 Task: Identify Coastal Condos in Newport with Harbor Views.
Action: Mouse moved to (350, 167)
Screenshot: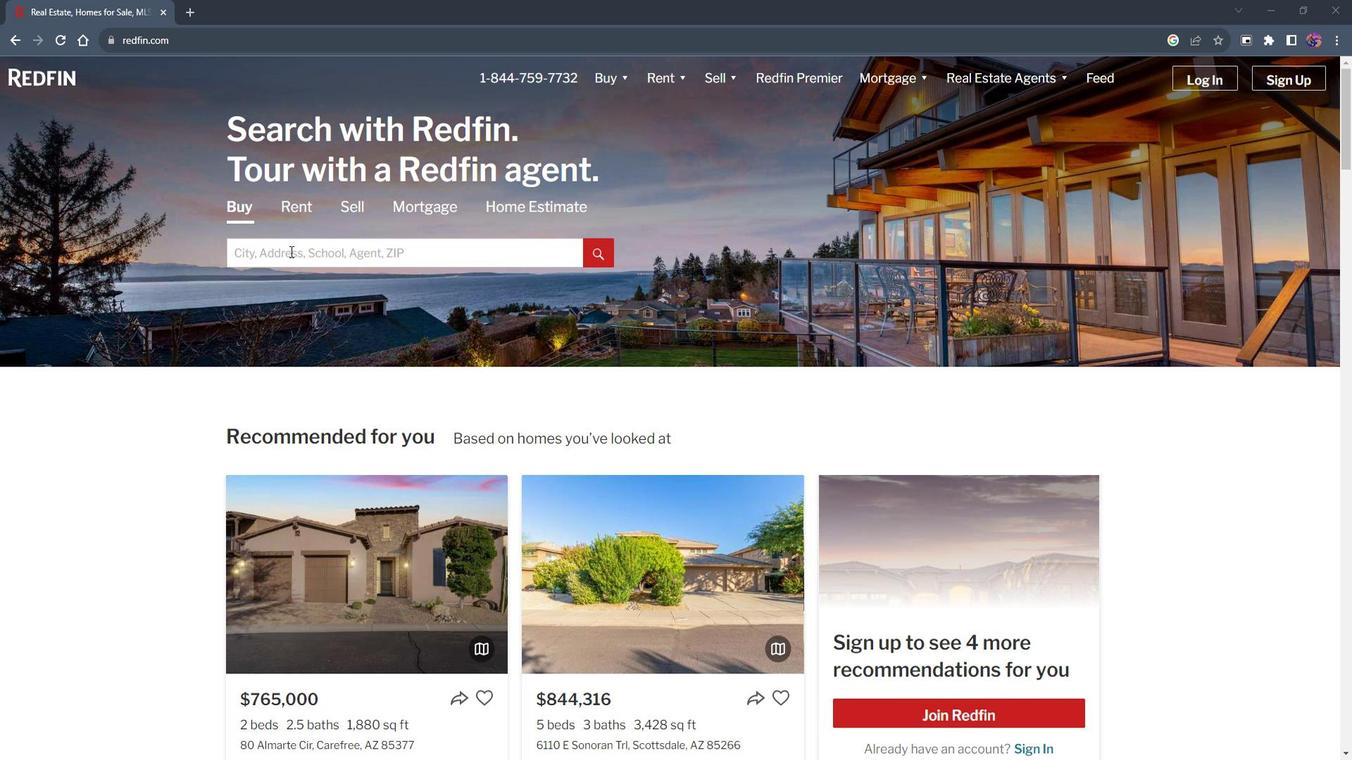 
Action: Mouse pressed left at (350, 167)
Screenshot: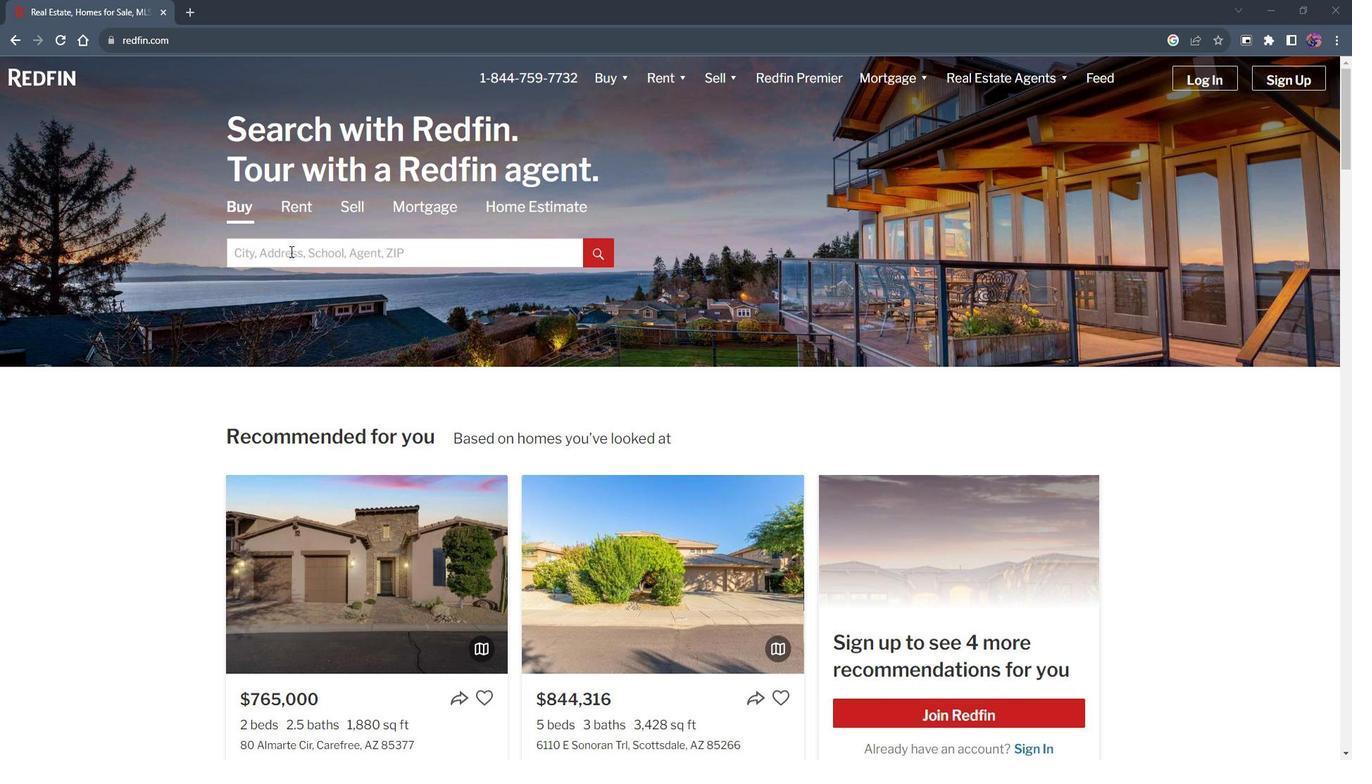 
Action: Mouse moved to (349, 167)
Screenshot: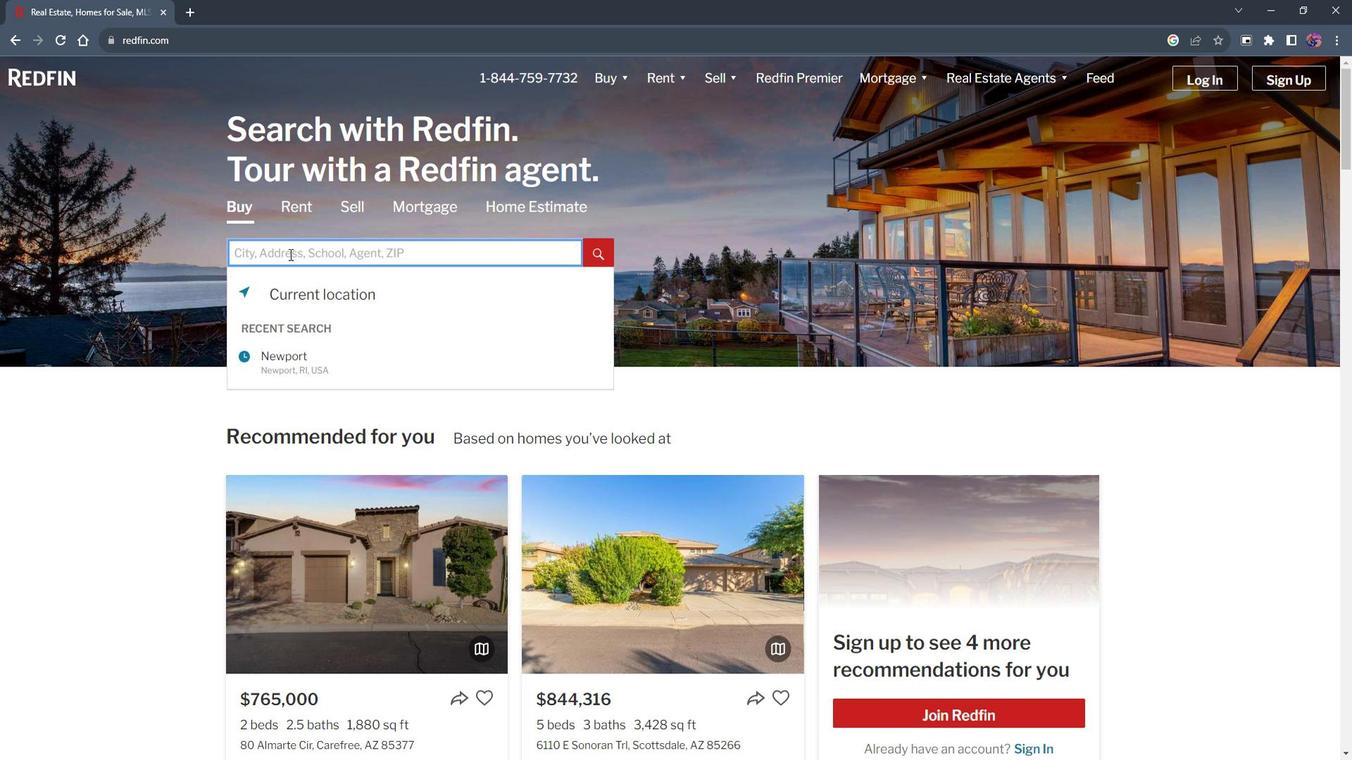 
Action: Key pressed <Key.shift>Newport
Screenshot: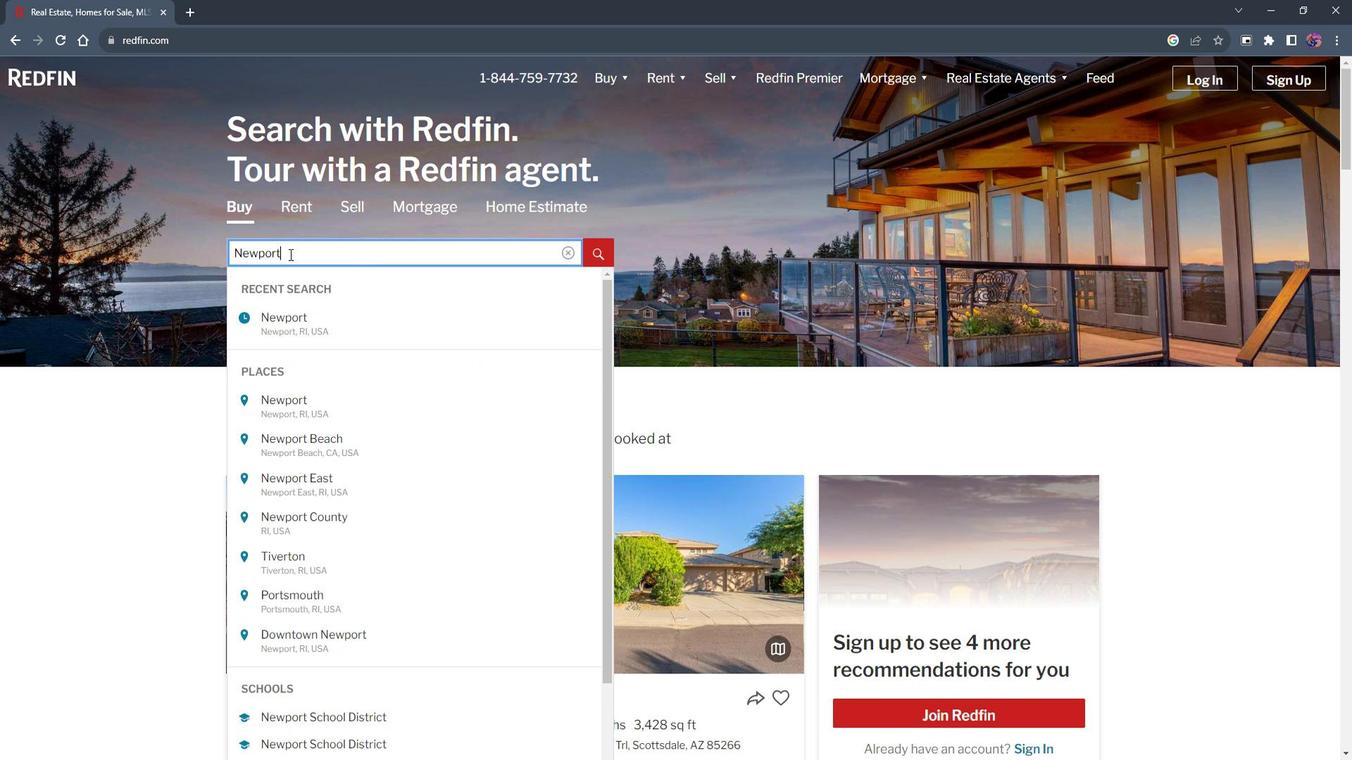 
Action: Mouse moved to (371, 164)
Screenshot: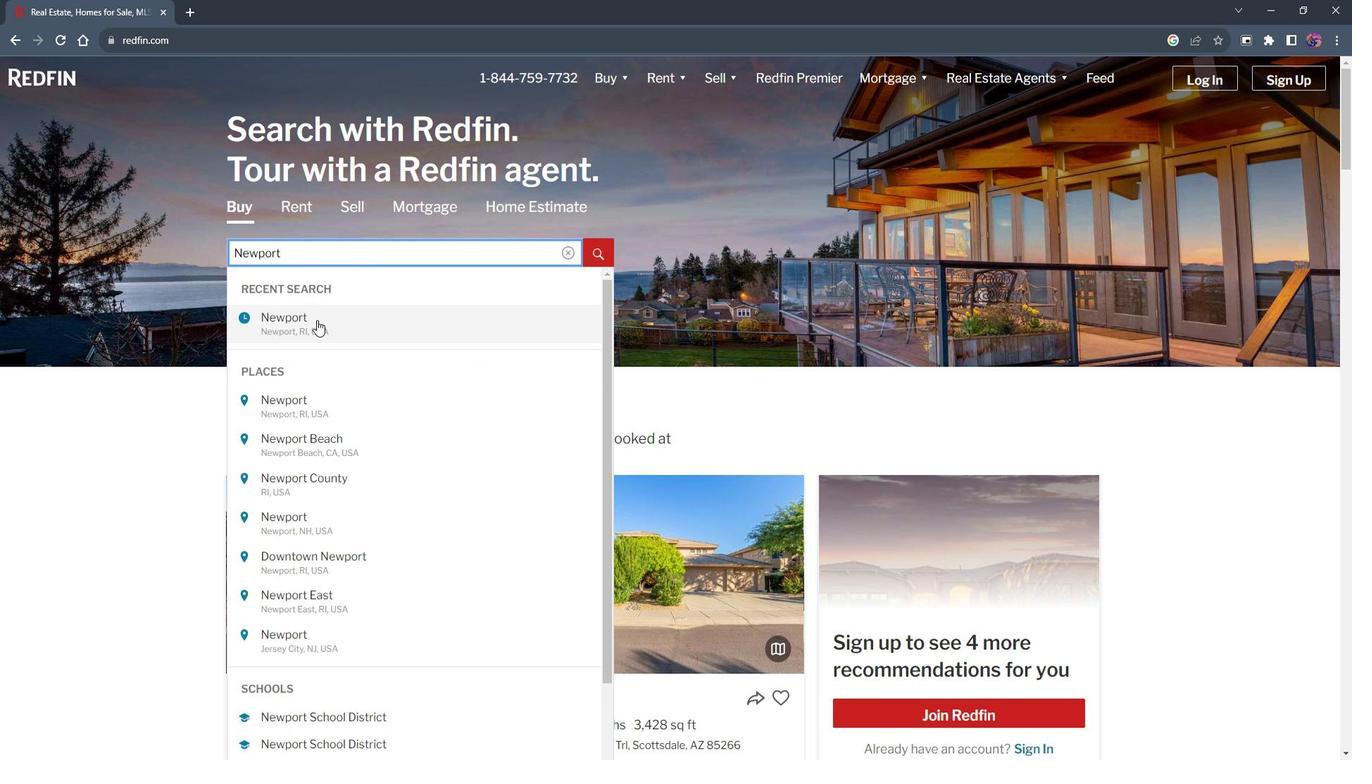 
Action: Mouse pressed left at (371, 164)
Screenshot: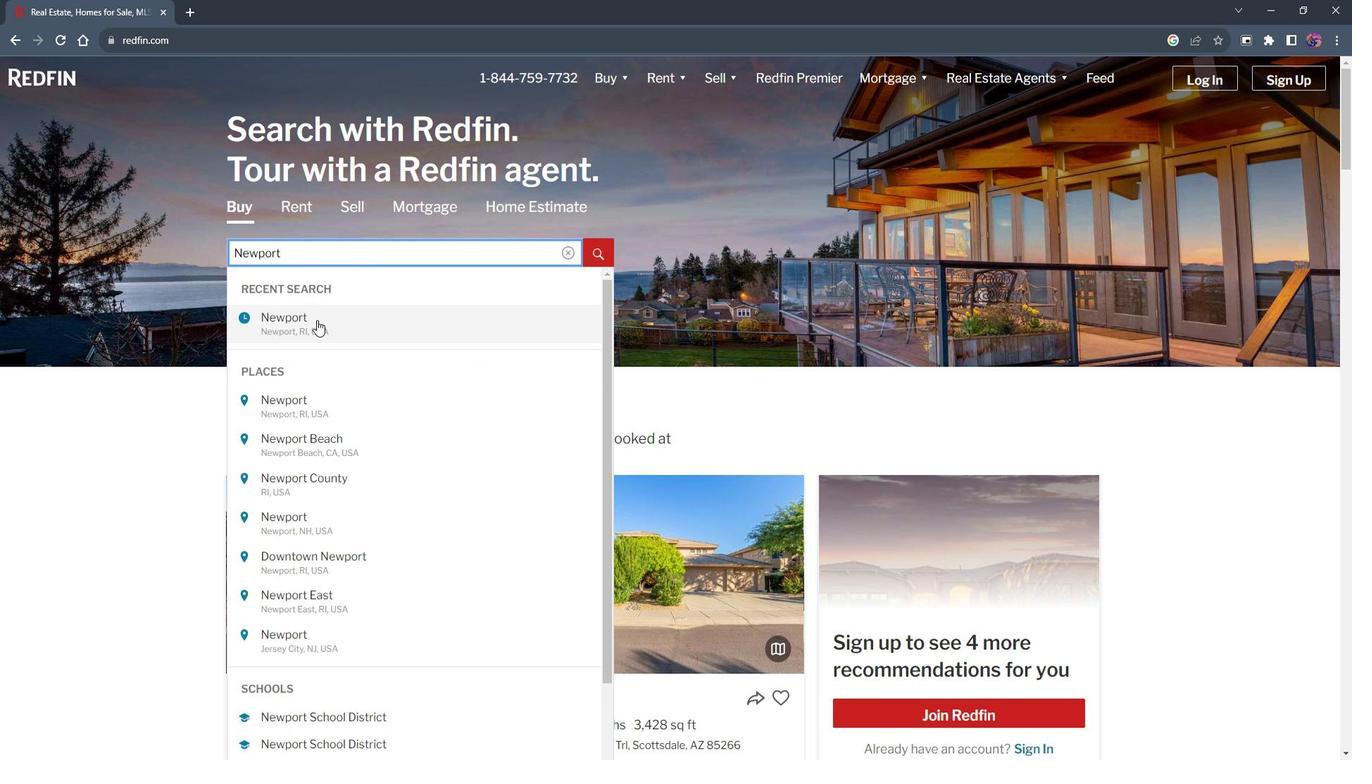 
Action: Mouse moved to (967, 171)
Screenshot: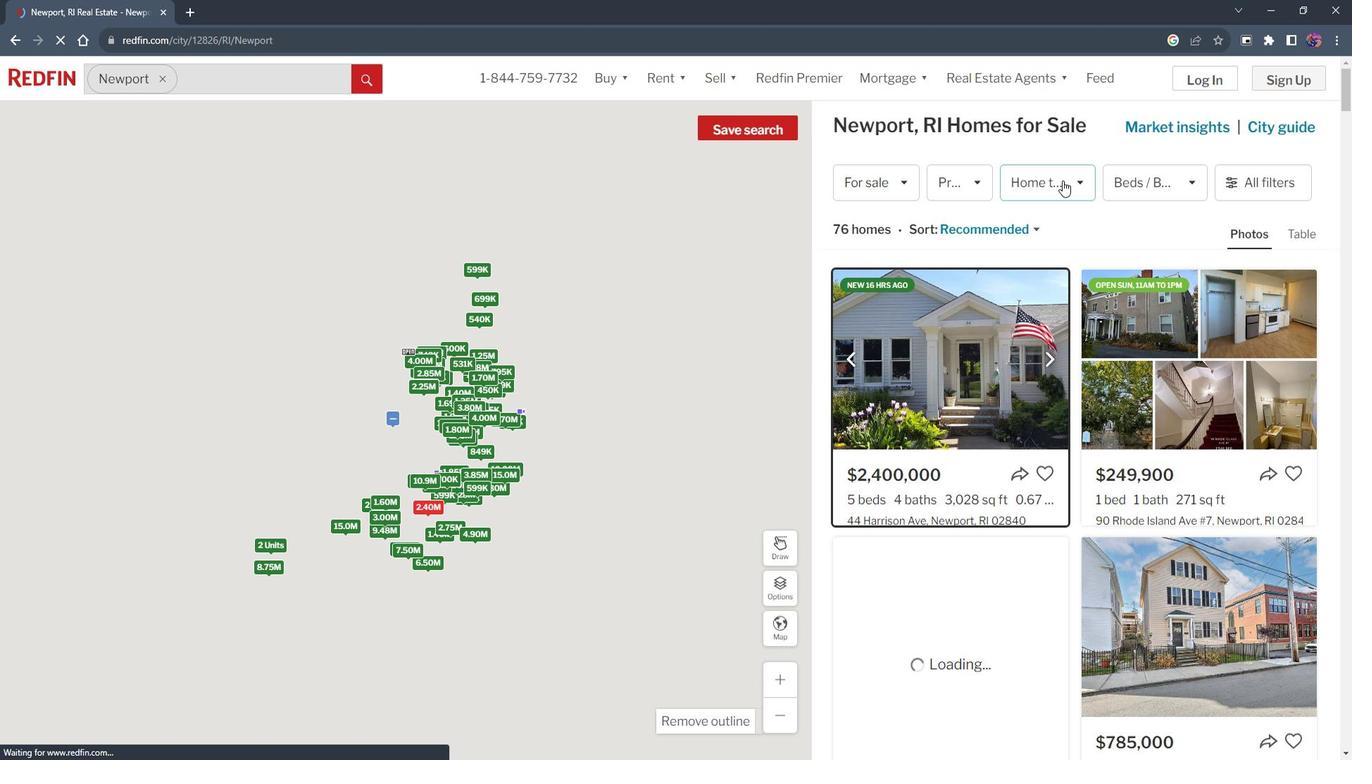 
Action: Mouse pressed left at (967, 171)
Screenshot: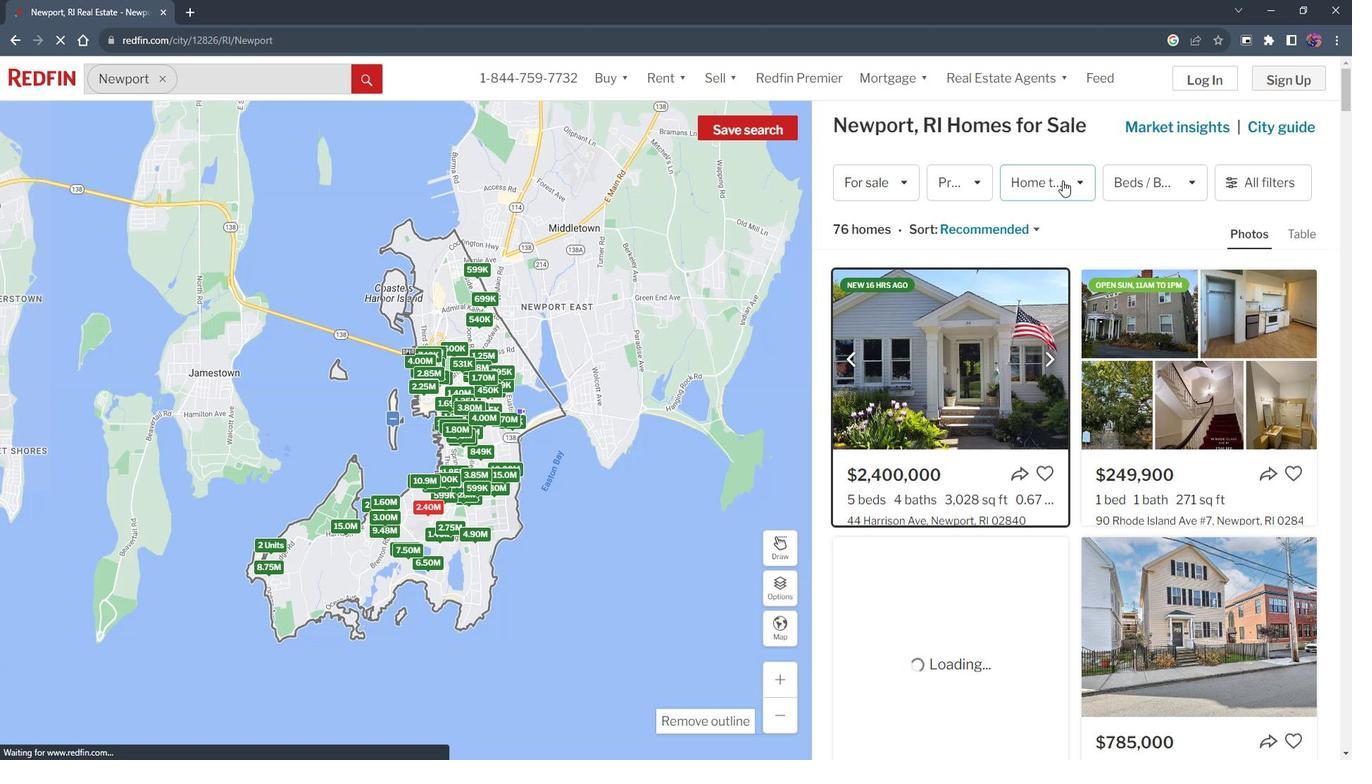 
Action: Mouse moved to (978, 171)
Screenshot: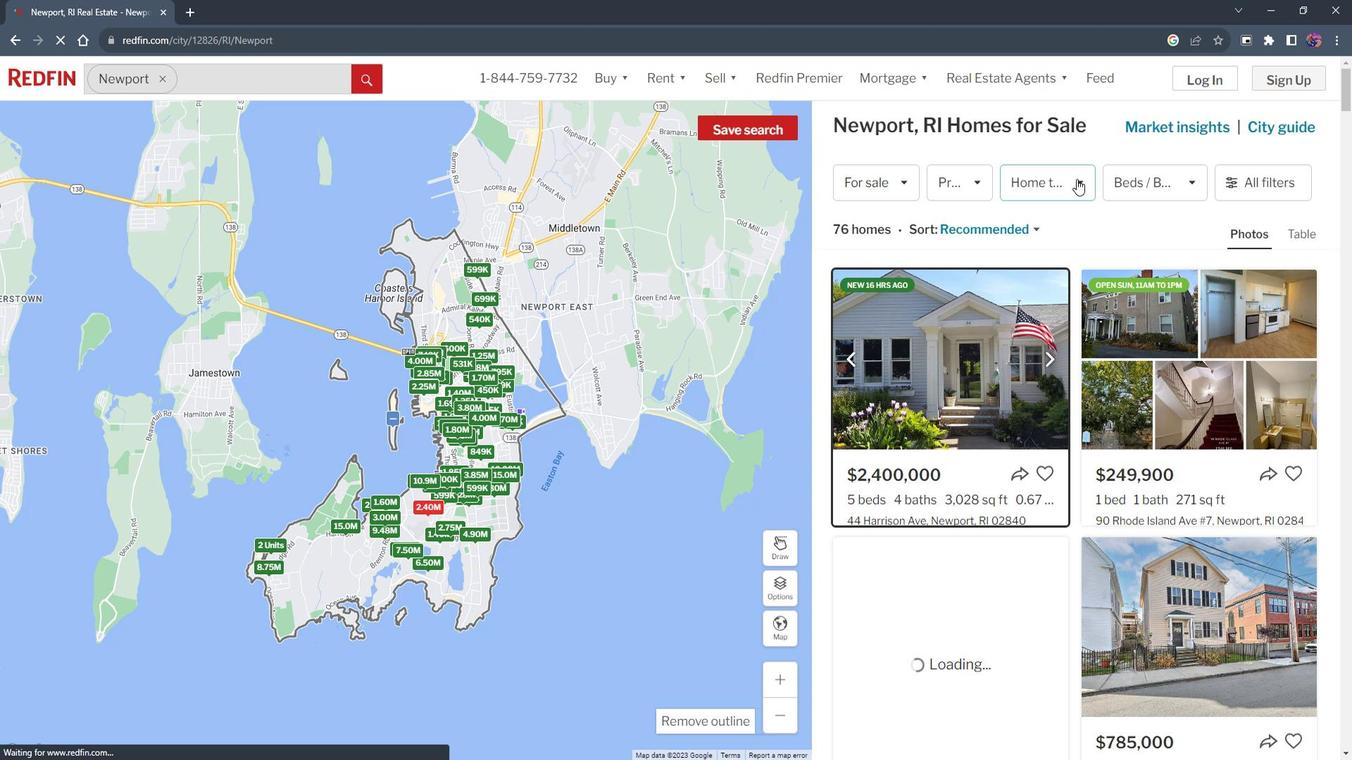 
Action: Mouse pressed left at (978, 171)
Screenshot: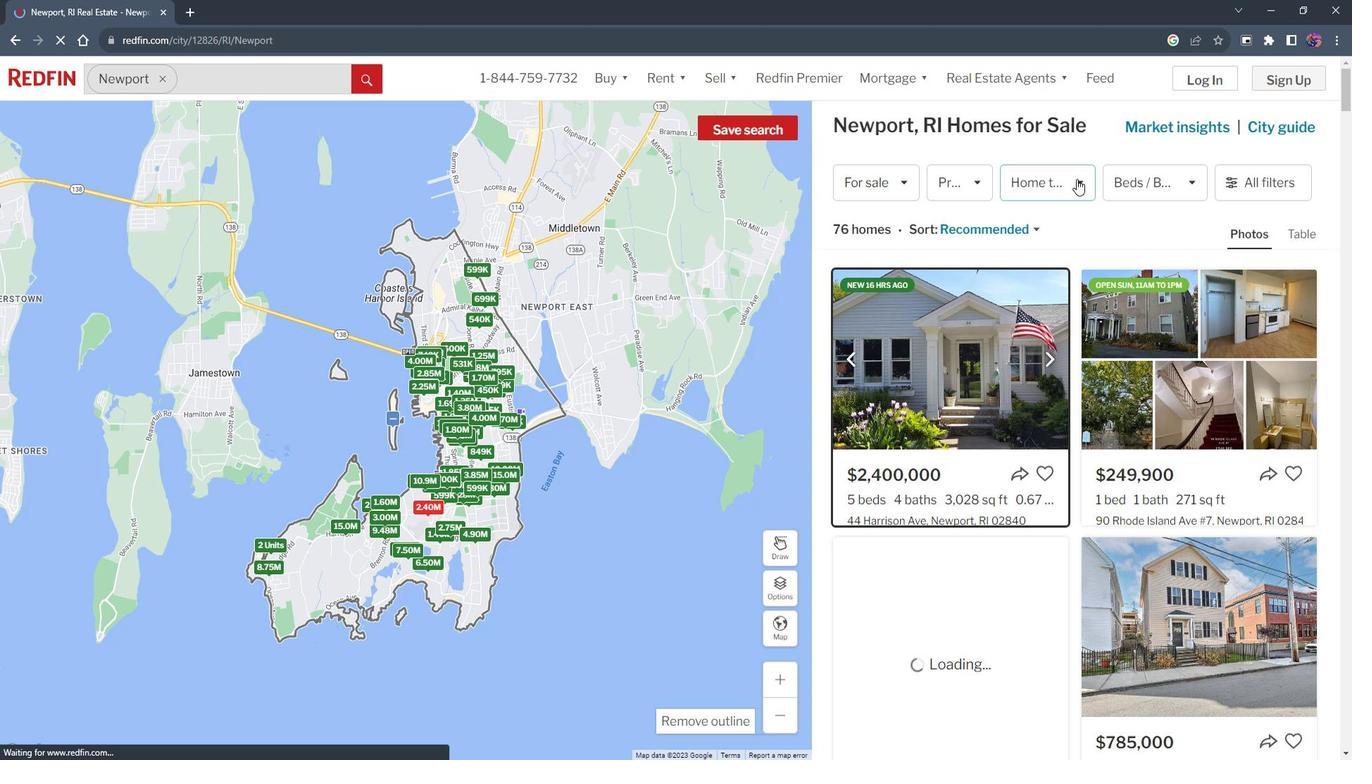 
Action: Mouse moved to (979, 171)
Screenshot: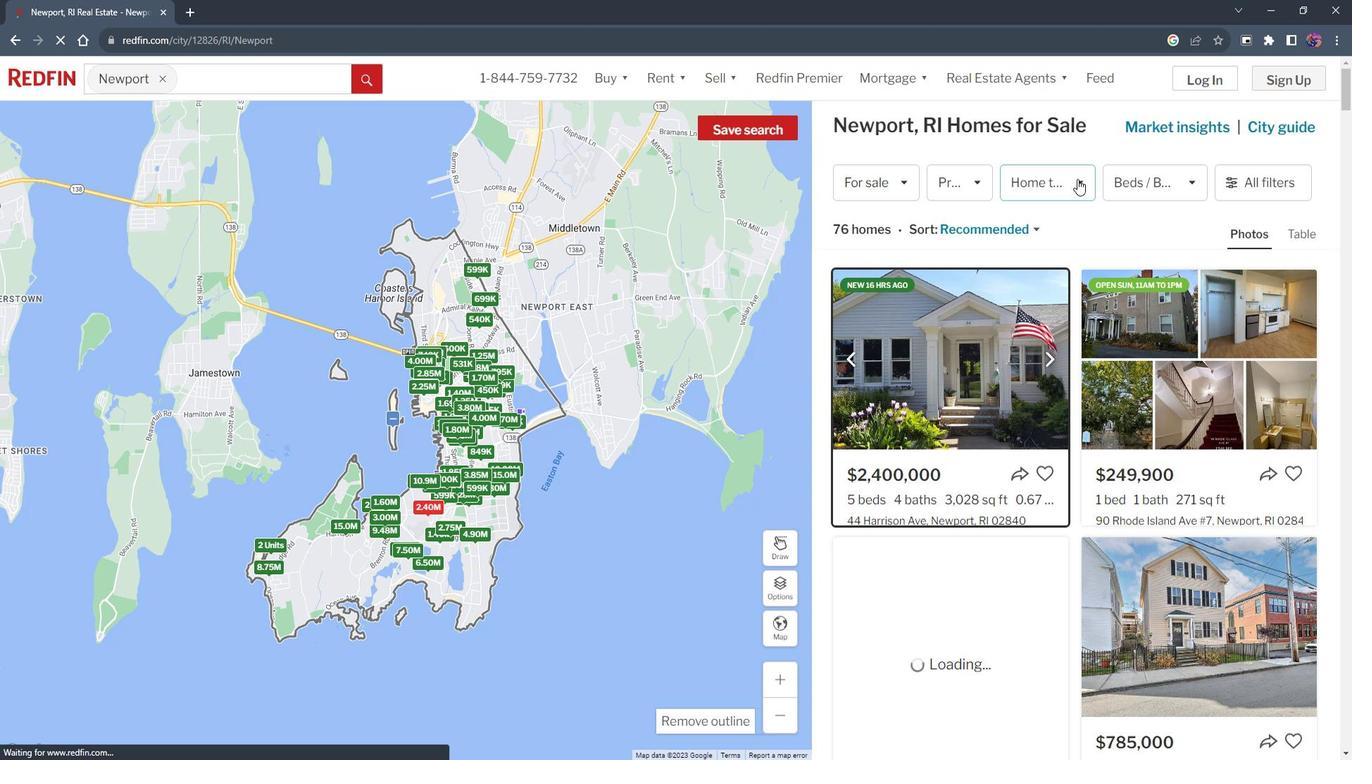 
Action: Mouse pressed left at (979, 171)
Screenshot: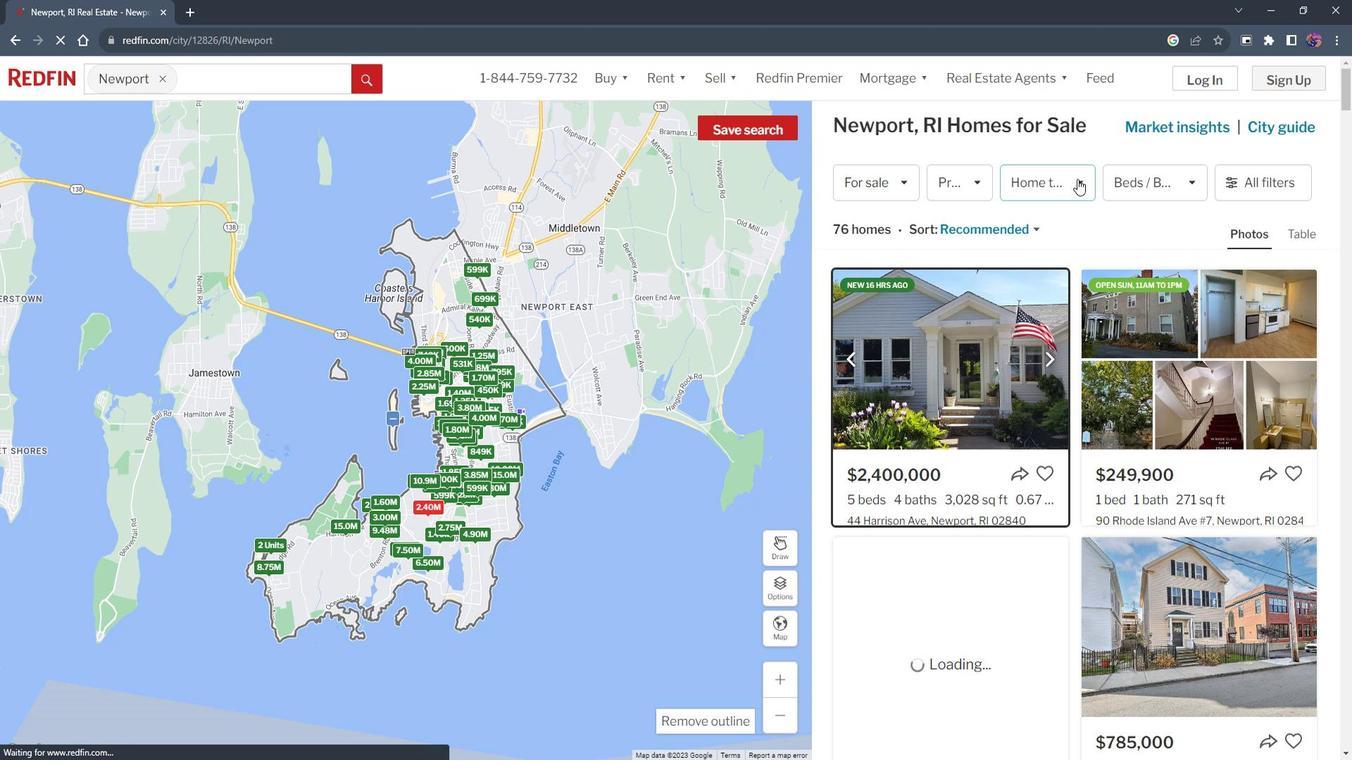 
Action: Mouse moved to (883, 166)
Screenshot: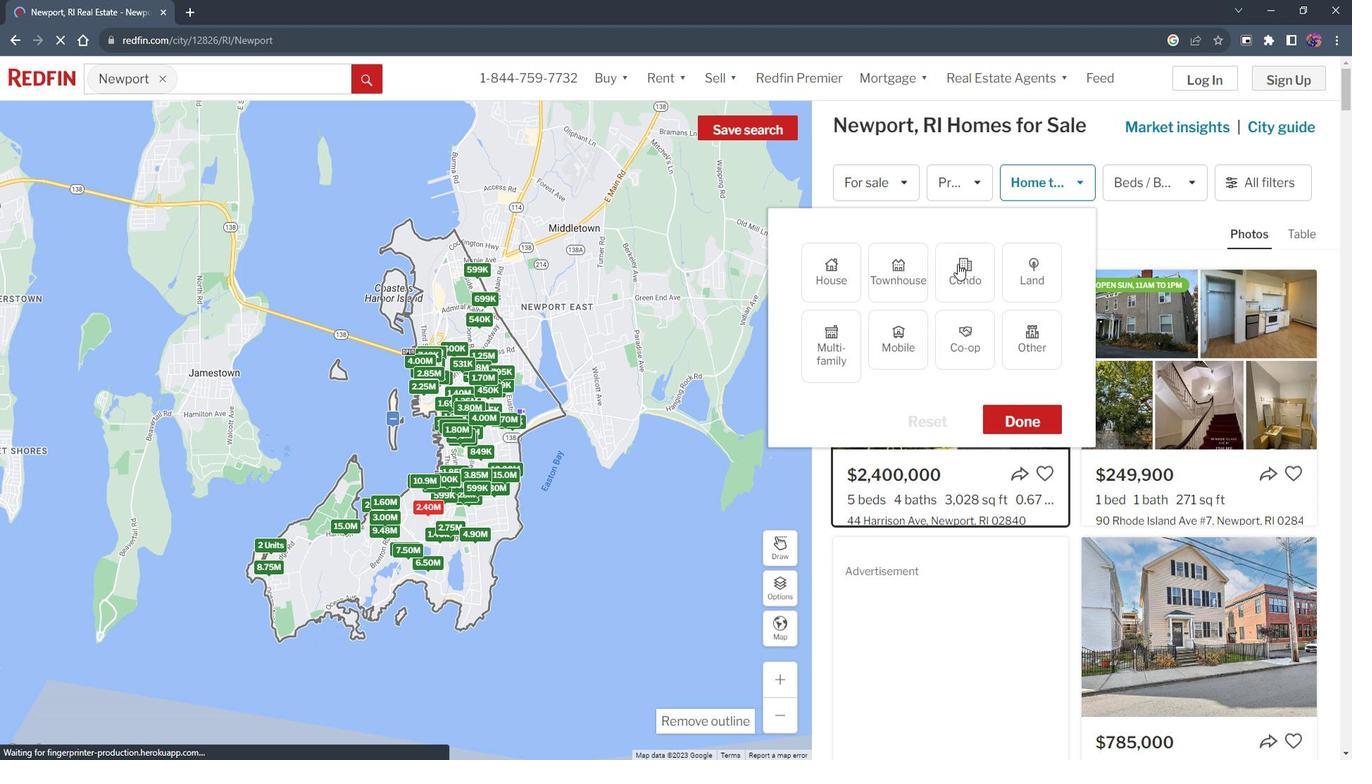 
Action: Mouse pressed left at (883, 166)
Screenshot: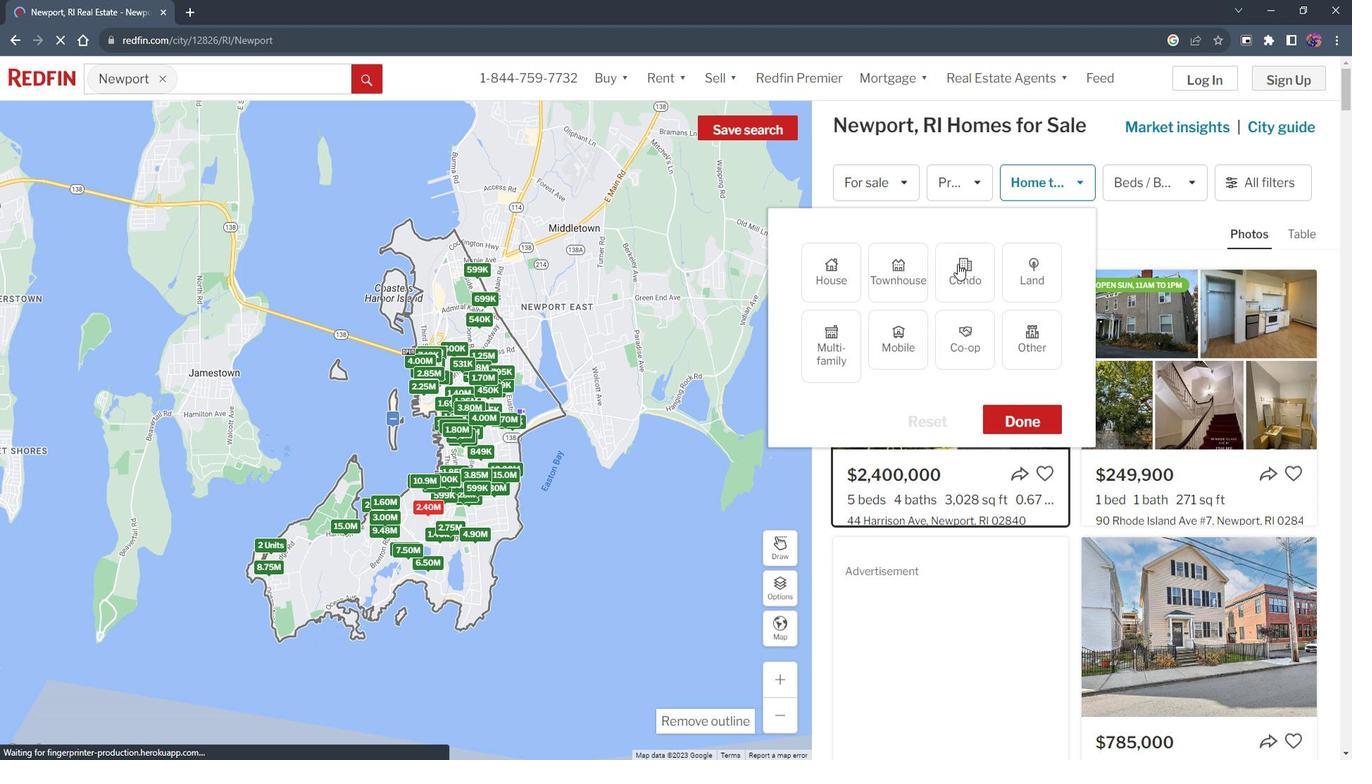 
Action: Mouse moved to (934, 158)
Screenshot: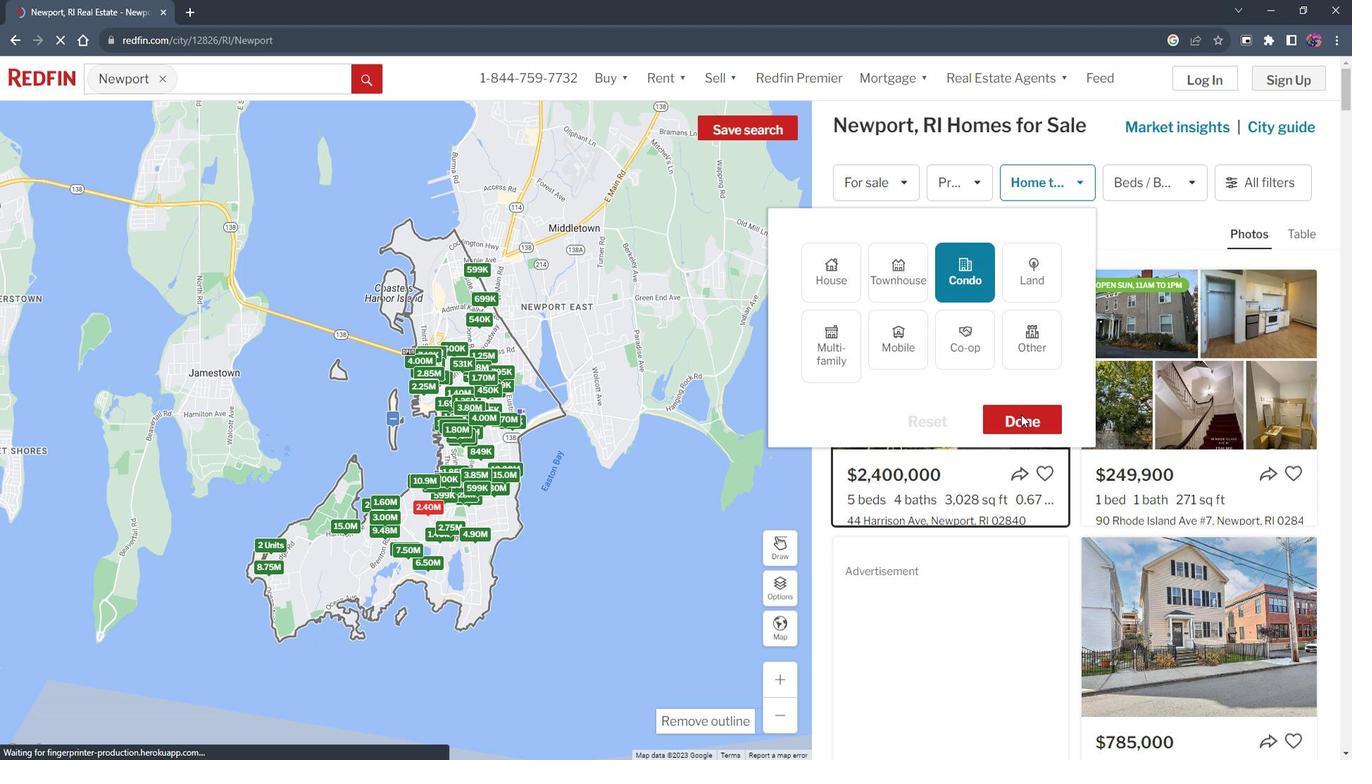 
Action: Mouse pressed left at (934, 158)
Screenshot: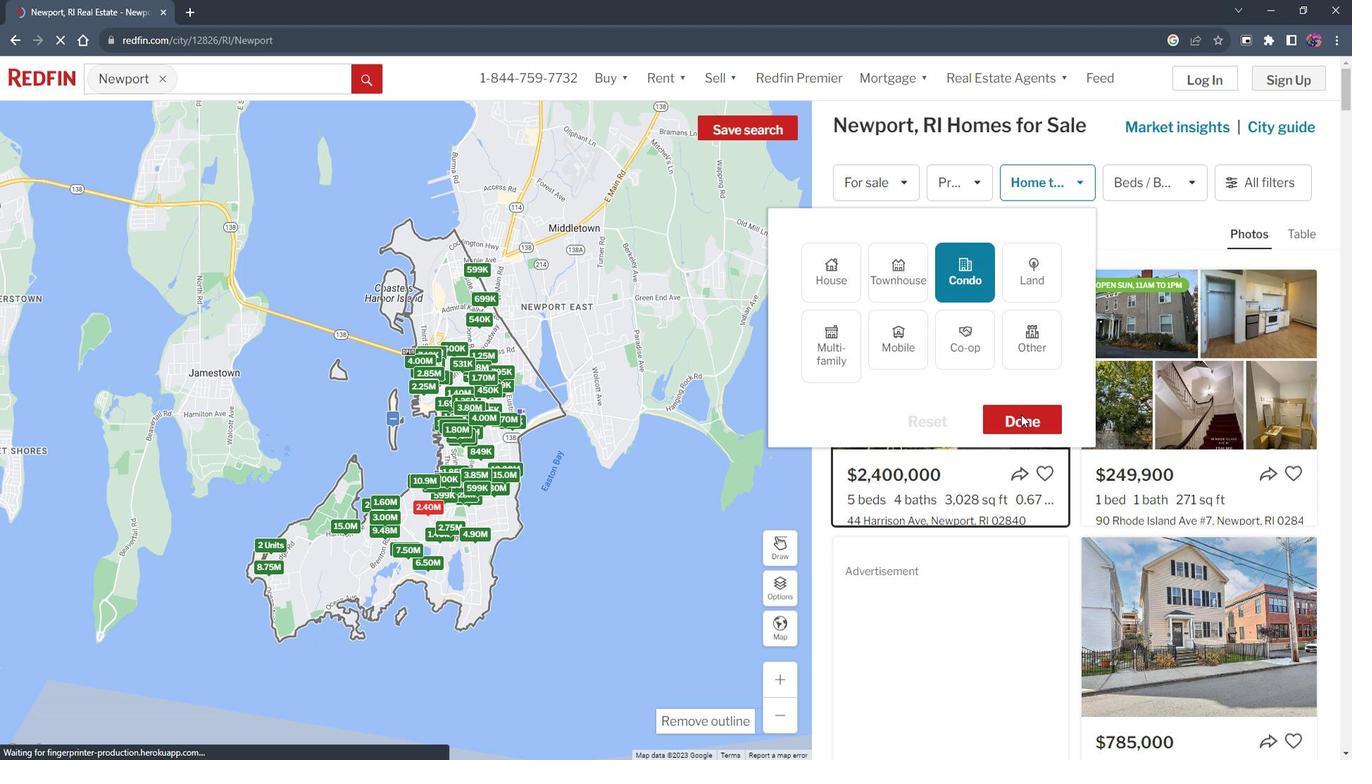 
Action: Mouse moved to (1140, 171)
Screenshot: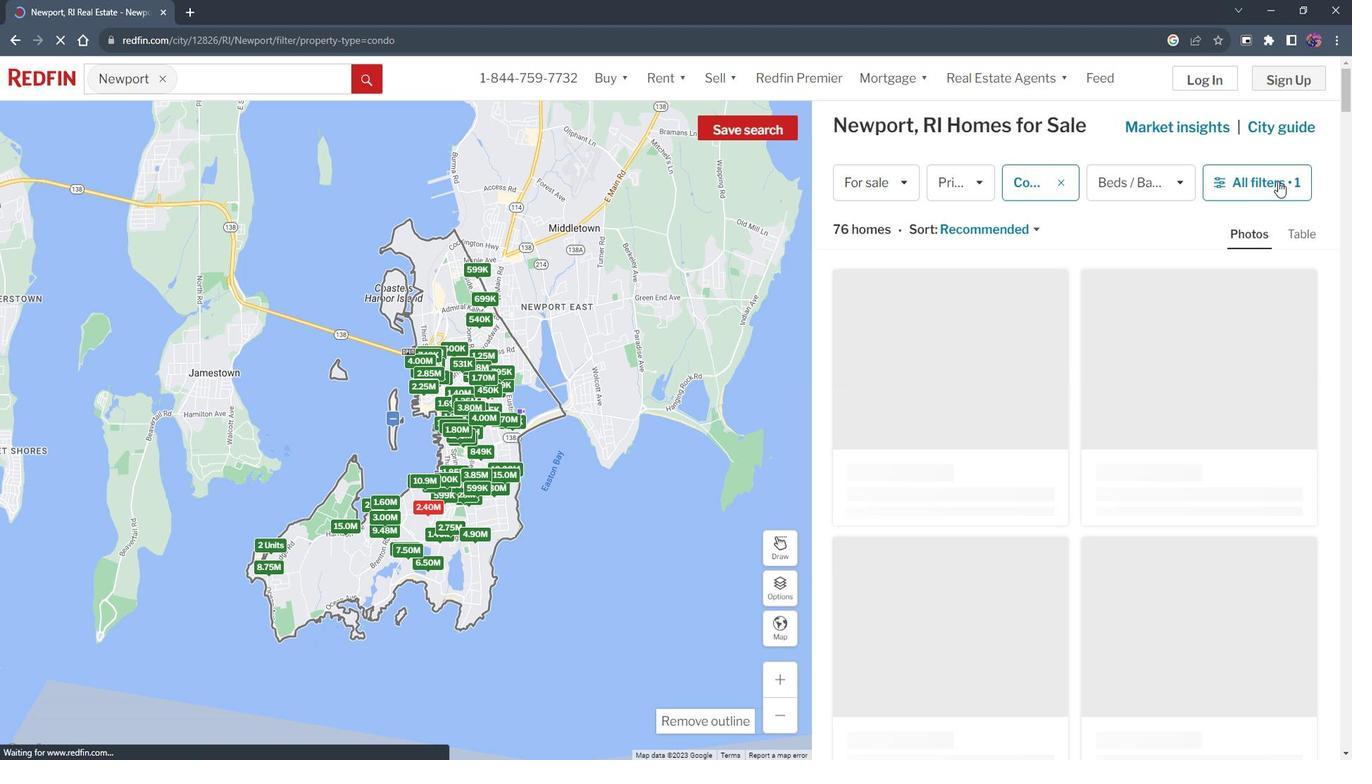 
Action: Mouse pressed left at (1140, 171)
Screenshot: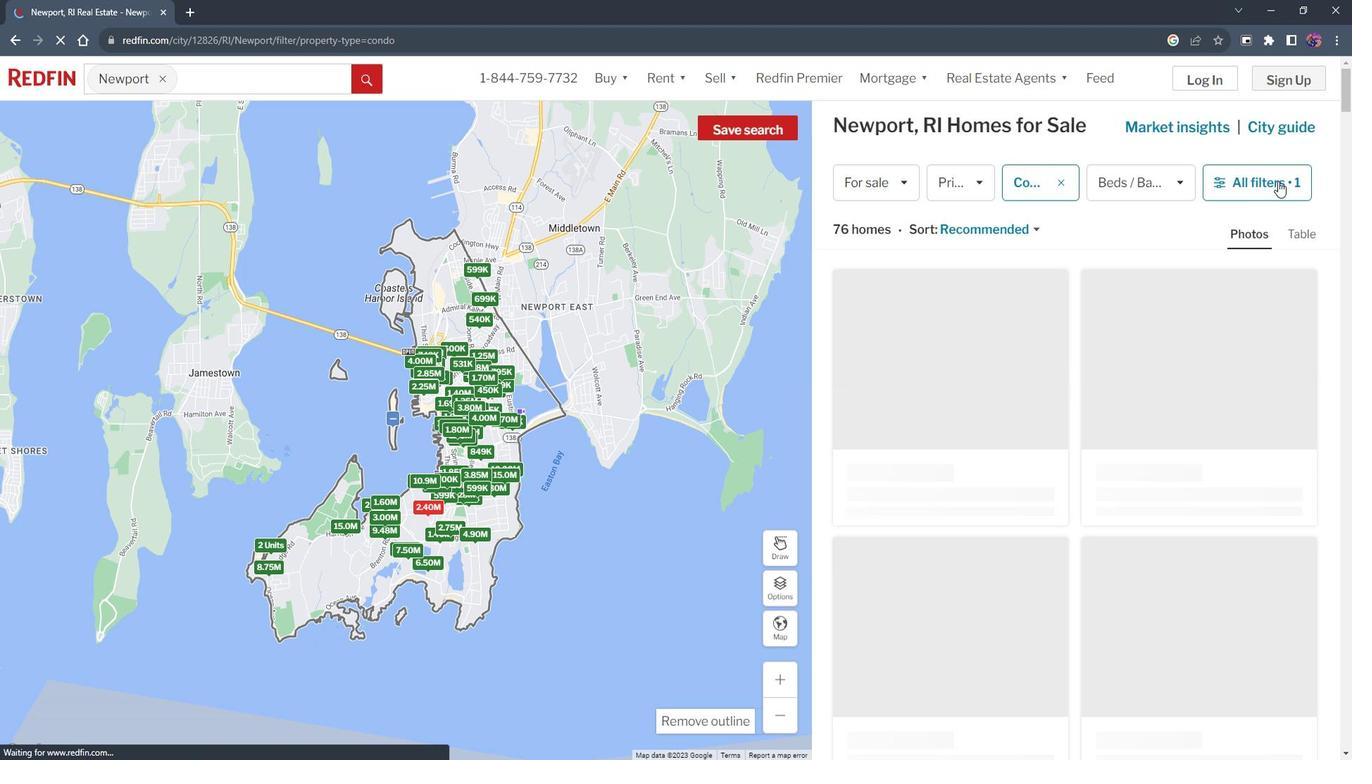 
Action: Mouse moved to (1004, 149)
Screenshot: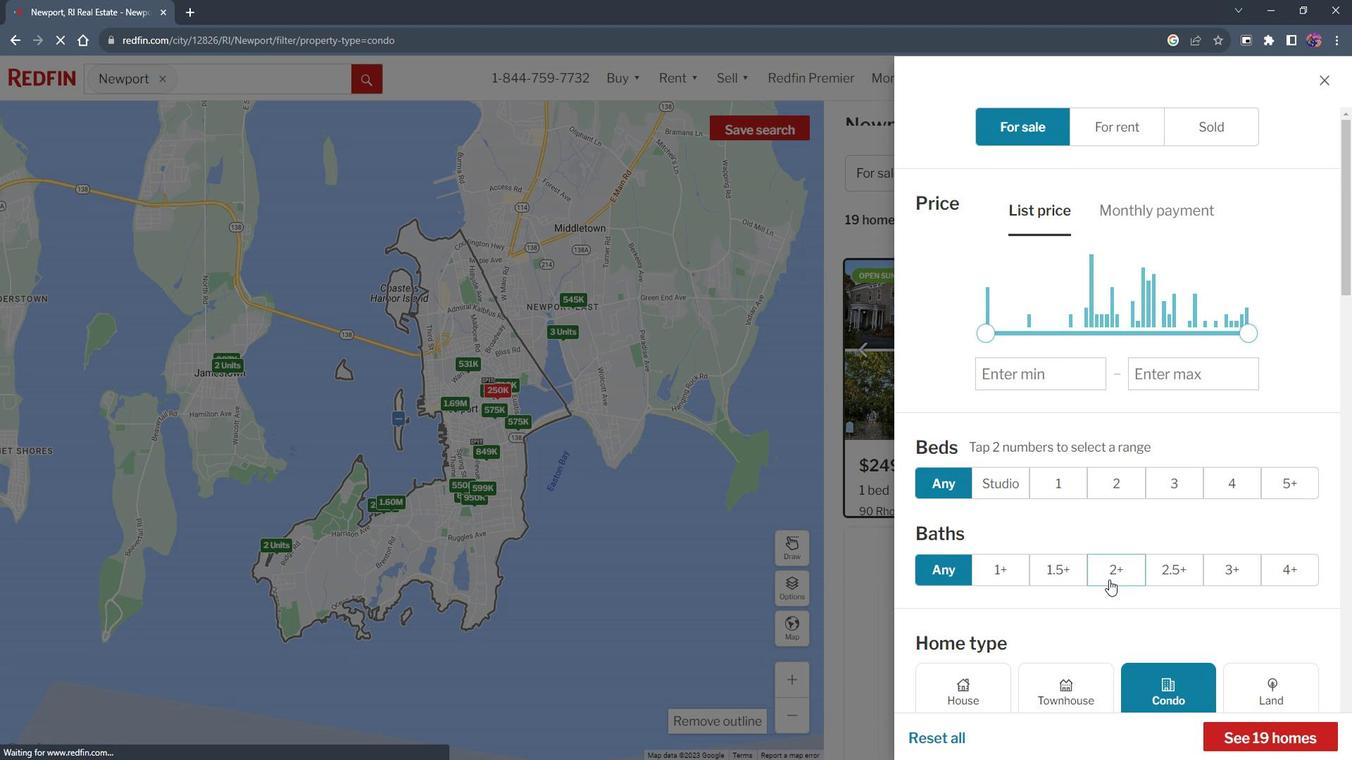 
Action: Mouse scrolled (1004, 149) with delta (0, 0)
Screenshot: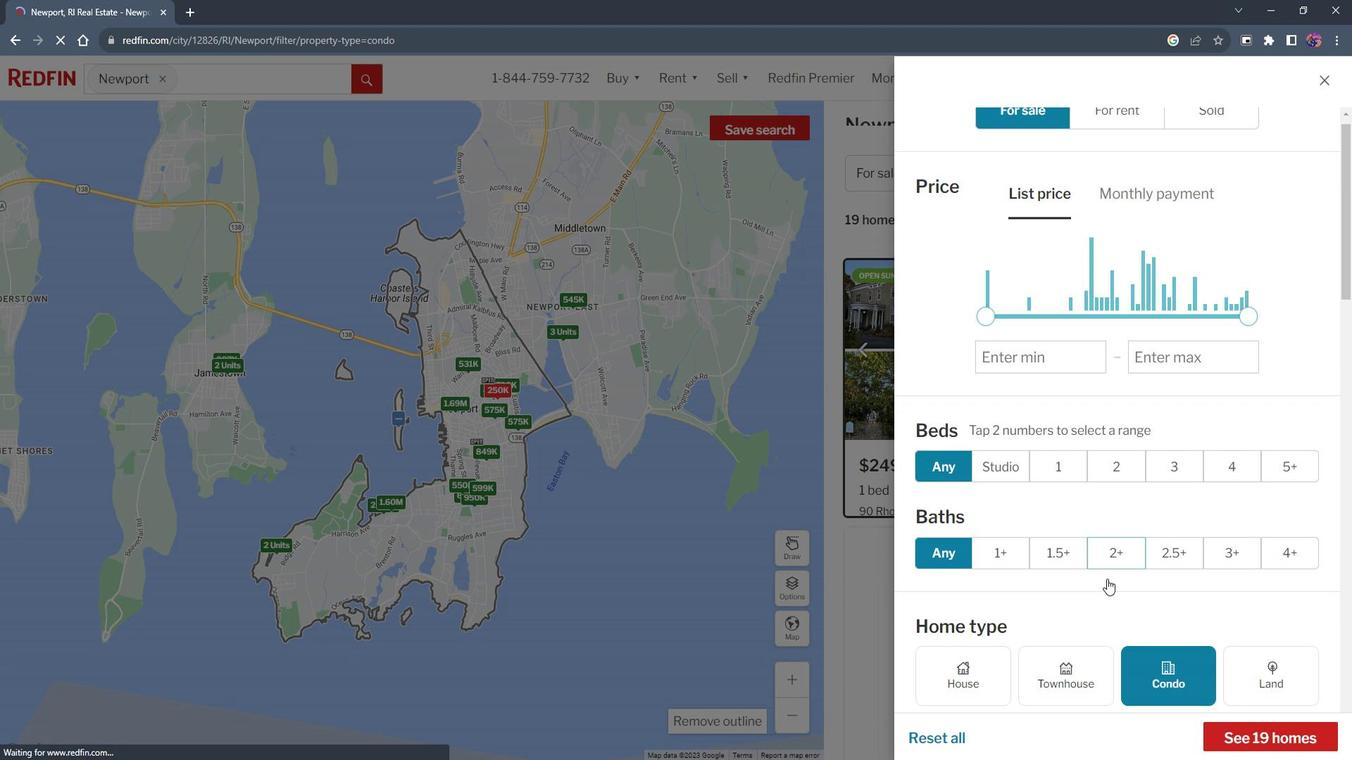 
Action: Mouse moved to (1004, 149)
Screenshot: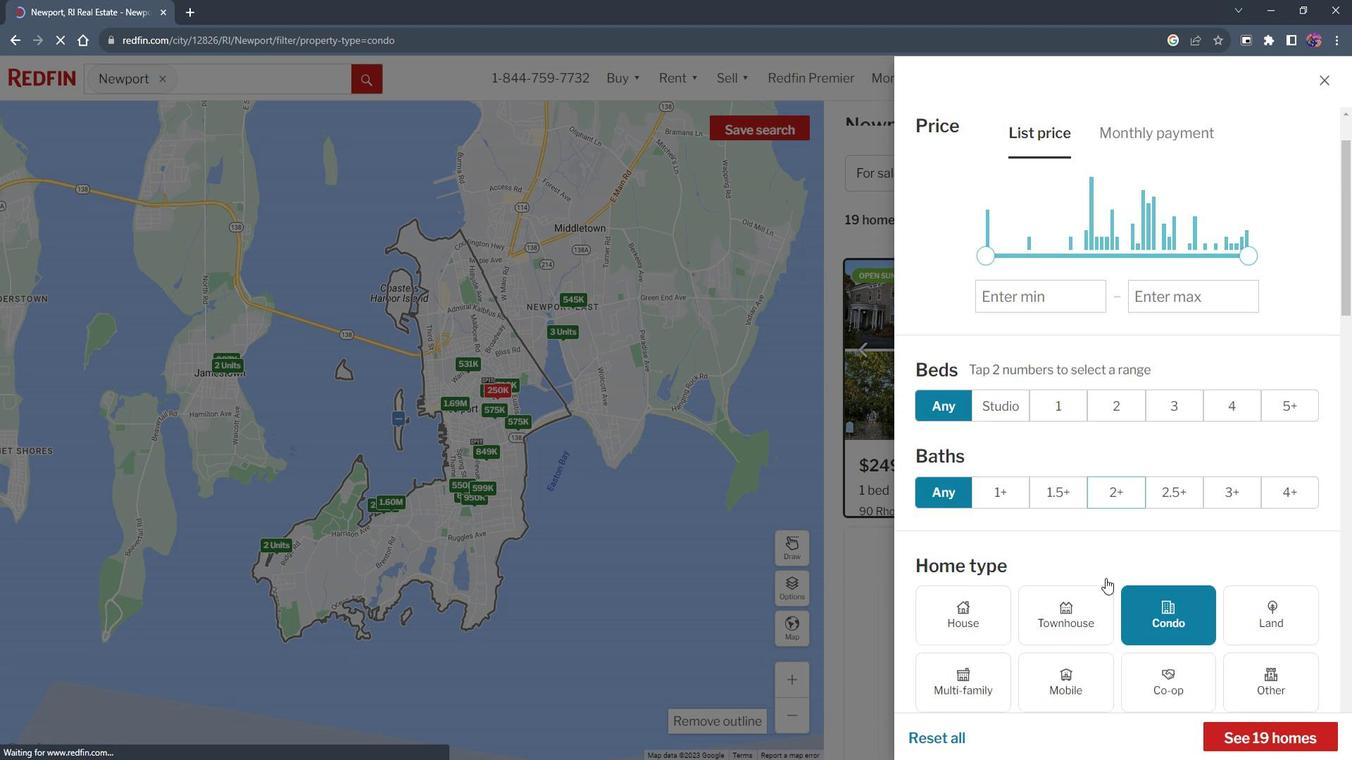
Action: Mouse scrolled (1004, 149) with delta (0, 0)
Screenshot: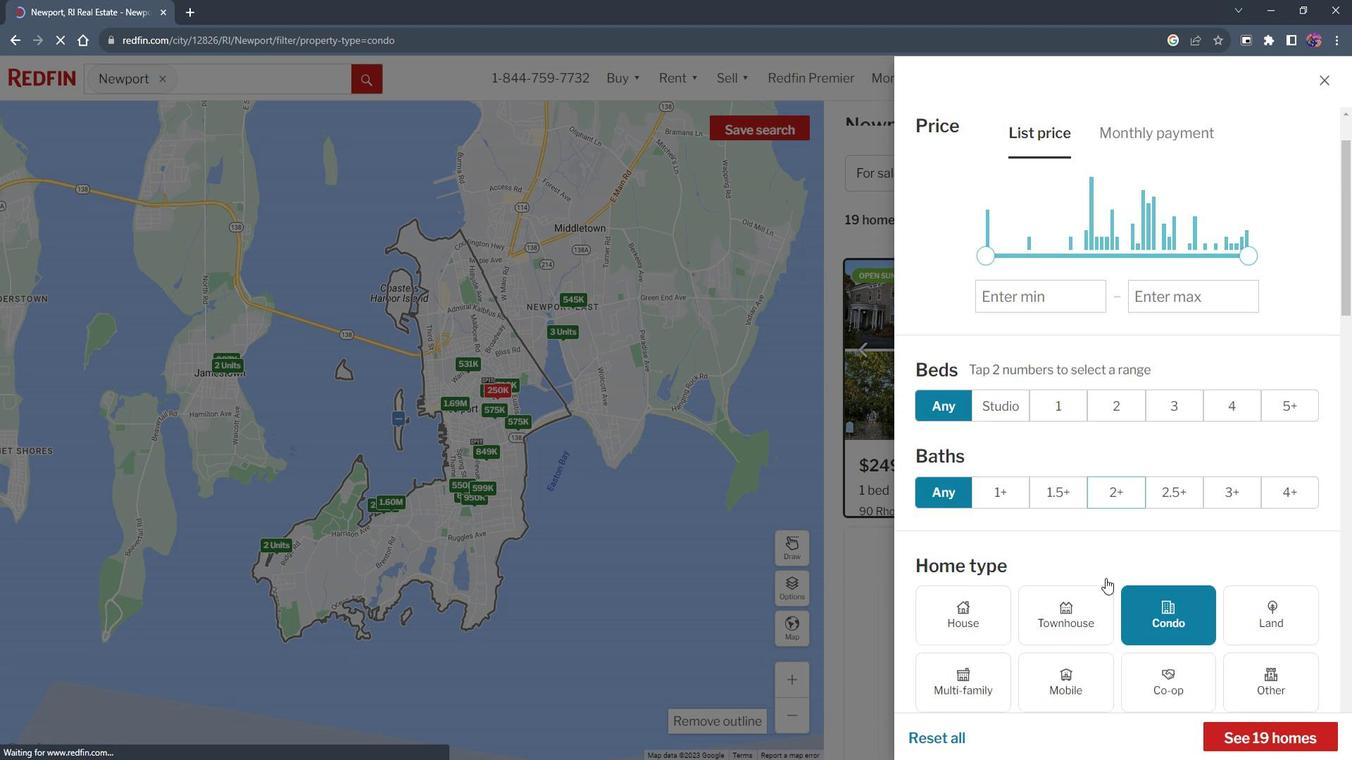 
Action: Mouse moved to (1001, 149)
Screenshot: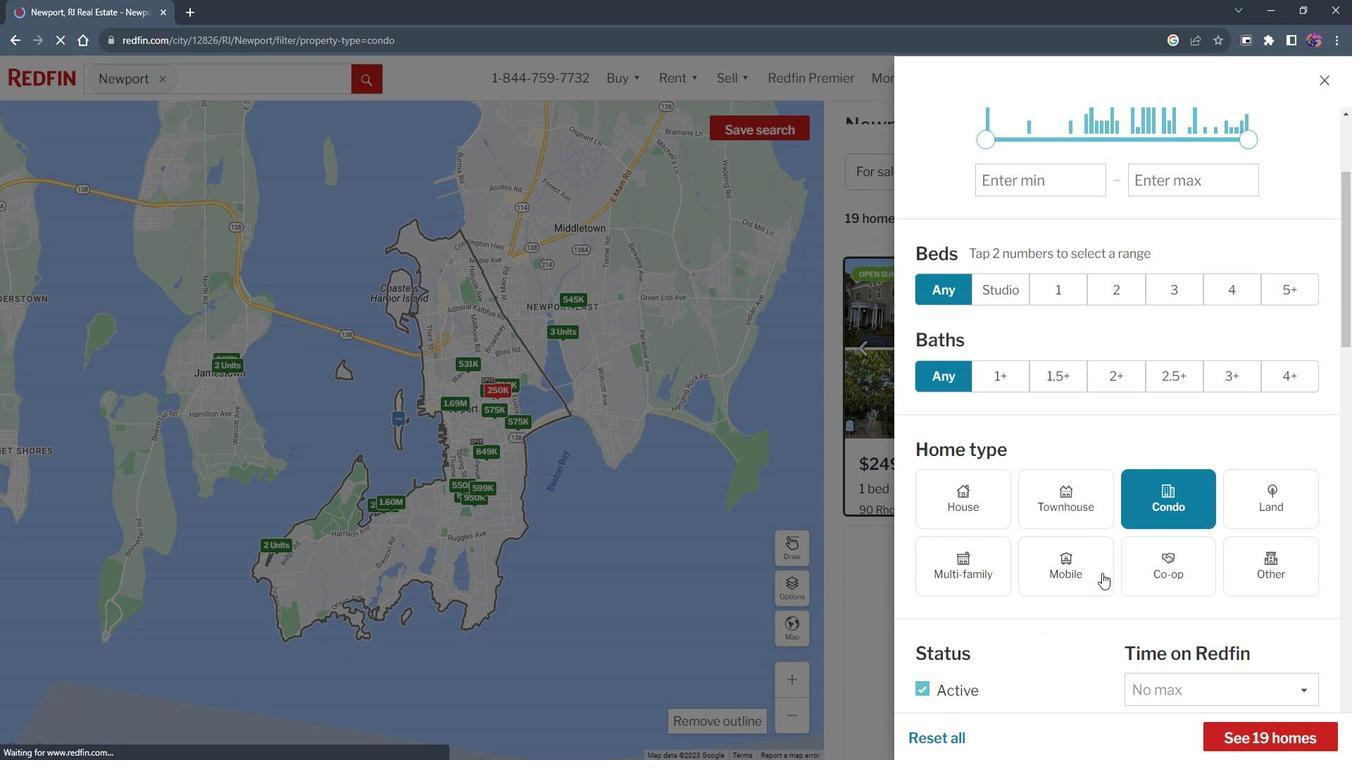 
Action: Mouse scrolled (1001, 149) with delta (0, 0)
Screenshot: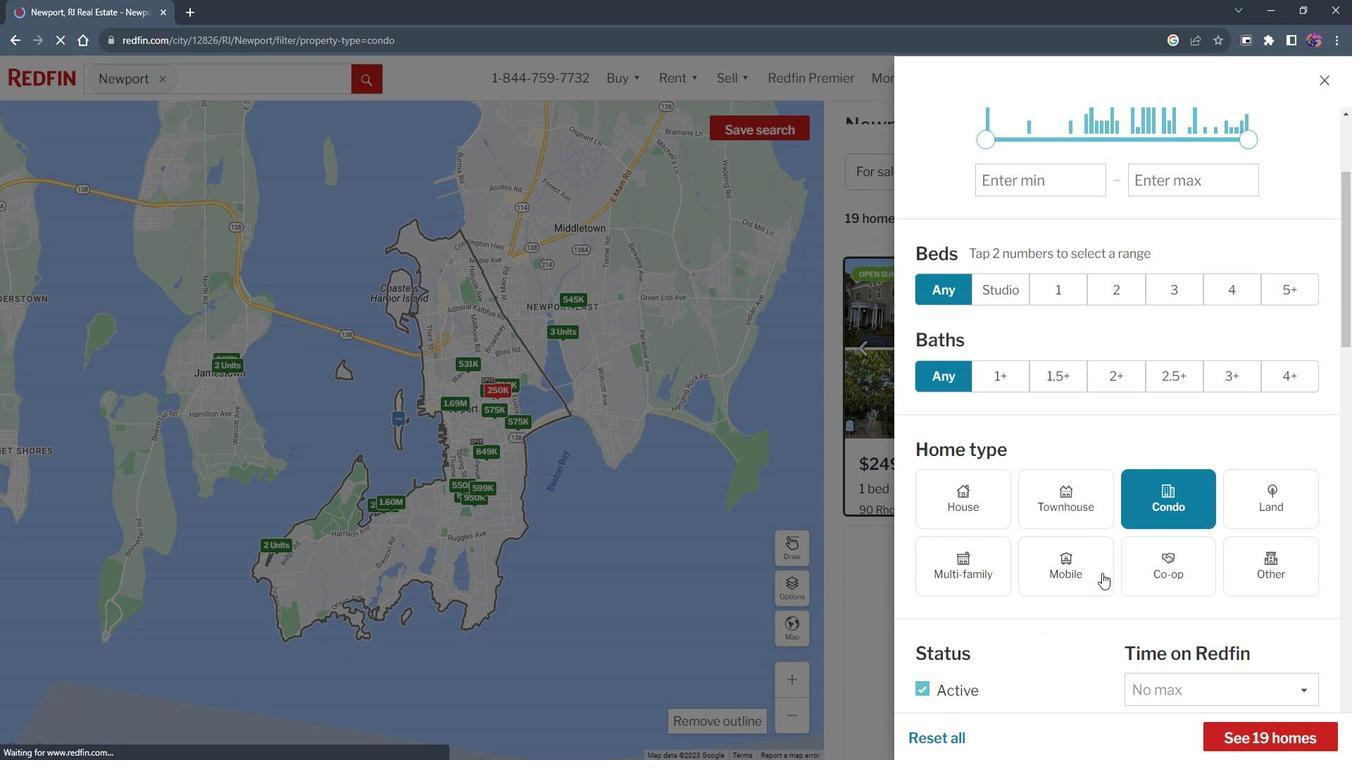 
Action: Mouse moved to (998, 149)
Screenshot: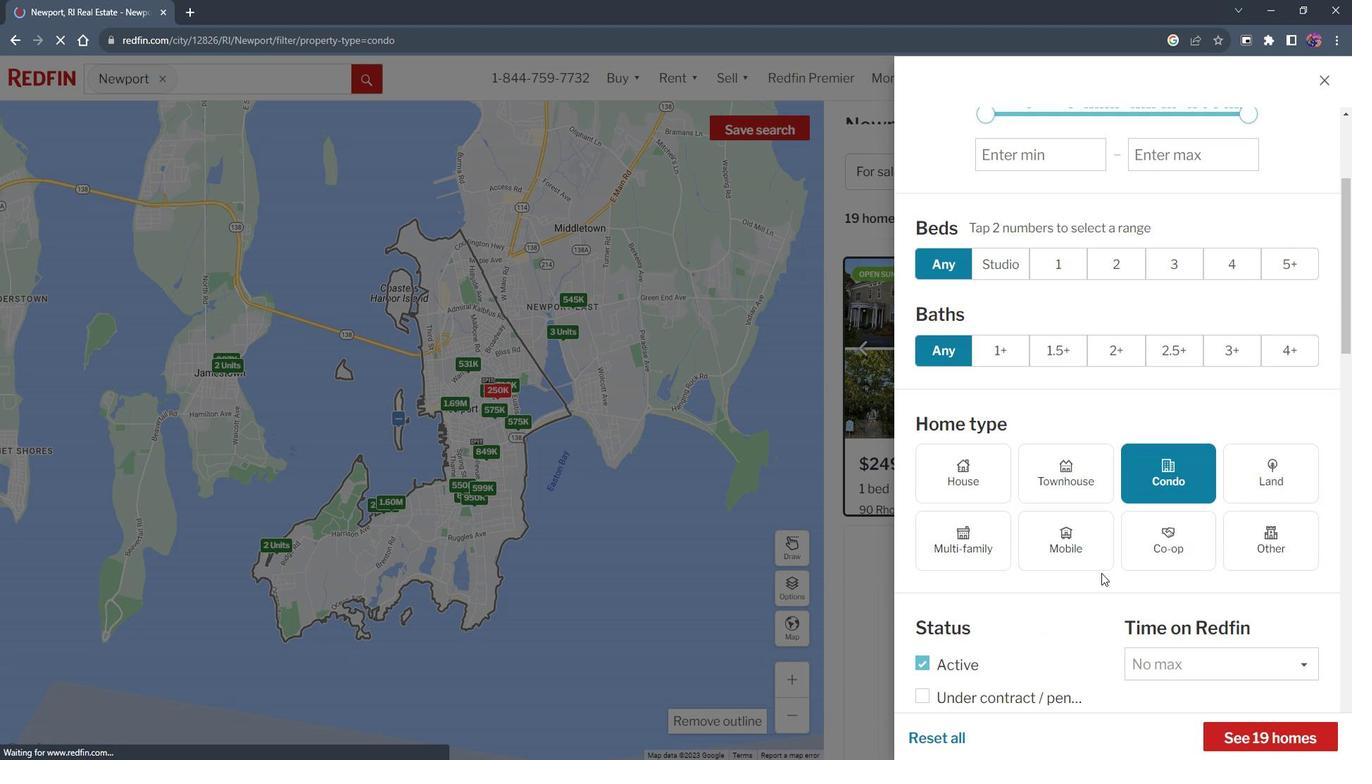 
Action: Mouse scrolled (998, 149) with delta (0, 0)
Screenshot: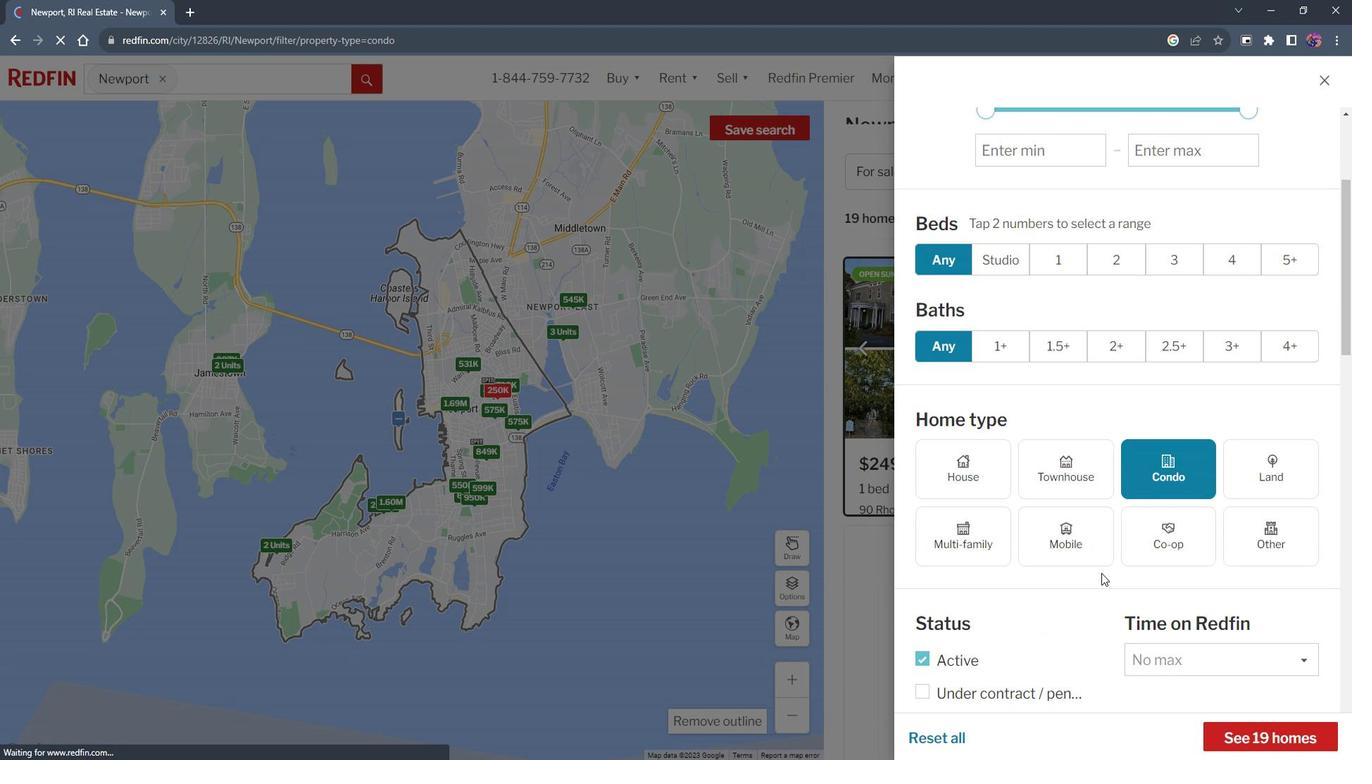 
Action: Mouse scrolled (998, 149) with delta (0, 0)
Screenshot: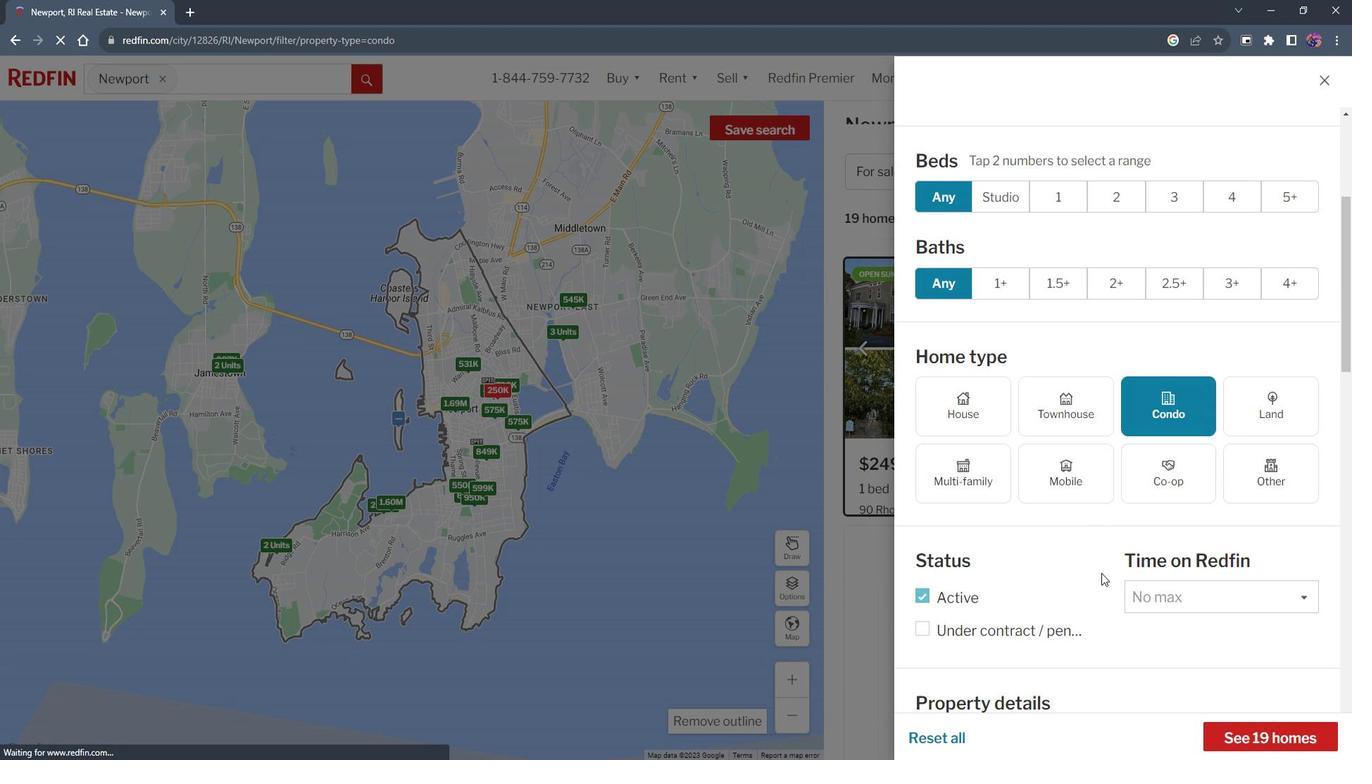 
Action: Mouse scrolled (998, 149) with delta (0, 0)
Screenshot: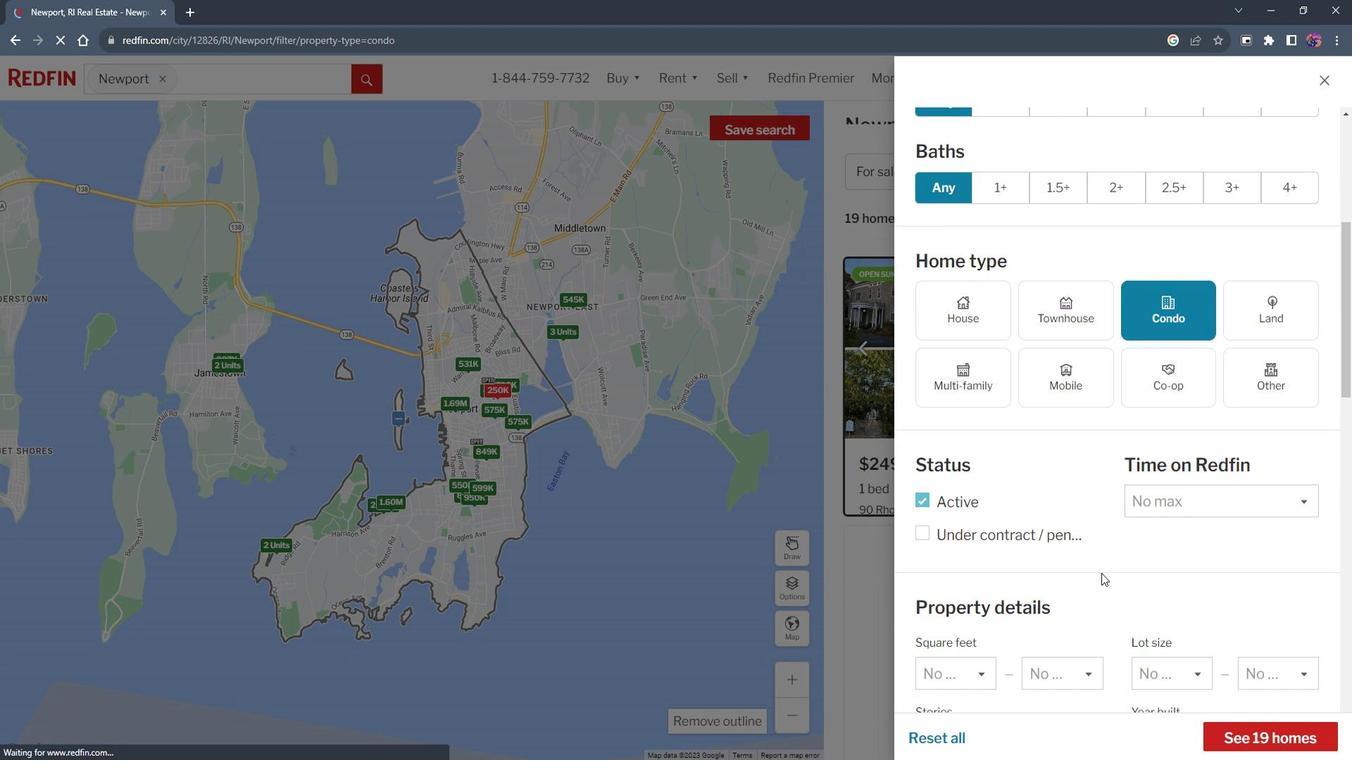 
Action: Mouse scrolled (998, 149) with delta (0, 0)
Screenshot: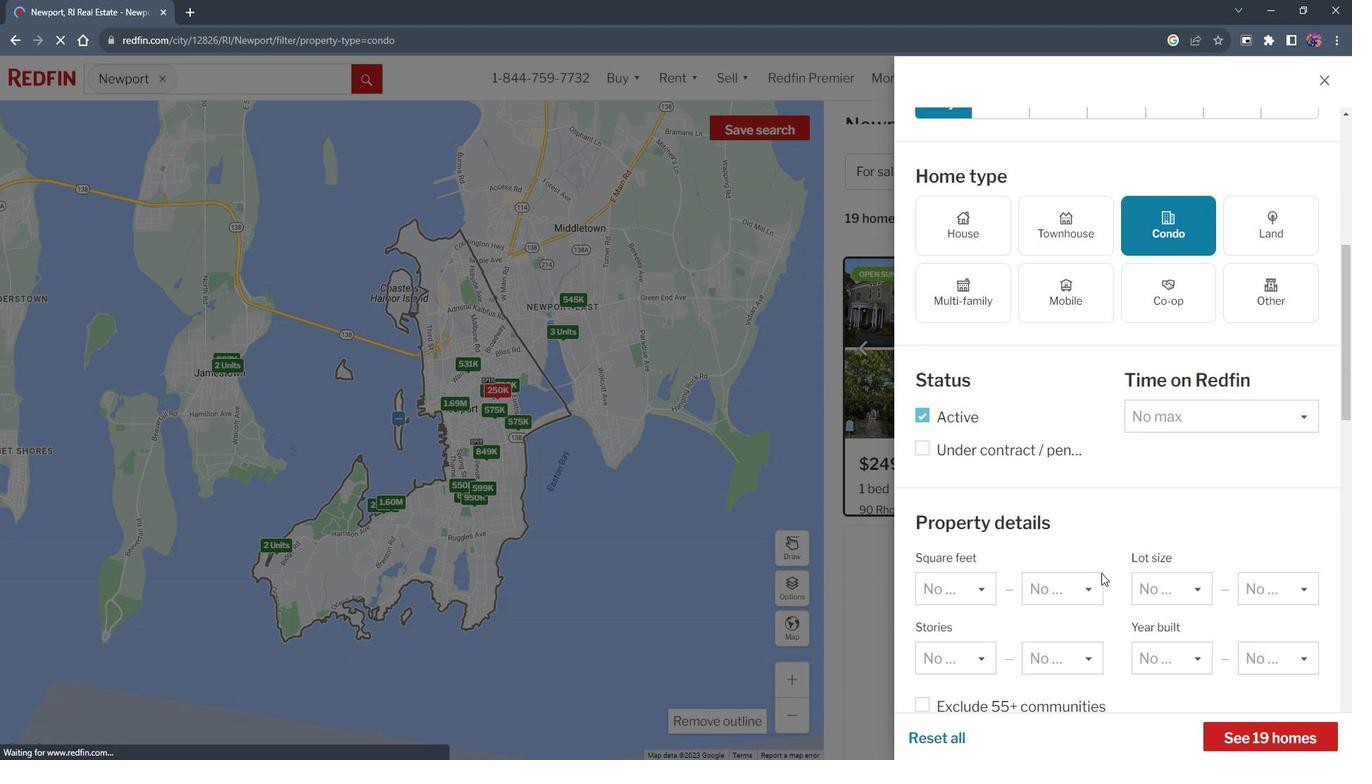 
Action: Mouse scrolled (998, 149) with delta (0, 0)
Screenshot: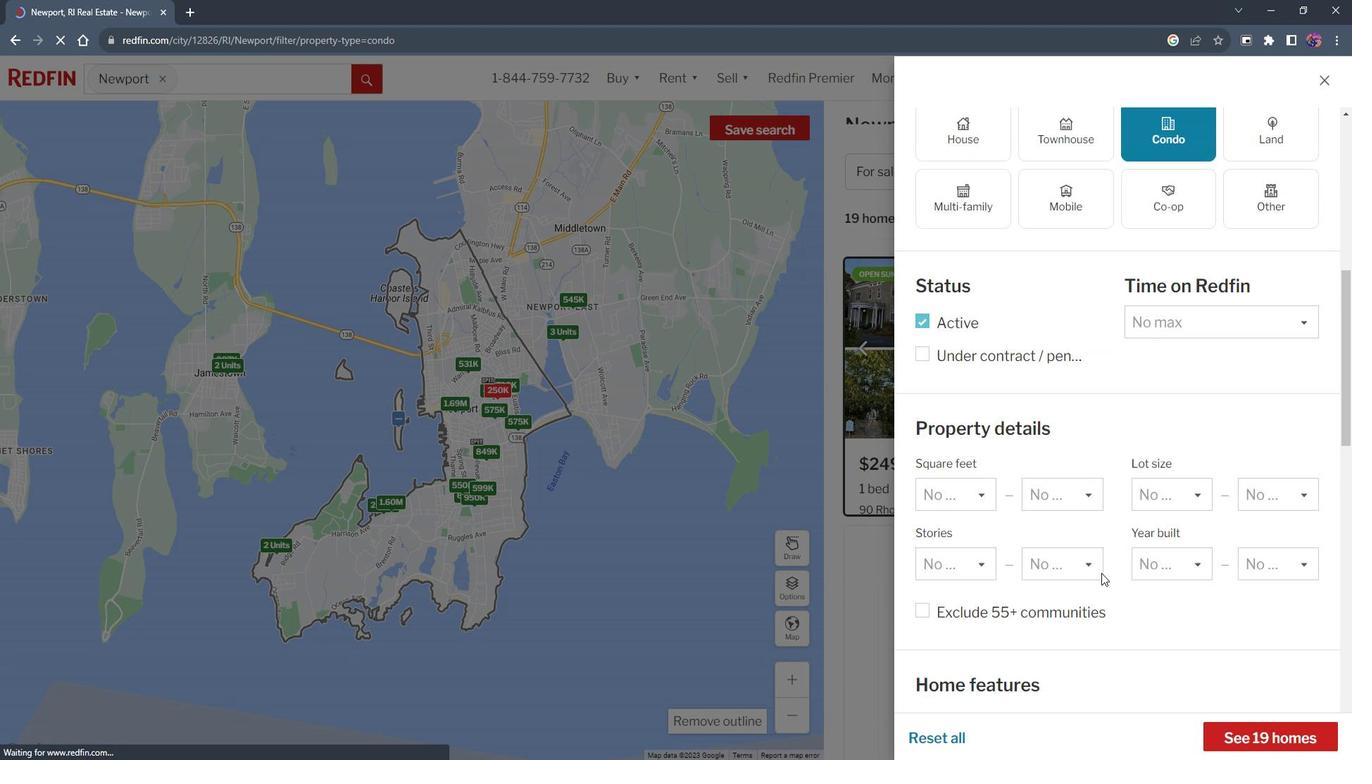 
Action: Mouse scrolled (998, 149) with delta (0, 0)
Screenshot: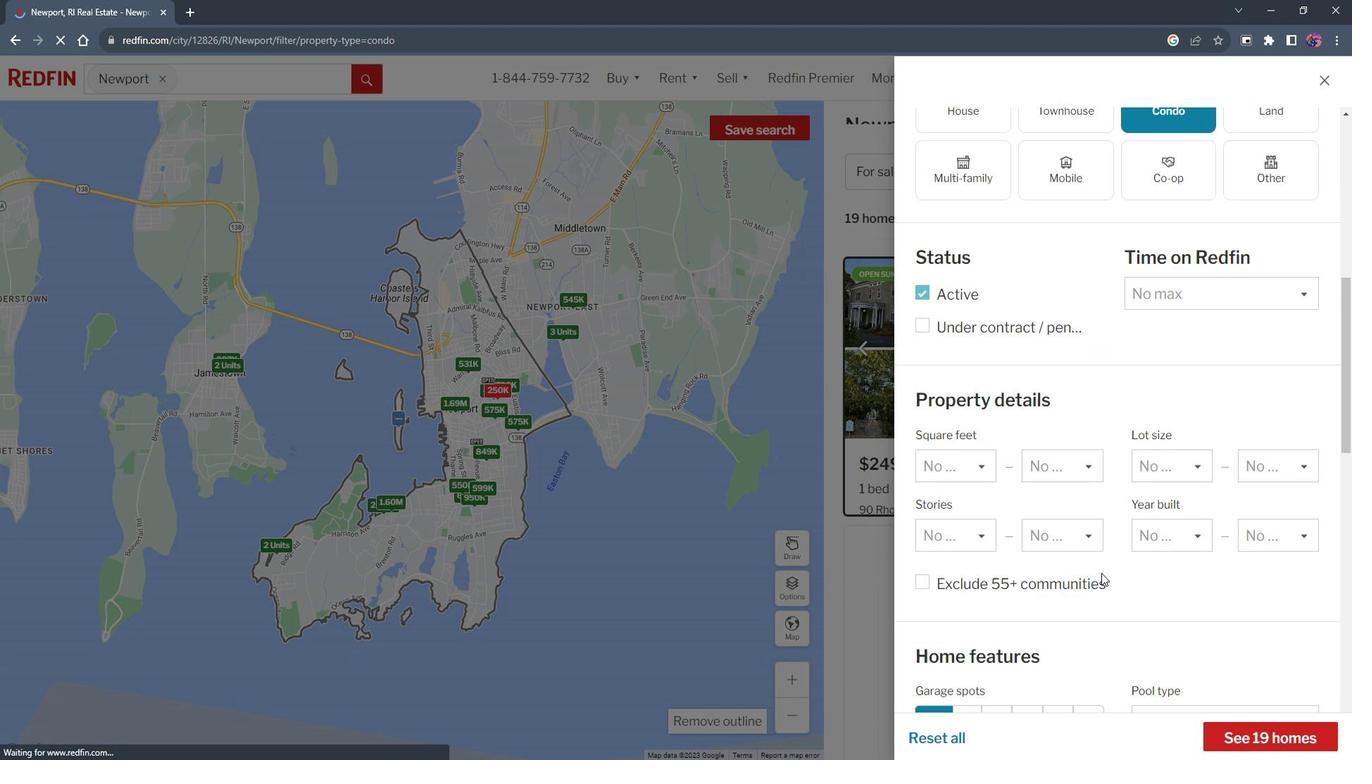 
Action: Mouse moved to (998, 149)
Screenshot: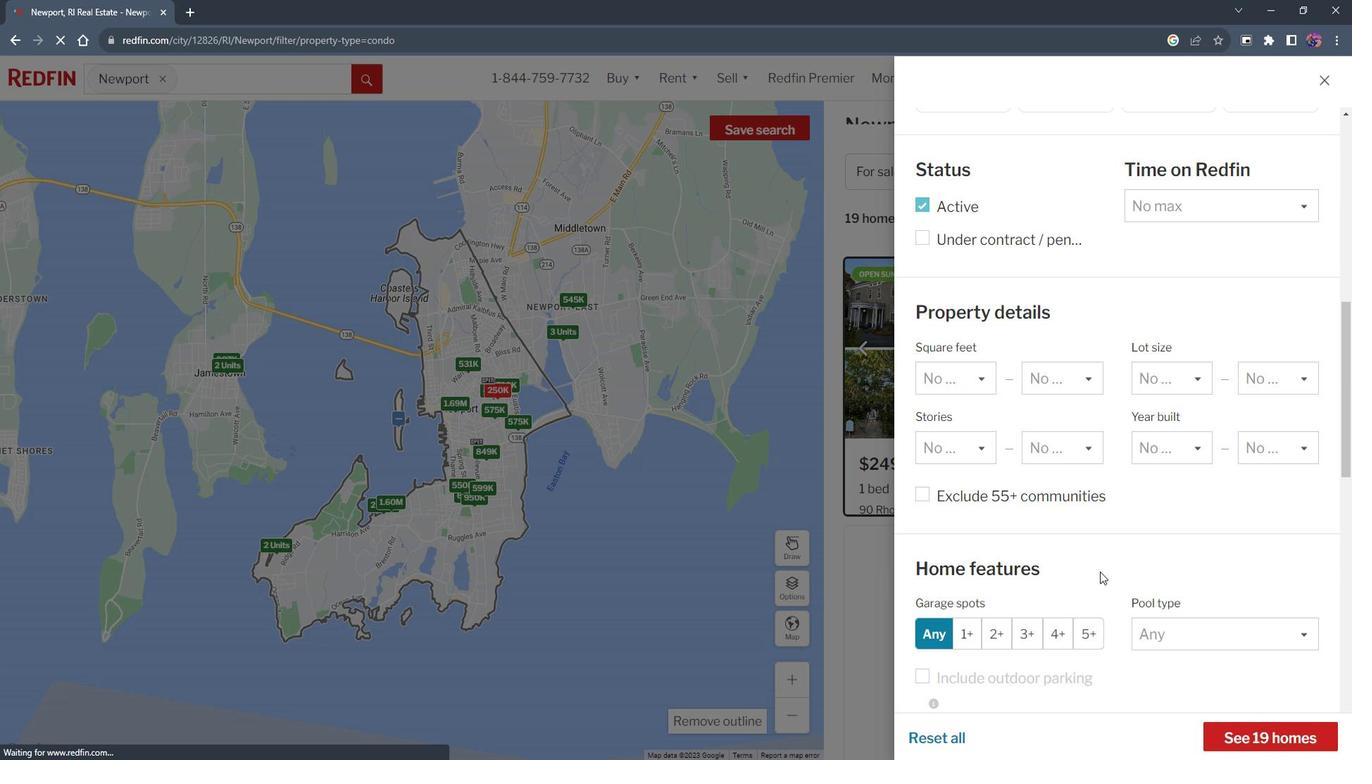 
Action: Mouse scrolled (998, 149) with delta (0, 0)
Screenshot: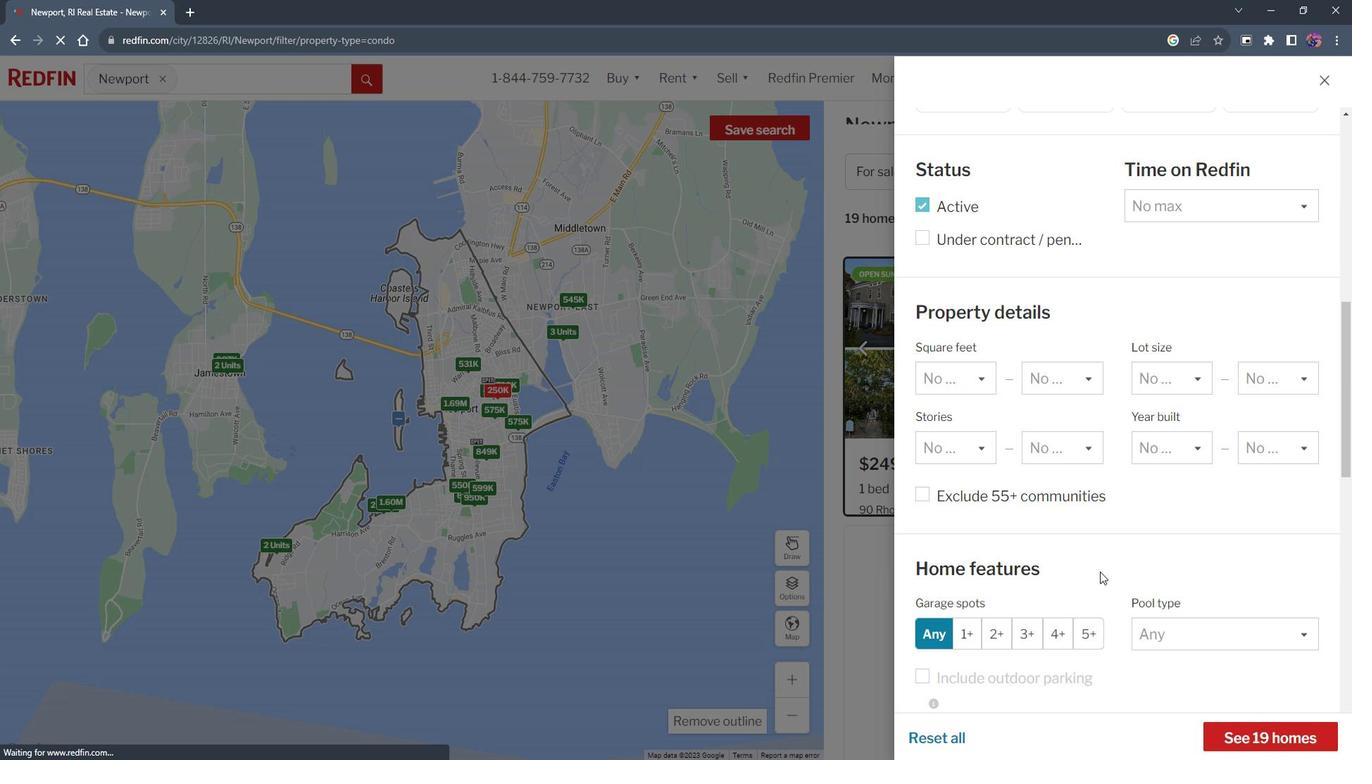 
Action: Mouse moved to (997, 149)
Screenshot: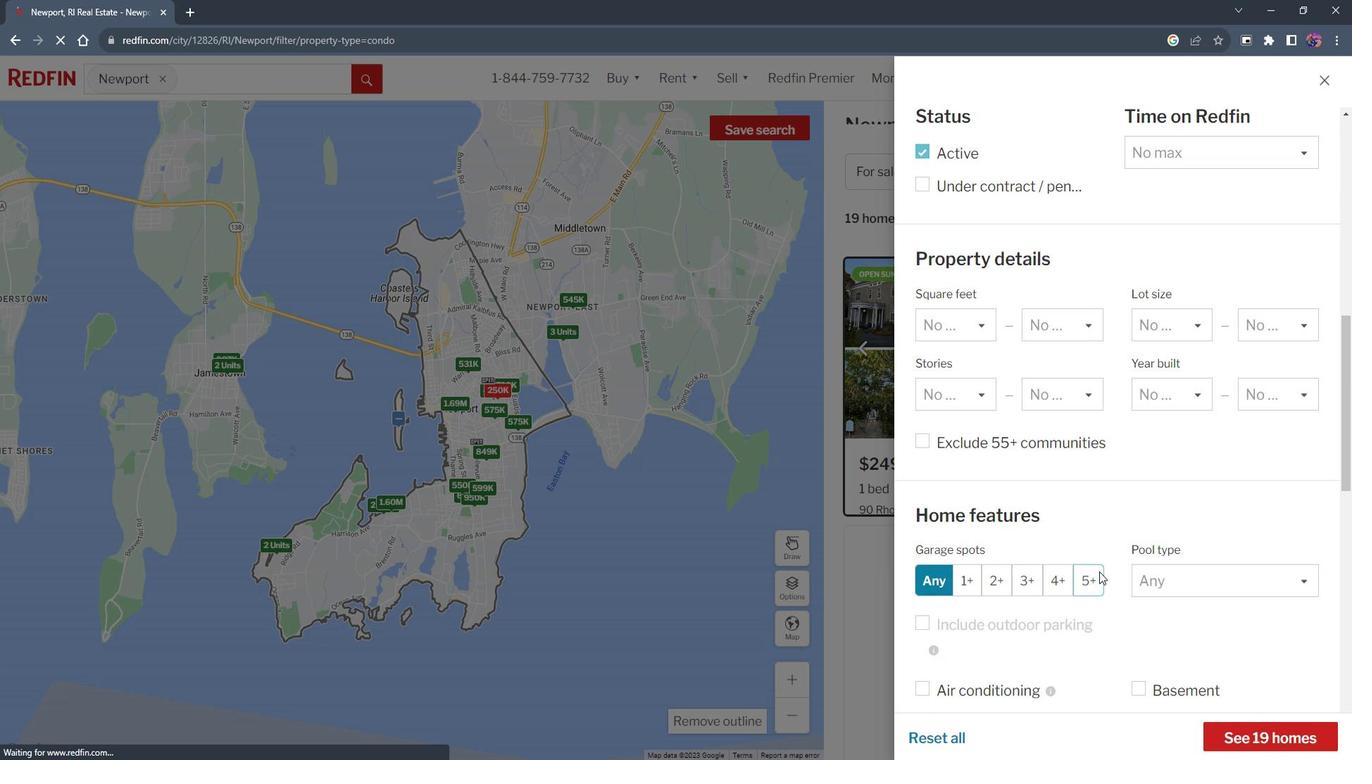 
Action: Mouse scrolled (997, 149) with delta (0, 0)
Screenshot: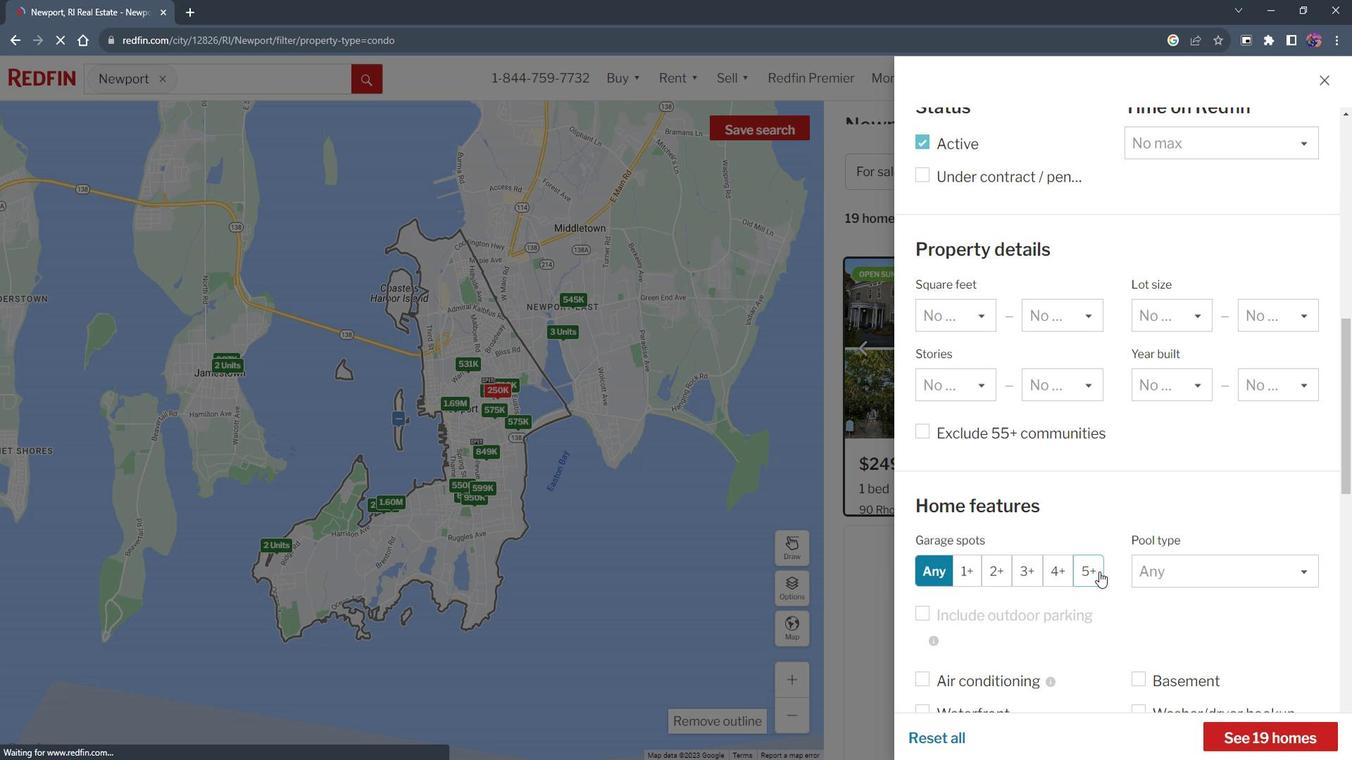 
Action: Mouse scrolled (997, 149) with delta (0, 0)
Screenshot: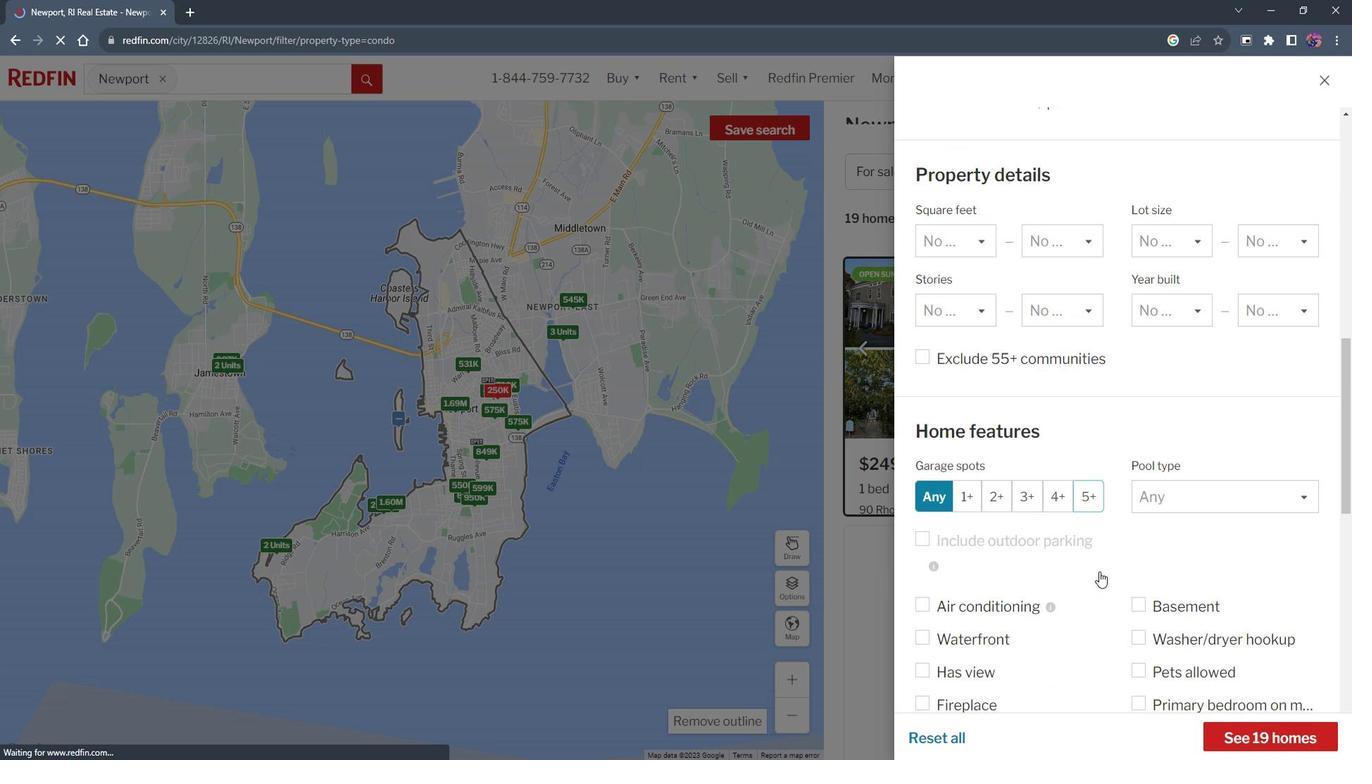 
Action: Mouse scrolled (997, 149) with delta (0, 0)
Screenshot: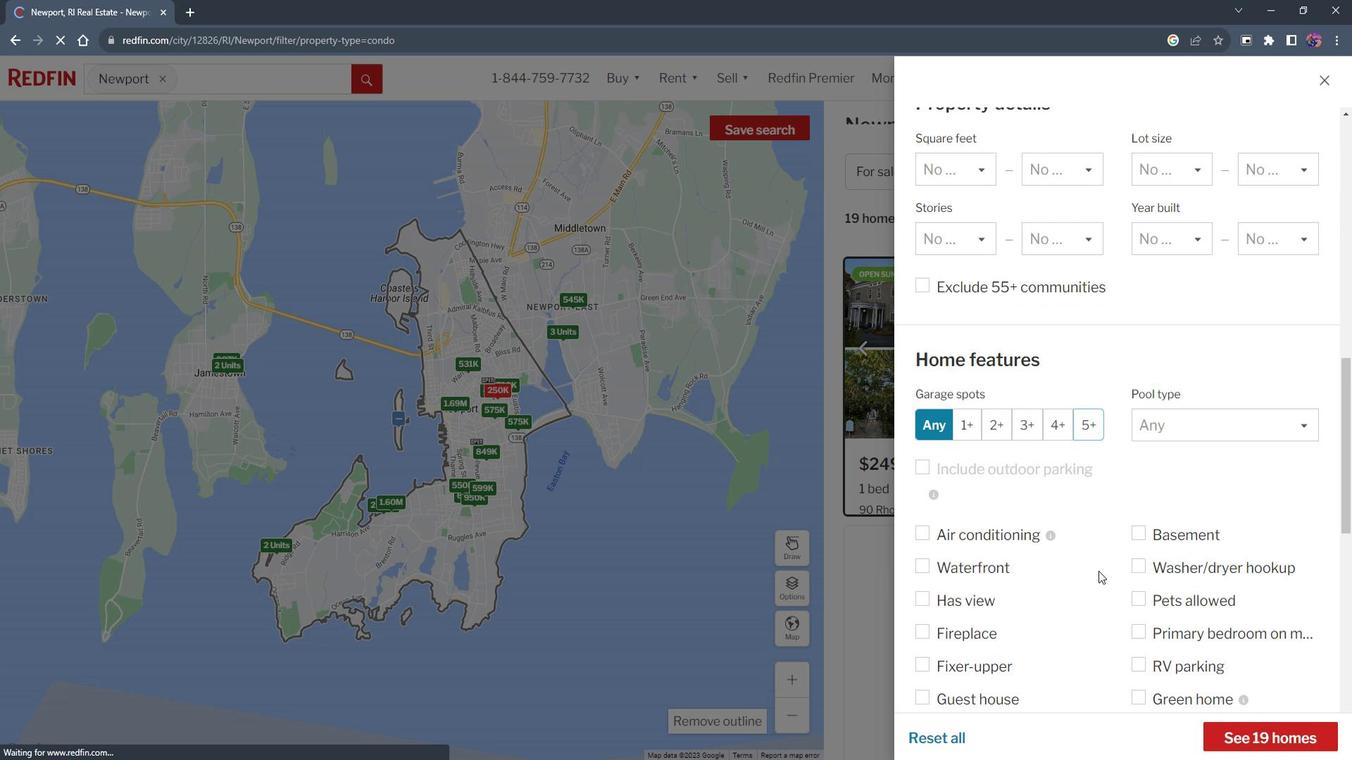 
Action: Mouse moved to (996, 149)
Screenshot: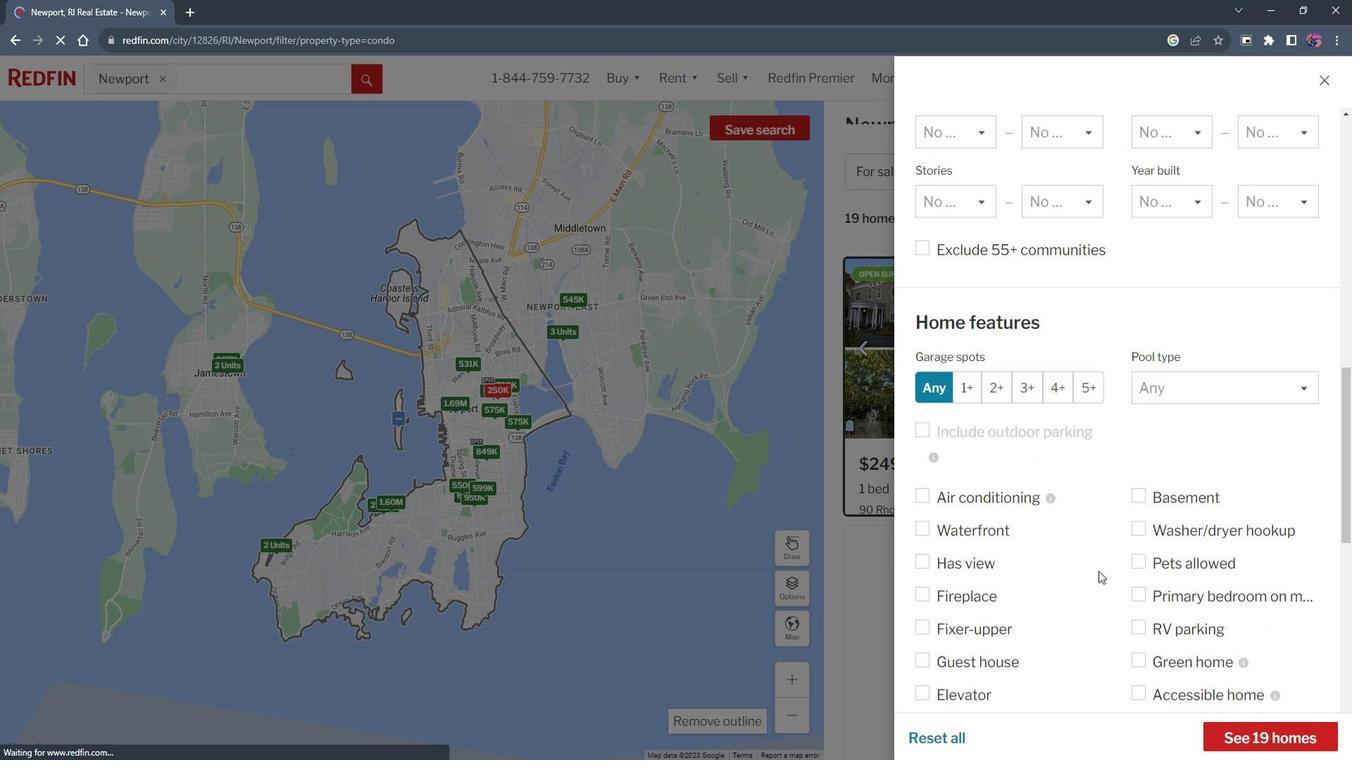 
Action: Mouse scrolled (996, 149) with delta (0, 0)
Screenshot: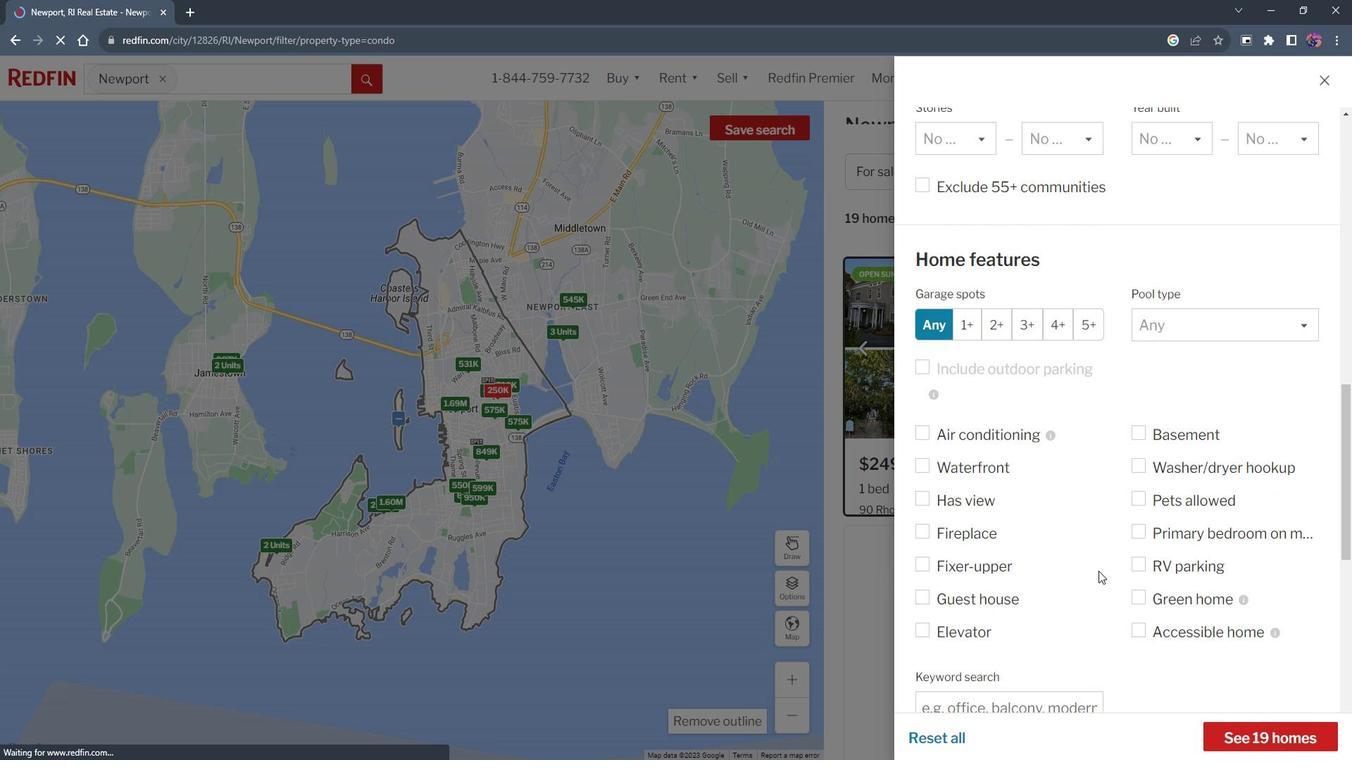 
Action: Mouse moved to (987, 150)
Screenshot: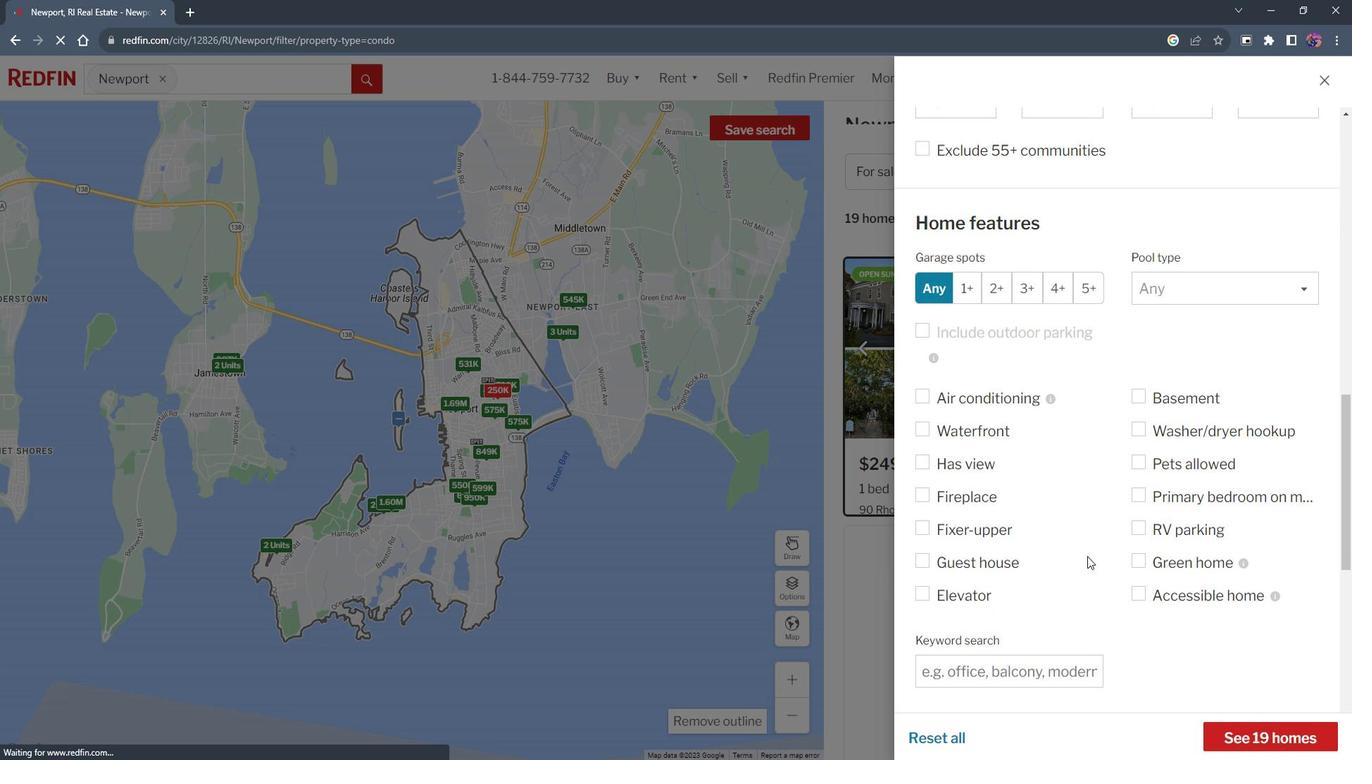 
Action: Mouse scrolled (987, 150) with delta (0, 0)
Screenshot: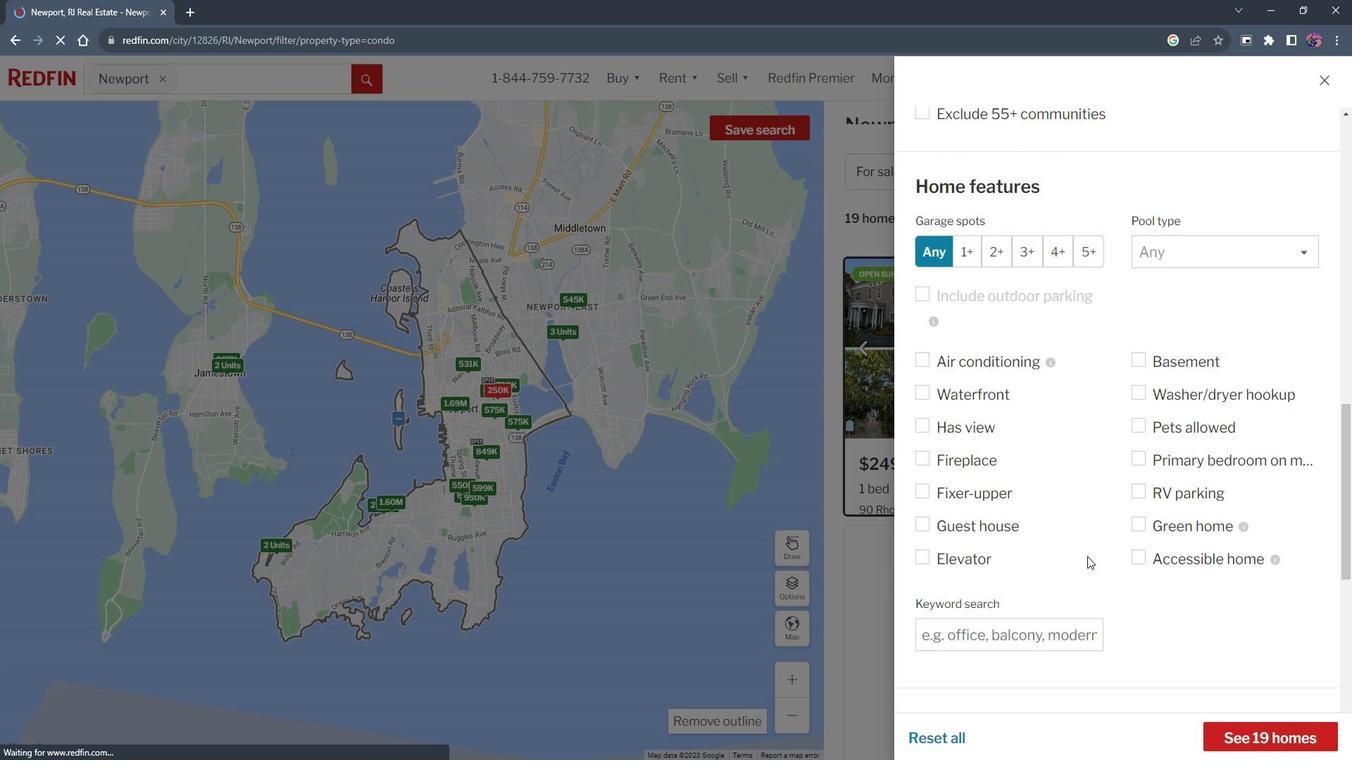 
Action: Mouse moved to (975, 151)
Screenshot: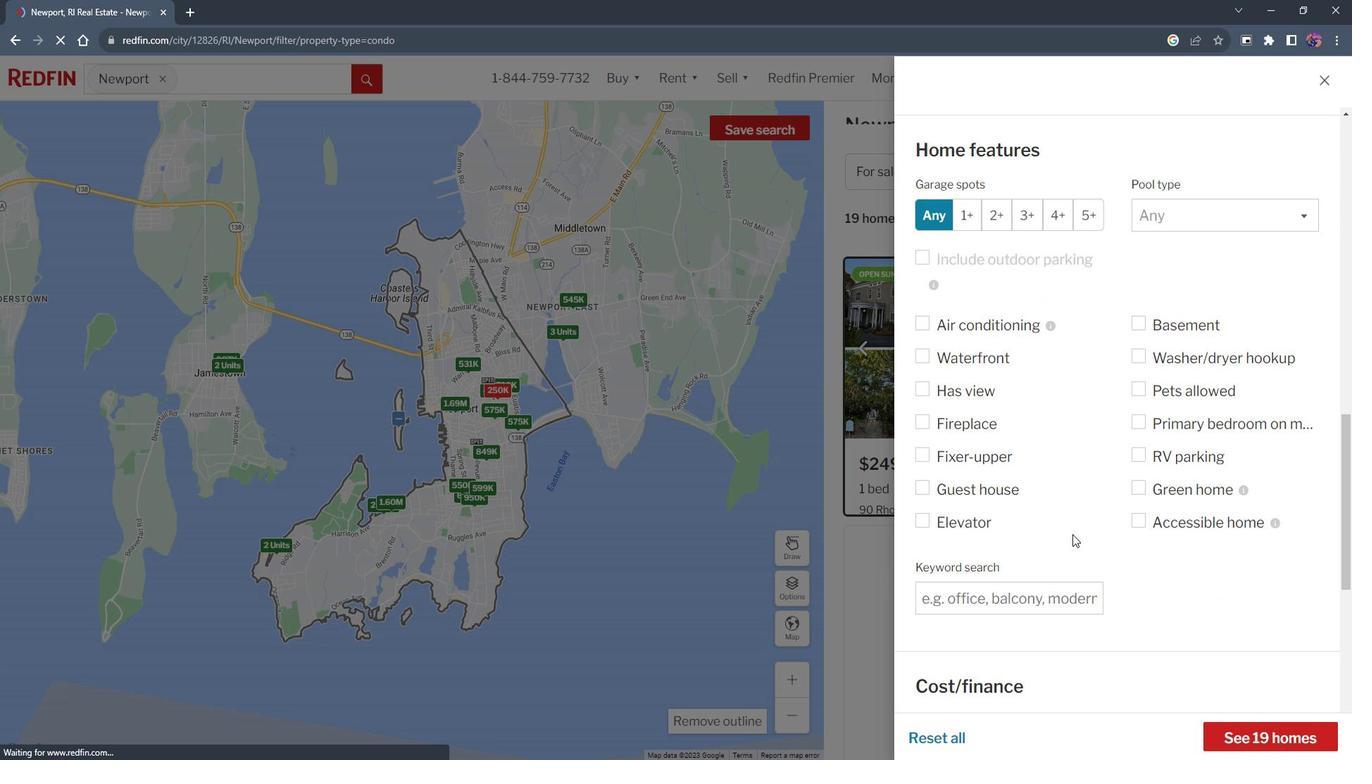 
Action: Mouse scrolled (975, 151) with delta (0, 0)
Screenshot: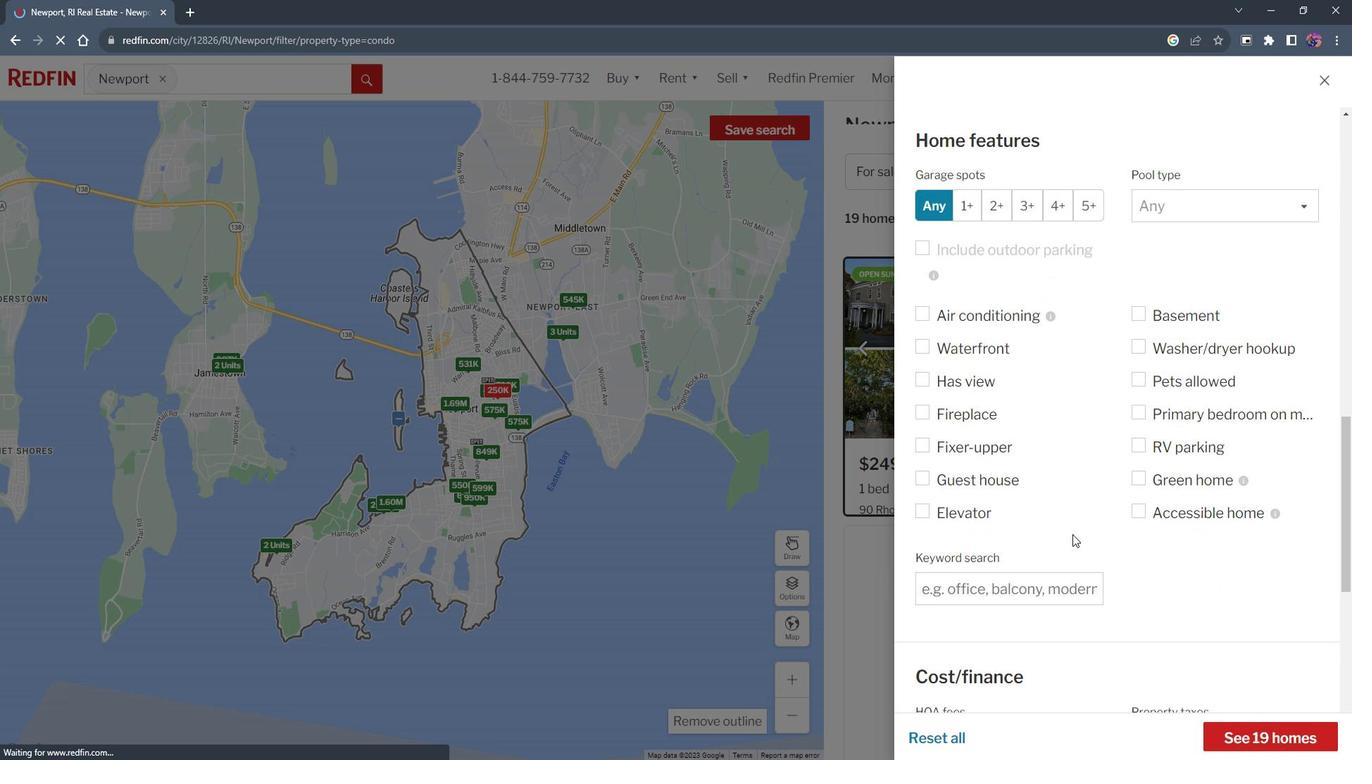 
Action: Mouse moved to (896, 152)
Screenshot: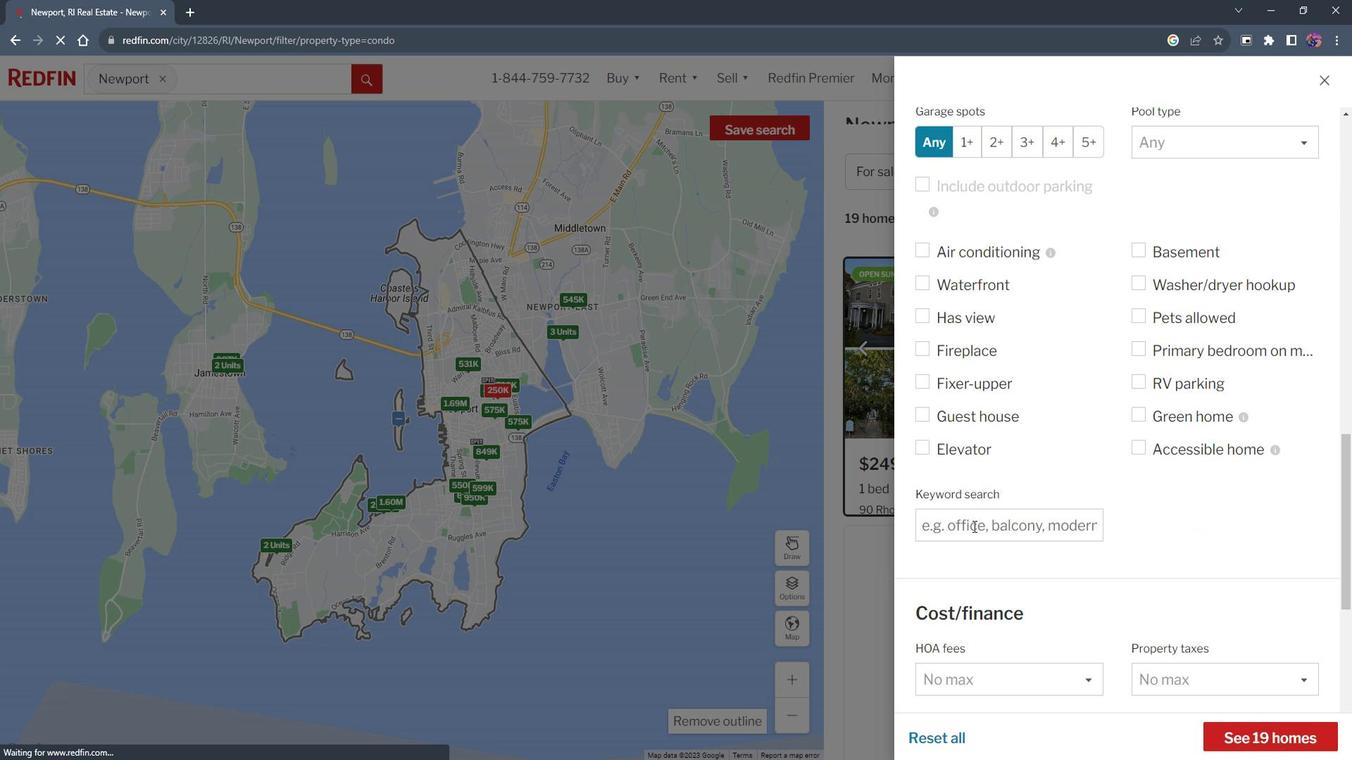 
Action: Mouse pressed left at (896, 152)
Screenshot: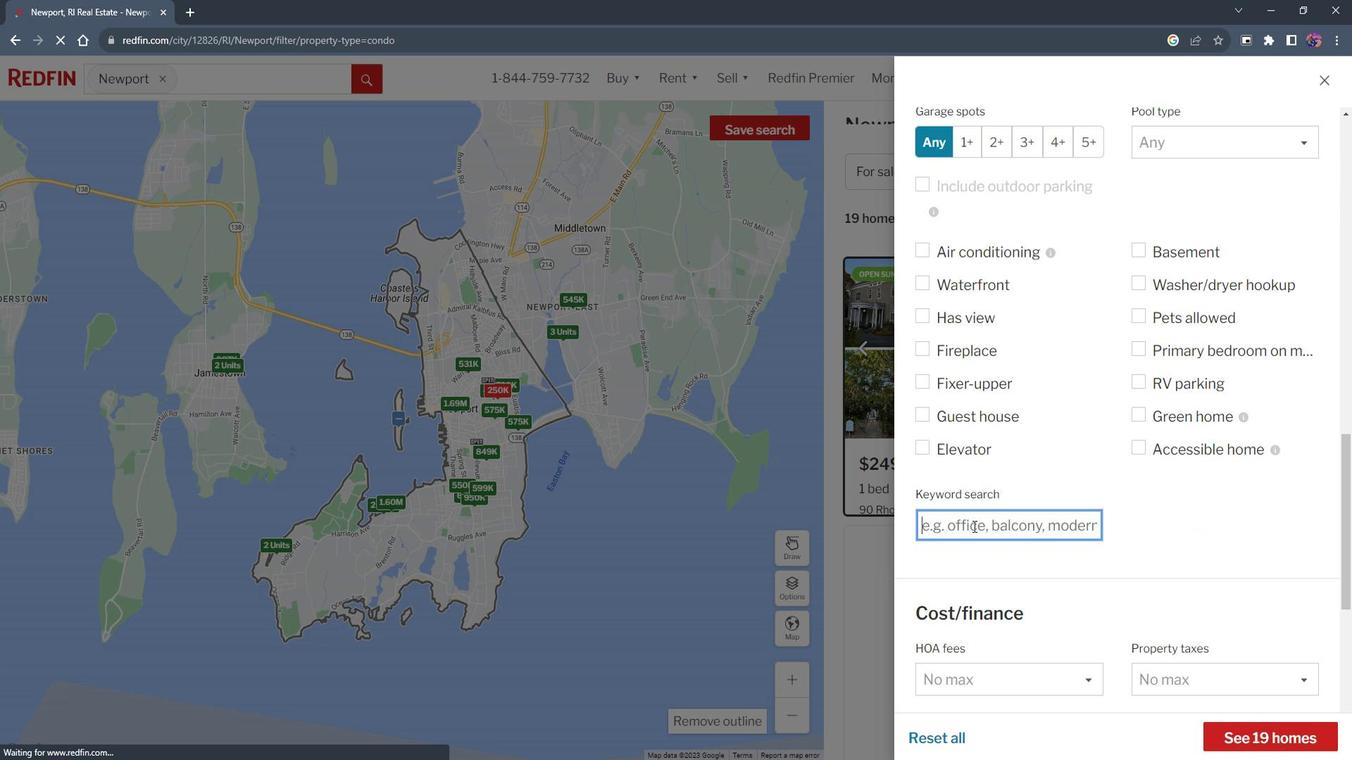 
Action: Key pressed <Key.shift>Harbor<Key.space><Key.shift>Views<Key.enter>
Screenshot: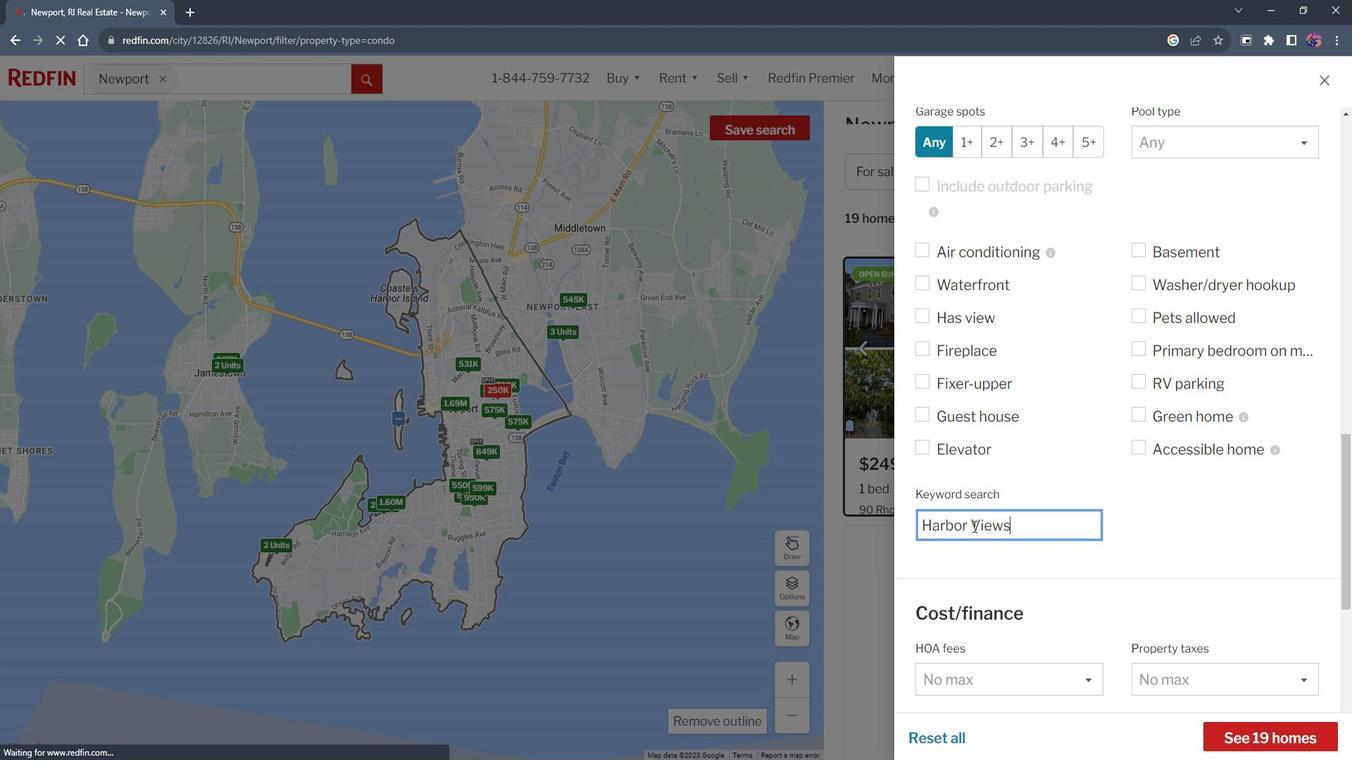
Action: Mouse moved to (1135, 140)
Screenshot: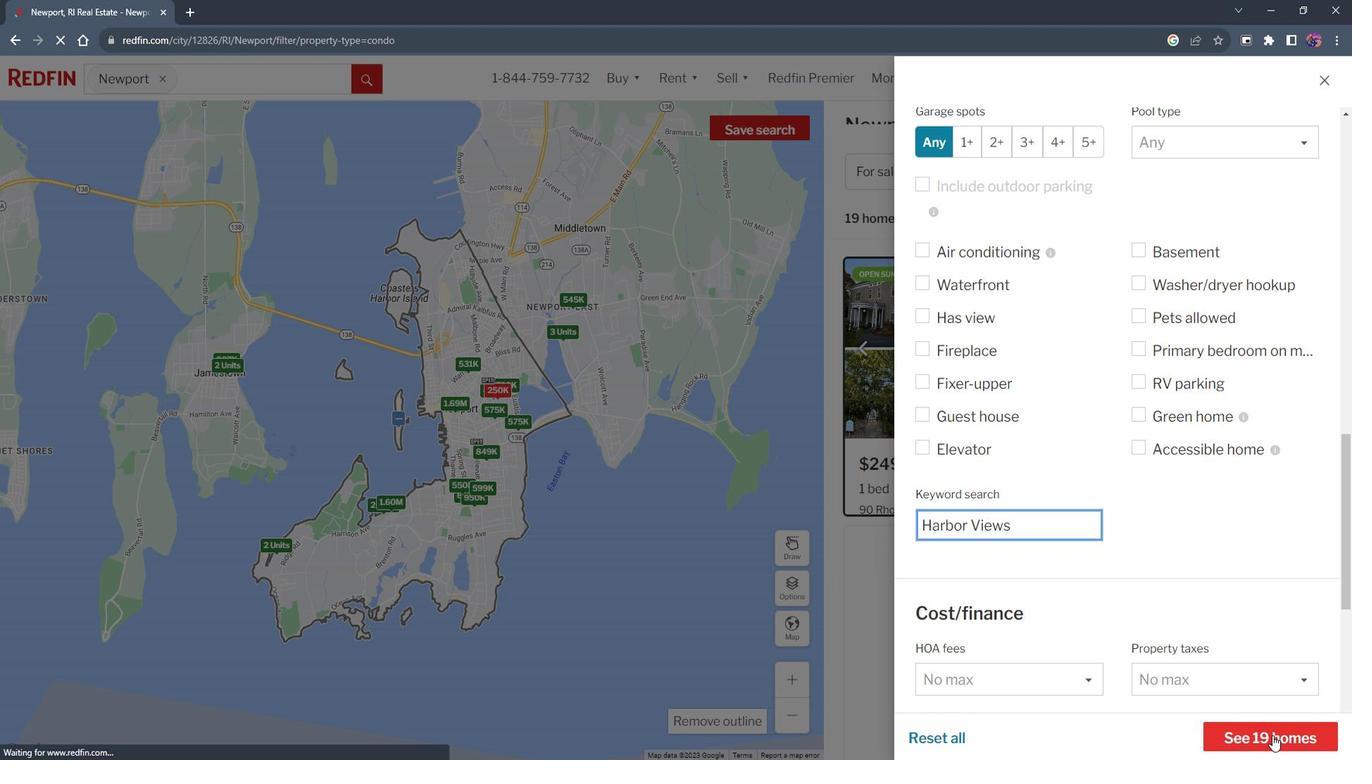 
Action: Mouse pressed left at (1135, 140)
Screenshot: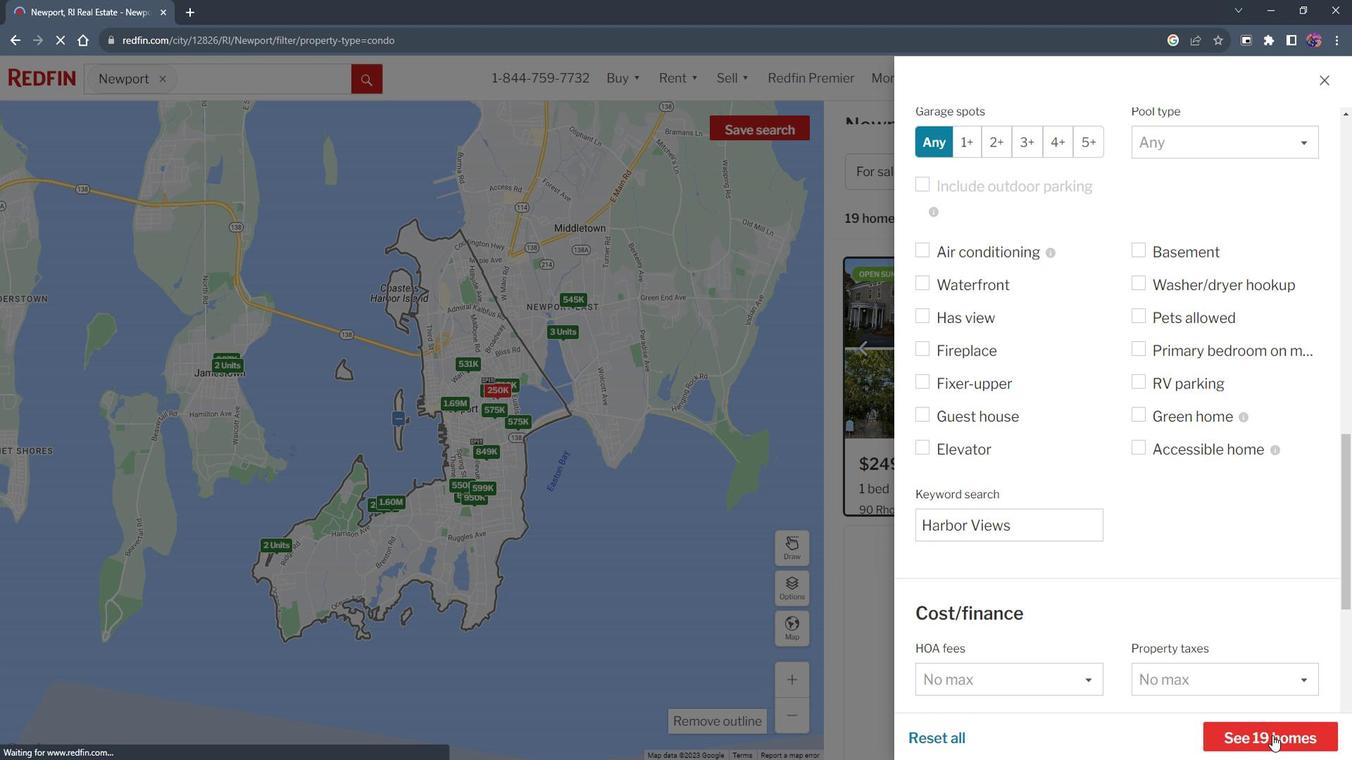 
Action: Mouse moved to (866, 161)
Screenshot: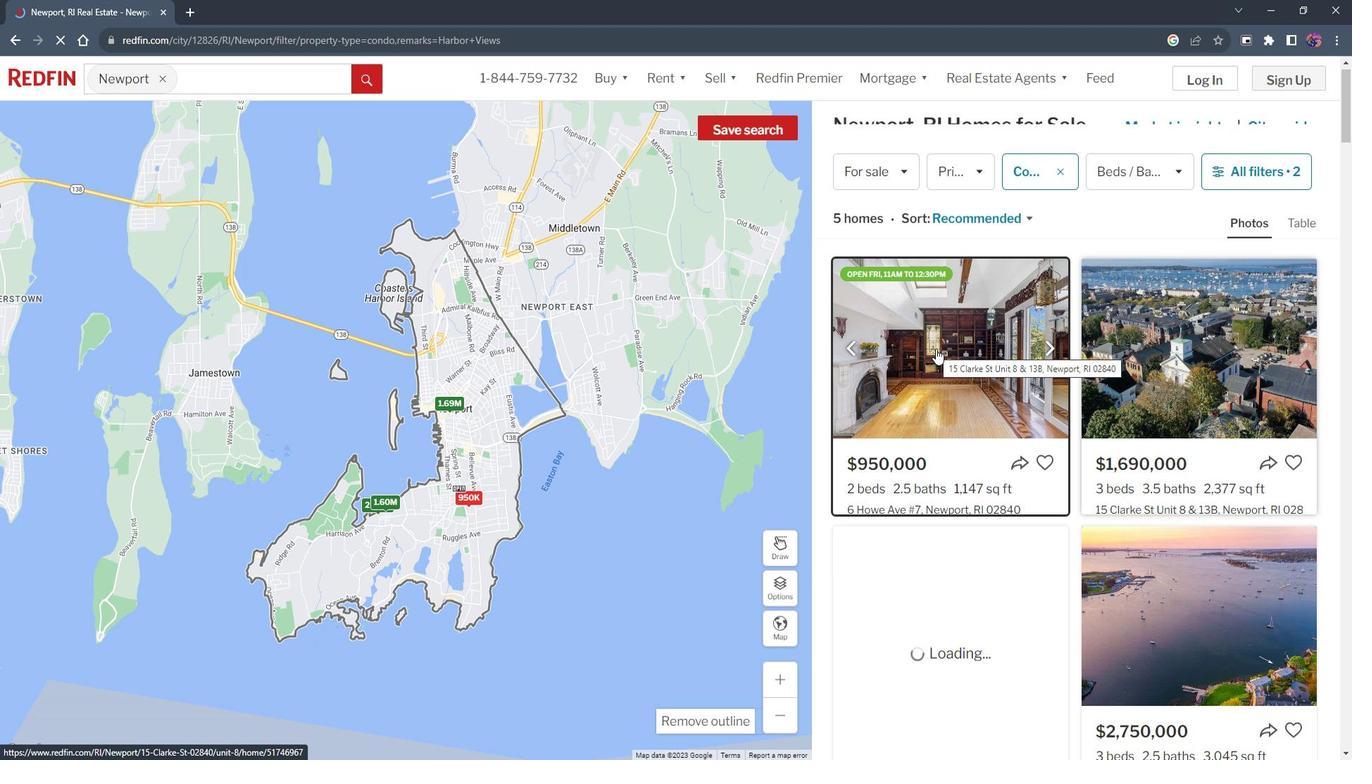 
Action: Mouse pressed left at (866, 161)
Screenshot: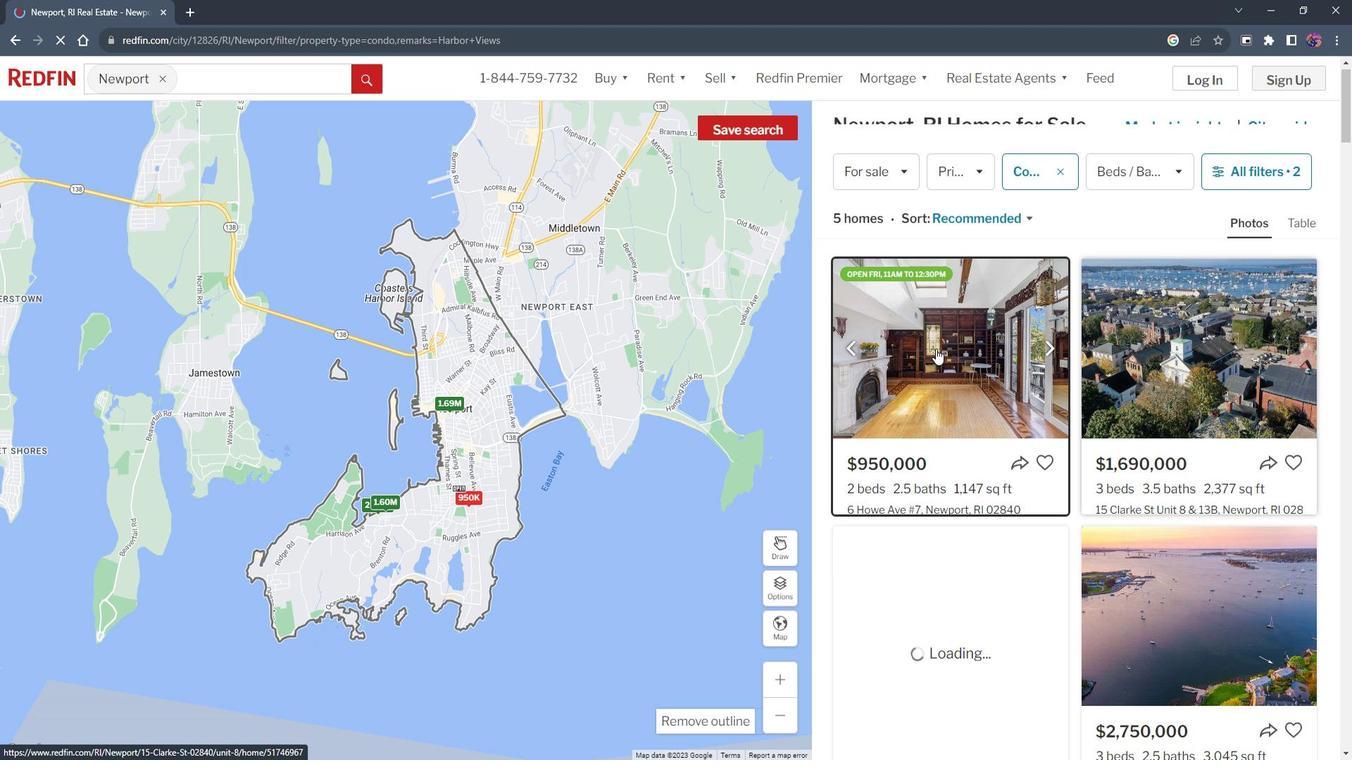 
Action: Mouse moved to (576, 163)
Screenshot: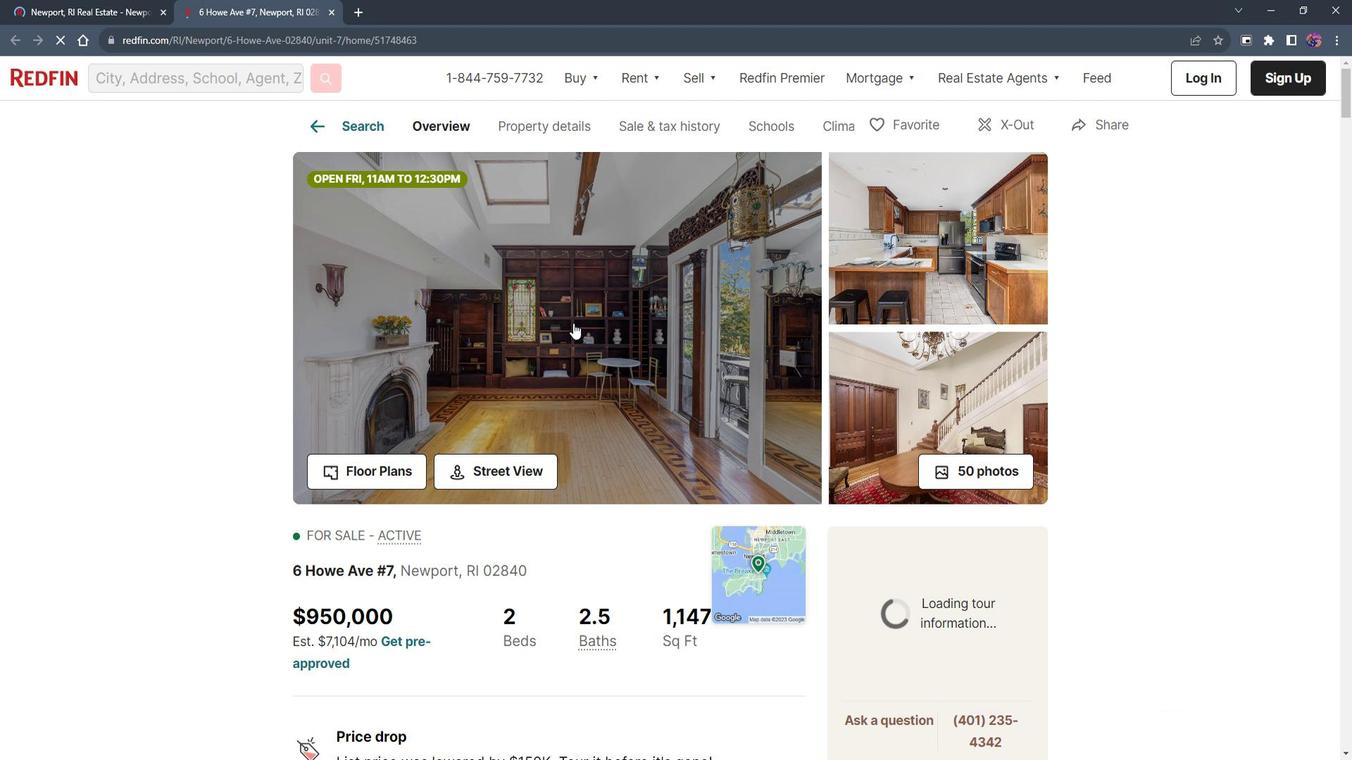 
Action: Mouse pressed left at (576, 163)
Screenshot: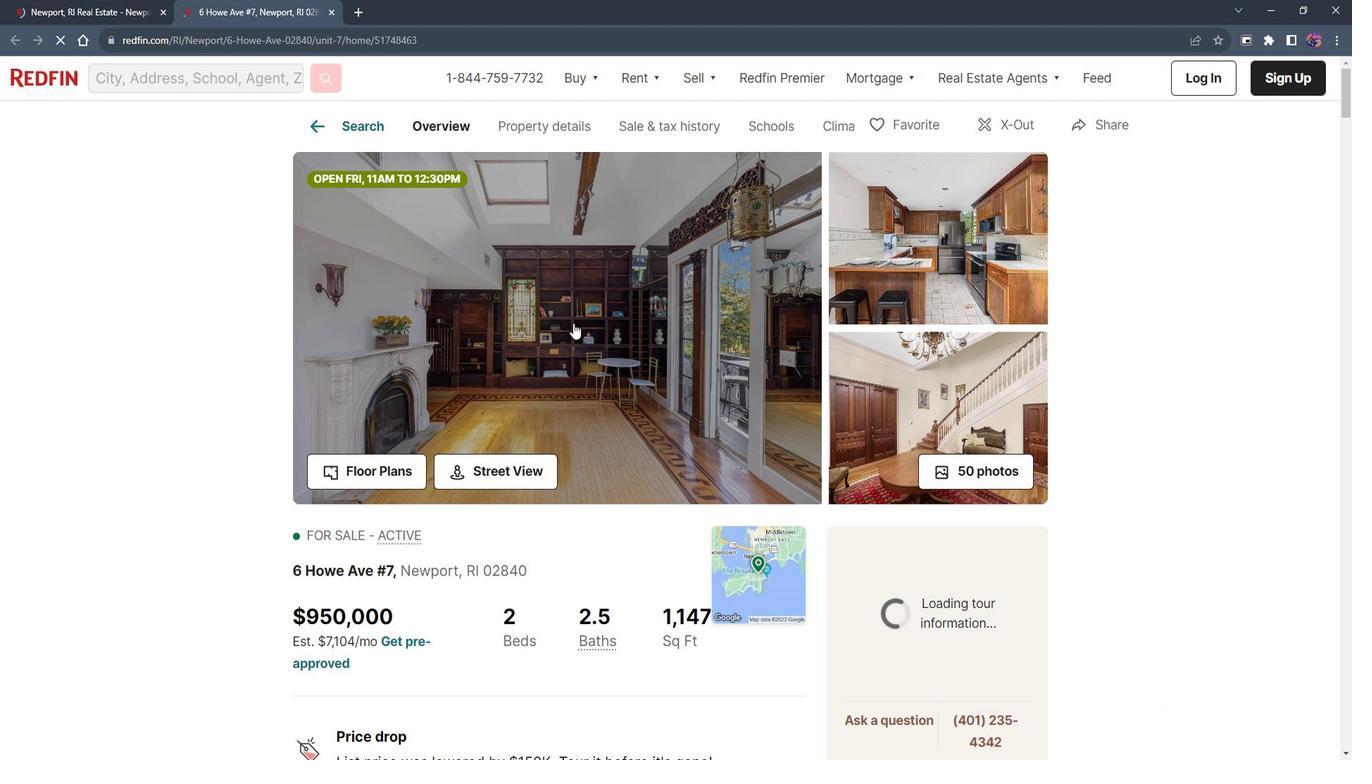 
Action: Mouse moved to (623, 157)
Screenshot: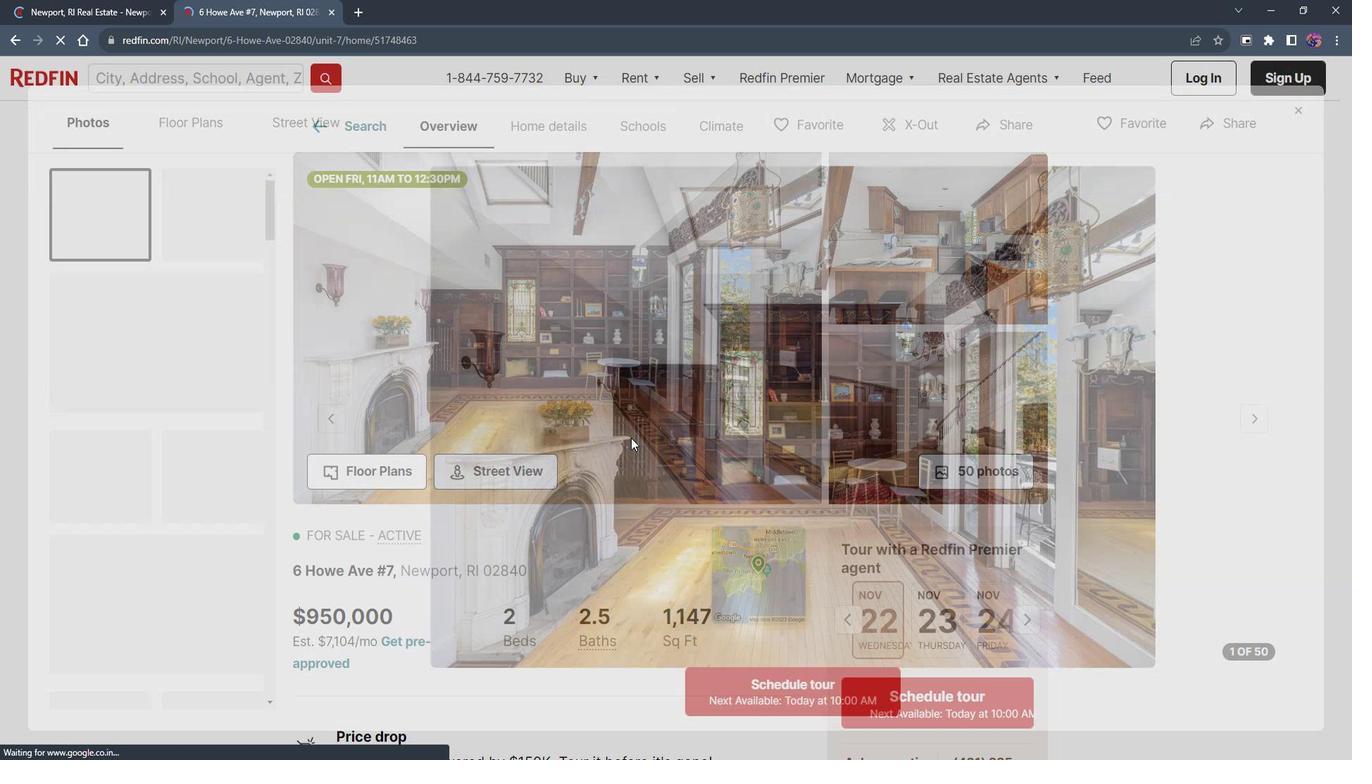 
Action: Mouse scrolled (623, 157) with delta (0, 0)
Screenshot: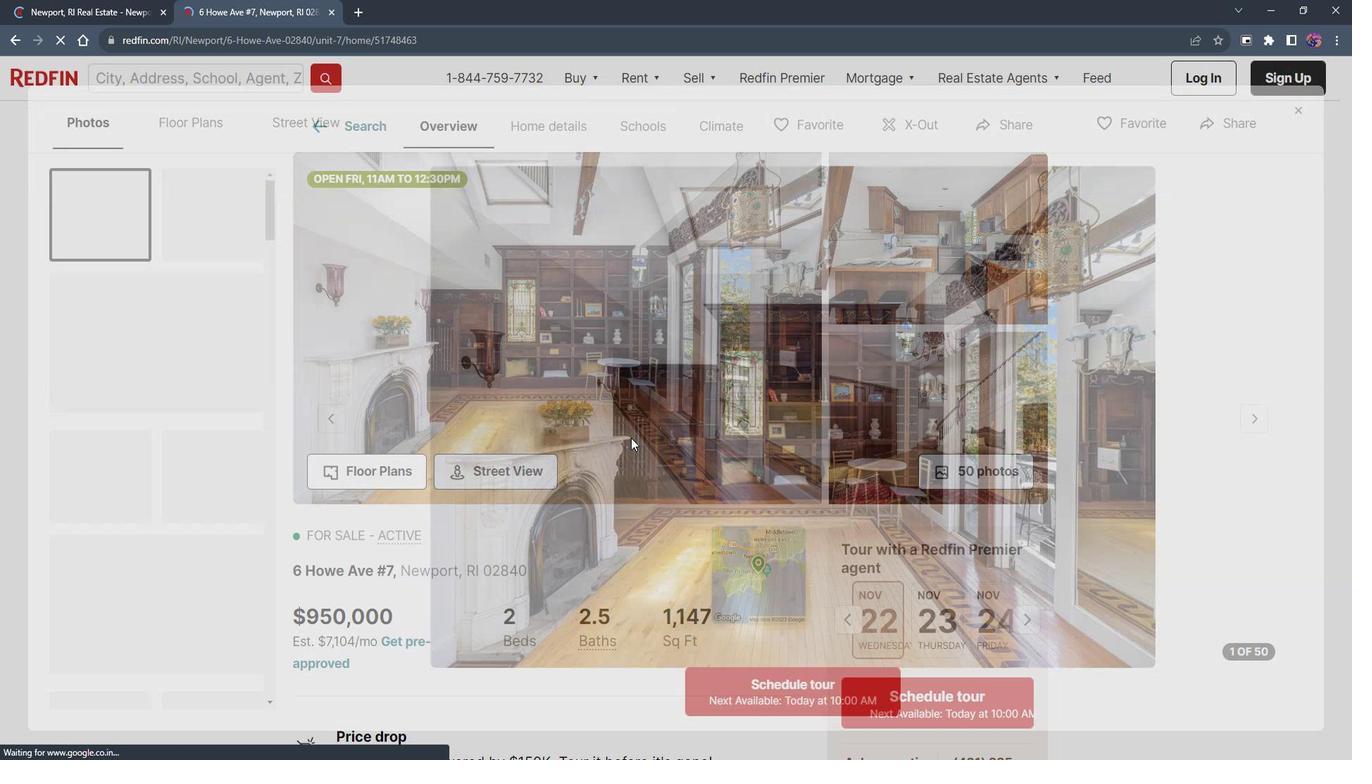 
Action: Mouse moved to (623, 157)
Screenshot: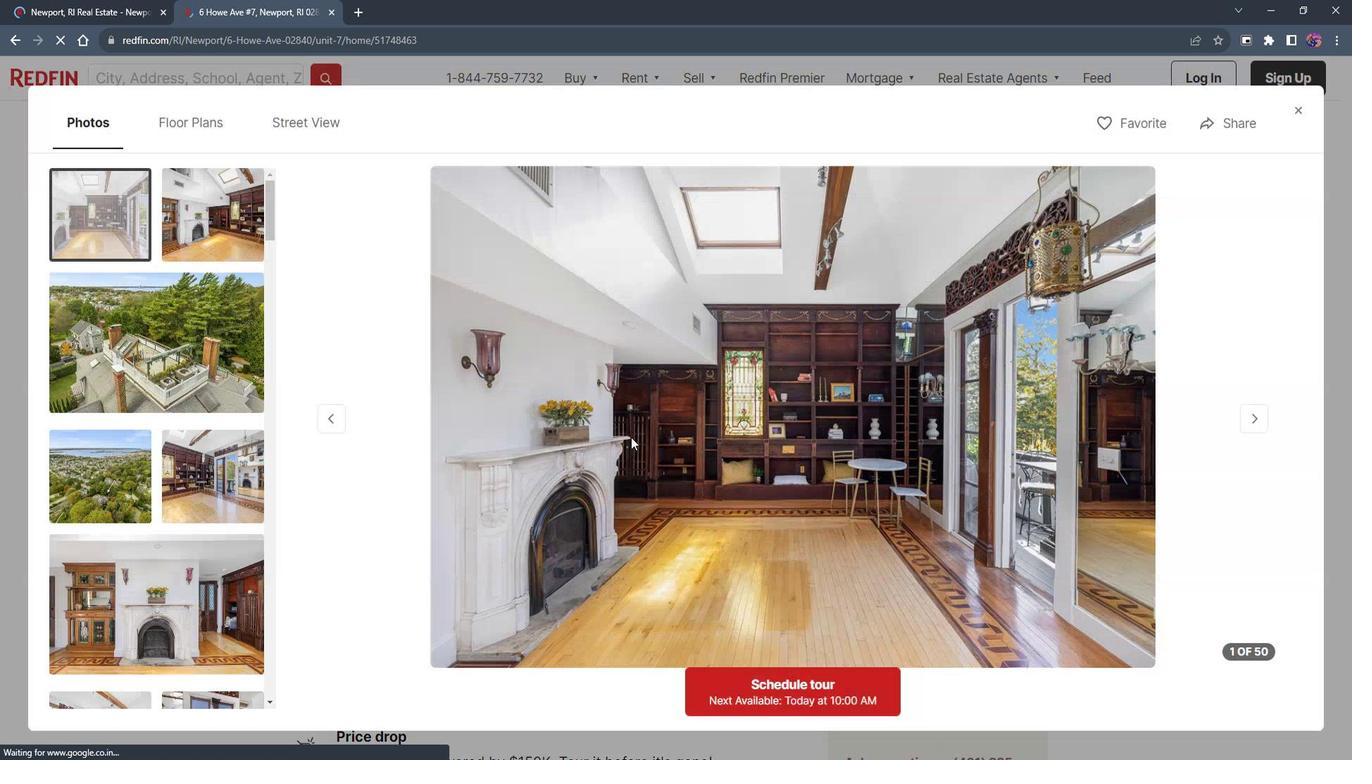 
Action: Mouse scrolled (623, 157) with delta (0, 0)
Screenshot: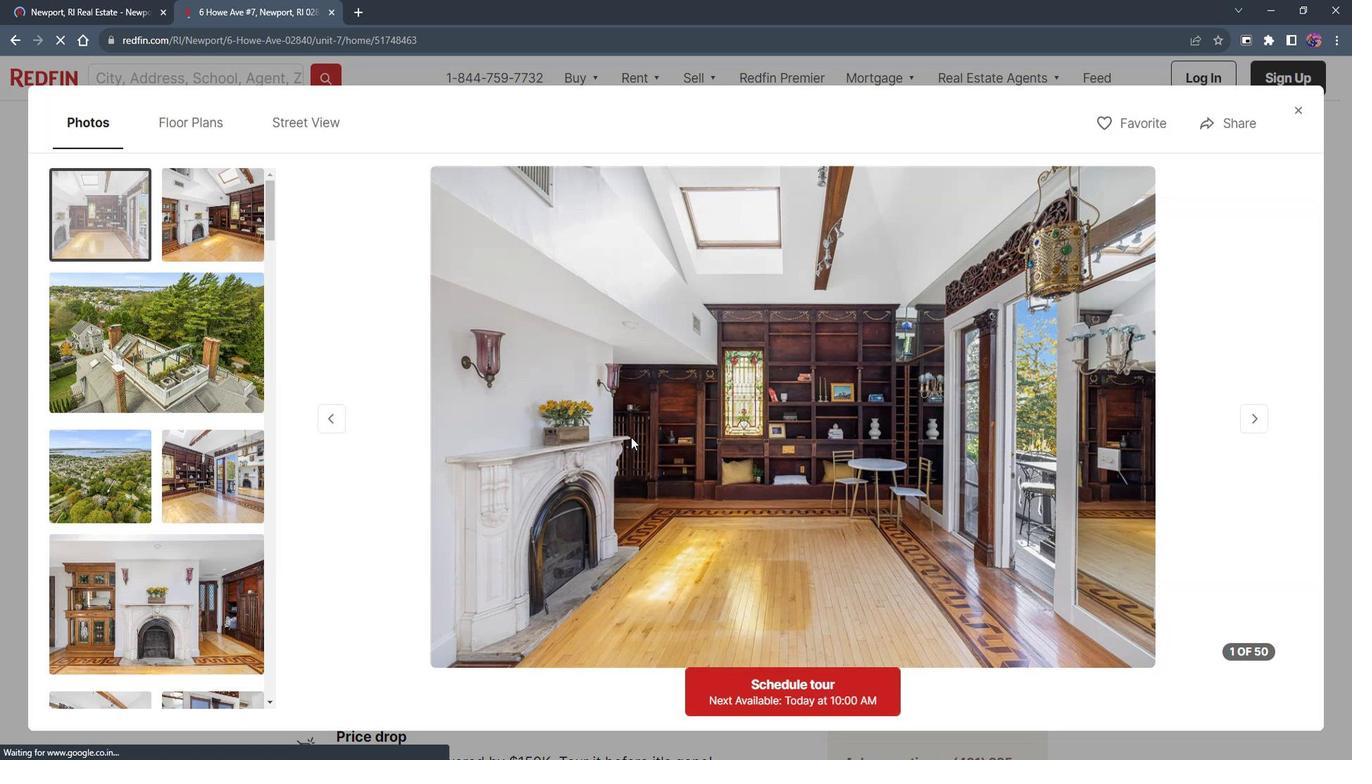 
Action: Mouse moved to (259, 161)
Screenshot: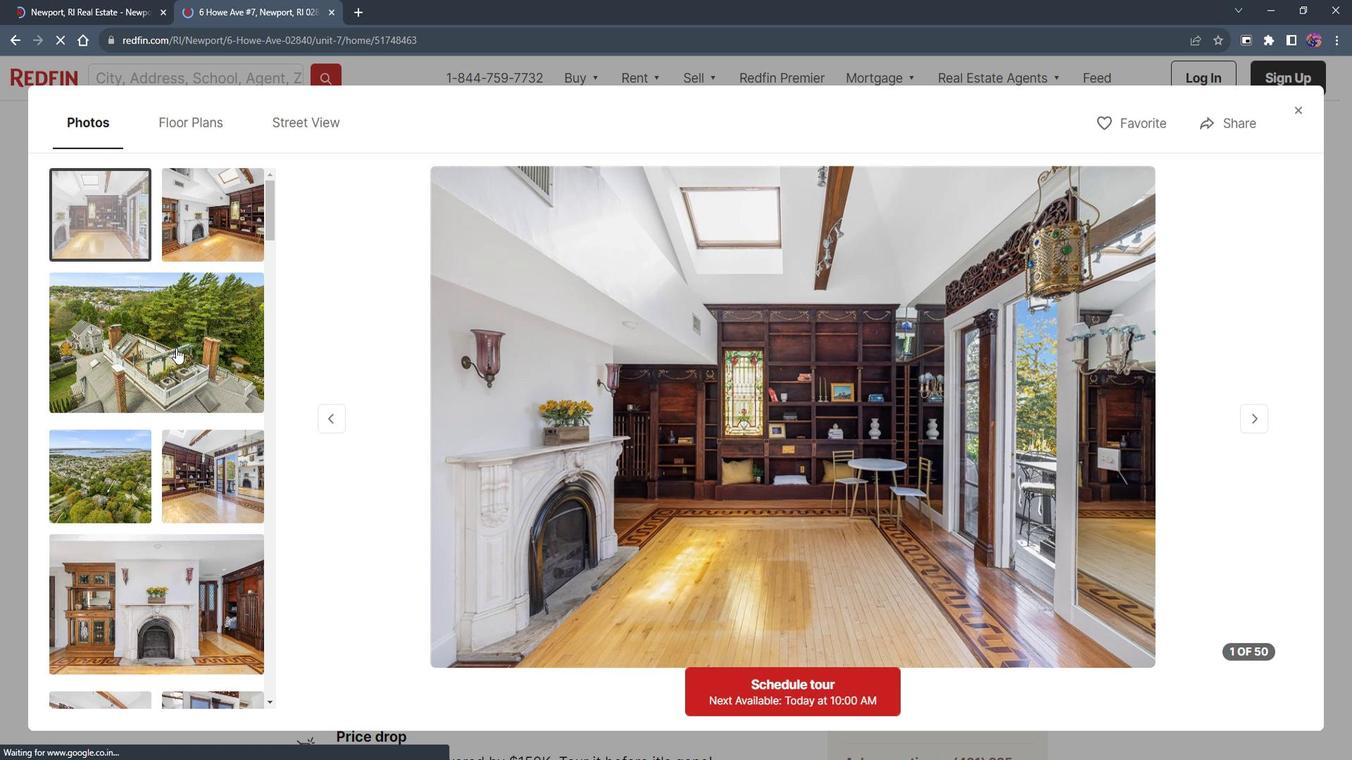 
Action: Mouse pressed left at (259, 161)
Screenshot: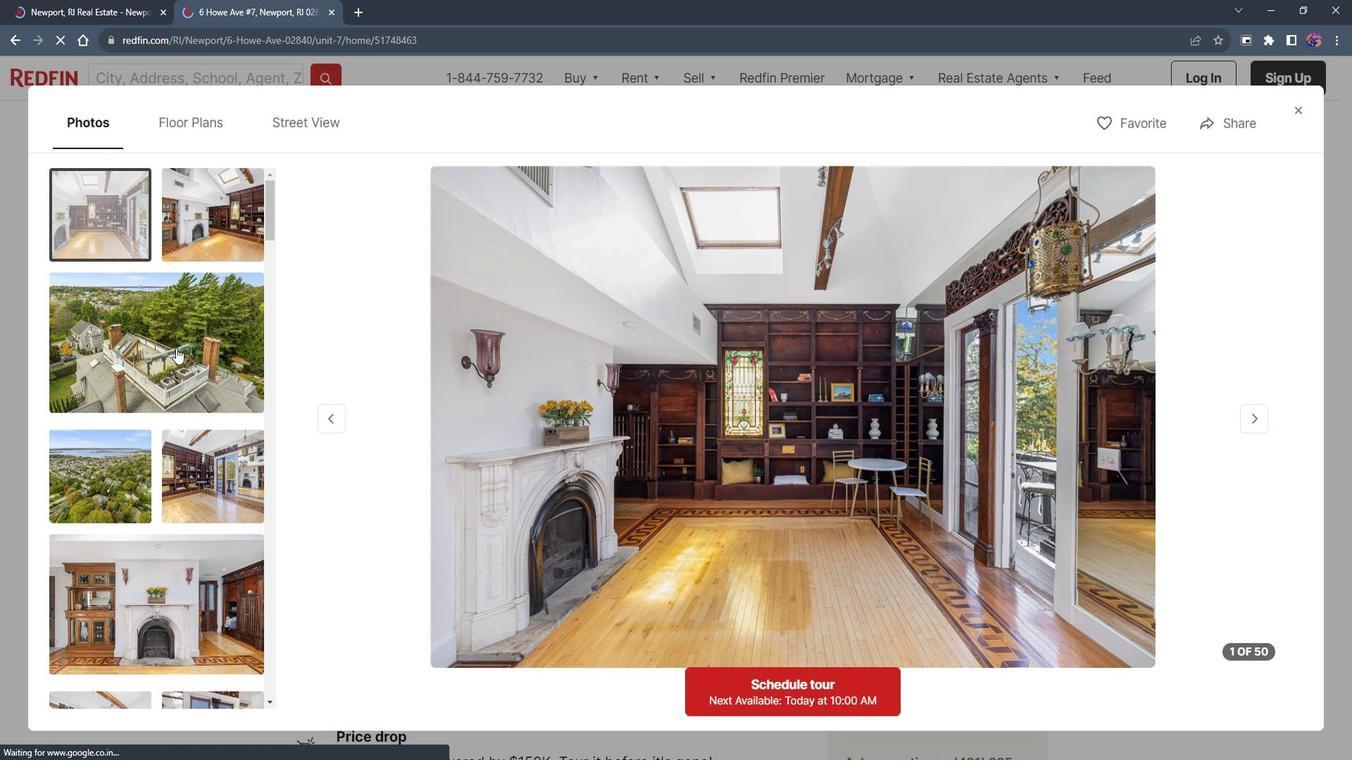 
Action: Mouse moved to (290, 159)
Screenshot: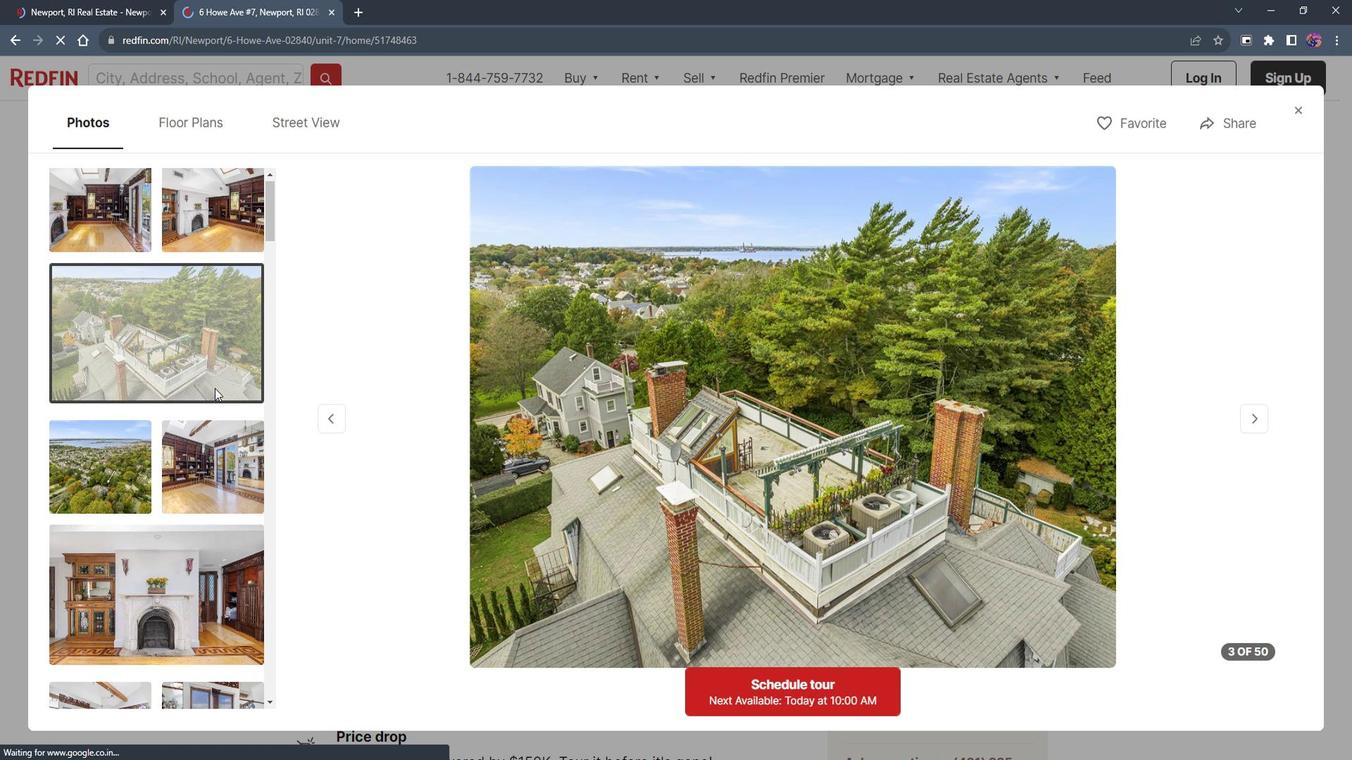 
Action: Mouse scrolled (290, 159) with delta (0, 0)
Screenshot: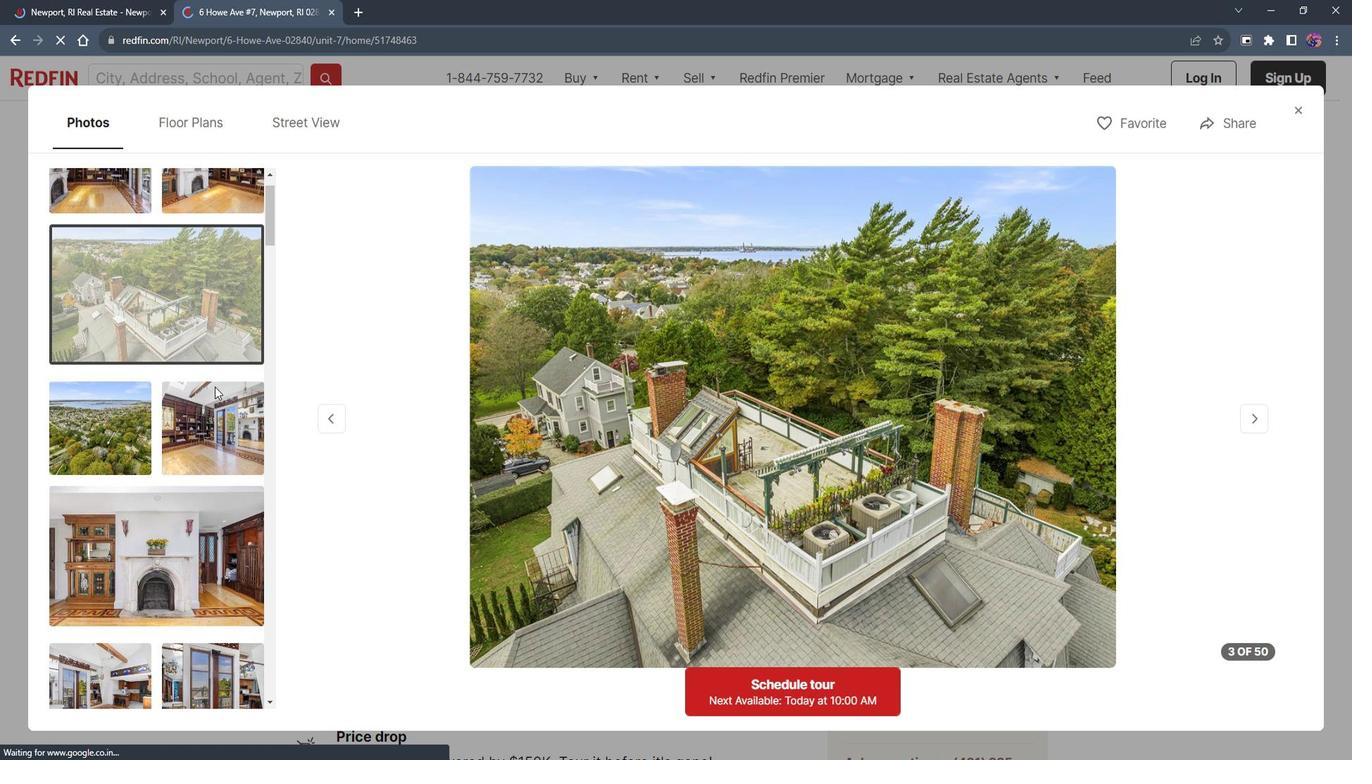 
Action: Mouse moved to (283, 159)
Screenshot: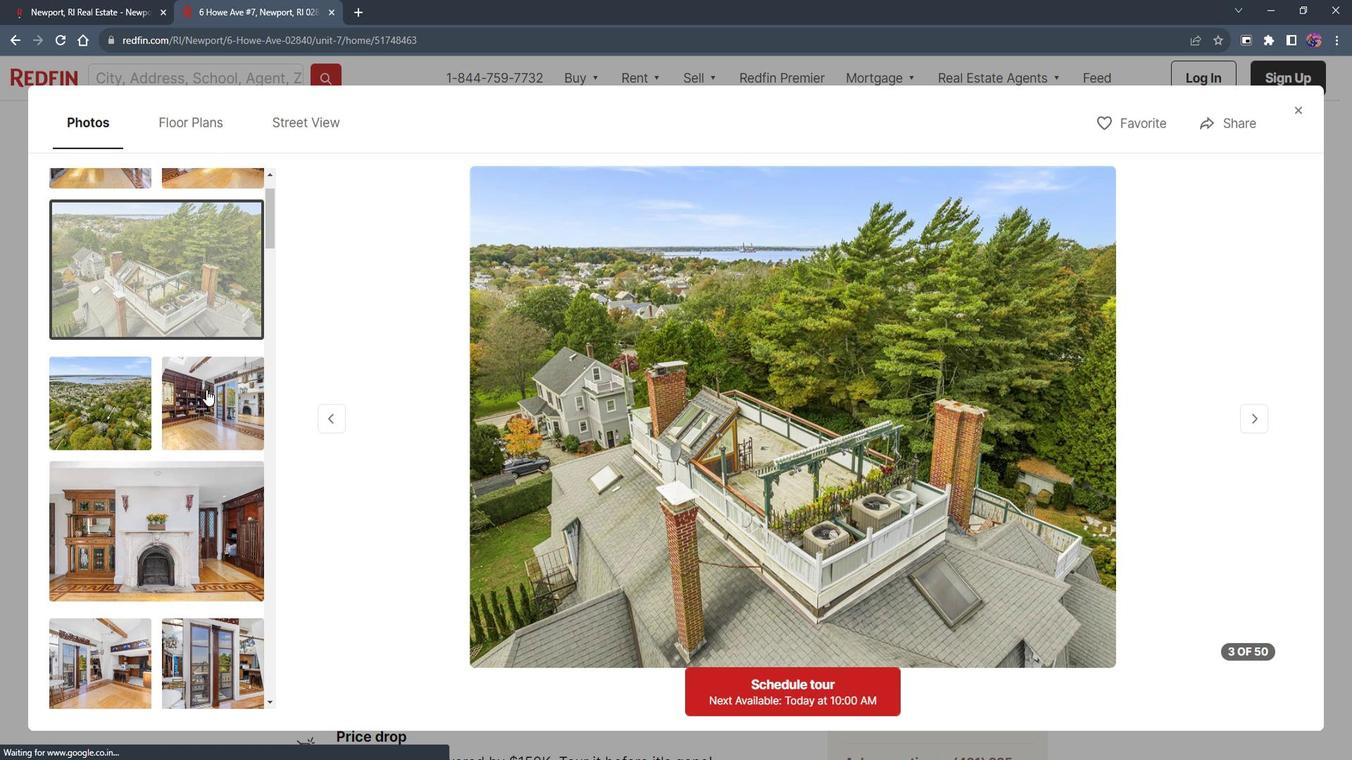 
Action: Mouse pressed left at (283, 159)
Screenshot: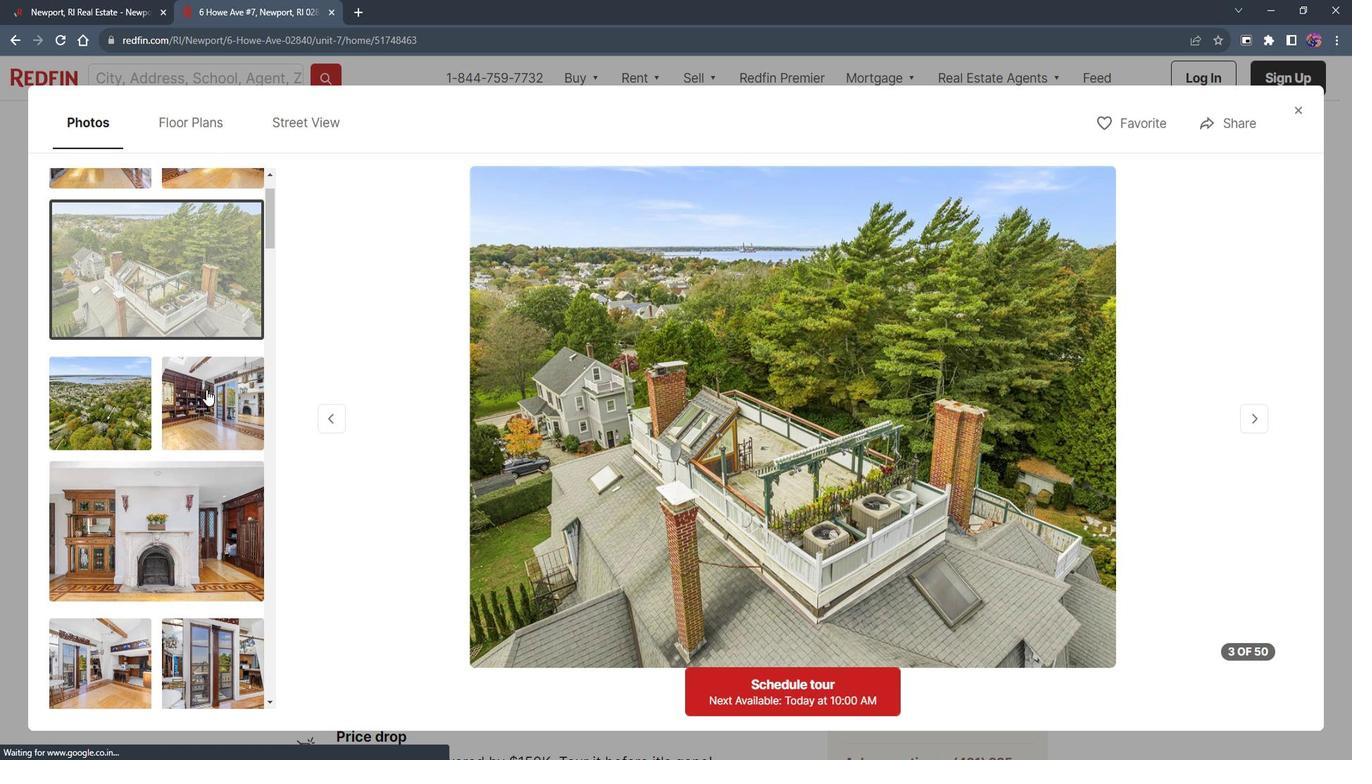 
Action: Mouse moved to (283, 159)
Screenshot: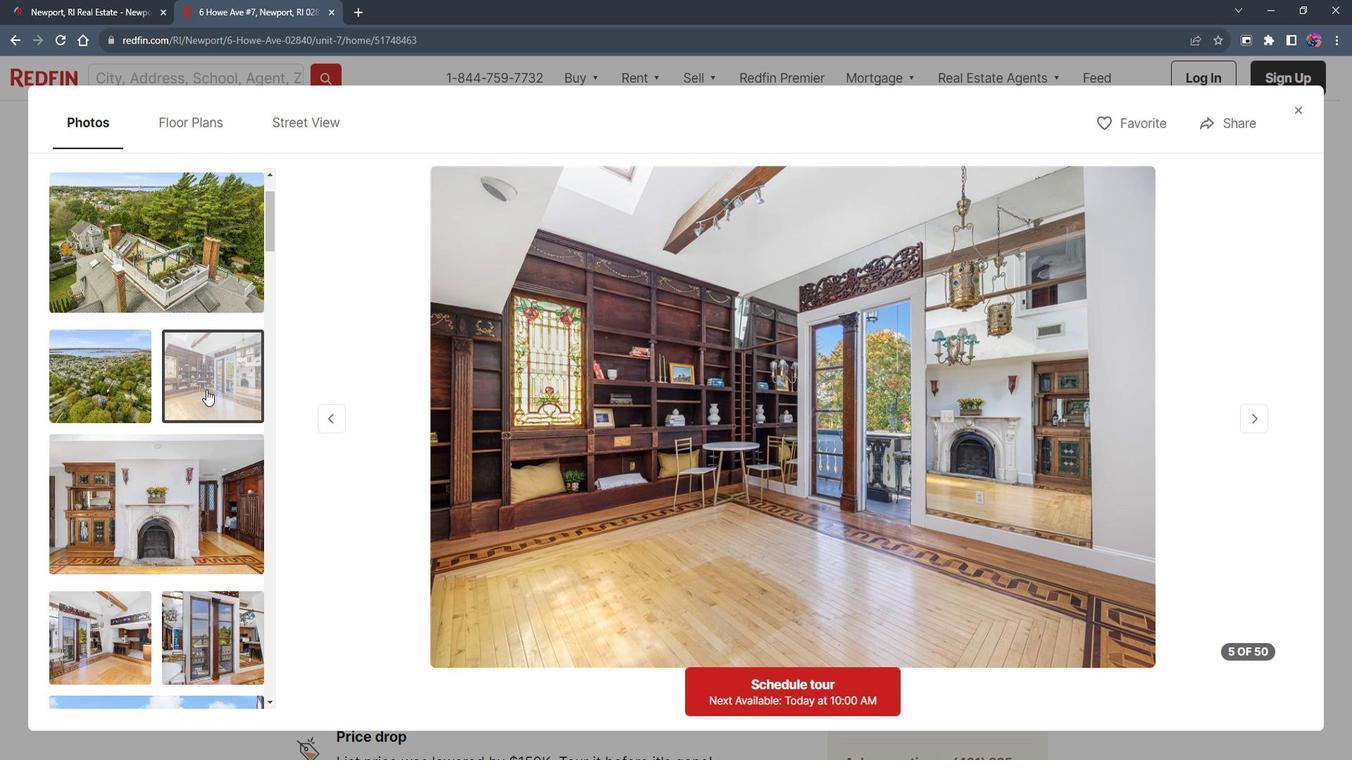 
Action: Mouse scrolled (283, 159) with delta (0, 0)
Screenshot: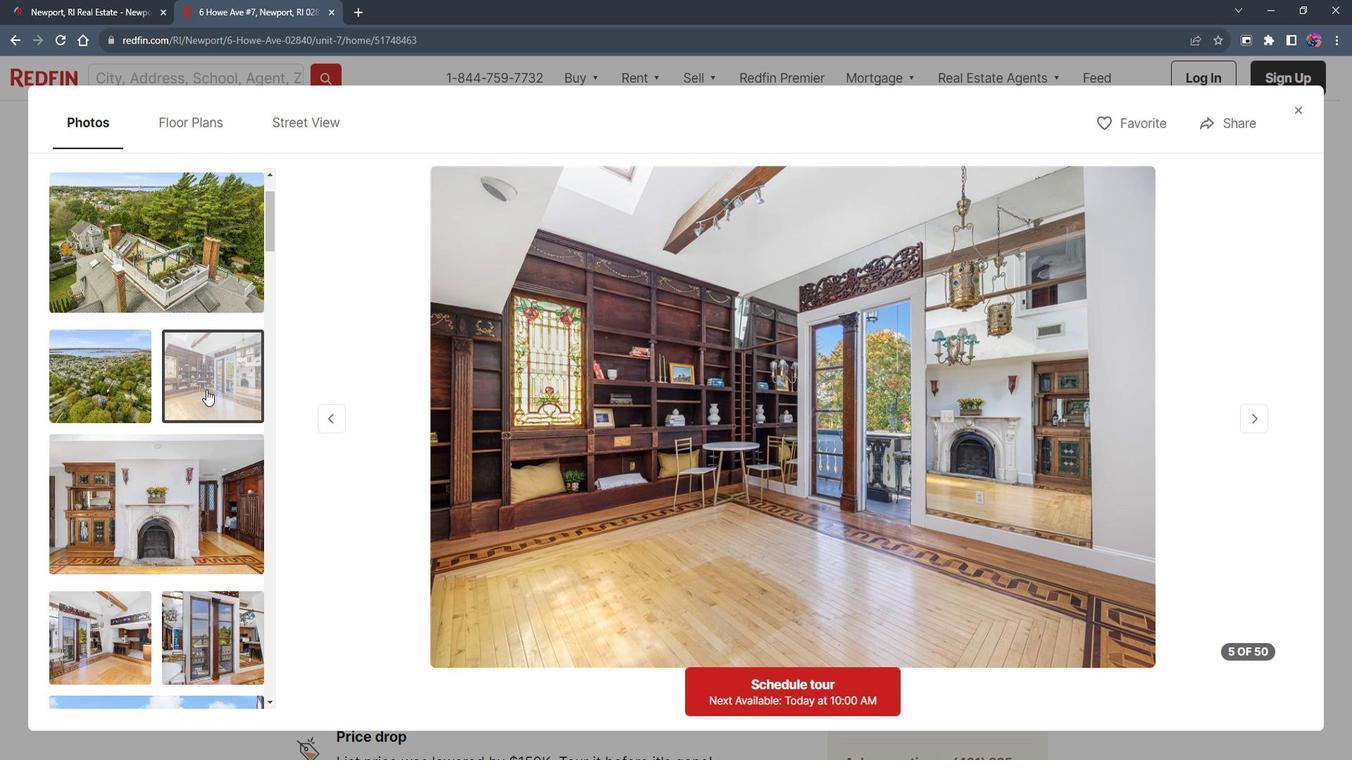 
Action: Mouse scrolled (283, 159) with delta (0, 0)
Screenshot: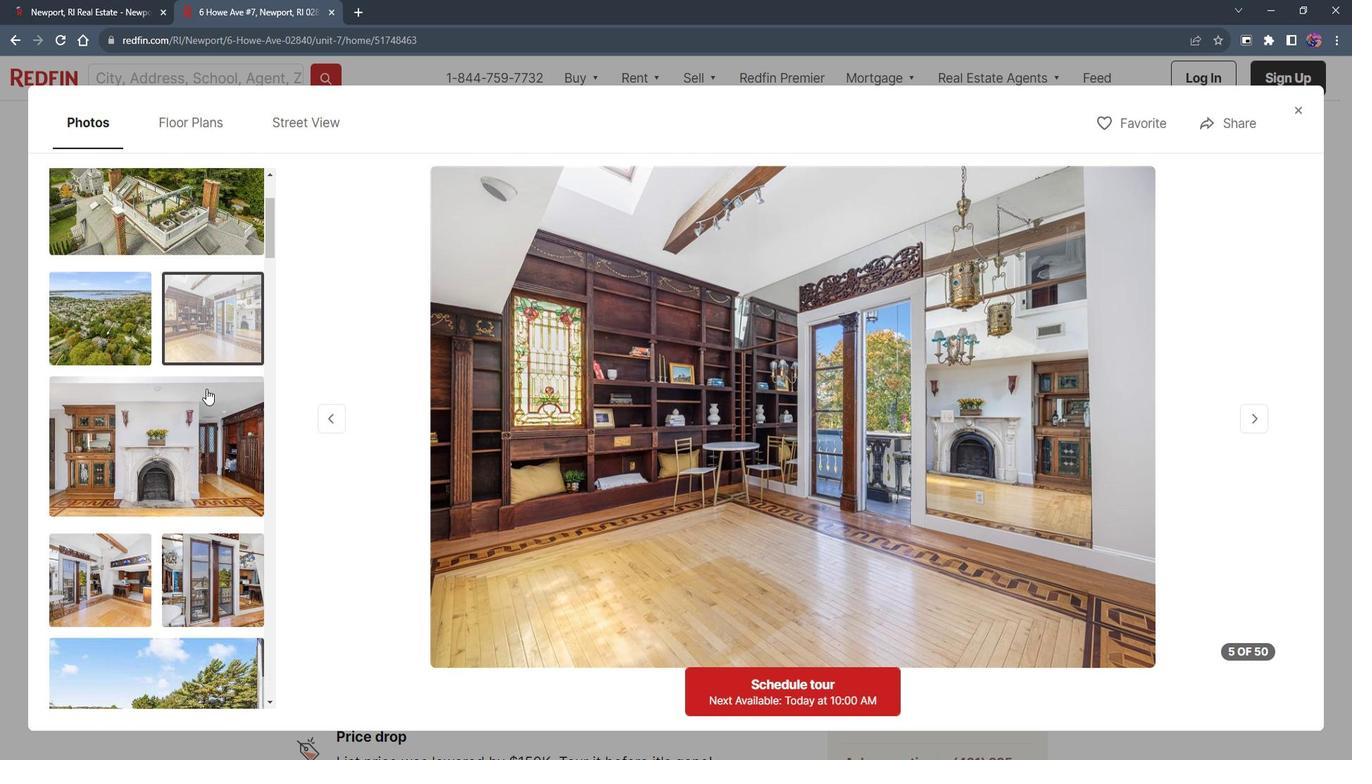 
Action: Mouse moved to (229, 159)
Screenshot: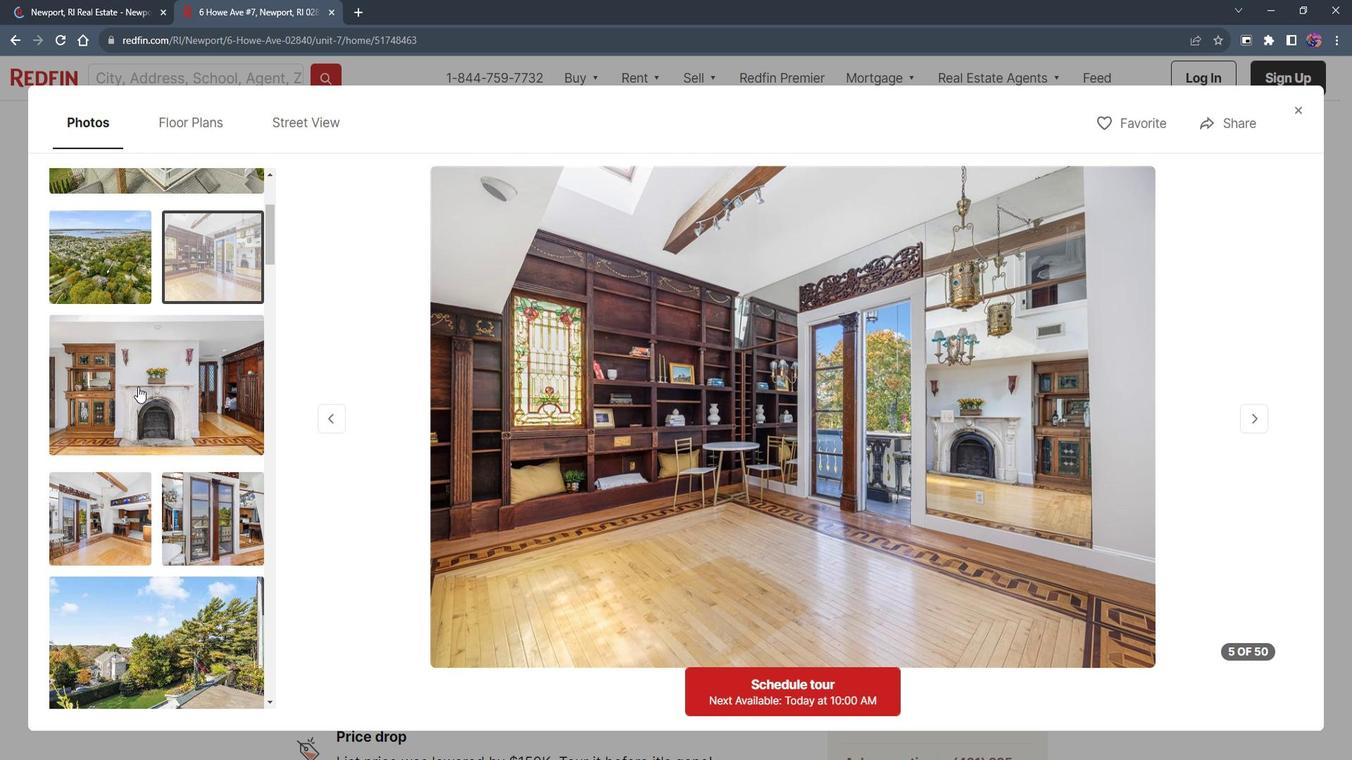 
Action: Mouse pressed left at (229, 159)
Screenshot: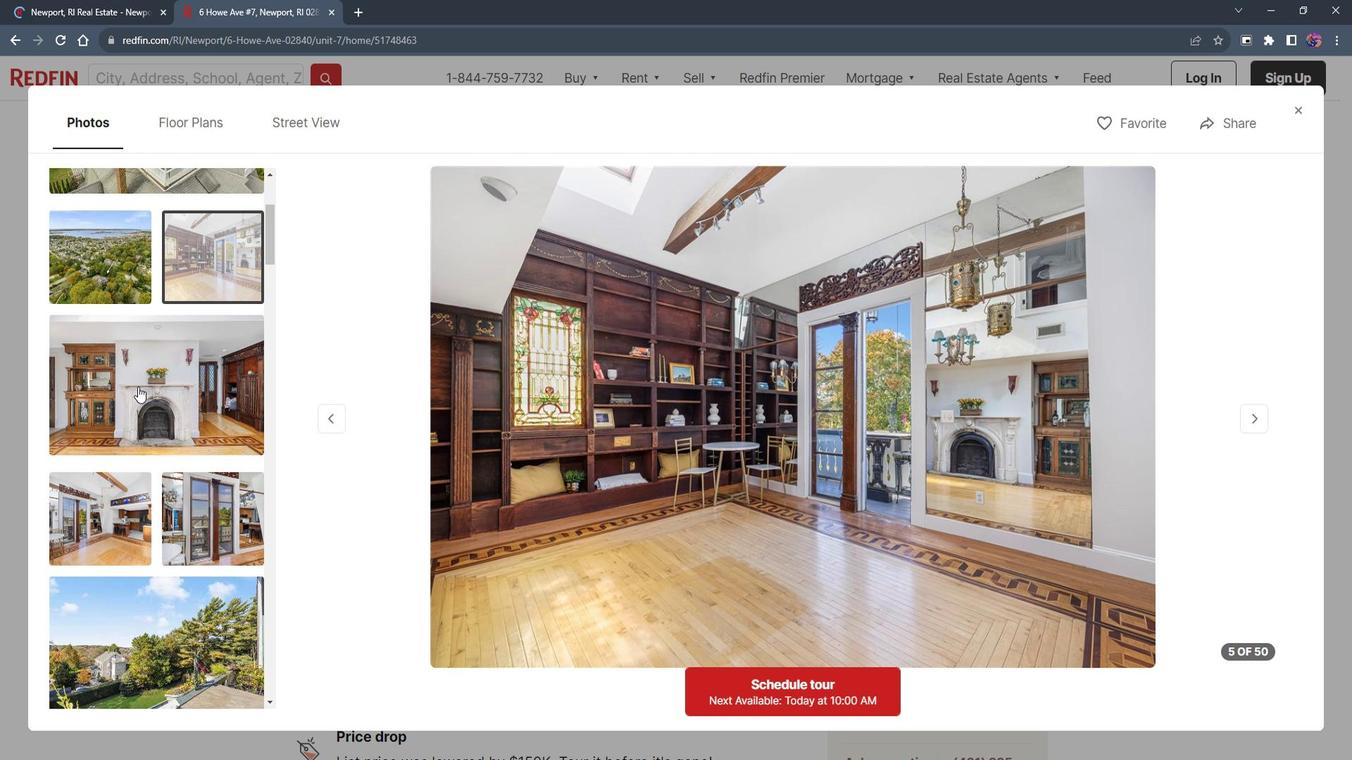 
Action: Mouse moved to (252, 159)
Screenshot: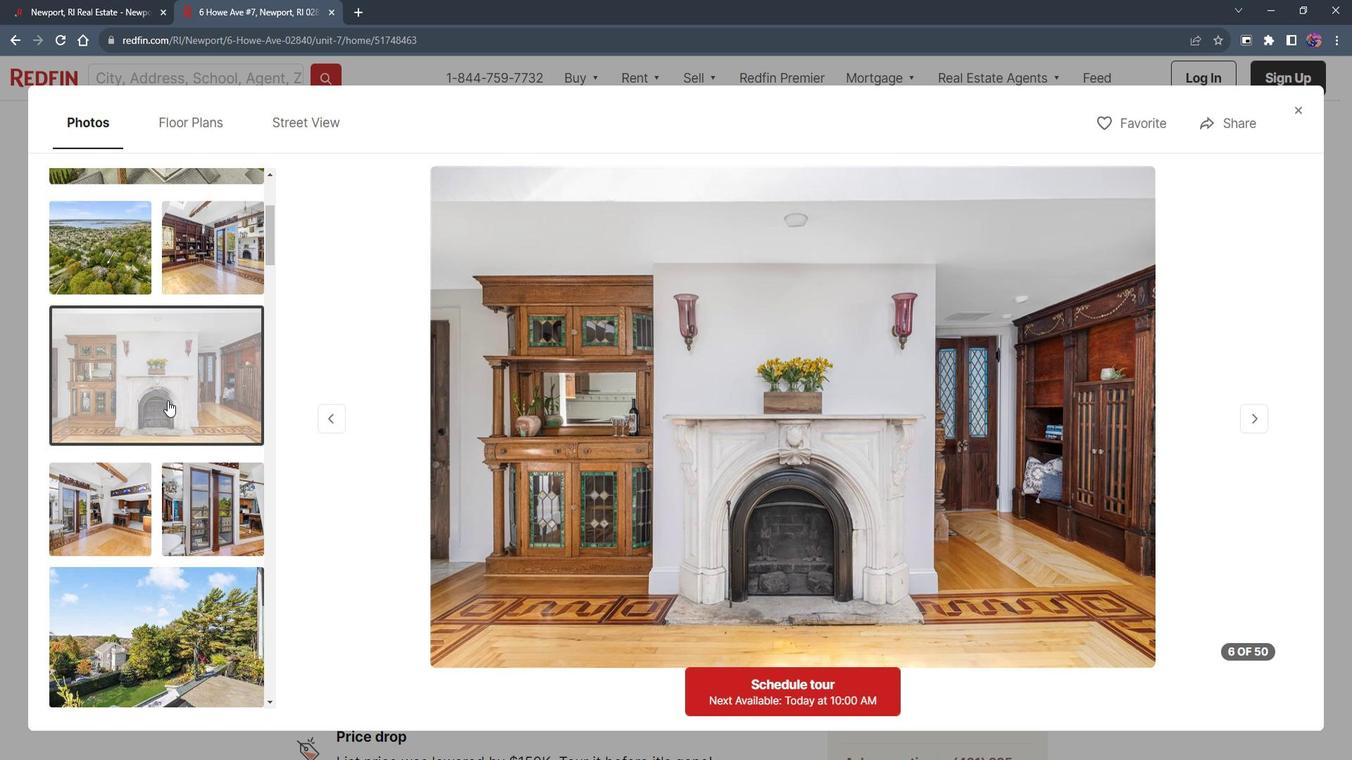 
Action: Mouse scrolled (252, 159) with delta (0, 0)
Screenshot: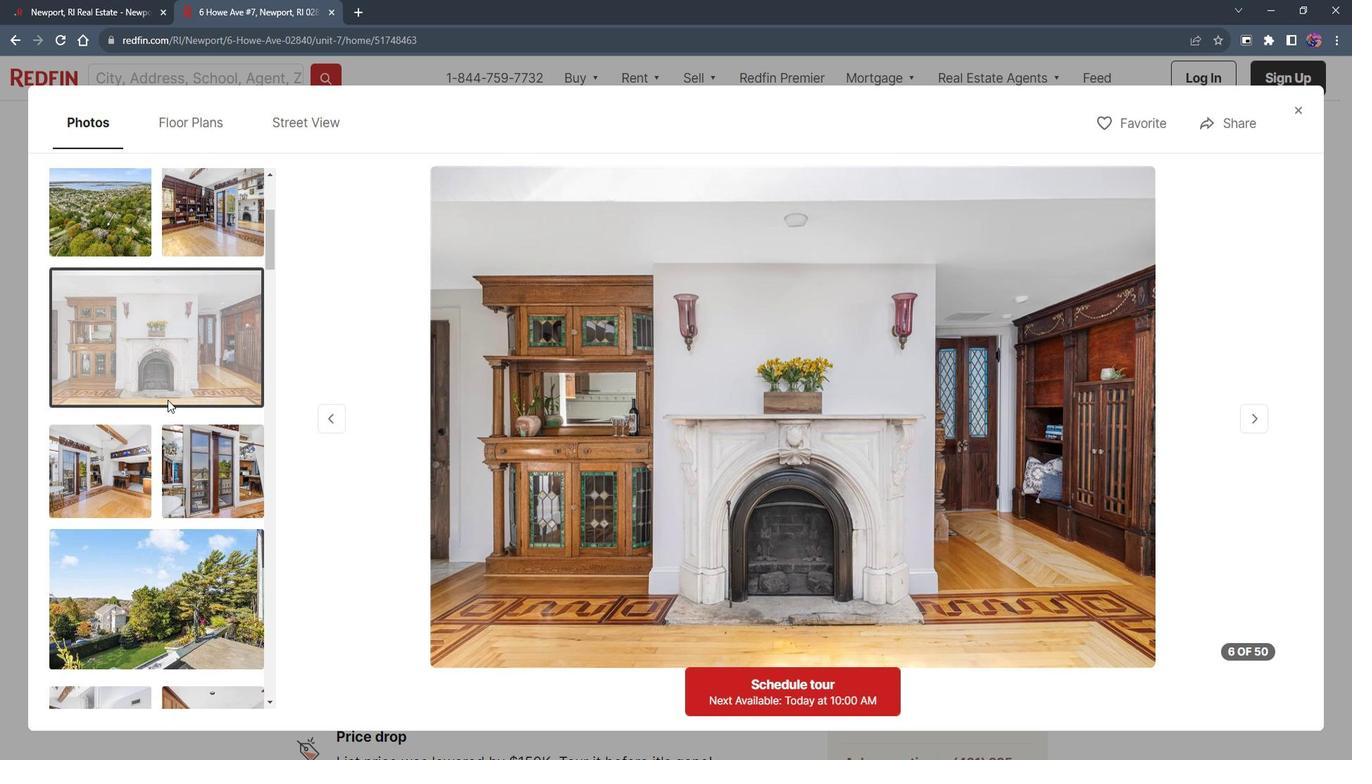 
Action: Mouse moved to (252, 159)
Screenshot: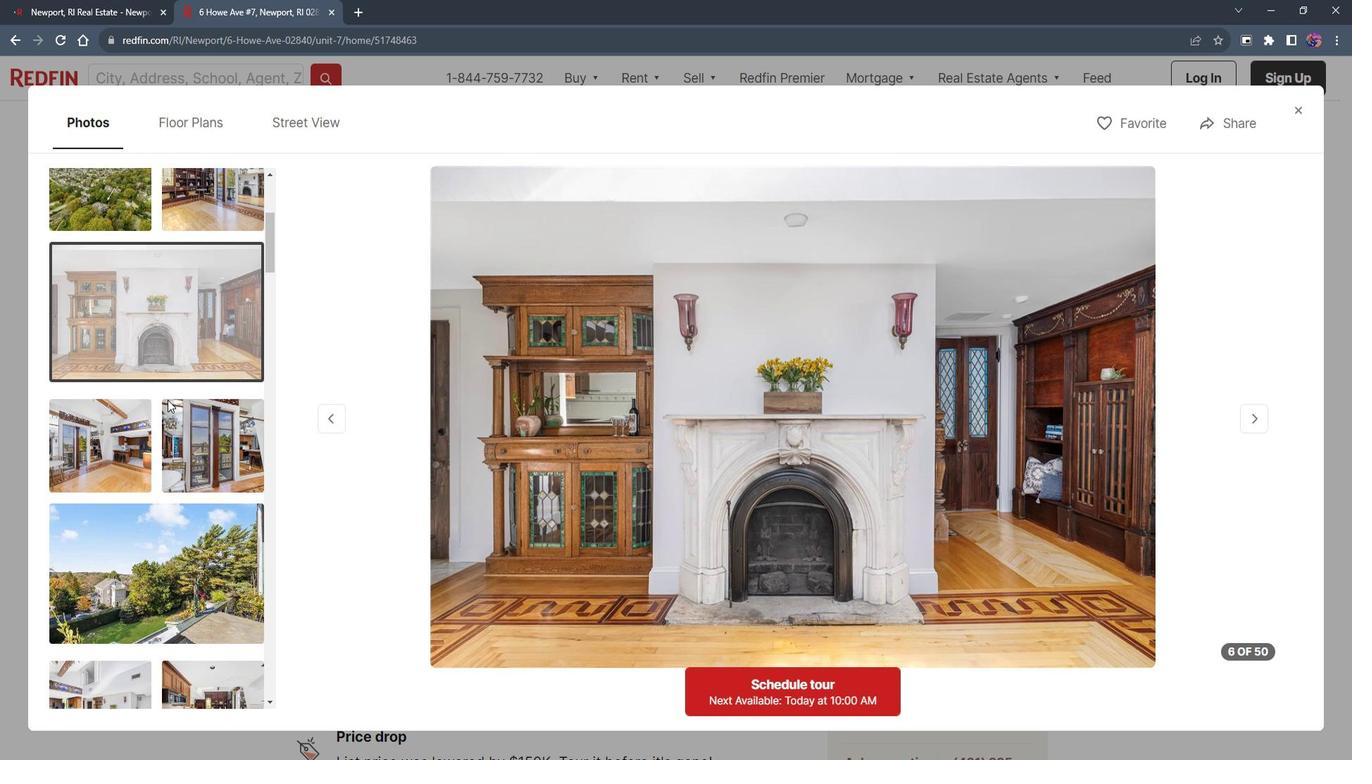 
Action: Mouse scrolled (252, 159) with delta (0, 0)
Screenshot: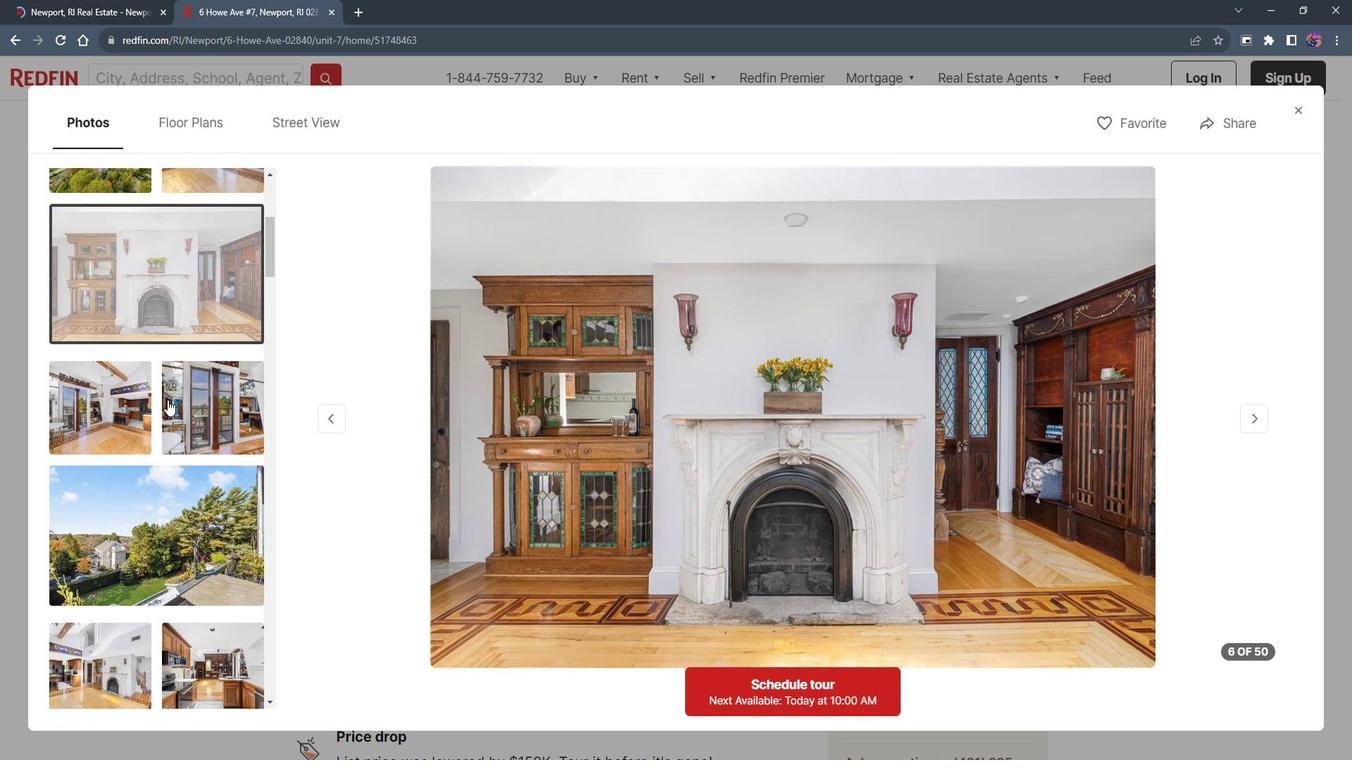 
Action: Mouse moved to (207, 159)
Screenshot: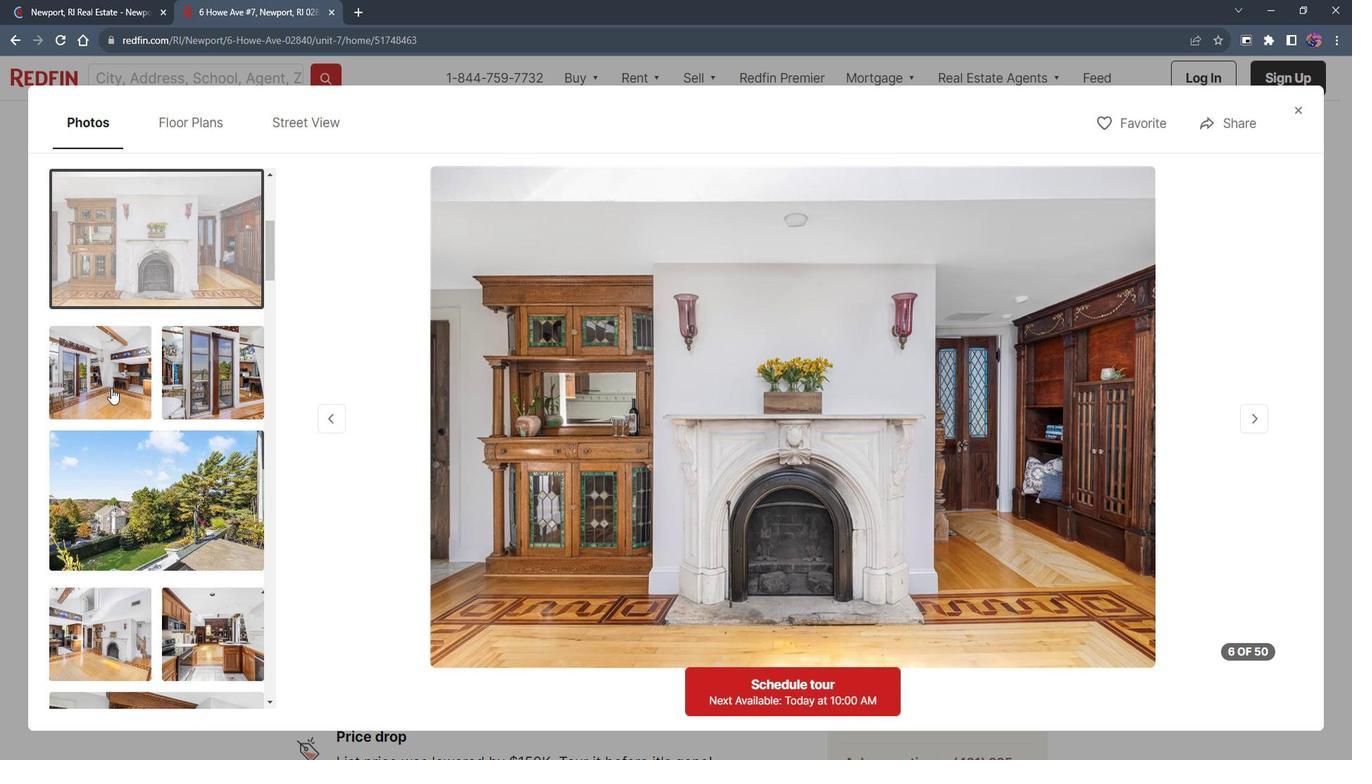 
Action: Mouse pressed left at (207, 159)
Screenshot: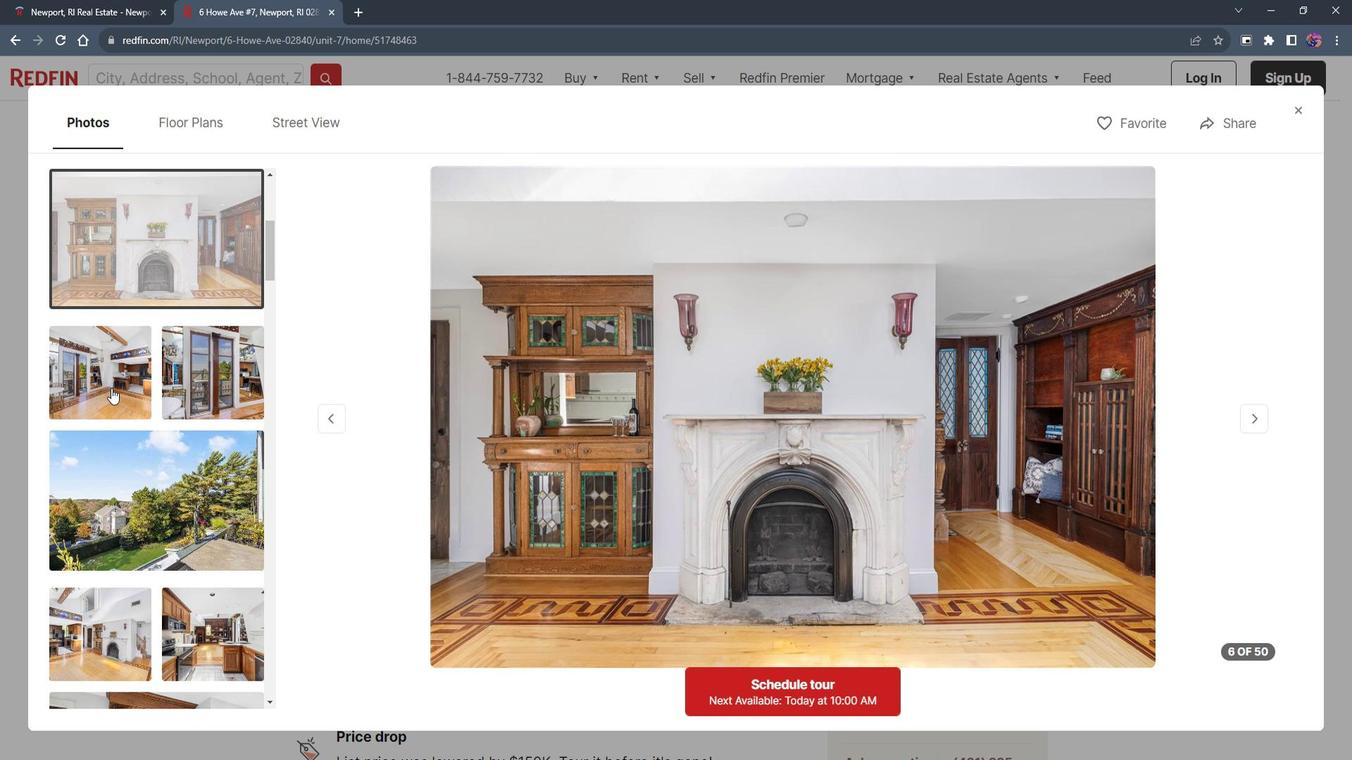 
Action: Mouse moved to (239, 157)
Screenshot: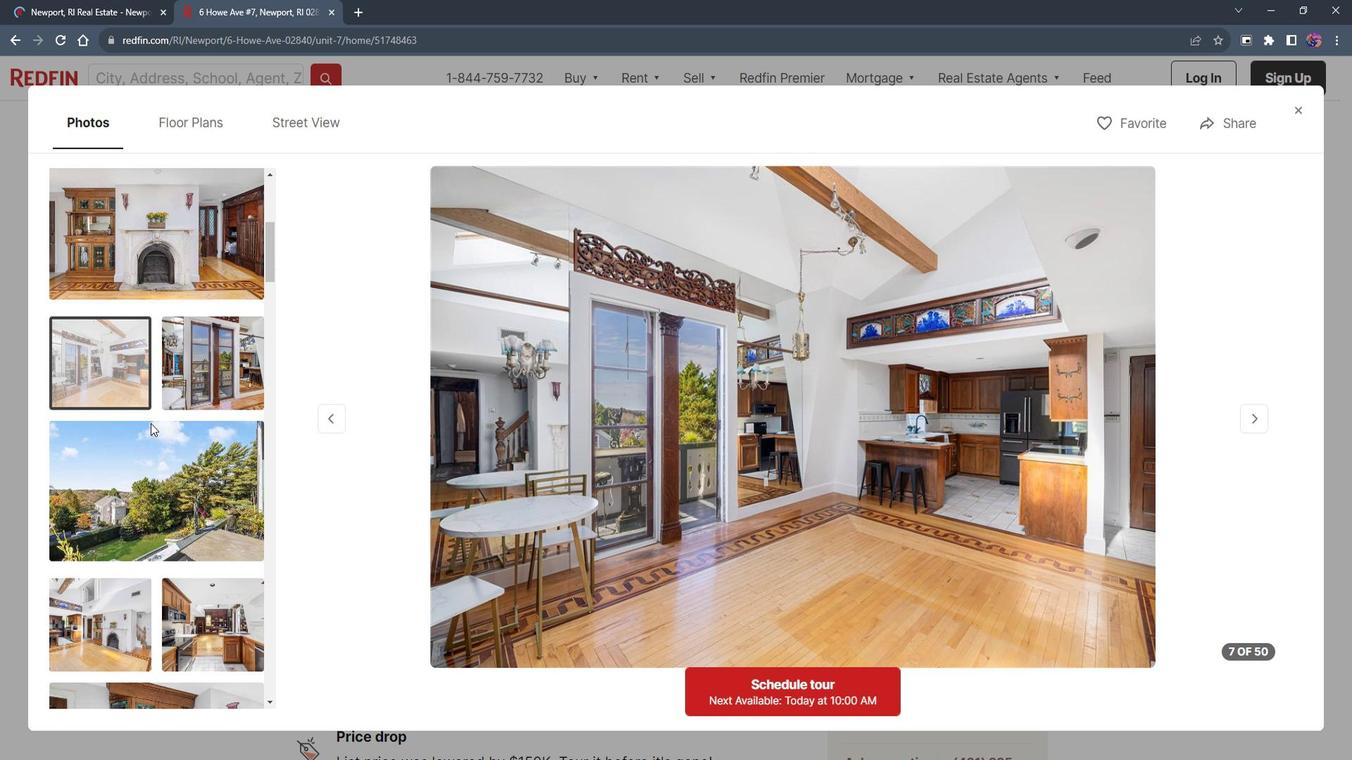 
Action: Mouse scrolled (239, 157) with delta (0, 0)
Screenshot: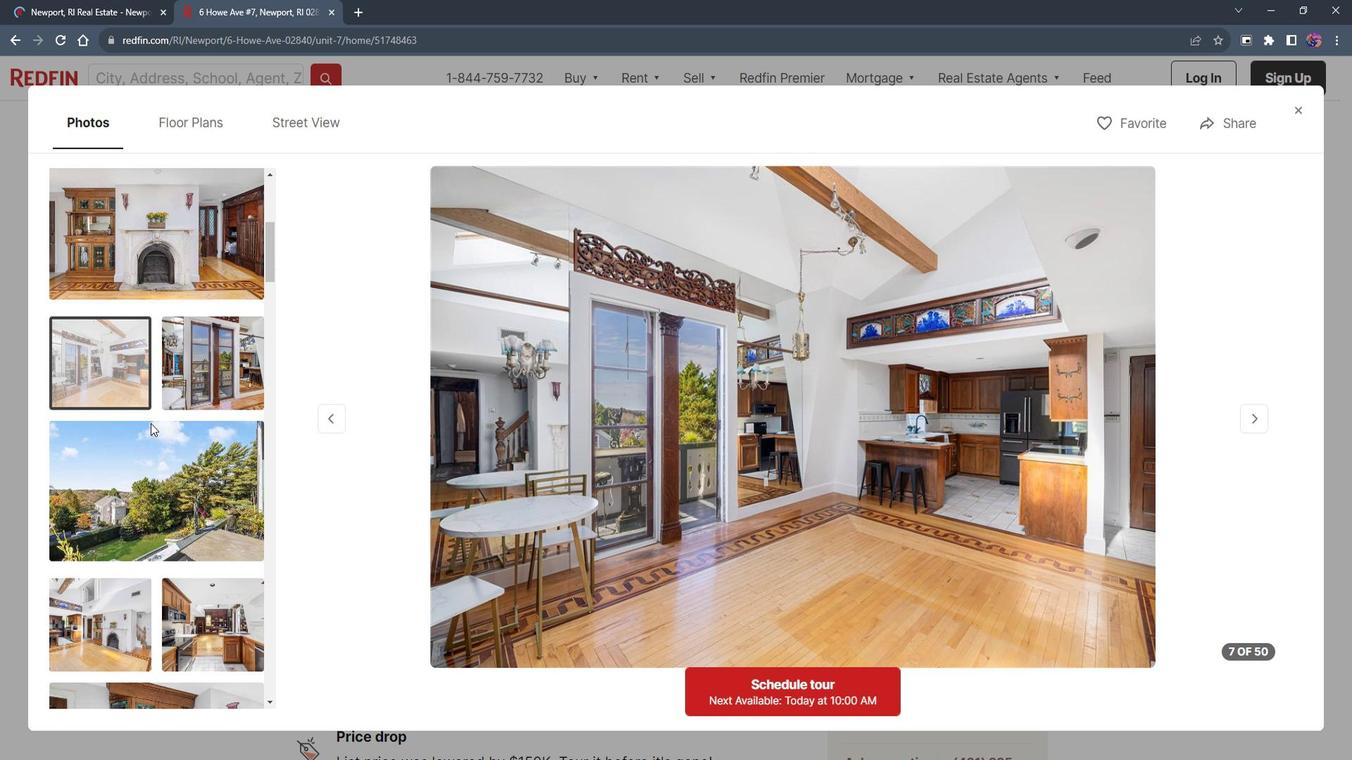 
Action: Mouse moved to (259, 159)
Screenshot: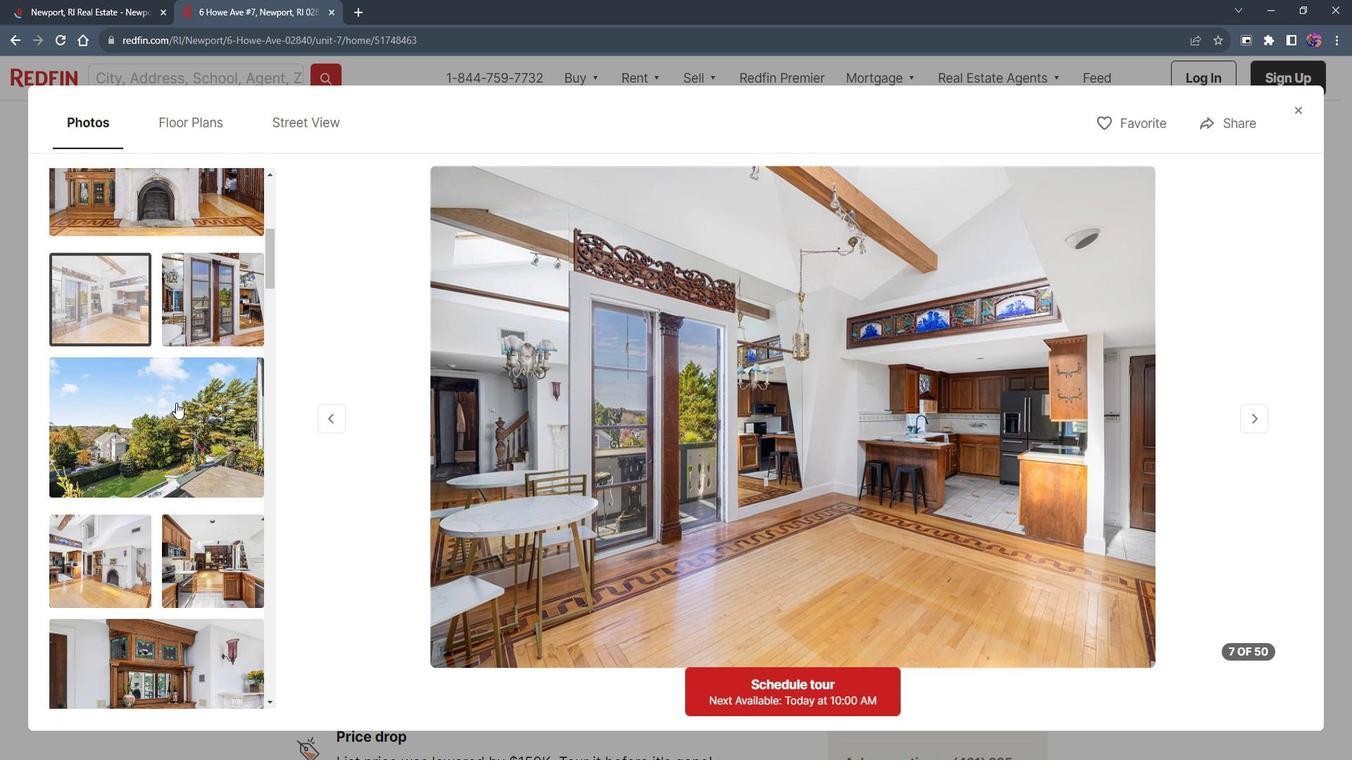 
Action: Mouse pressed left at (259, 159)
Screenshot: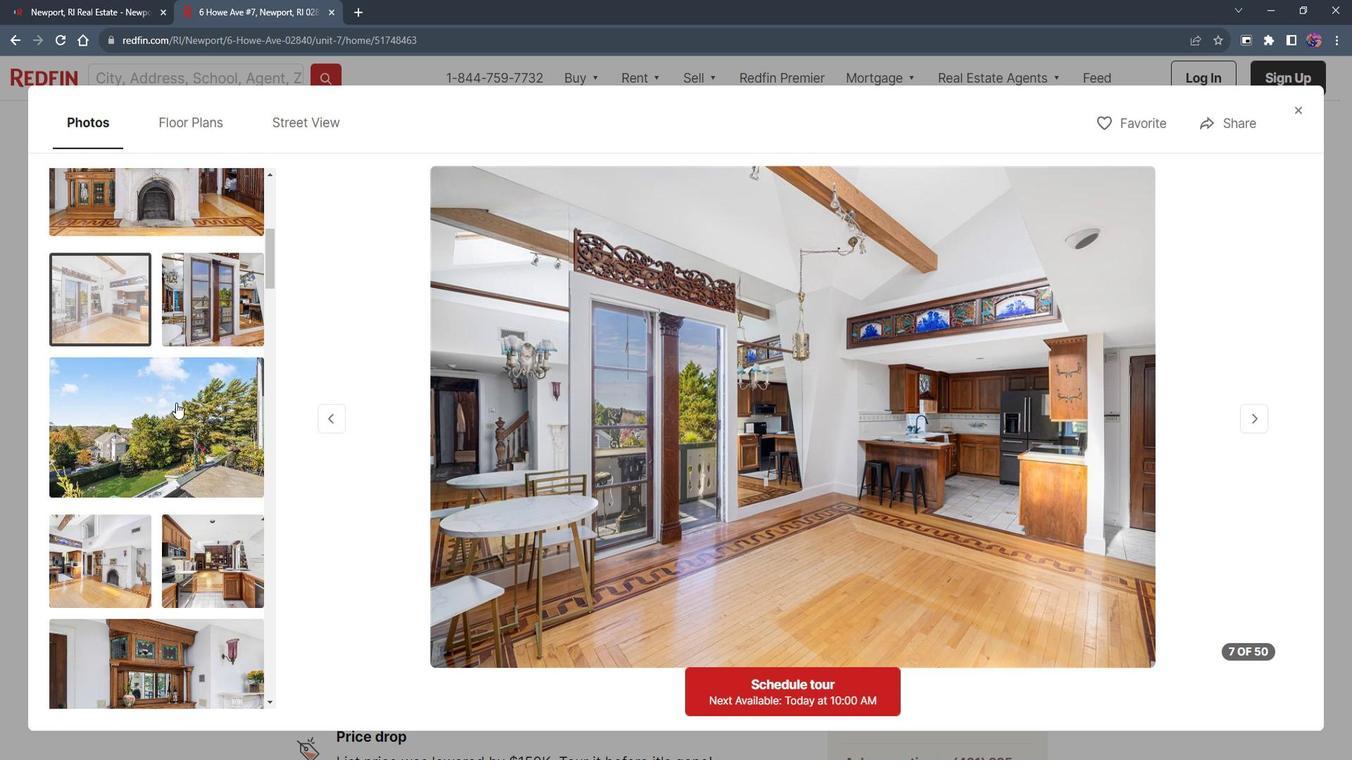 
Action: Mouse scrolled (259, 159) with delta (0, 0)
Screenshot: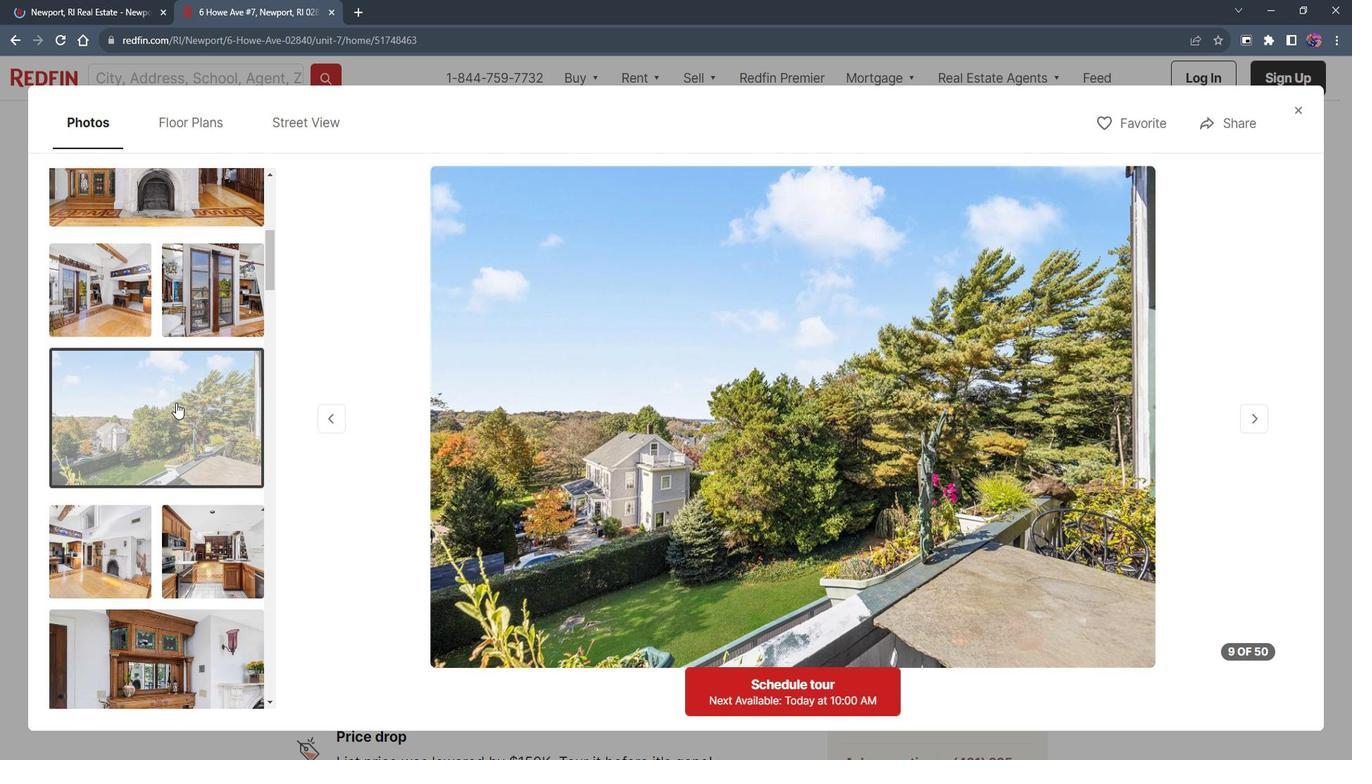 
Action: Mouse scrolled (259, 159) with delta (0, 0)
Screenshot: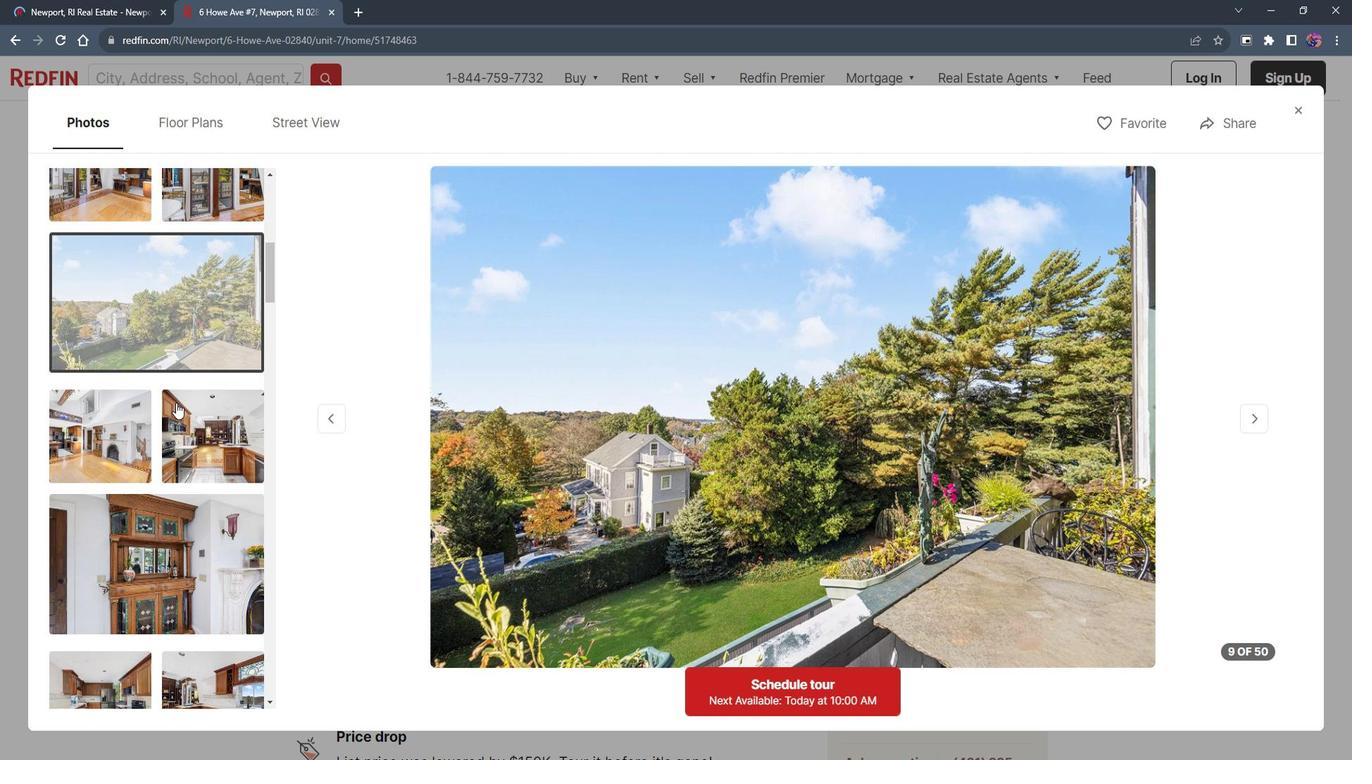 
Action: Mouse moved to (271, 158)
Screenshot: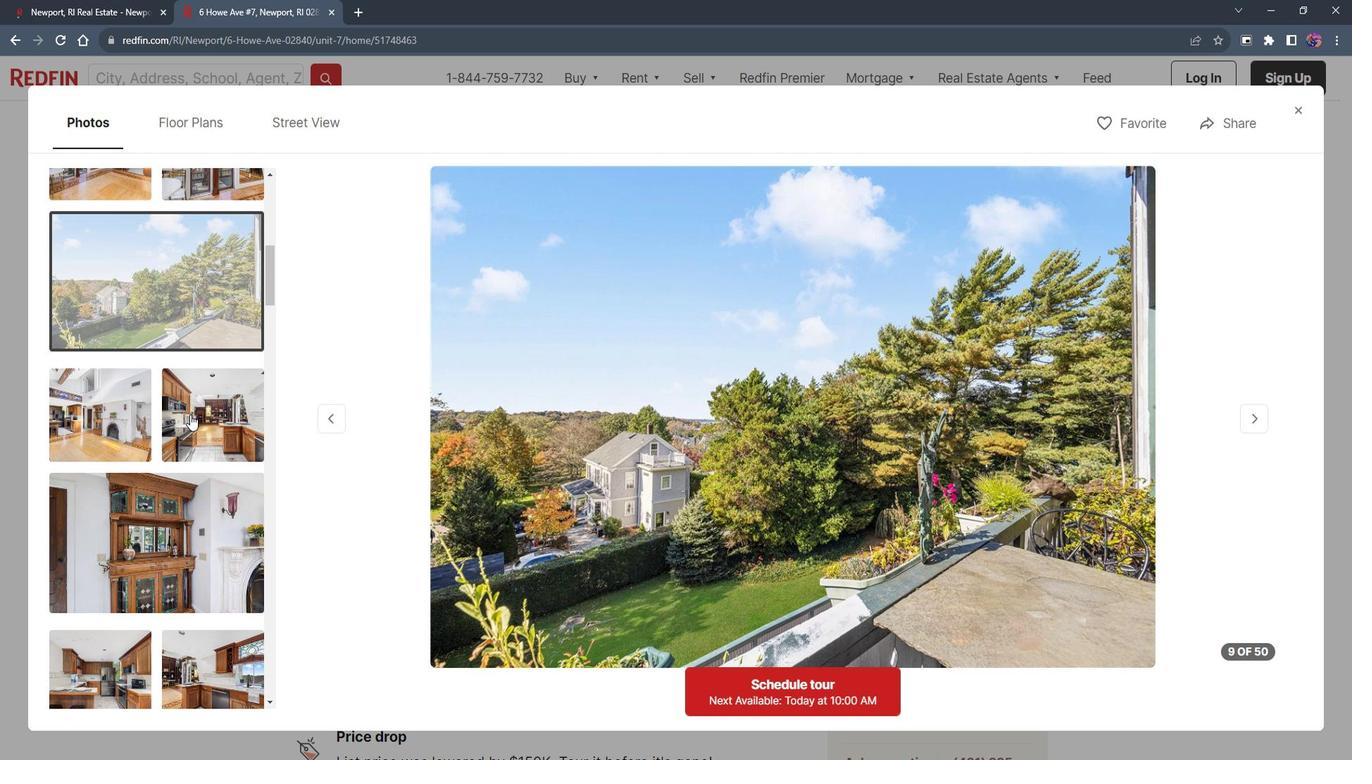 
Action: Mouse pressed left at (271, 158)
Screenshot: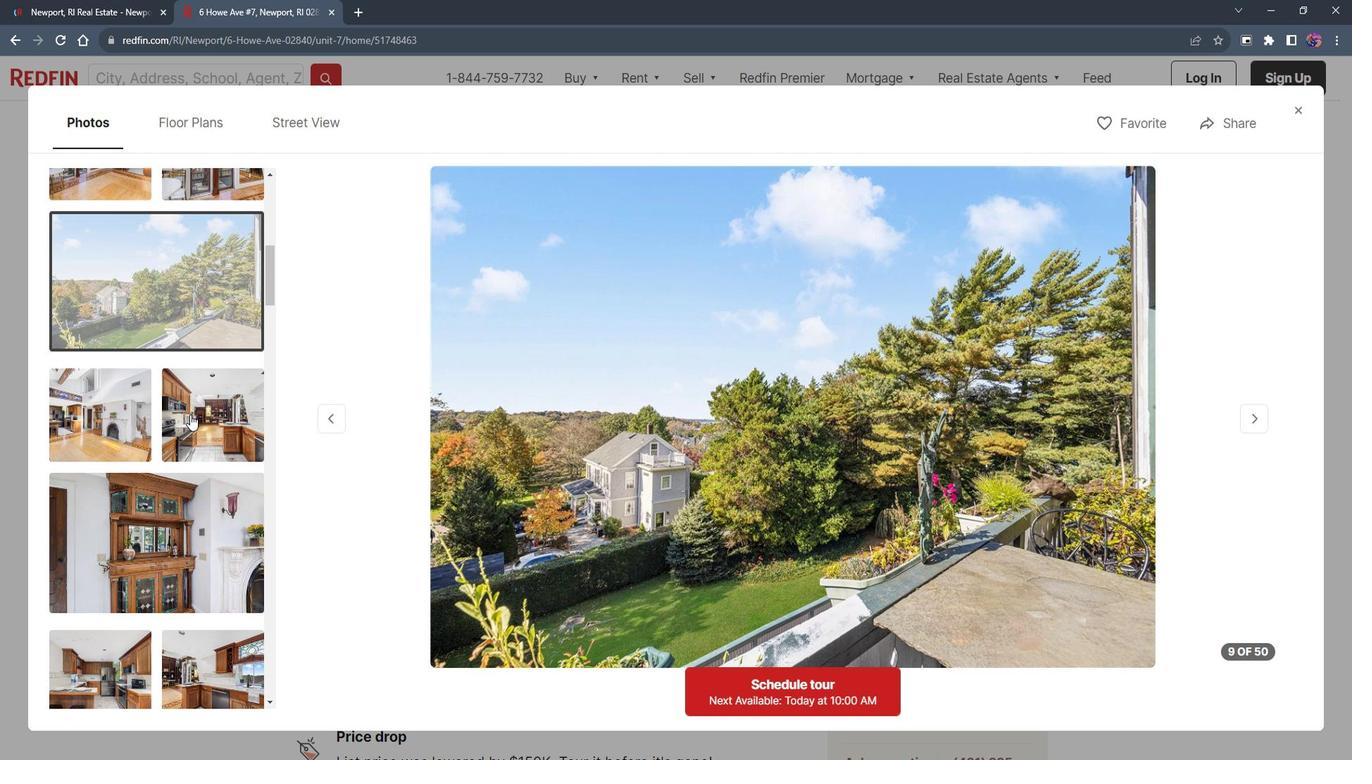 
Action: Mouse scrolled (271, 158) with delta (0, 0)
Screenshot: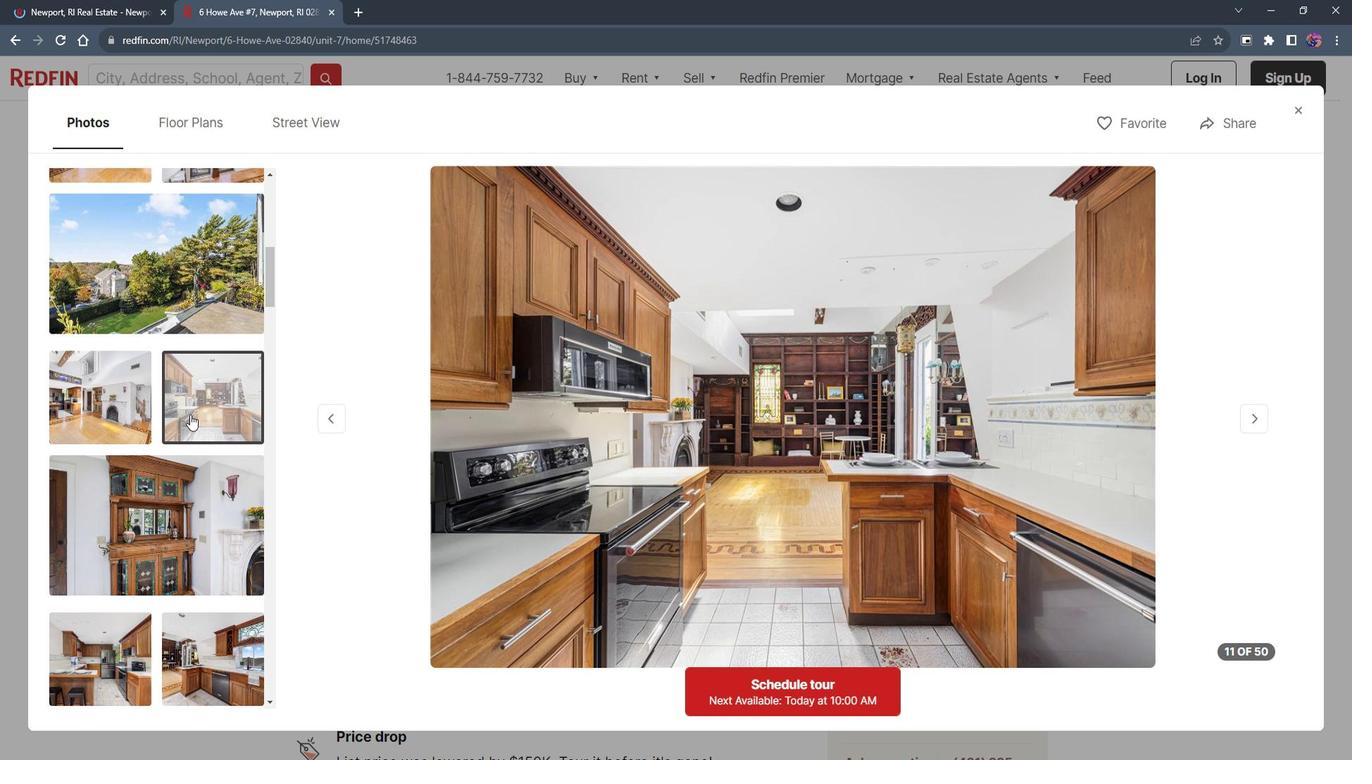 
Action: Mouse scrolled (271, 158) with delta (0, 0)
Screenshot: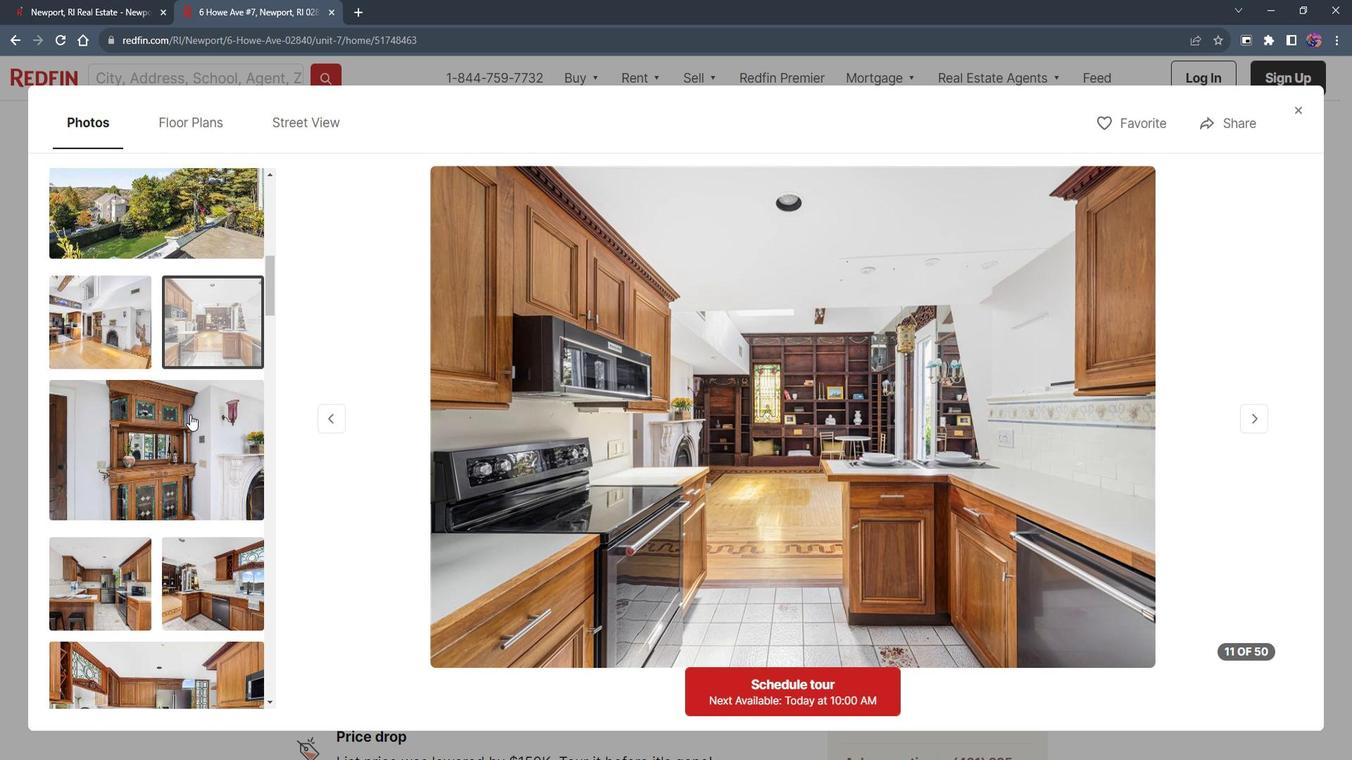 
Action: Mouse moved to (242, 158)
Screenshot: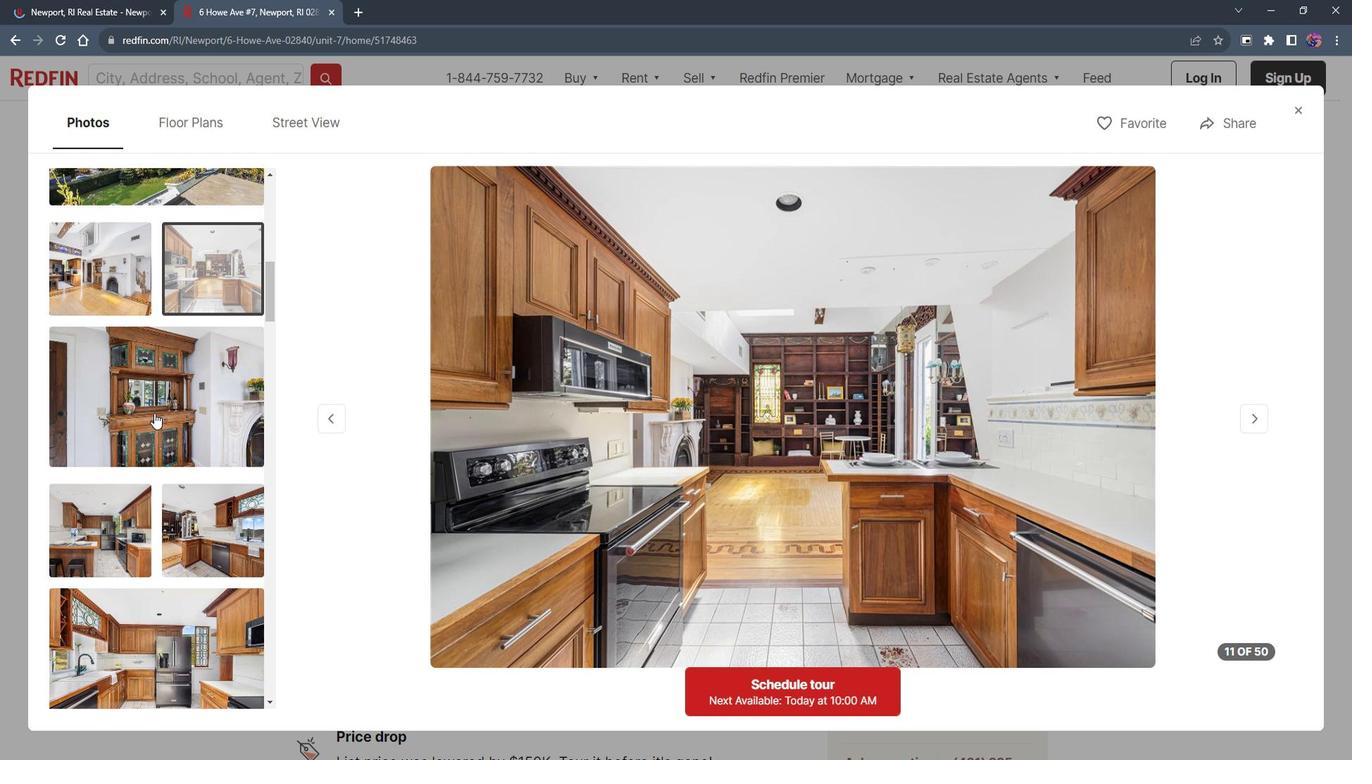 
Action: Mouse pressed left at (242, 158)
Screenshot: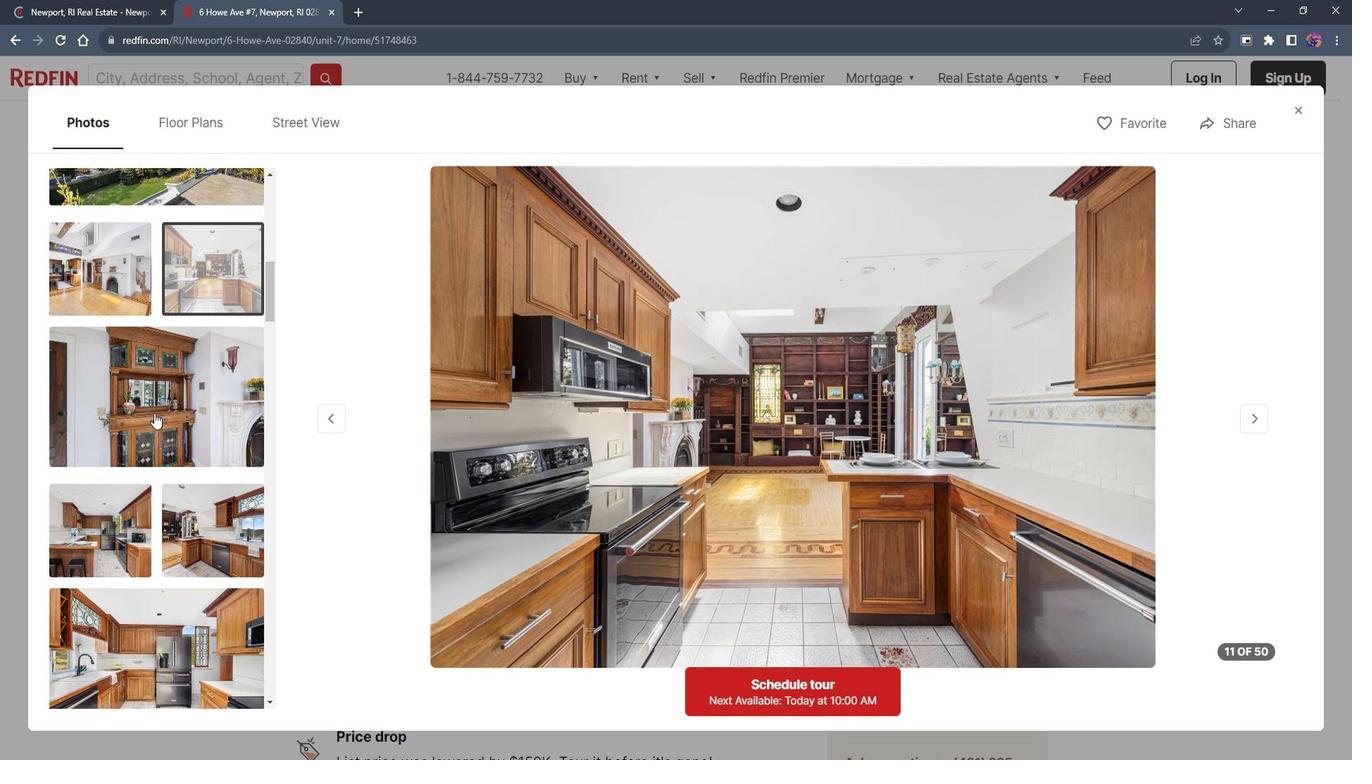 
Action: Mouse moved to (243, 158)
Screenshot: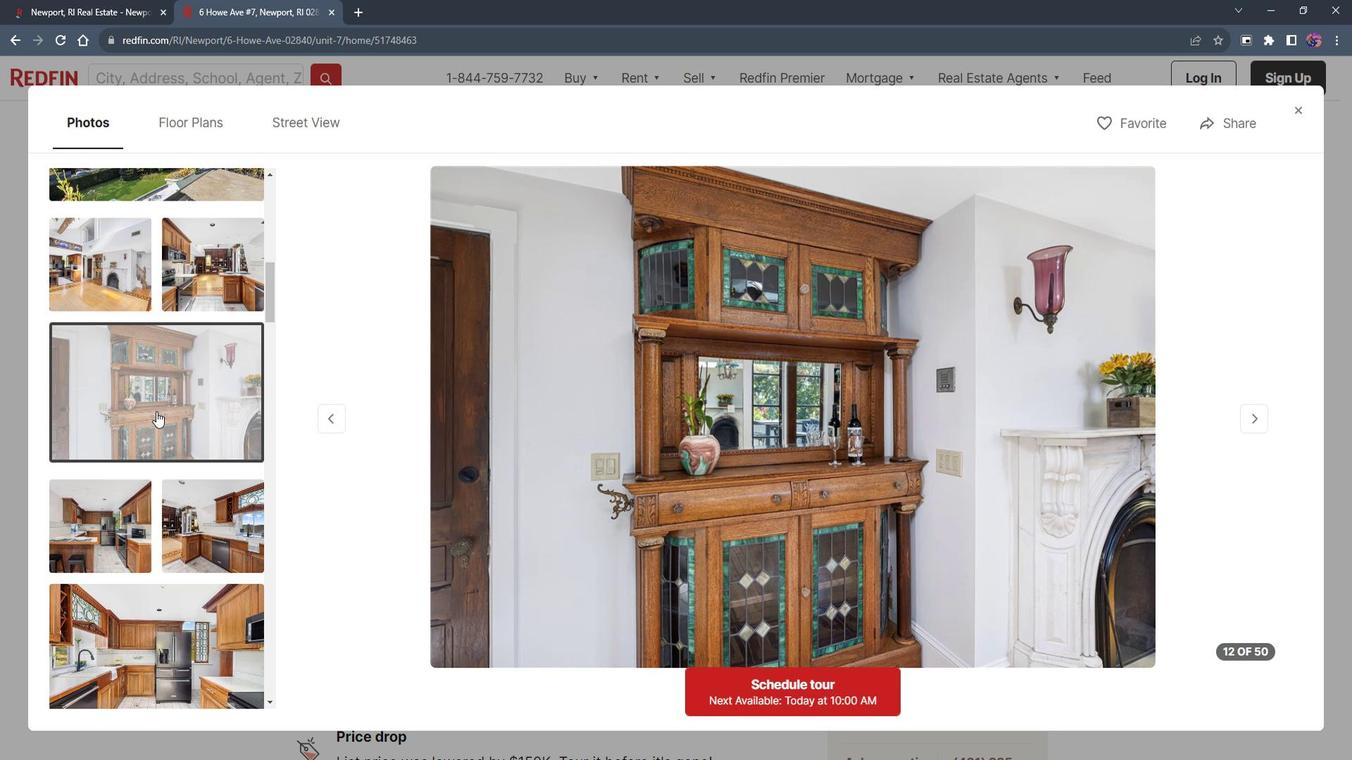 
Action: Mouse scrolled (243, 158) with delta (0, 0)
Screenshot: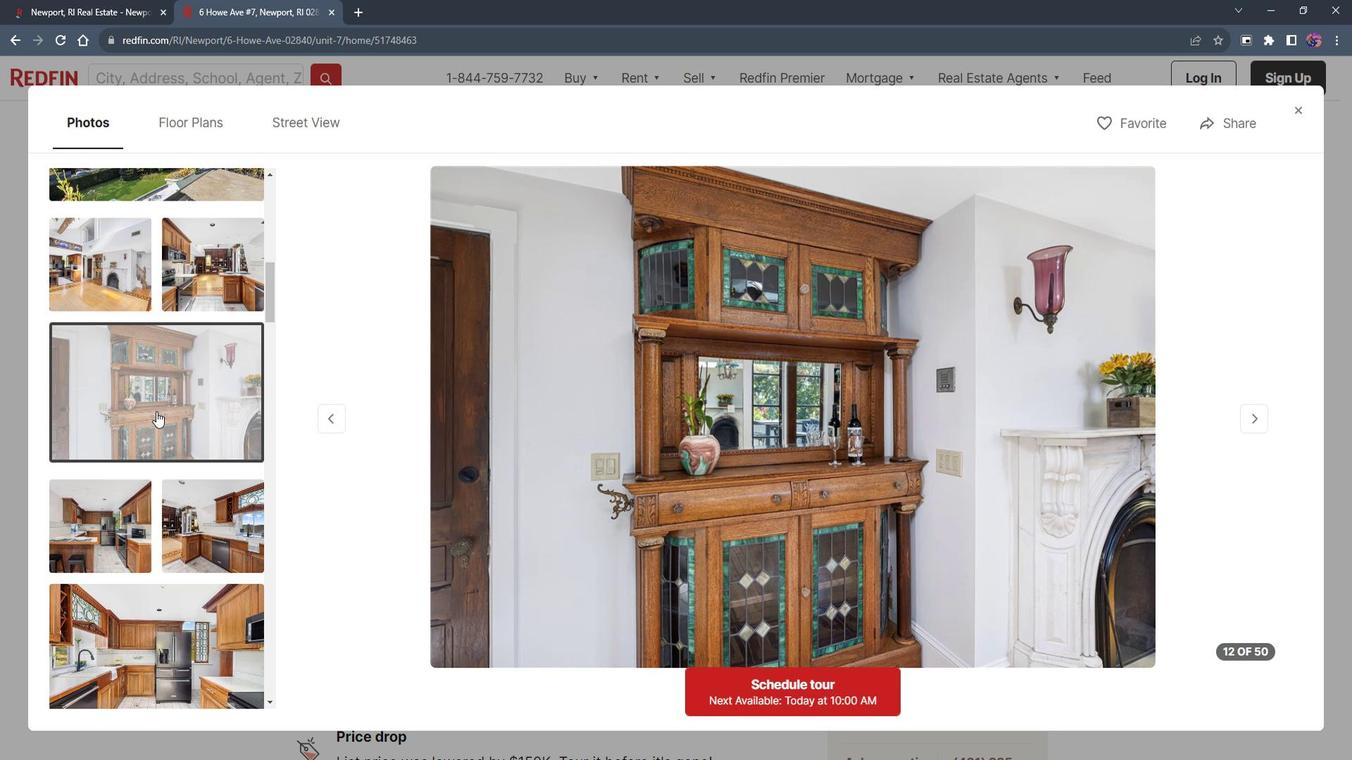 
Action: Mouse scrolled (243, 158) with delta (0, 0)
Screenshot: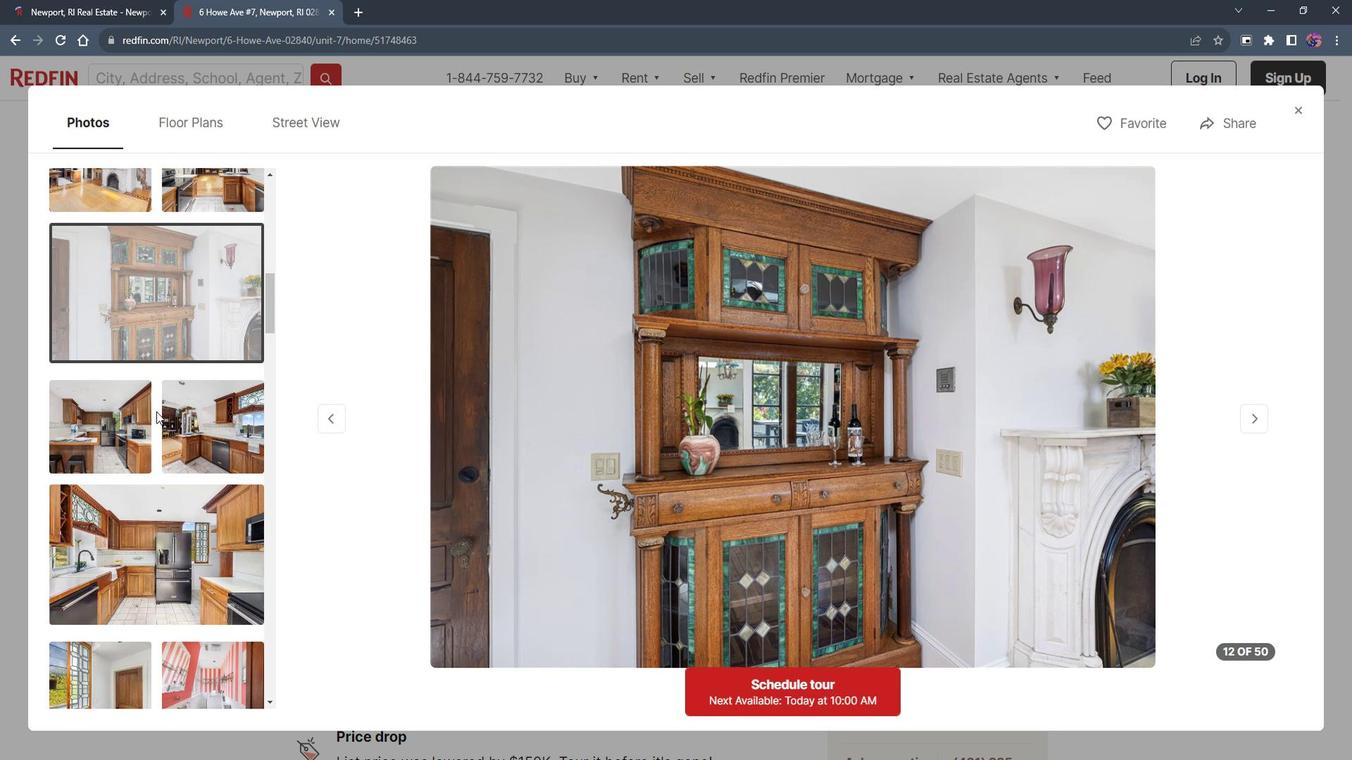 
Action: Mouse moved to (209, 159)
Screenshot: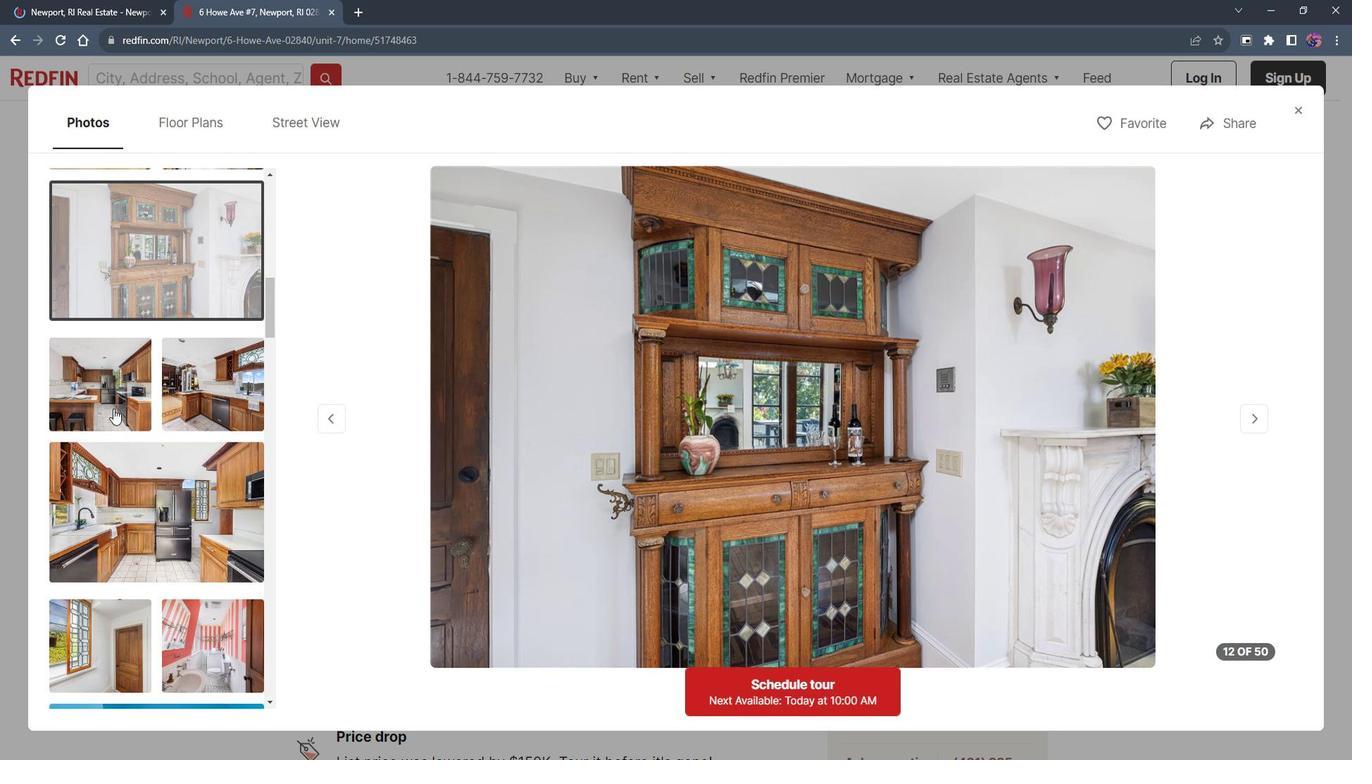 
Action: Mouse pressed left at (209, 159)
Screenshot: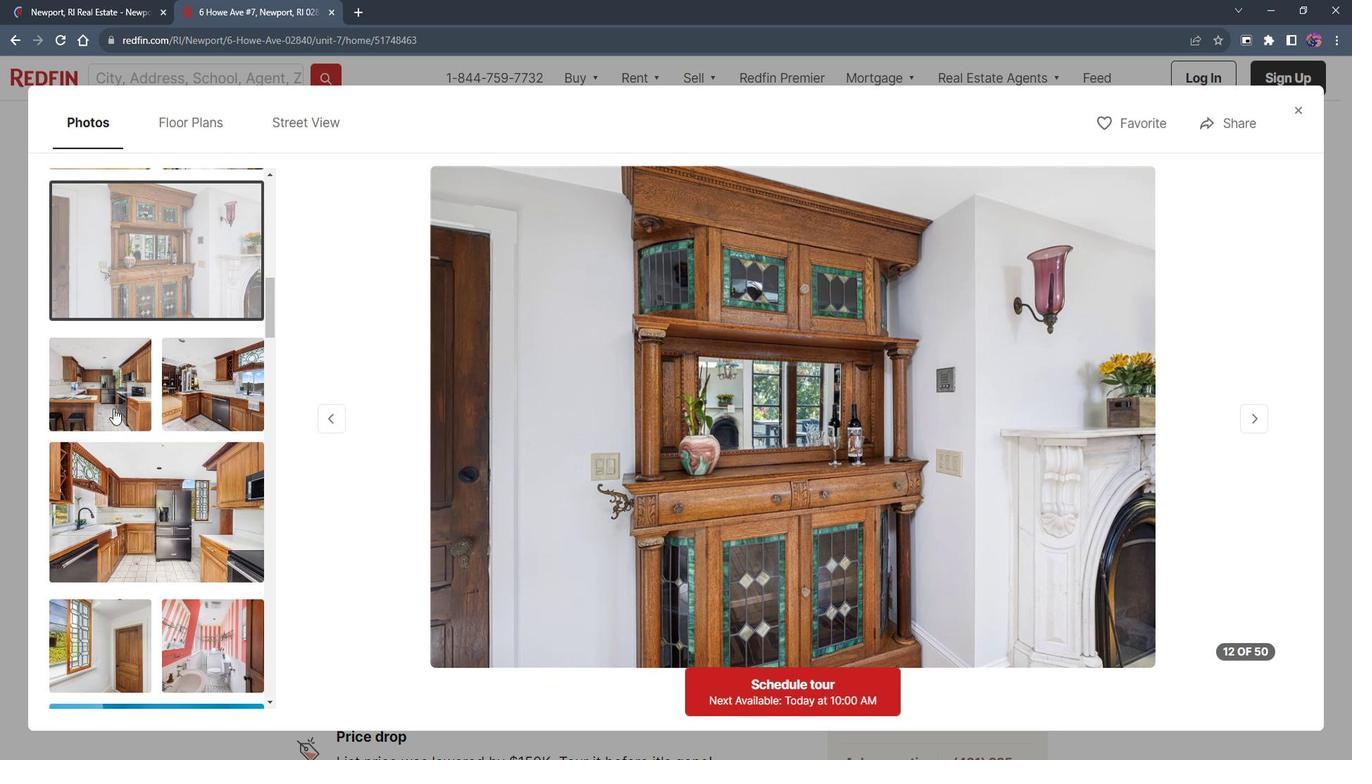 
Action: Mouse moved to (246, 158)
Screenshot: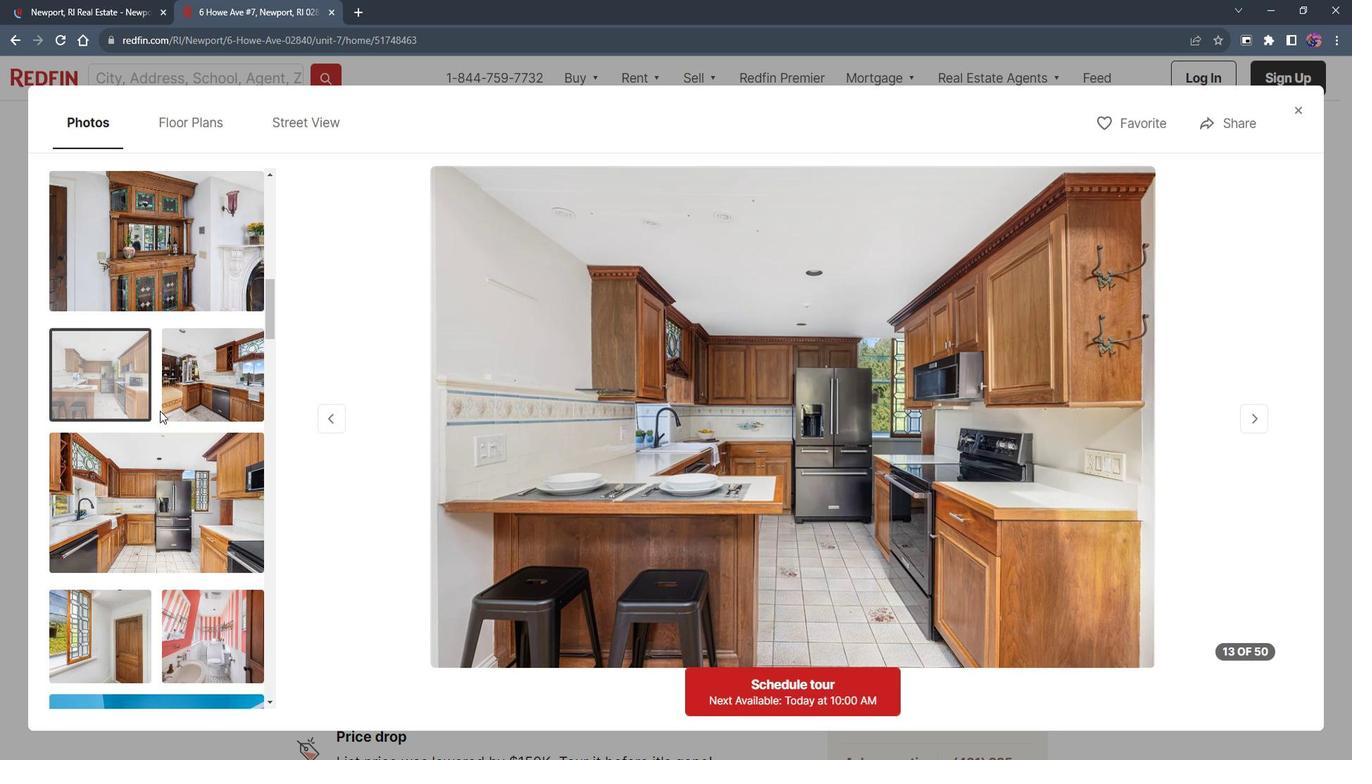 
Action: Mouse scrolled (246, 158) with delta (0, 0)
Screenshot: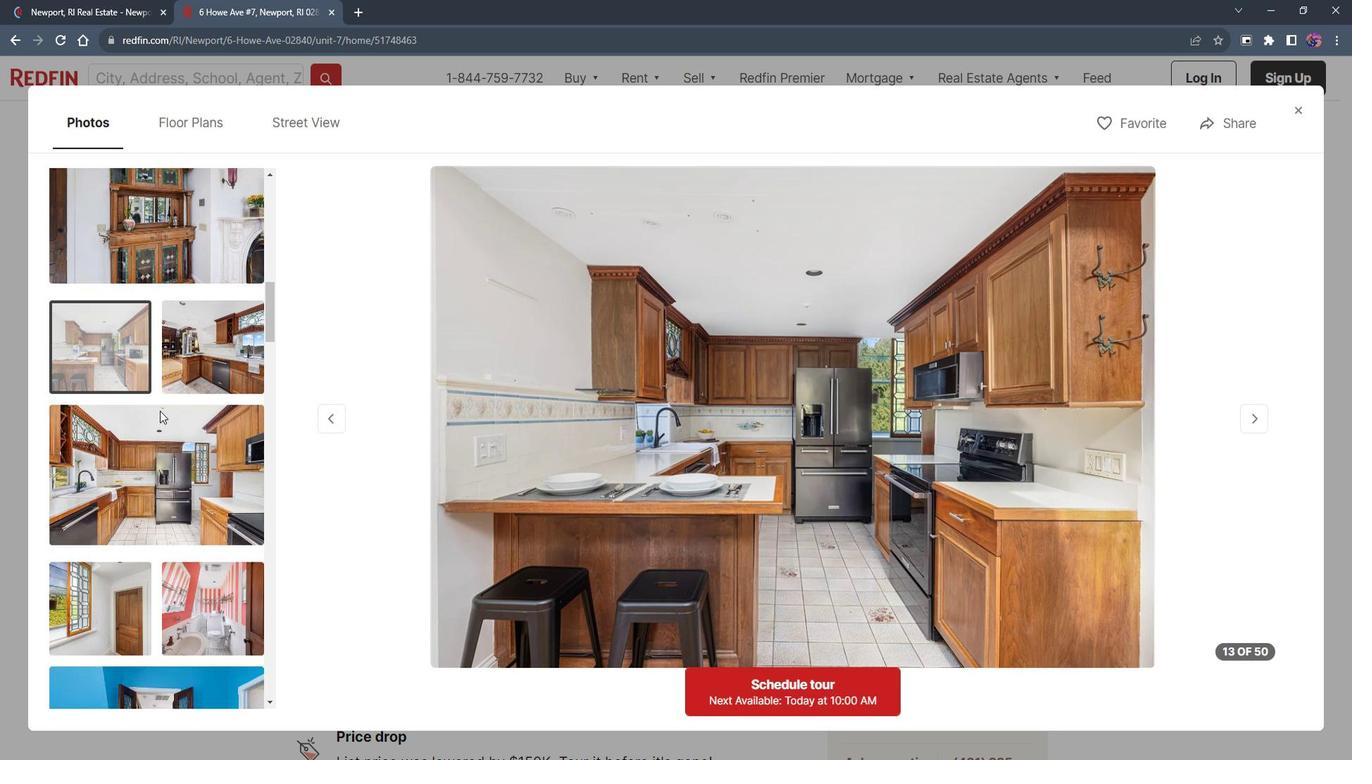 
Action: Mouse scrolled (246, 158) with delta (0, 0)
Screenshot: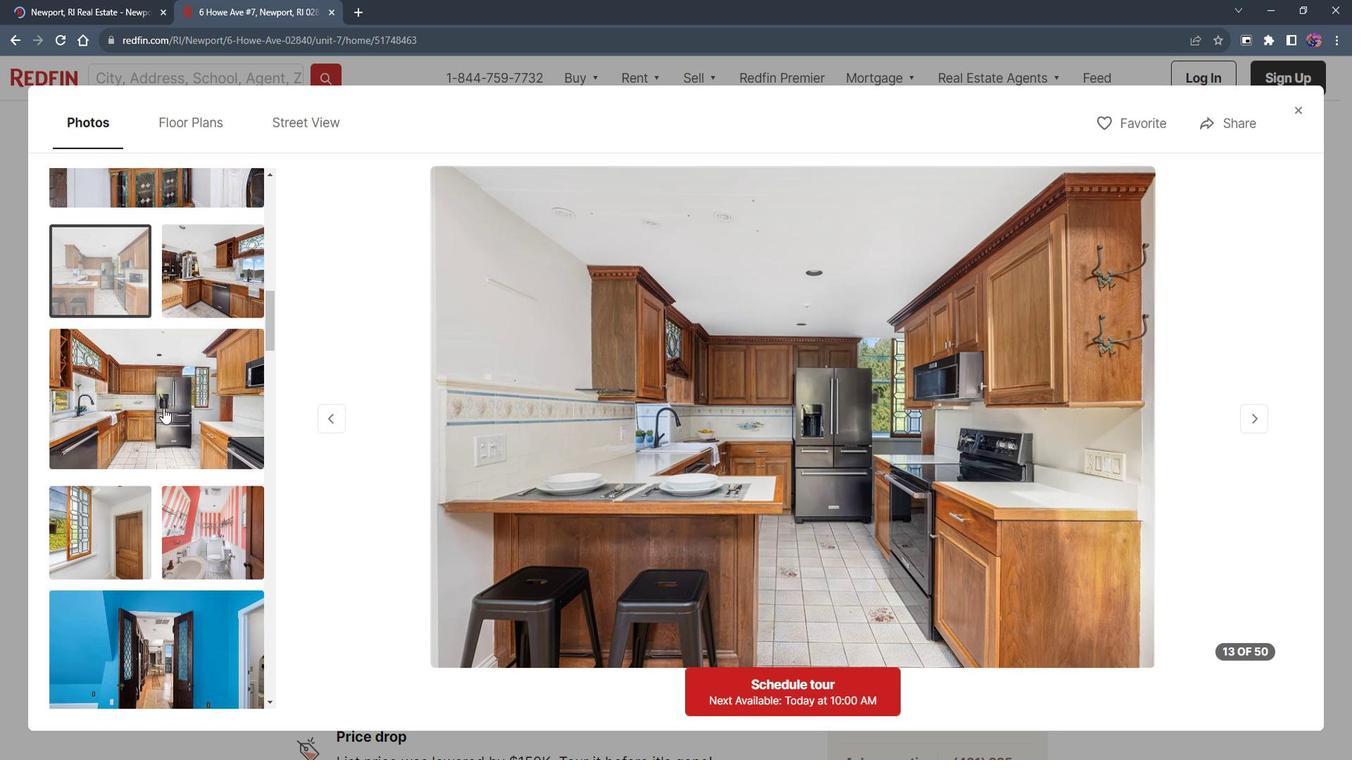 
Action: Mouse moved to (258, 160)
Screenshot: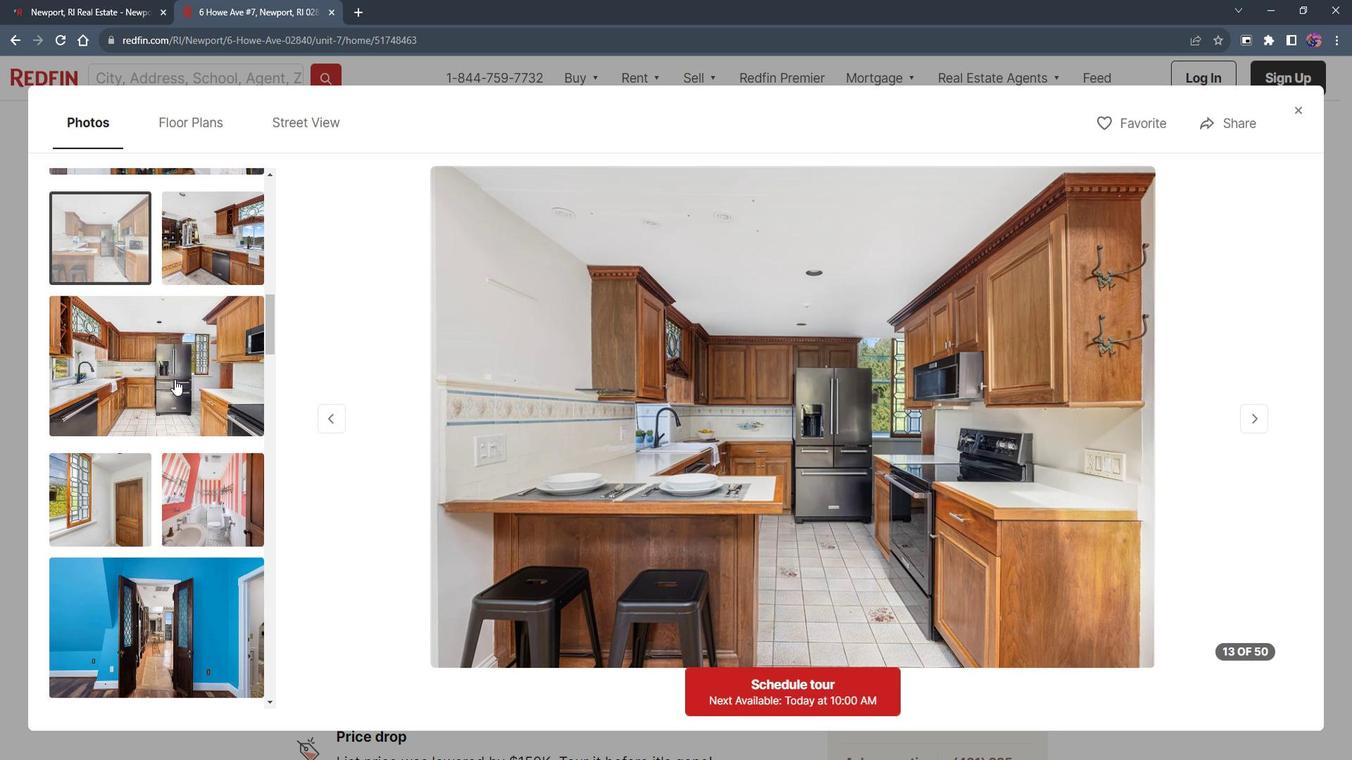 
Action: Mouse pressed left at (258, 160)
Screenshot: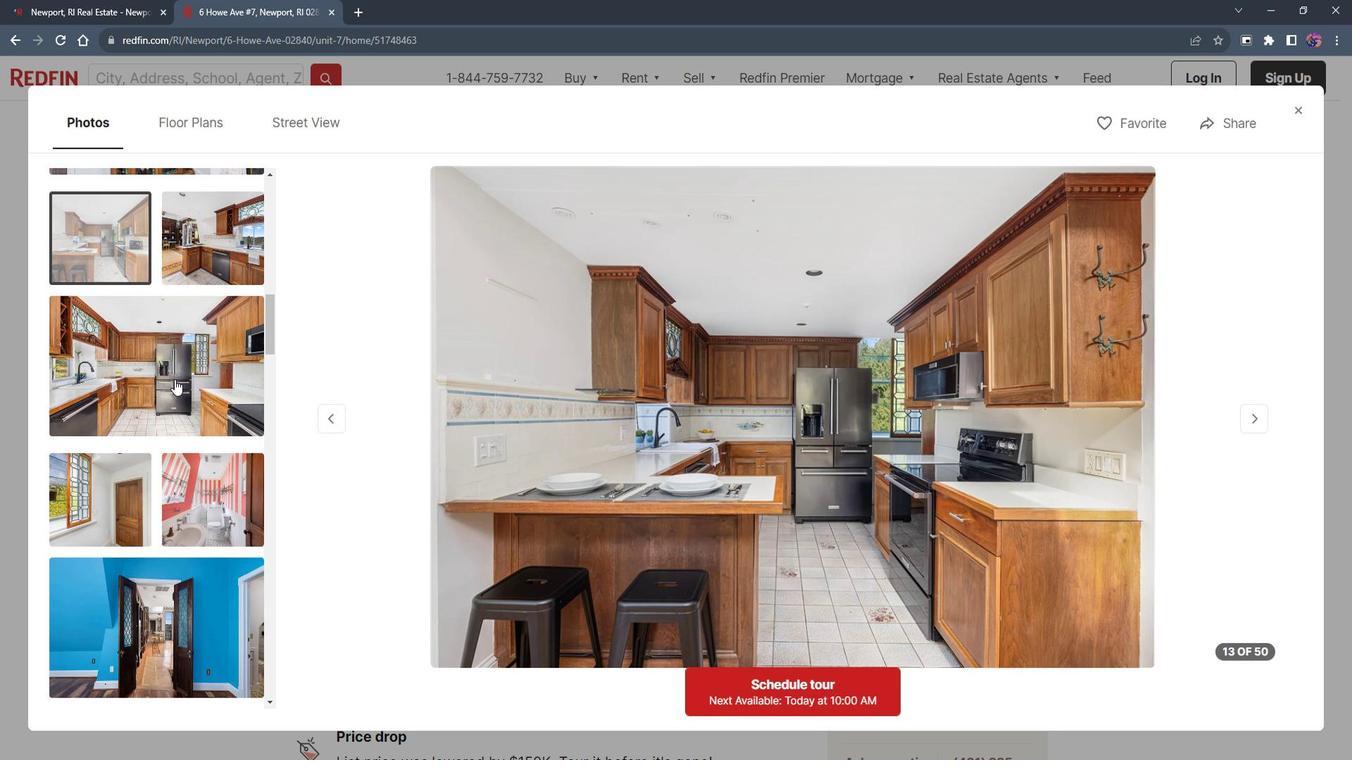
Action: Mouse scrolled (258, 160) with delta (0, 0)
Screenshot: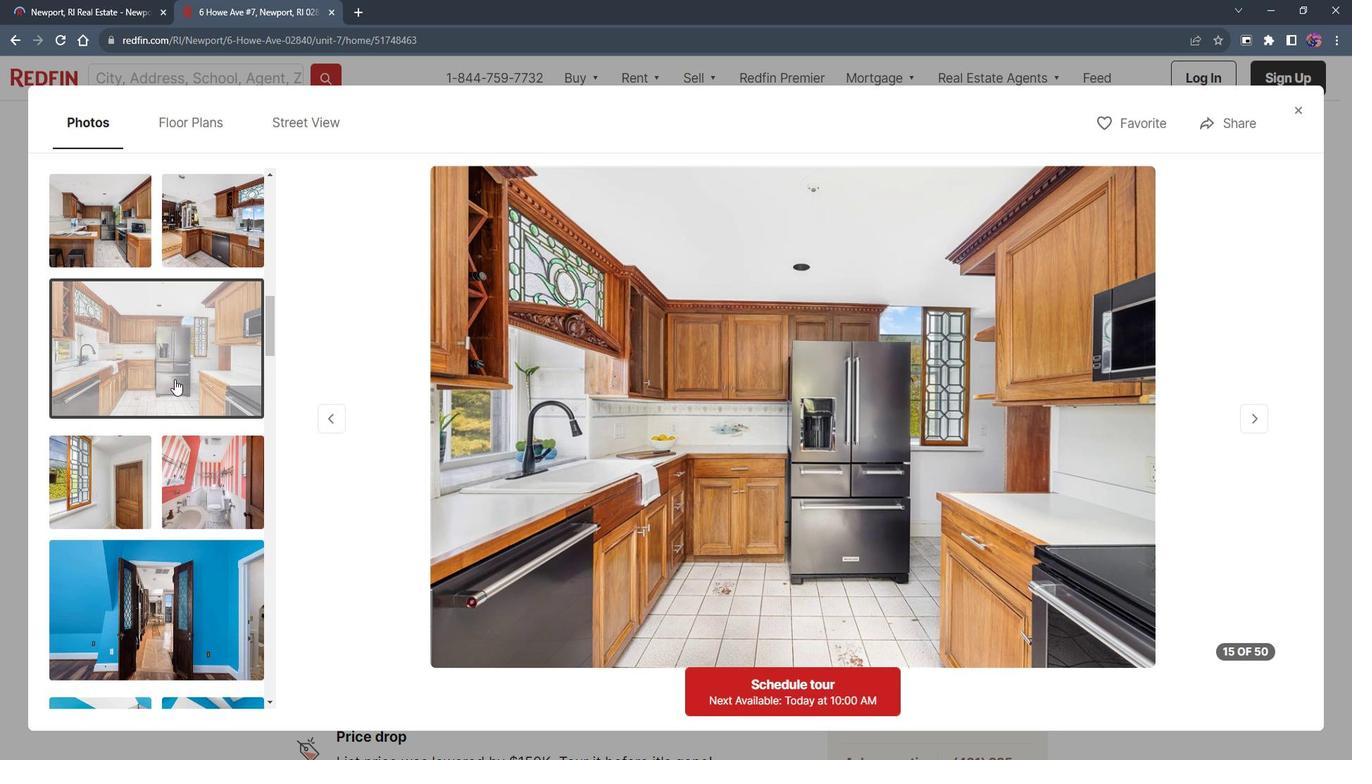 
Action: Mouse scrolled (258, 160) with delta (0, 0)
Screenshot: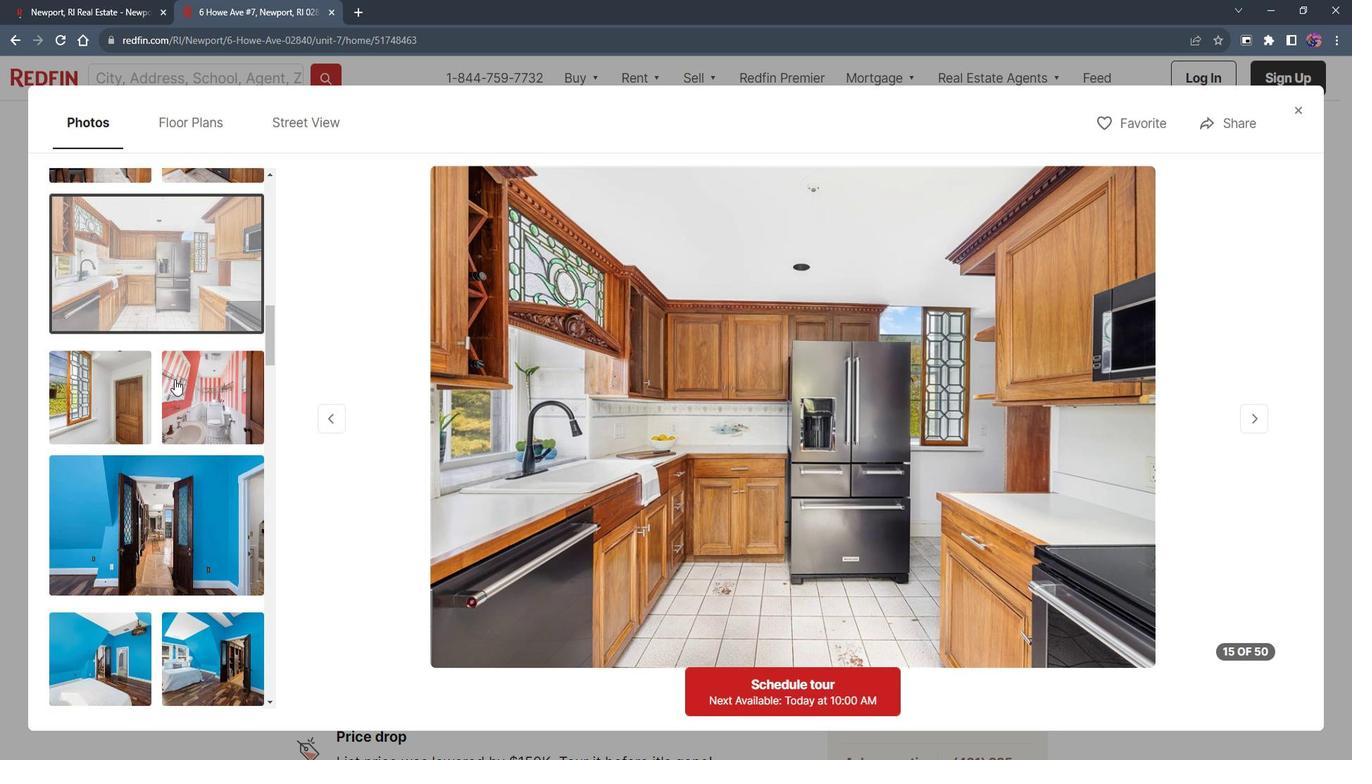 
Action: Mouse moved to (270, 161)
Screenshot: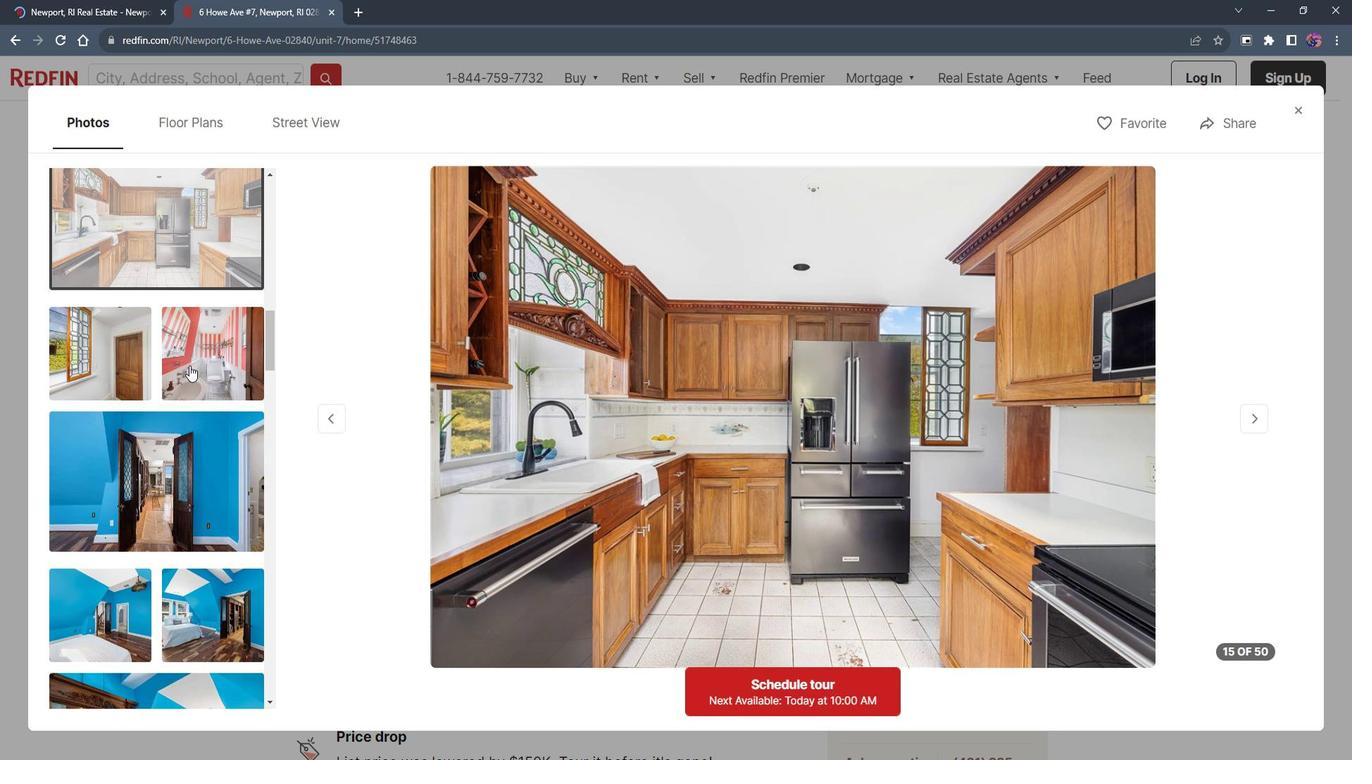 
Action: Mouse pressed left at (270, 161)
Screenshot: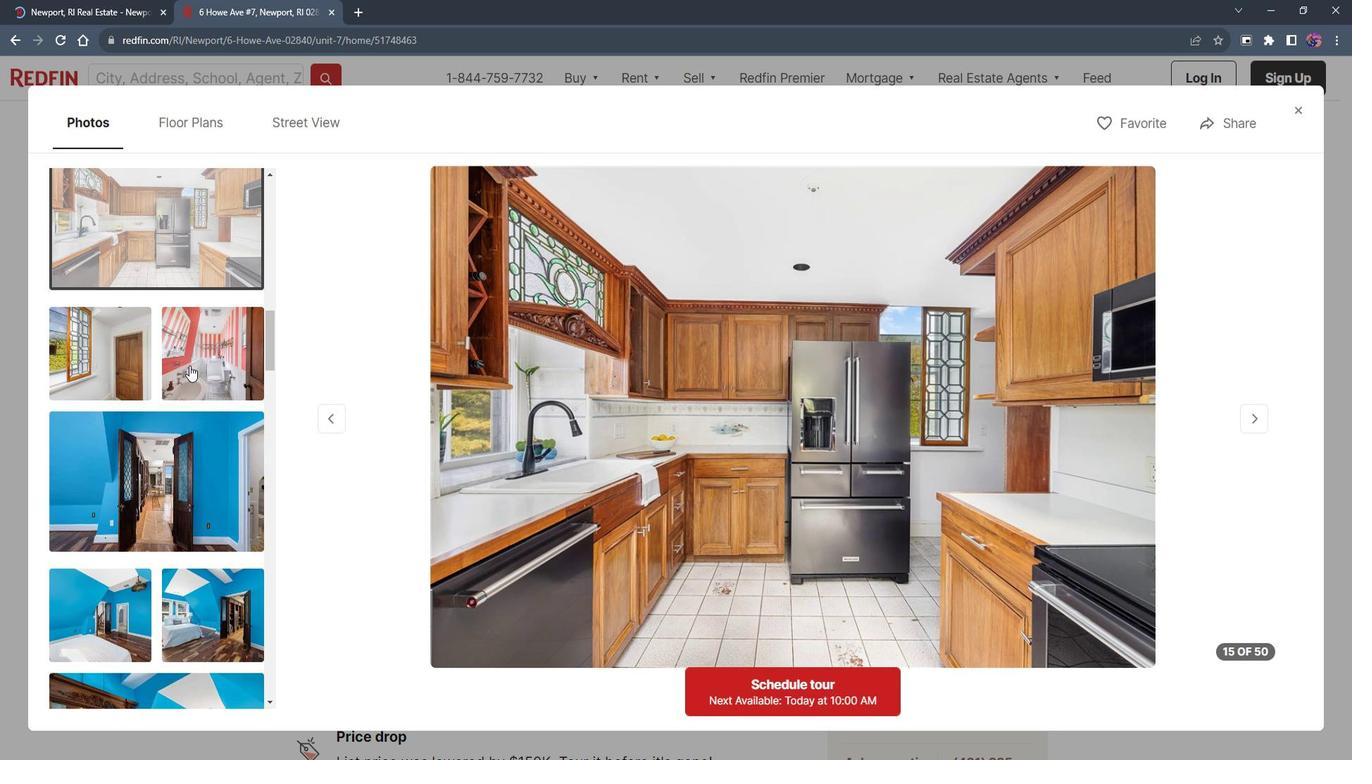 
Action: Mouse moved to (270, 160)
Screenshot: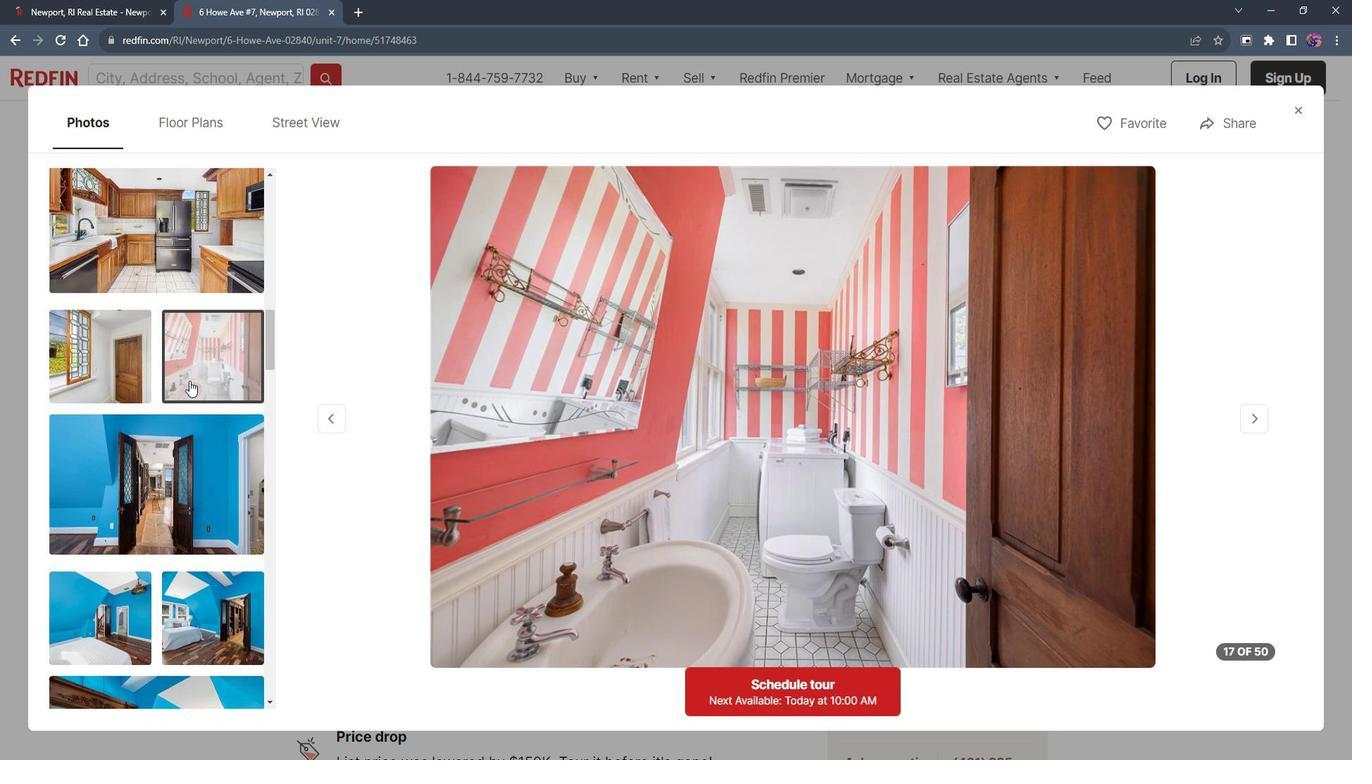 
Action: Mouse scrolled (270, 160) with delta (0, 0)
Screenshot: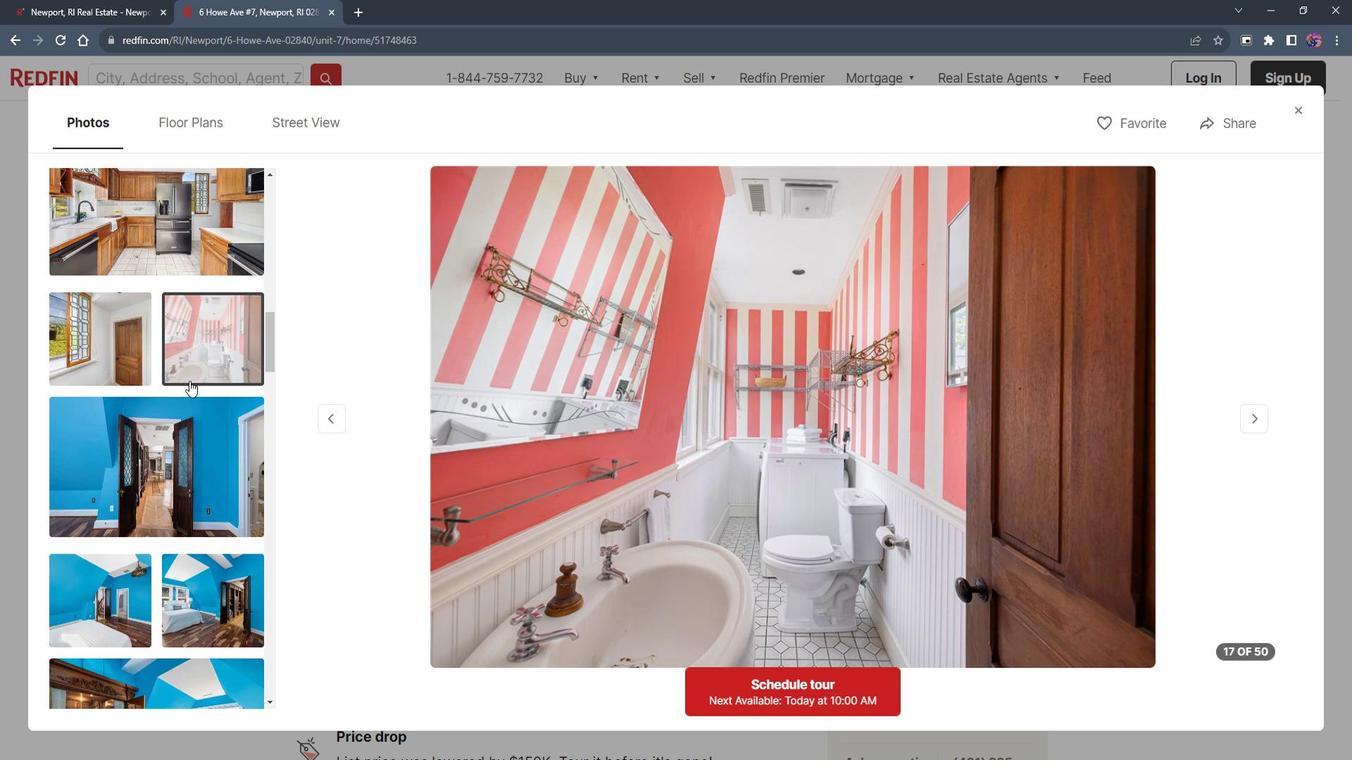 
Action: Mouse moved to (270, 160)
Screenshot: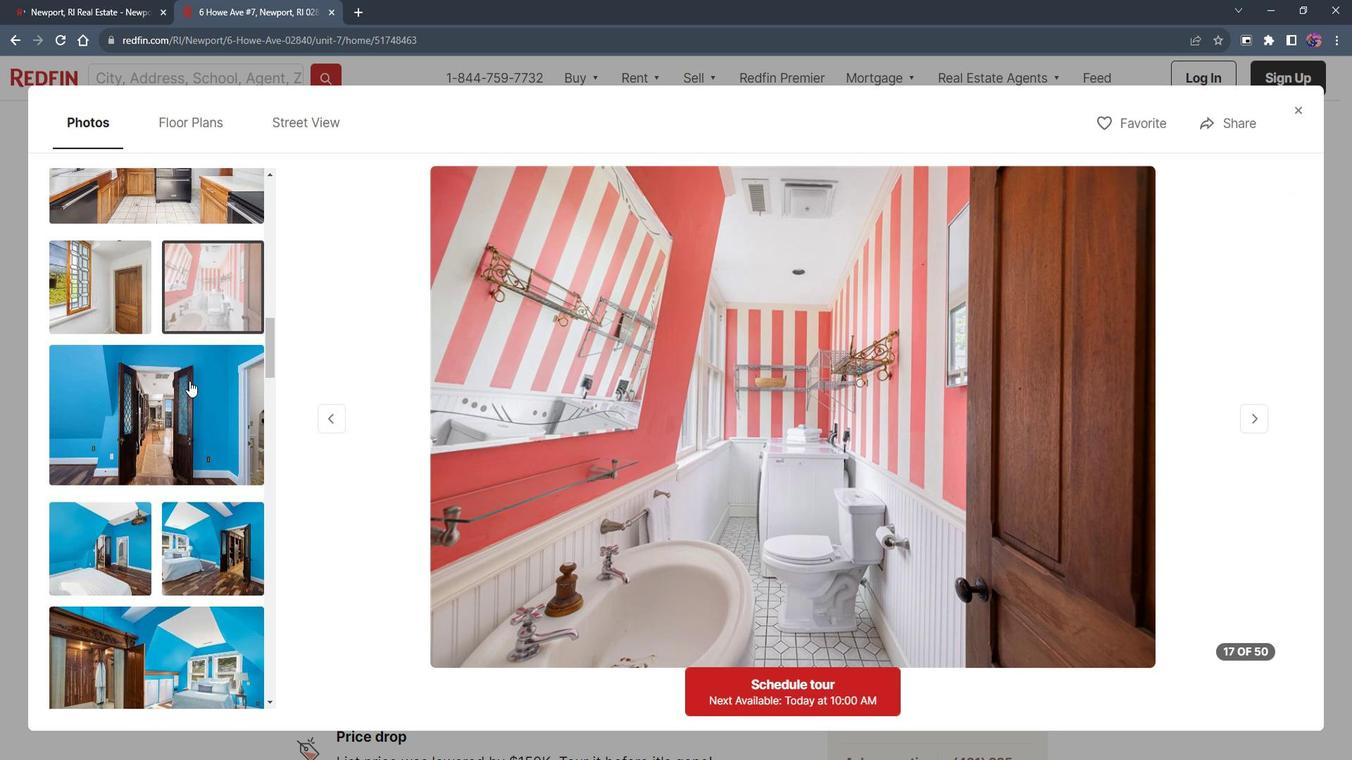 
Action: Mouse scrolled (270, 160) with delta (0, 0)
Screenshot: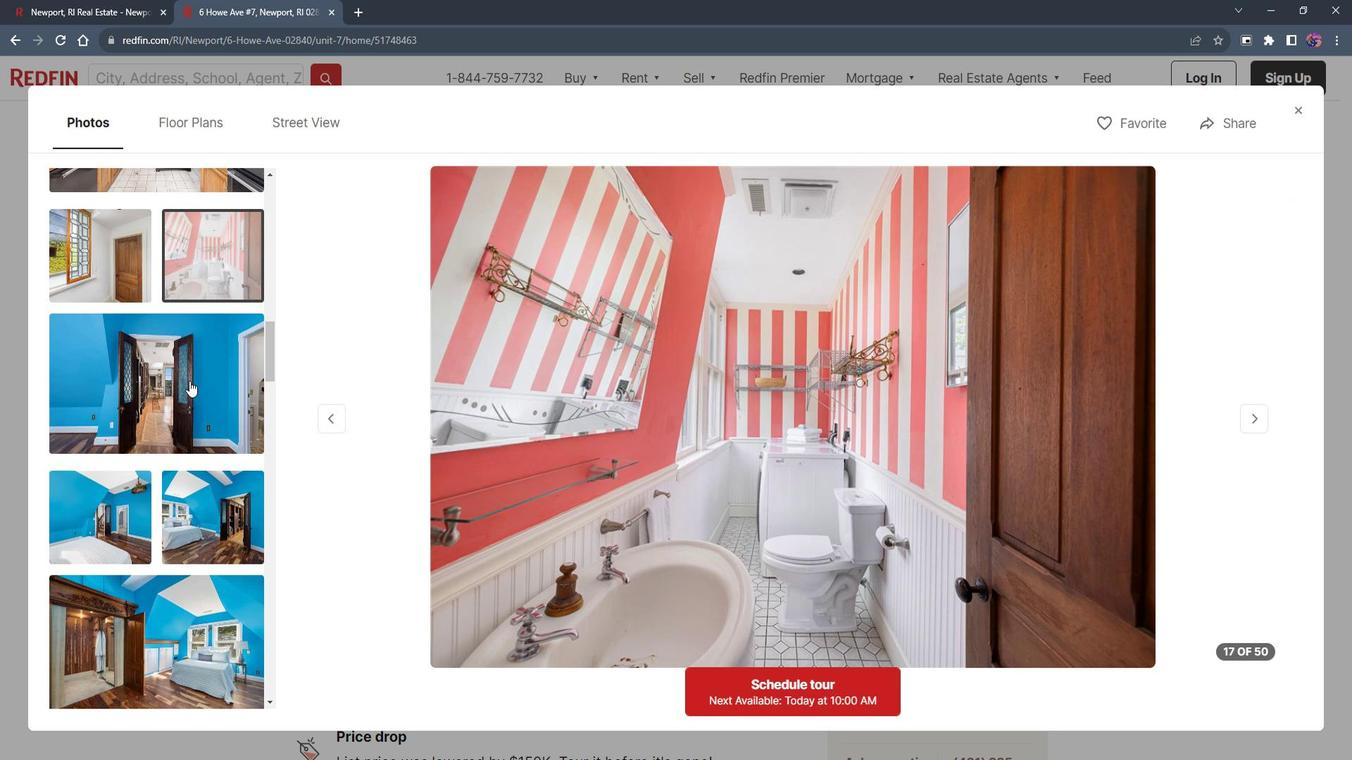 
Action: Mouse moved to (253, 161)
Screenshot: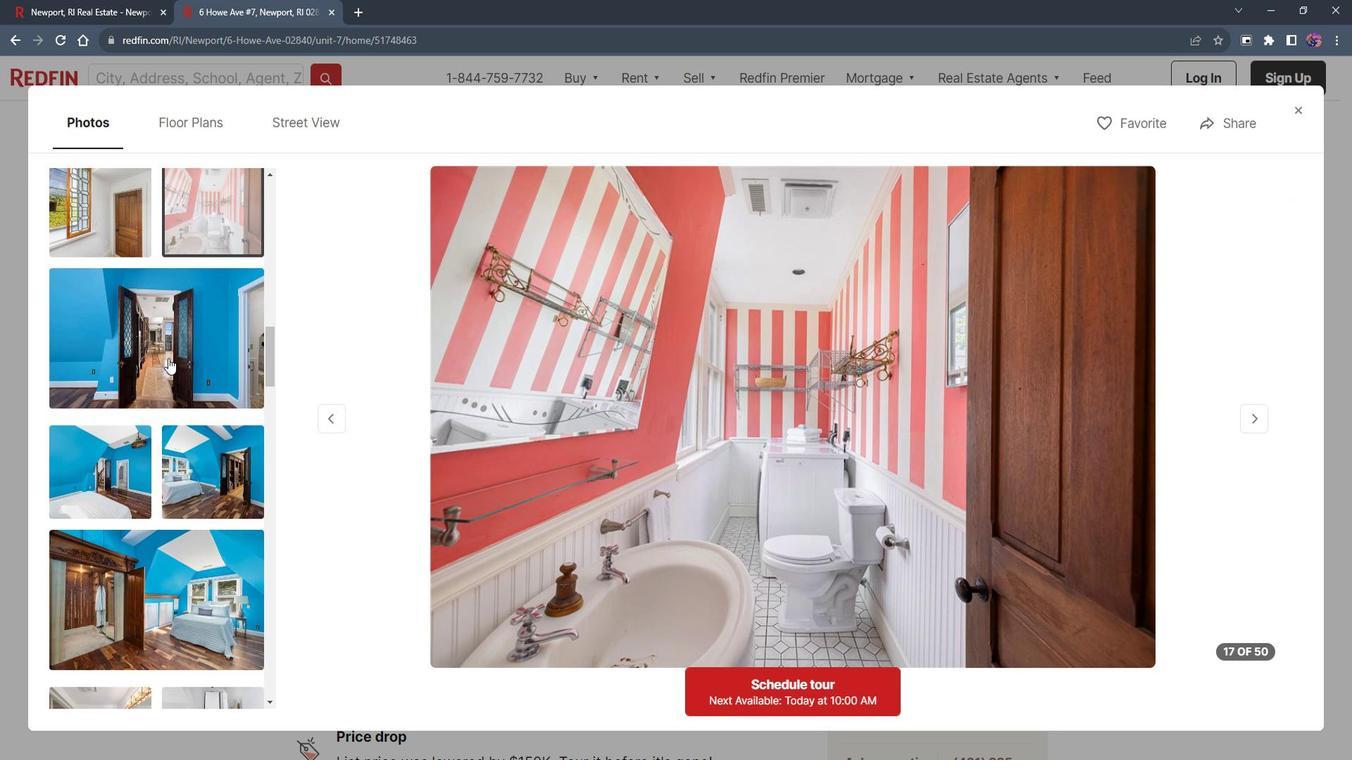 
Action: Mouse pressed left at (253, 161)
Screenshot: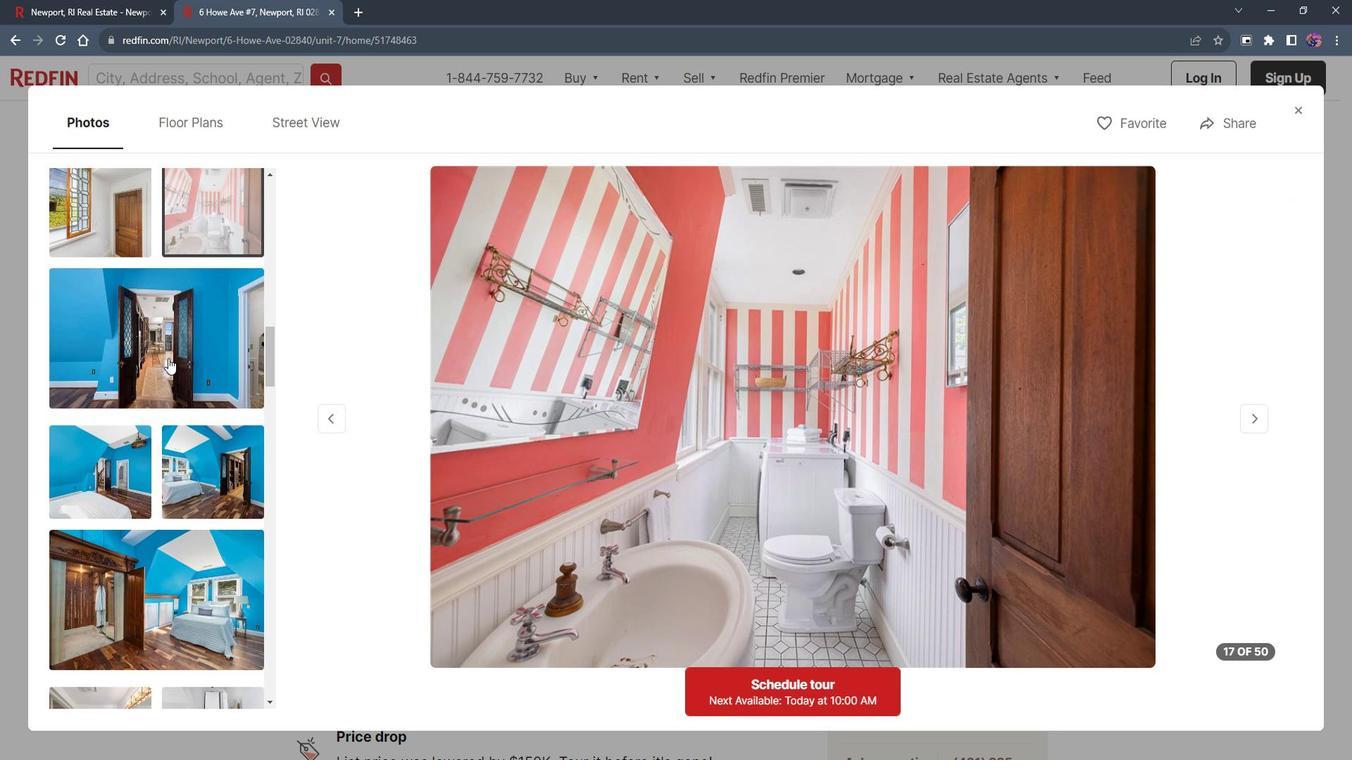 
Action: Mouse moved to (253, 161)
Screenshot: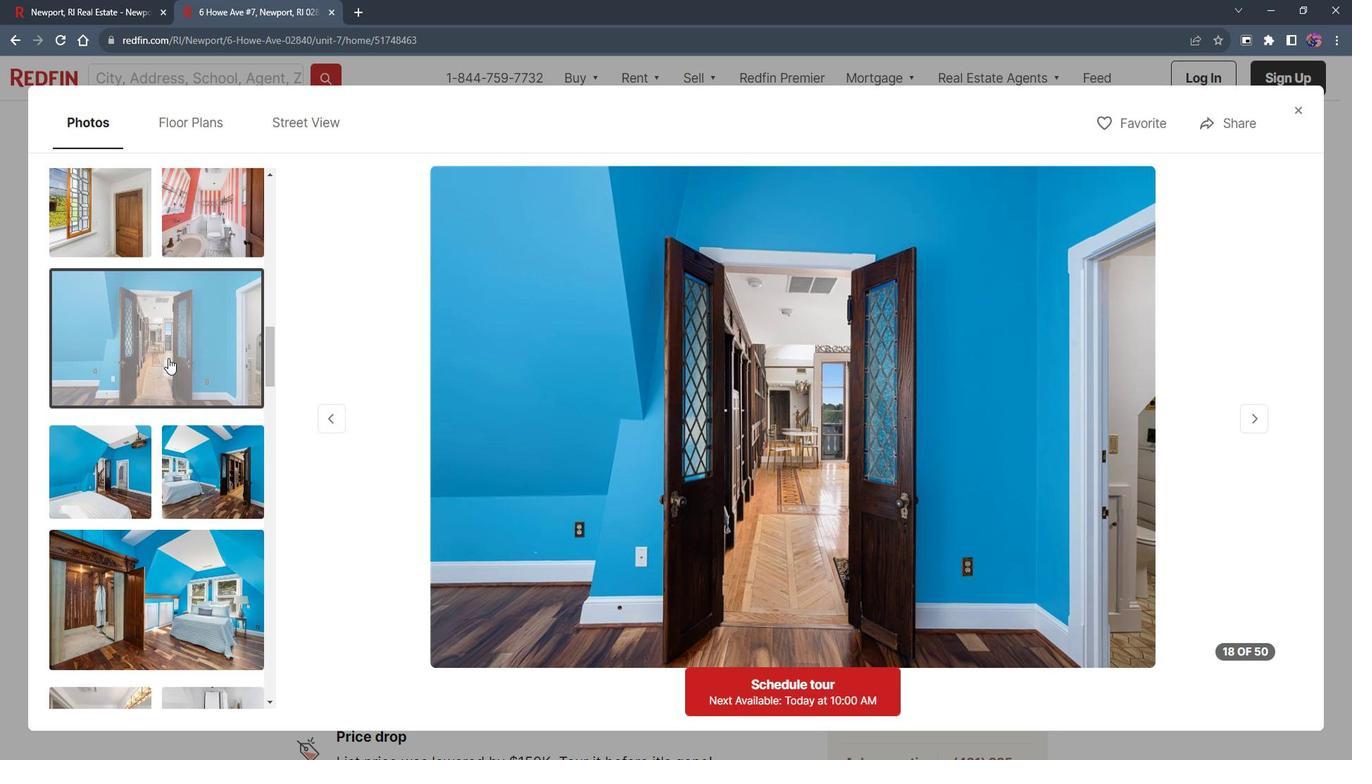 
Action: Mouse scrolled (253, 161) with delta (0, 0)
Screenshot: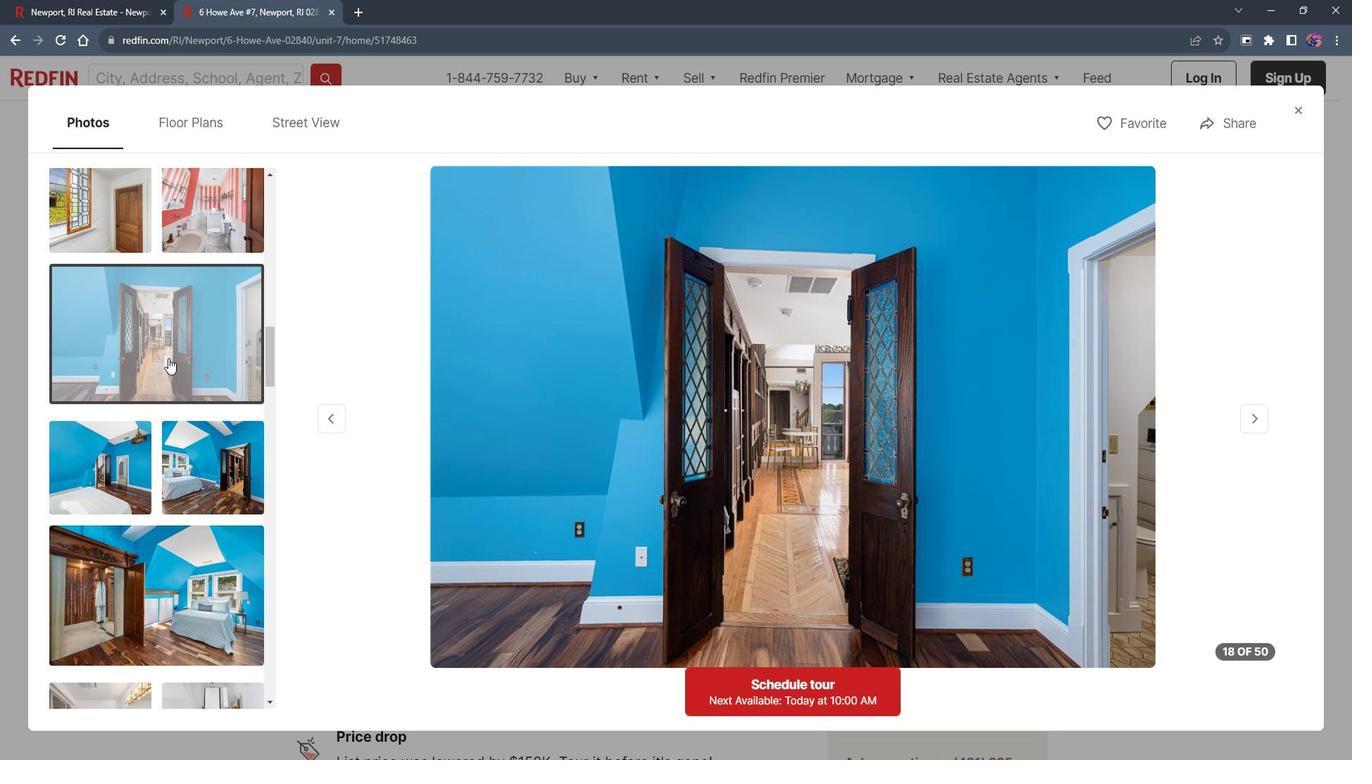 
Action: Mouse scrolled (253, 161) with delta (0, 0)
Screenshot: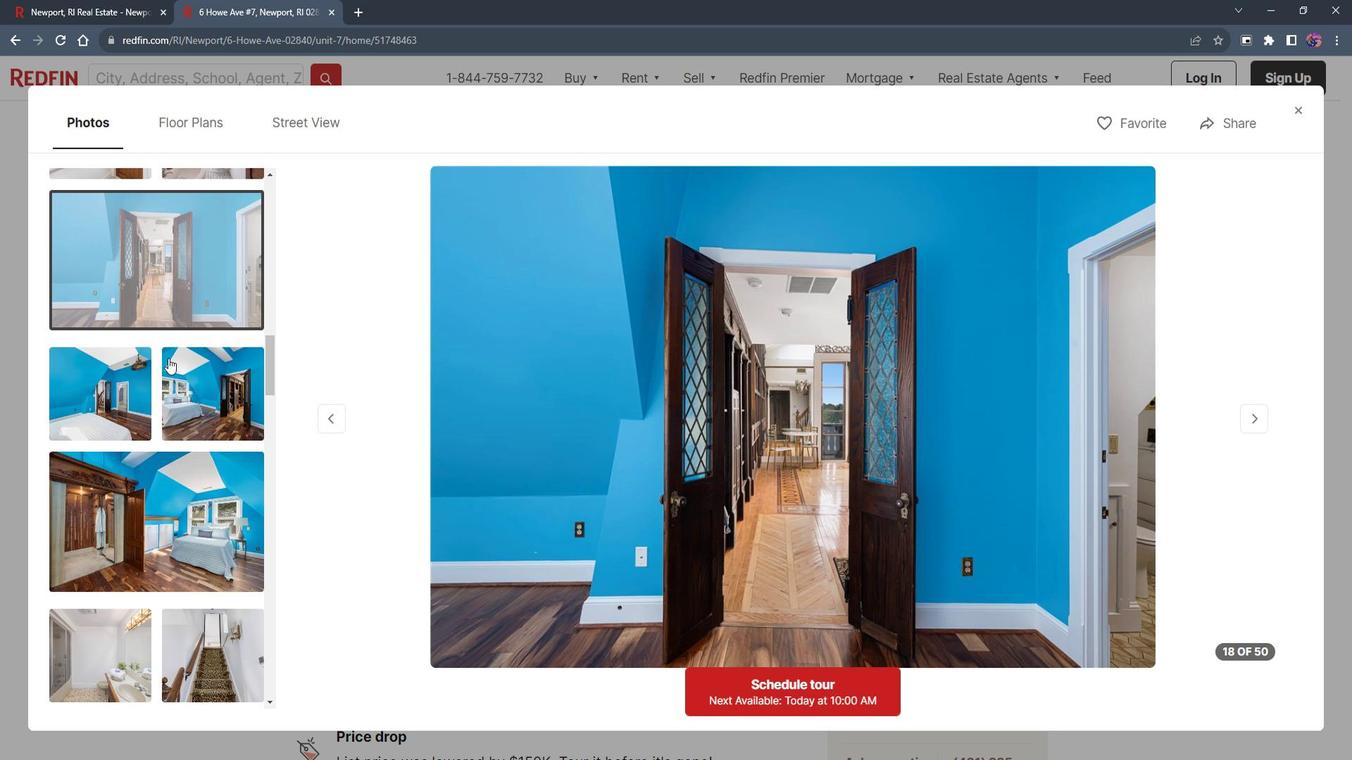 
Action: Mouse moved to (264, 158)
Screenshot: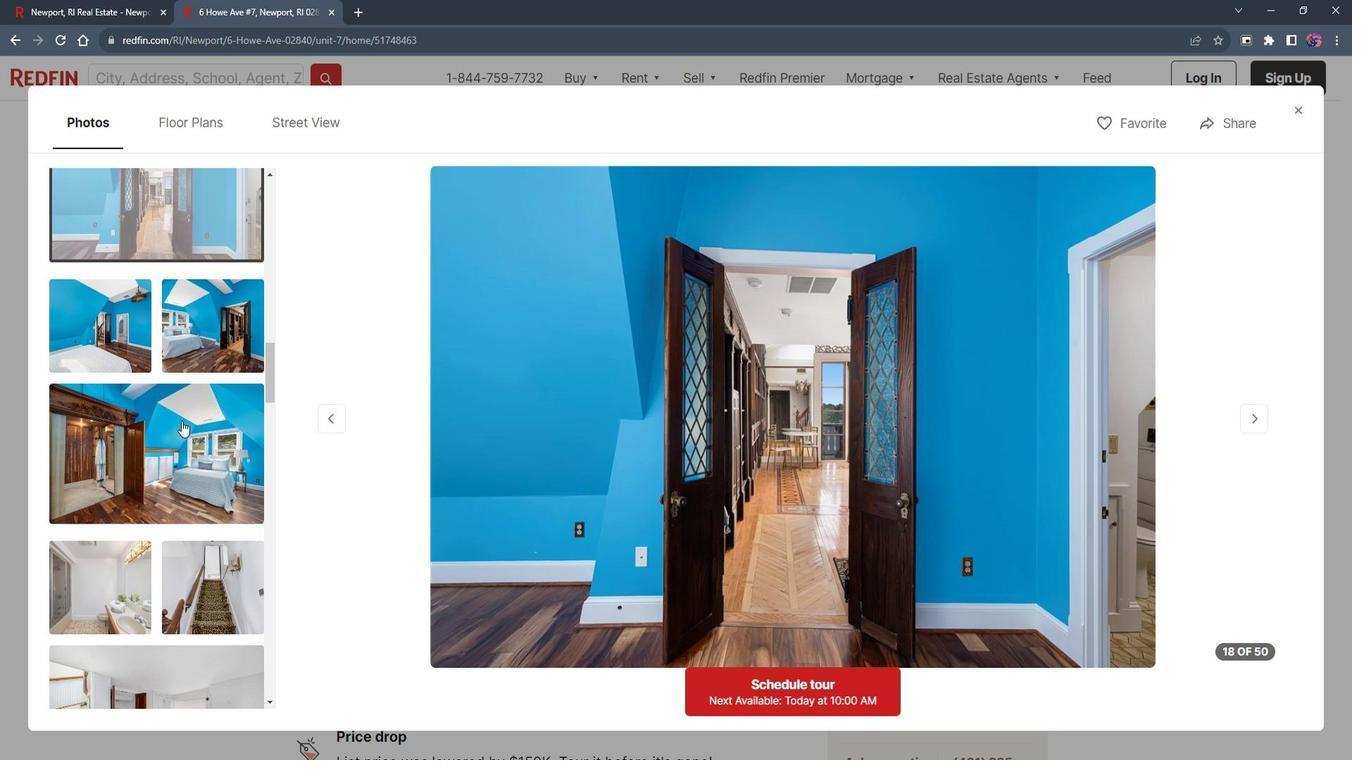 
Action: Mouse pressed left at (264, 158)
Screenshot: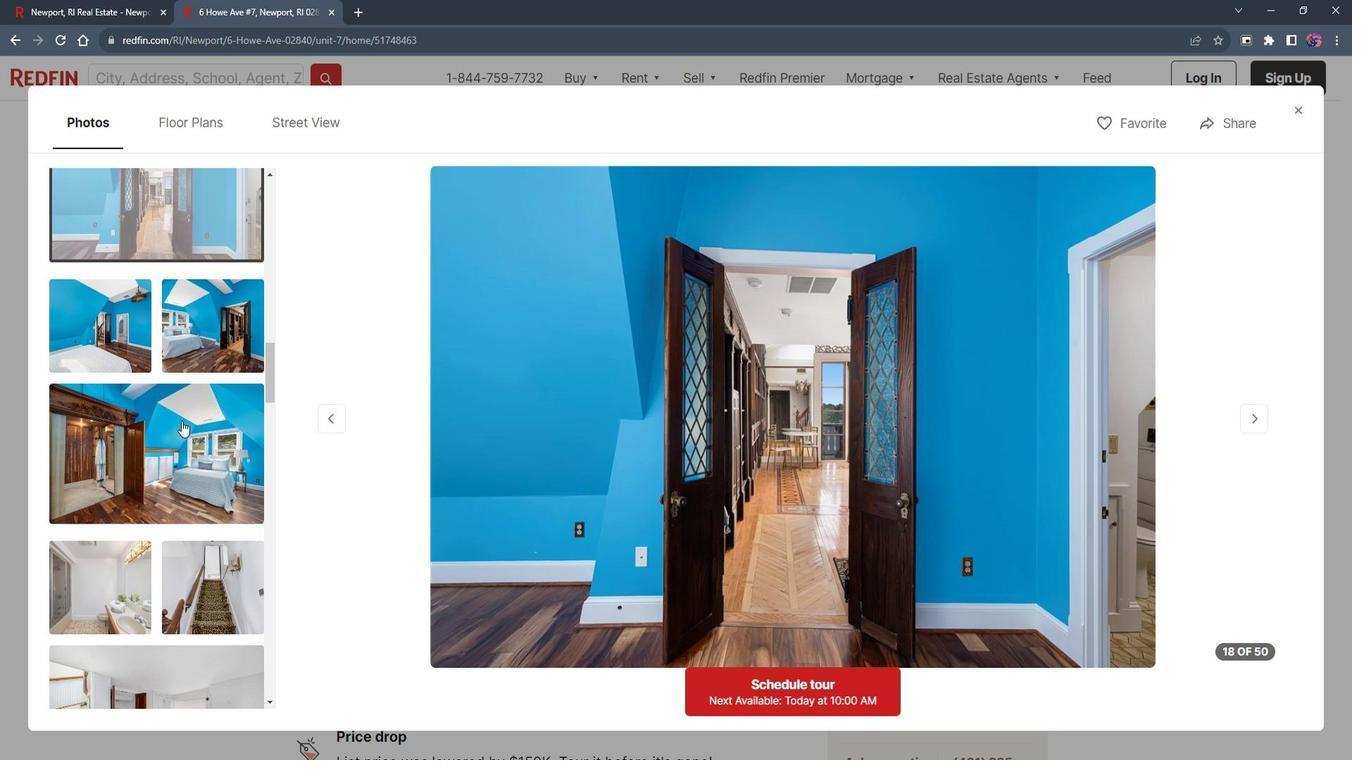 
Action: Mouse scrolled (264, 158) with delta (0, 0)
Screenshot: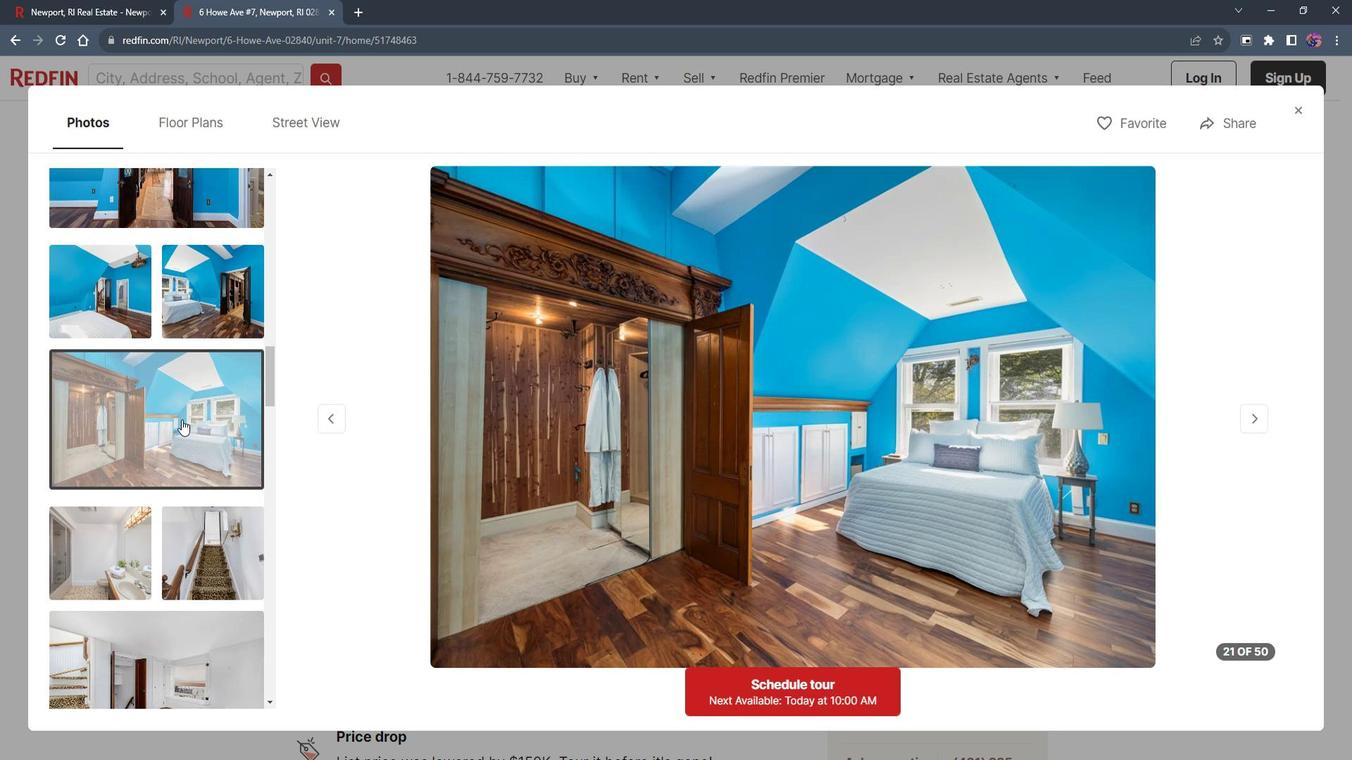 
Action: Mouse moved to (264, 158)
Screenshot: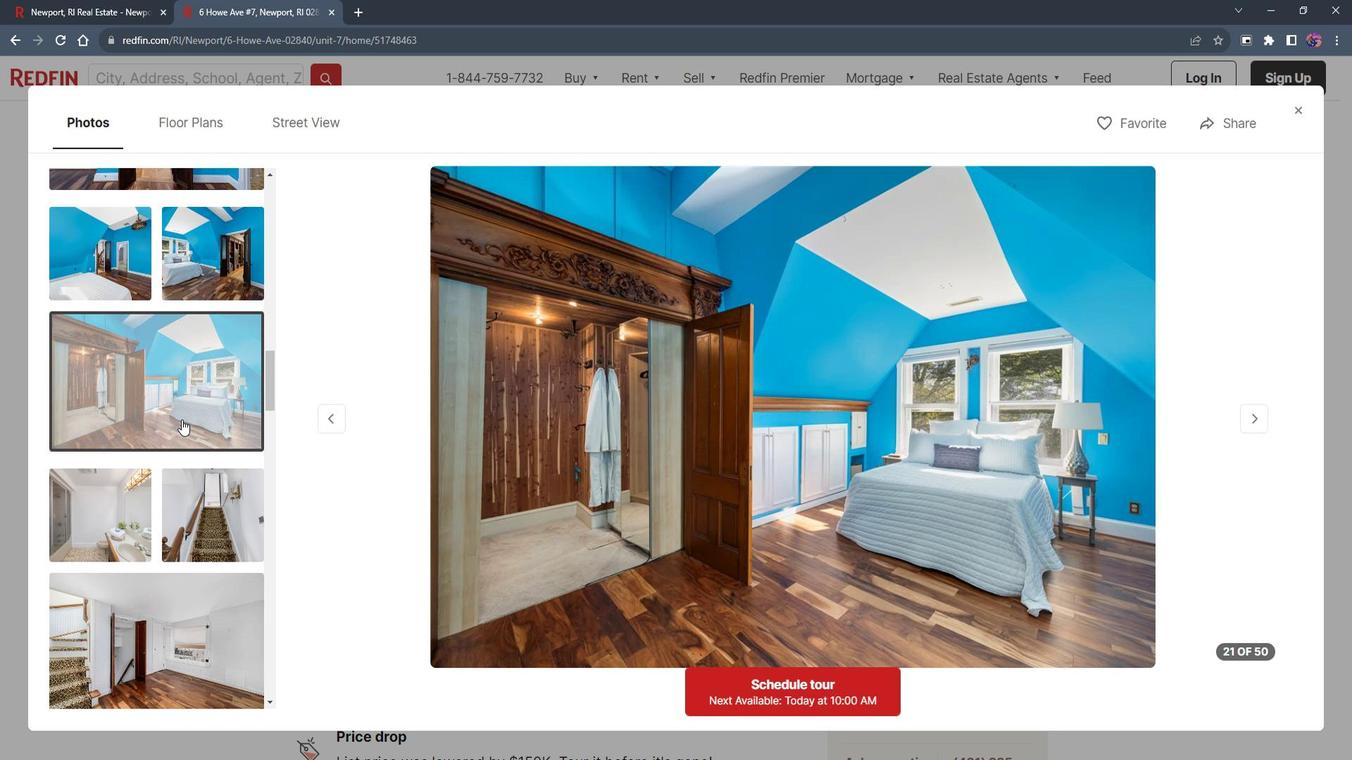 
Action: Mouse scrolled (264, 158) with delta (0, 0)
Screenshot: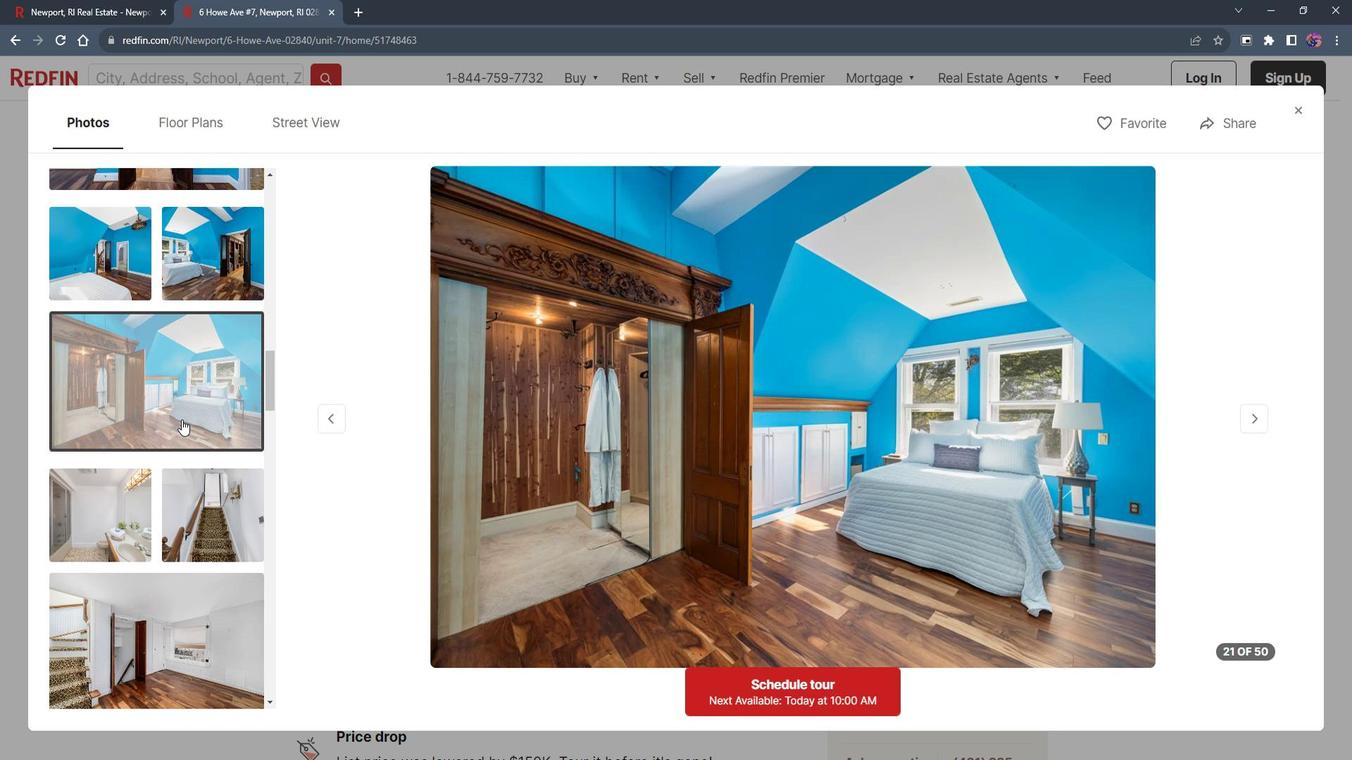 
Action: Mouse moved to (264, 158)
Screenshot: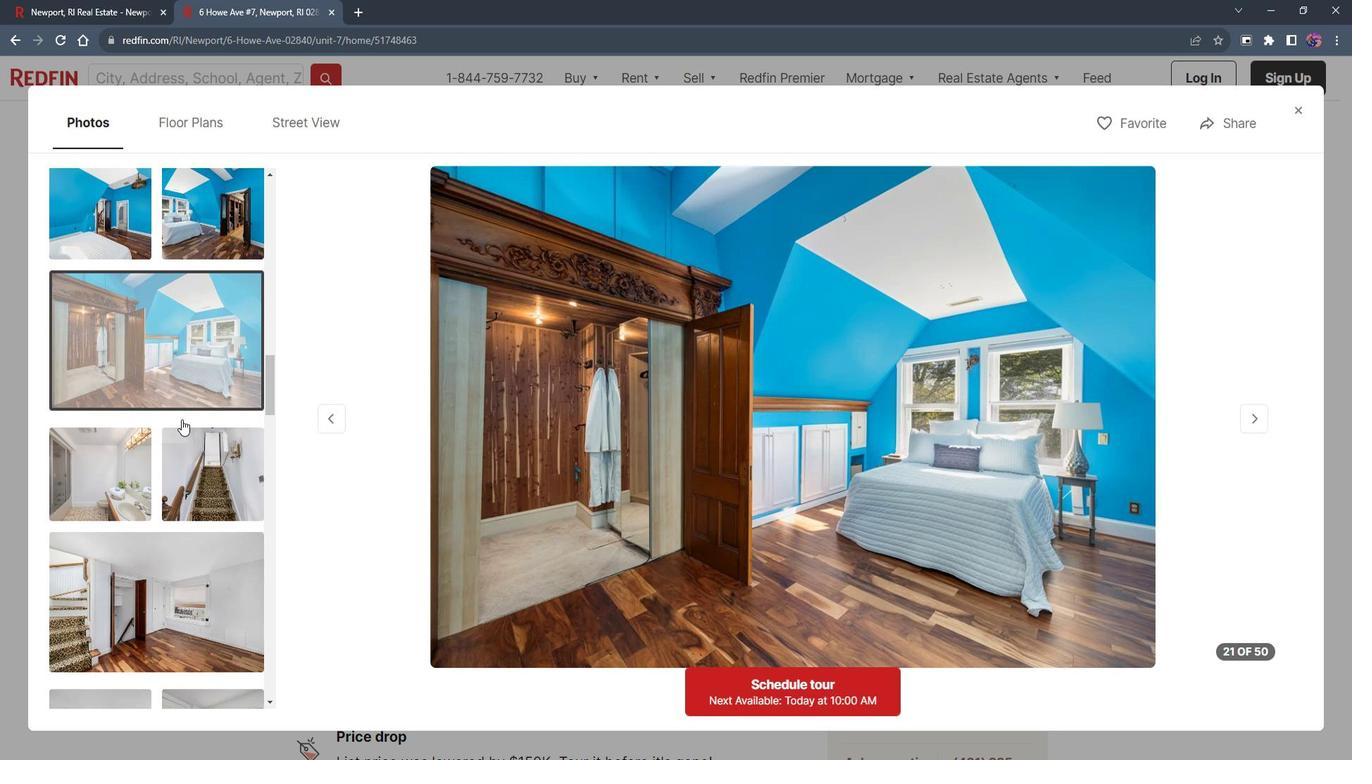 
Action: Mouse scrolled (264, 158) with delta (0, 0)
Screenshot: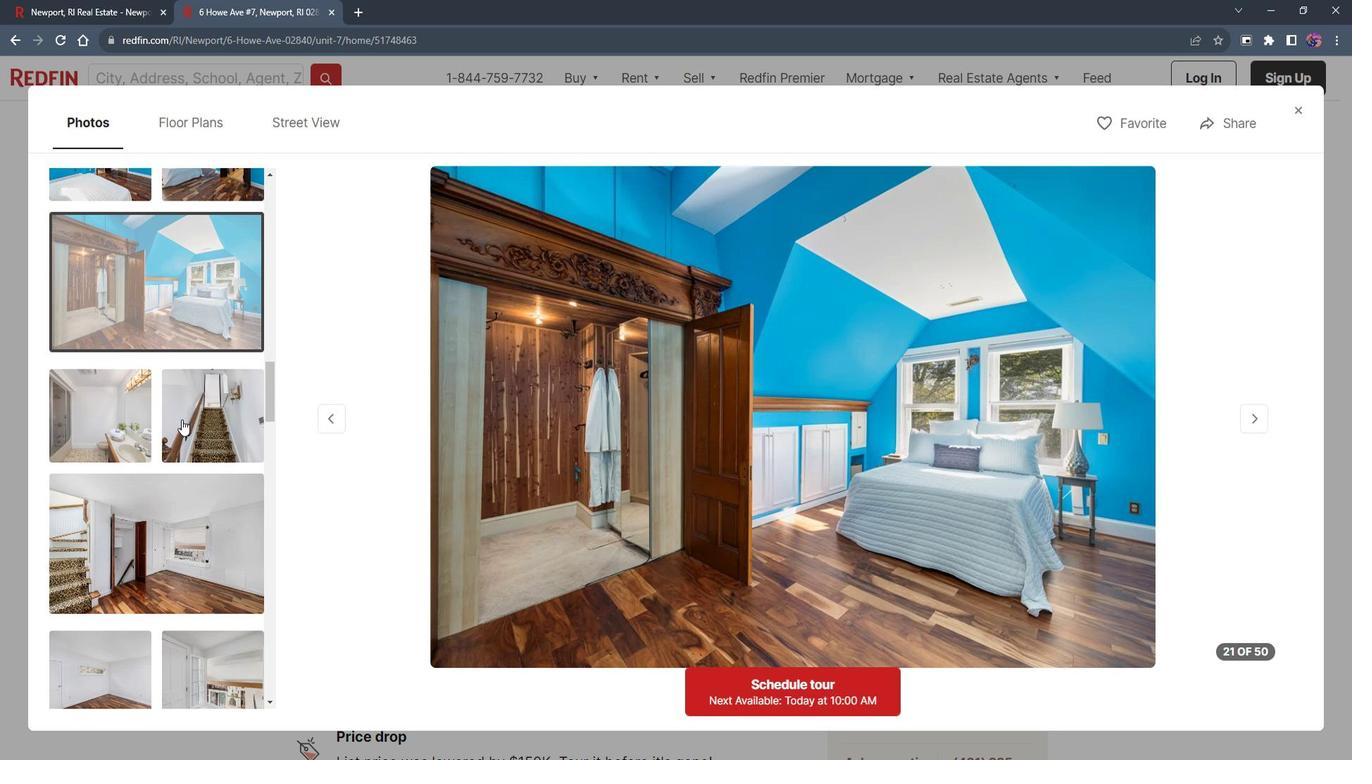 
Action: Mouse scrolled (264, 158) with delta (0, 0)
Screenshot: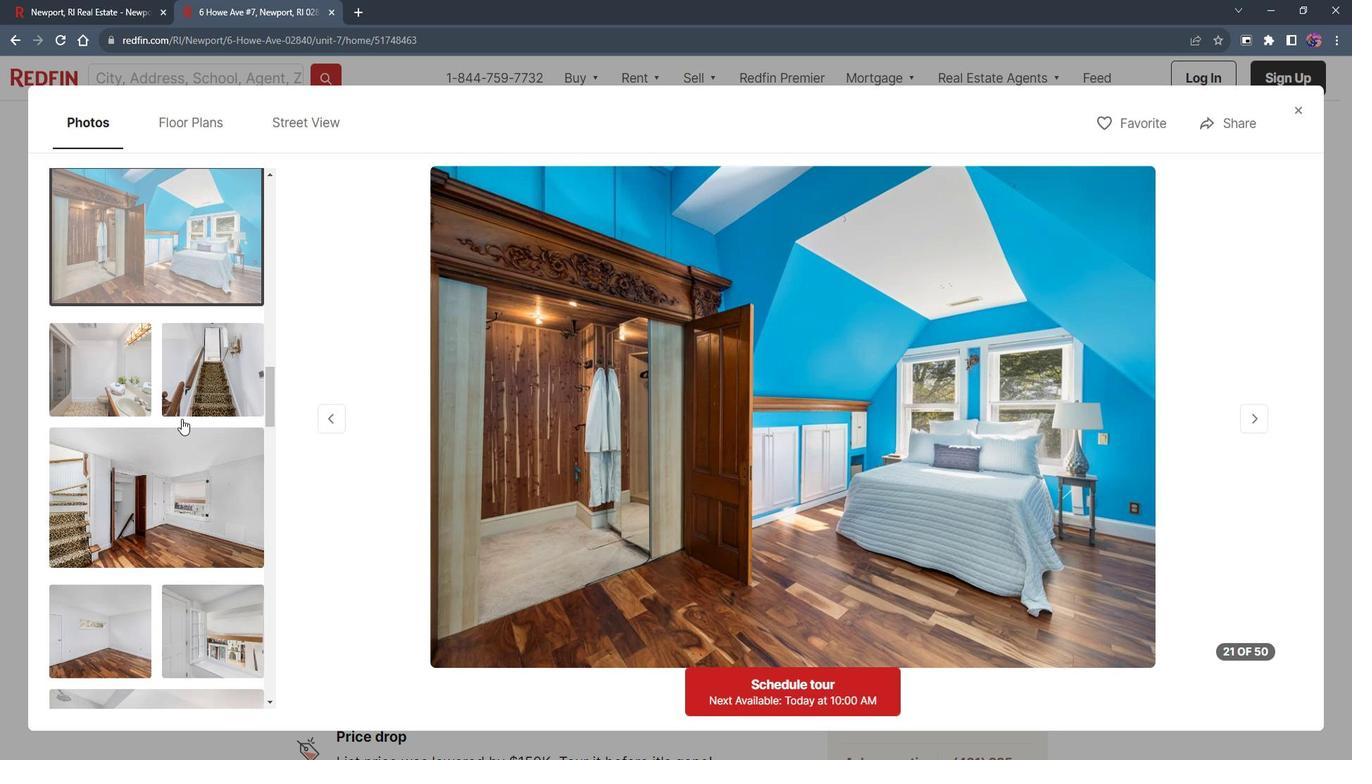 
Action: Mouse moved to (264, 157)
Screenshot: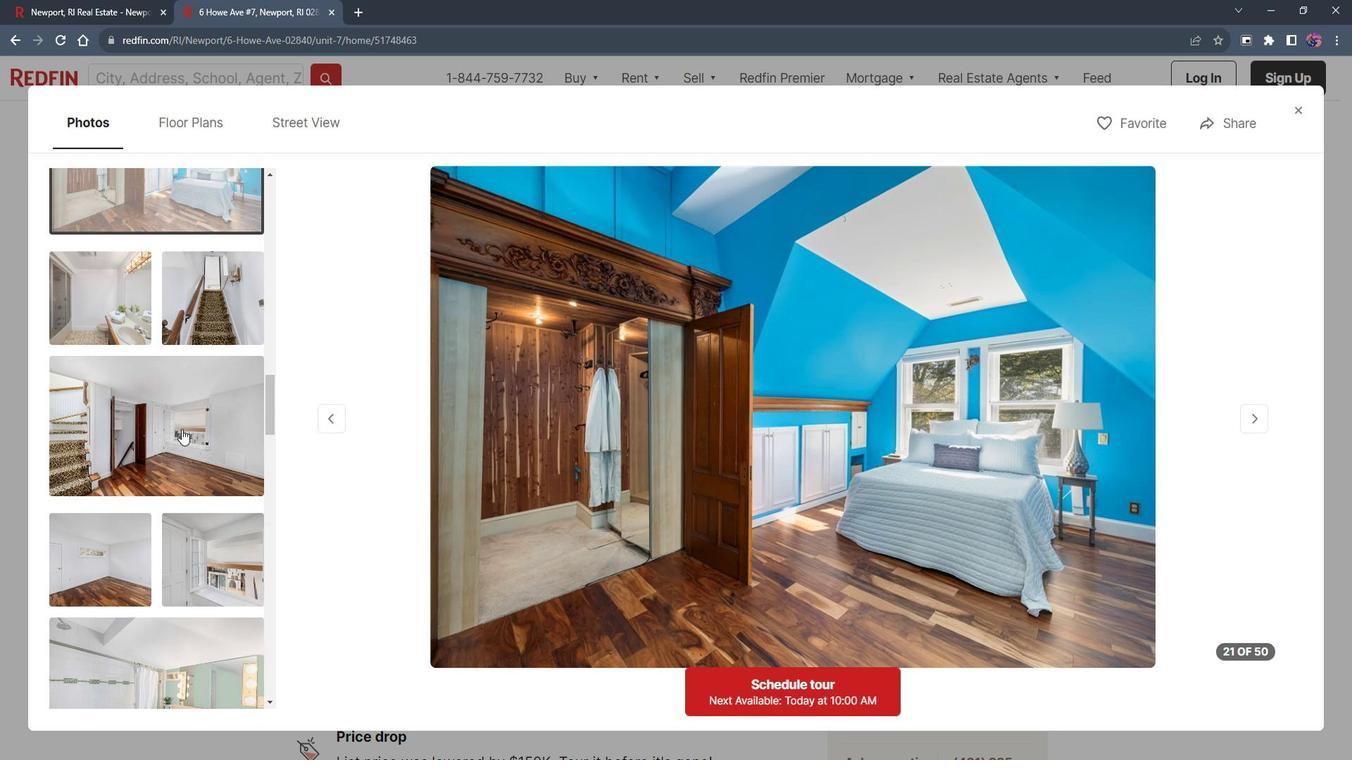 
Action: Mouse pressed left at (264, 157)
Screenshot: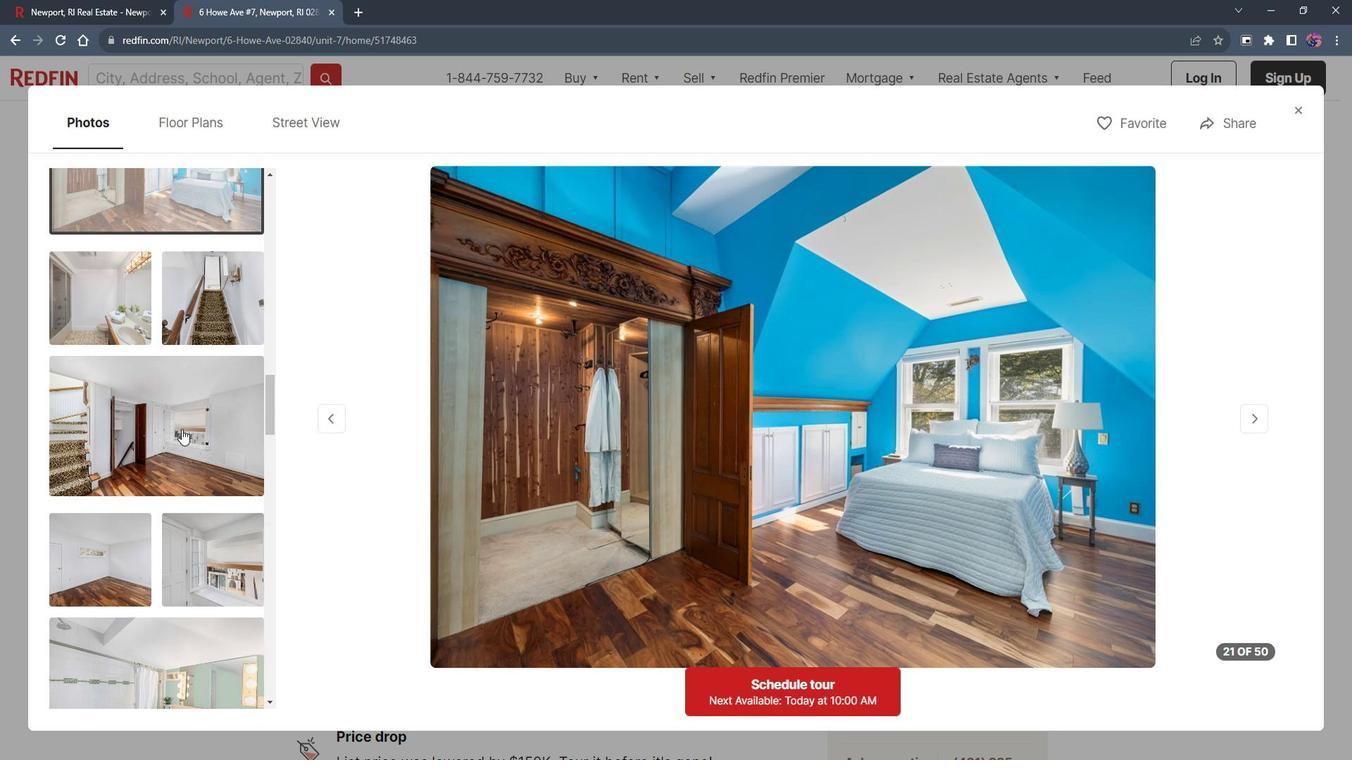 
Action: Mouse moved to (264, 157)
Screenshot: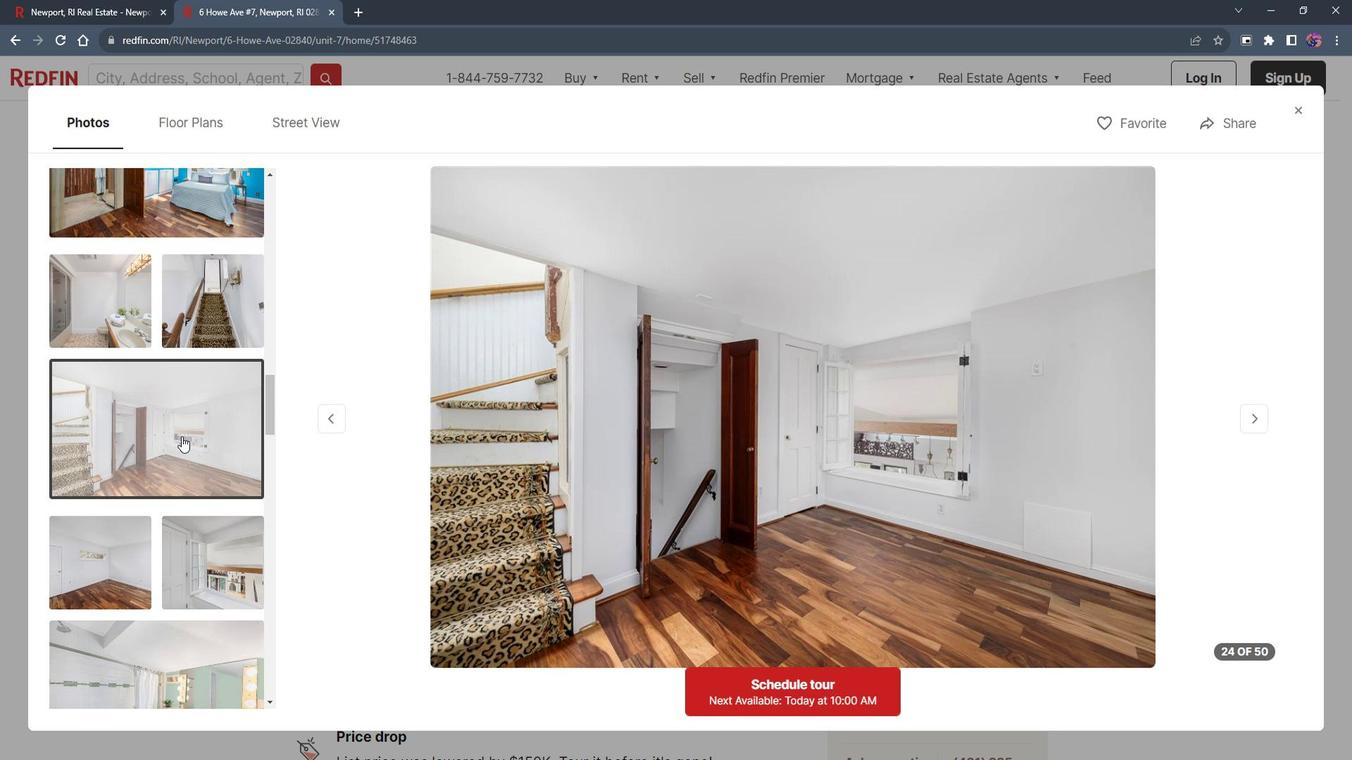 
Action: Mouse scrolled (264, 157) with delta (0, 0)
Screenshot: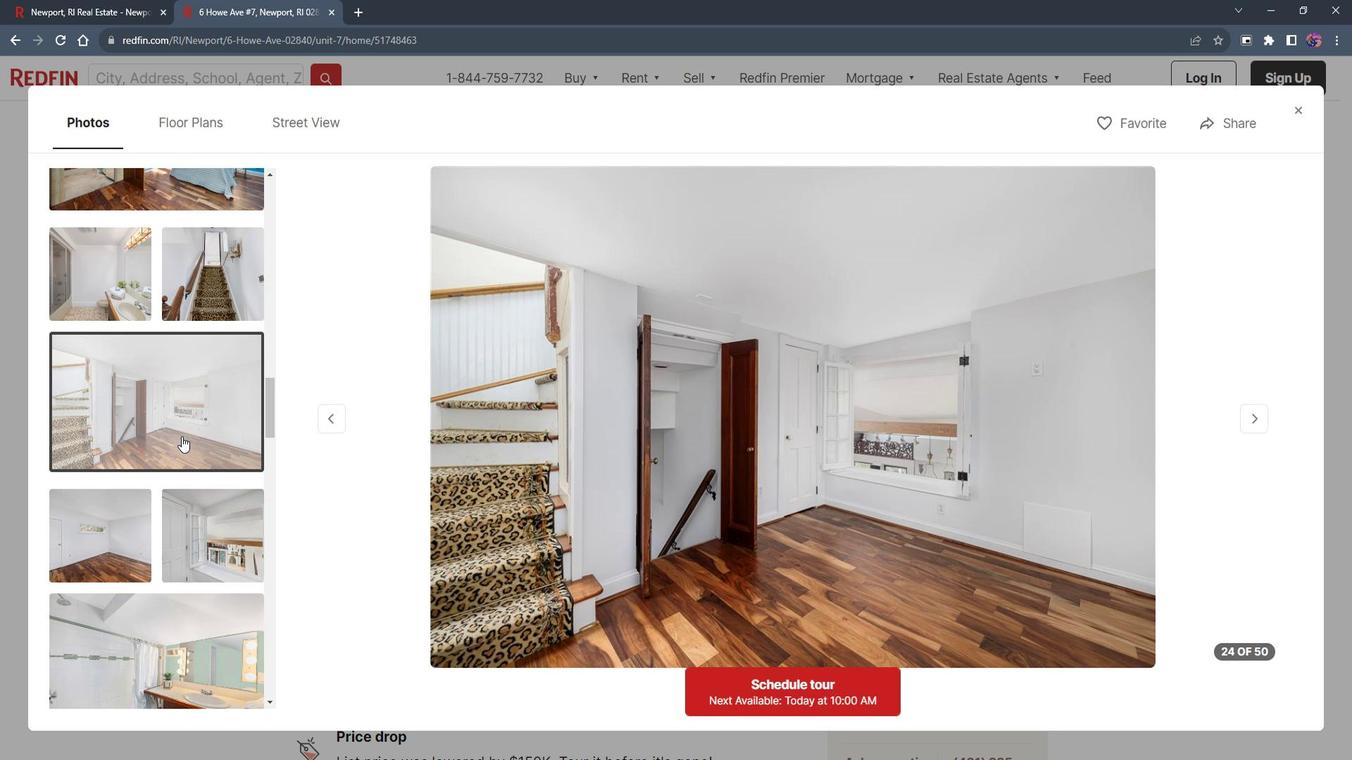 
Action: Mouse moved to (264, 157)
Screenshot: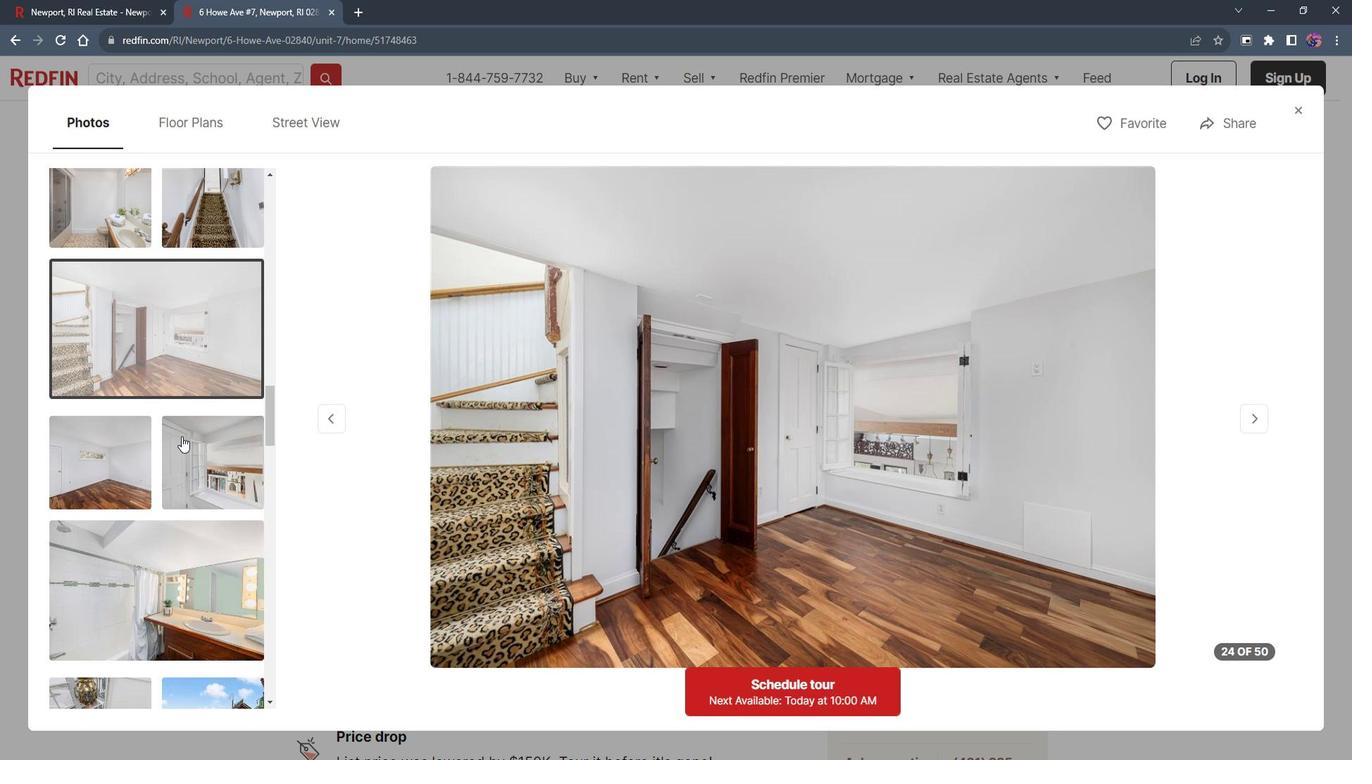 
Action: Mouse scrolled (264, 157) with delta (0, 0)
Screenshot: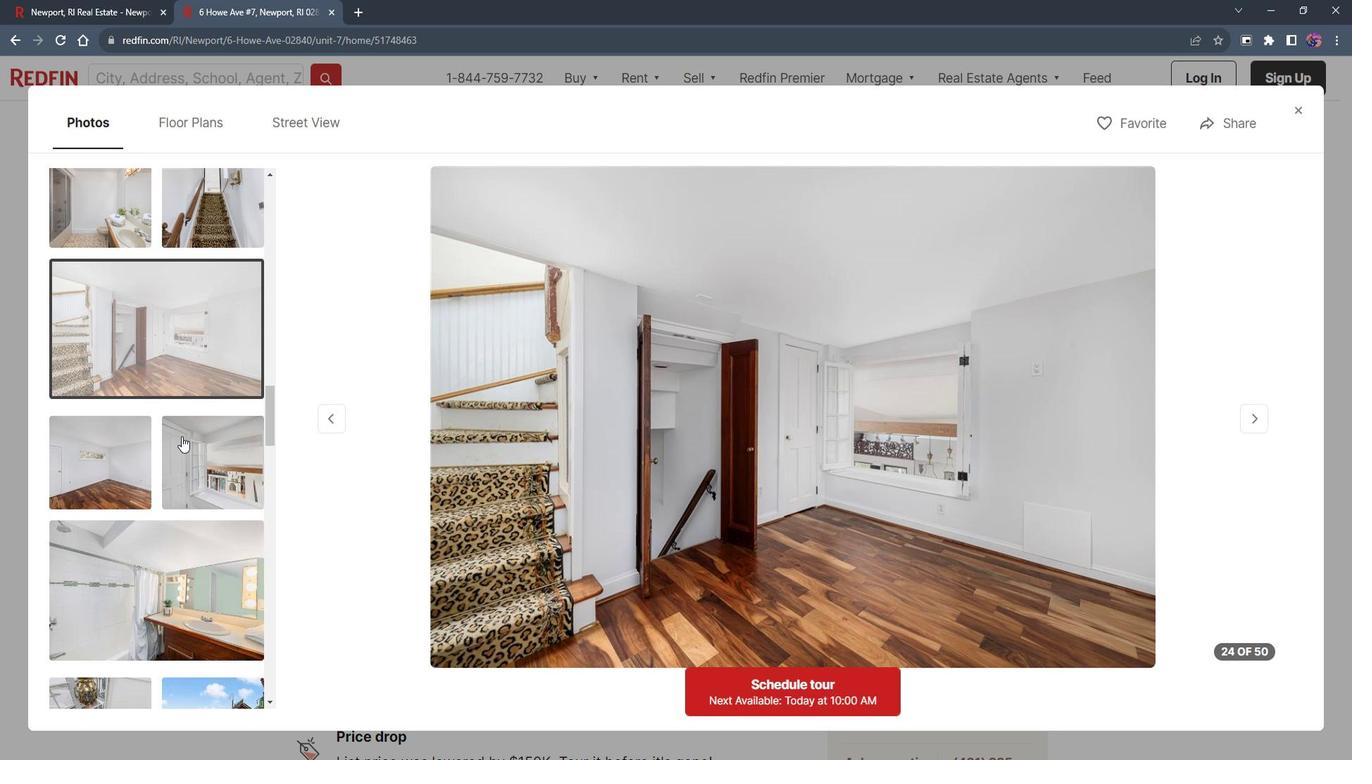 
Action: Mouse moved to (264, 157)
Screenshot: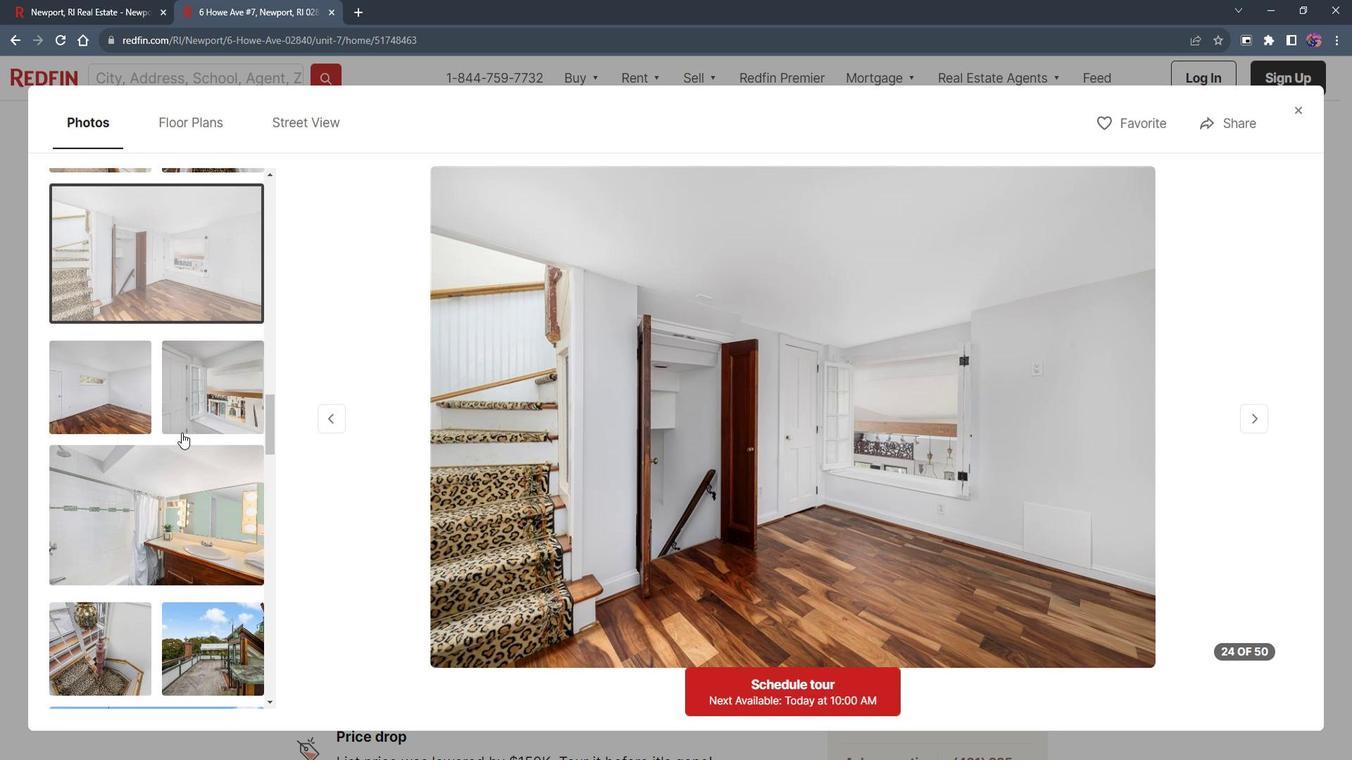 
Action: Mouse scrolled (264, 157) with delta (0, 0)
Screenshot: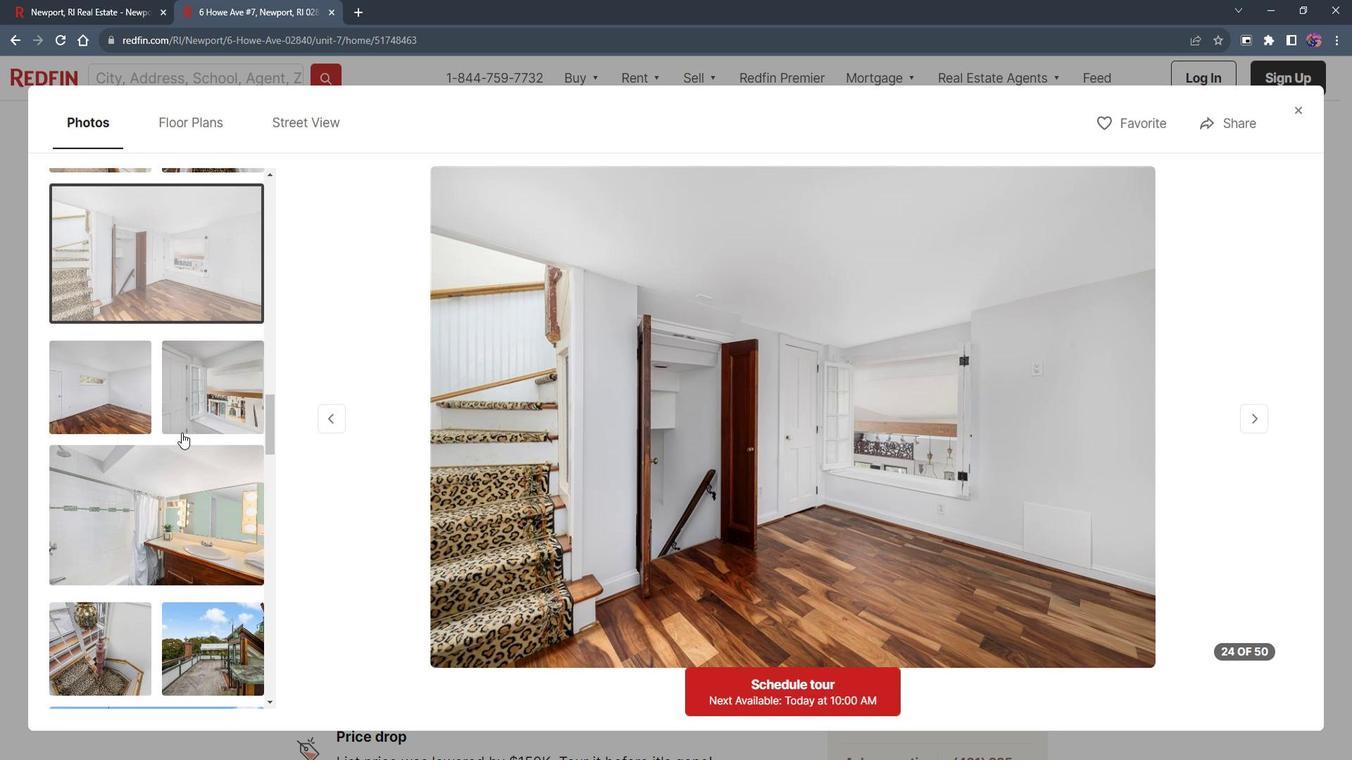 
Action: Mouse moved to (264, 157)
Screenshot: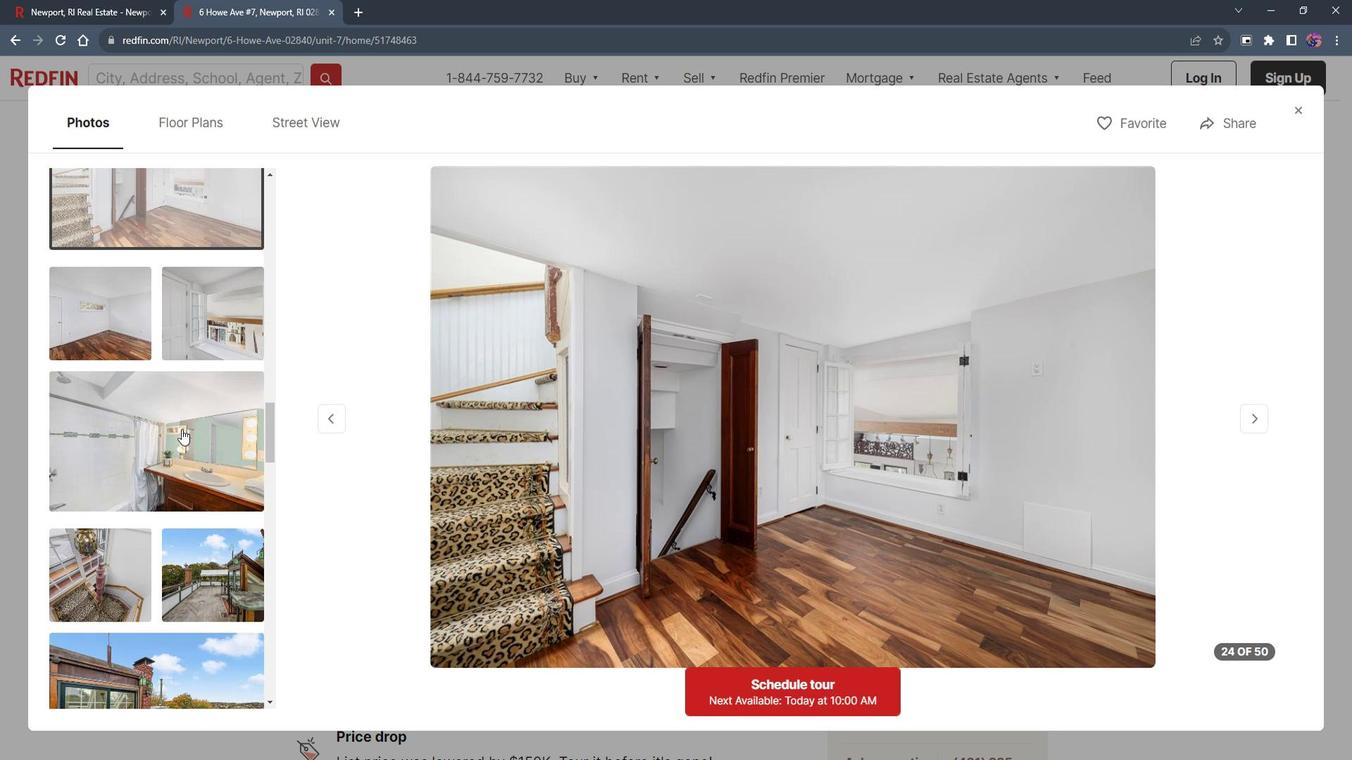 
Action: Mouse scrolled (264, 157) with delta (0, 0)
Screenshot: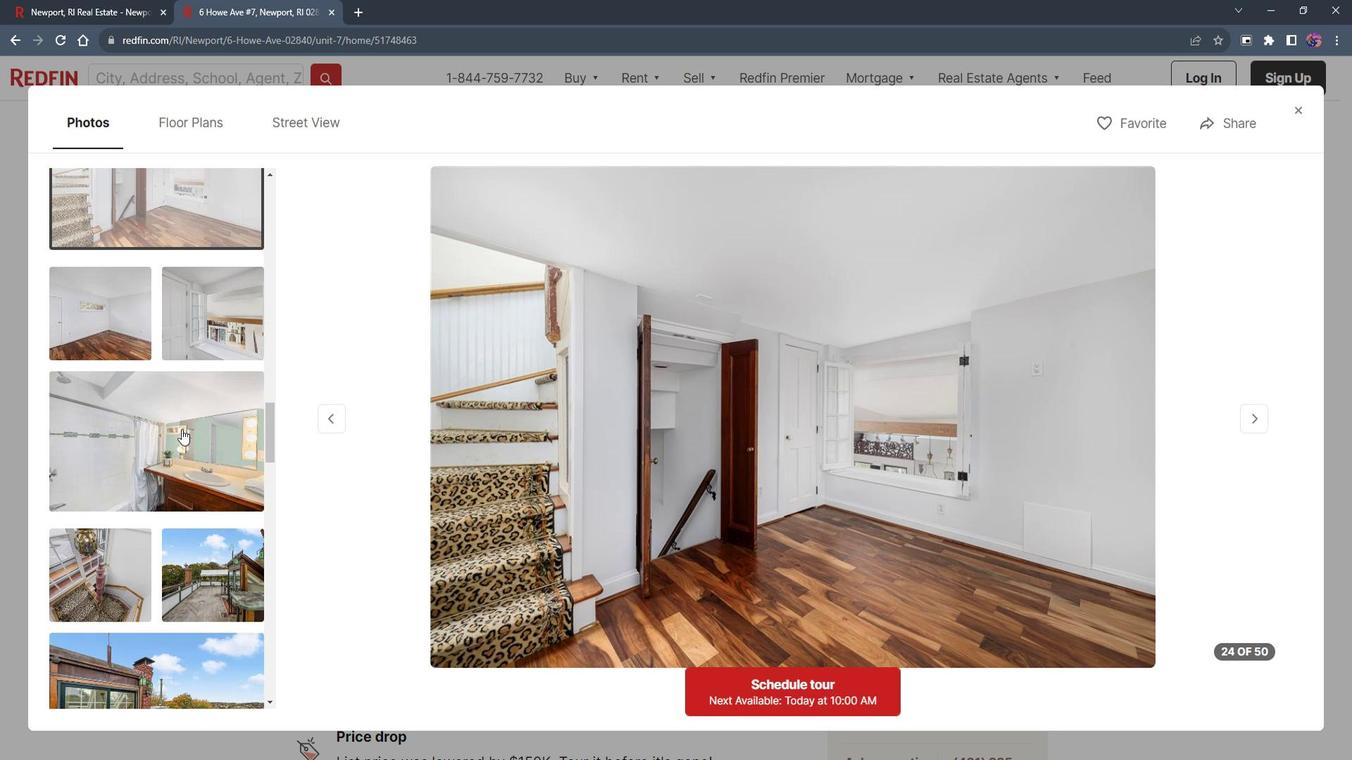 
Action: Mouse moved to (264, 157)
Screenshot: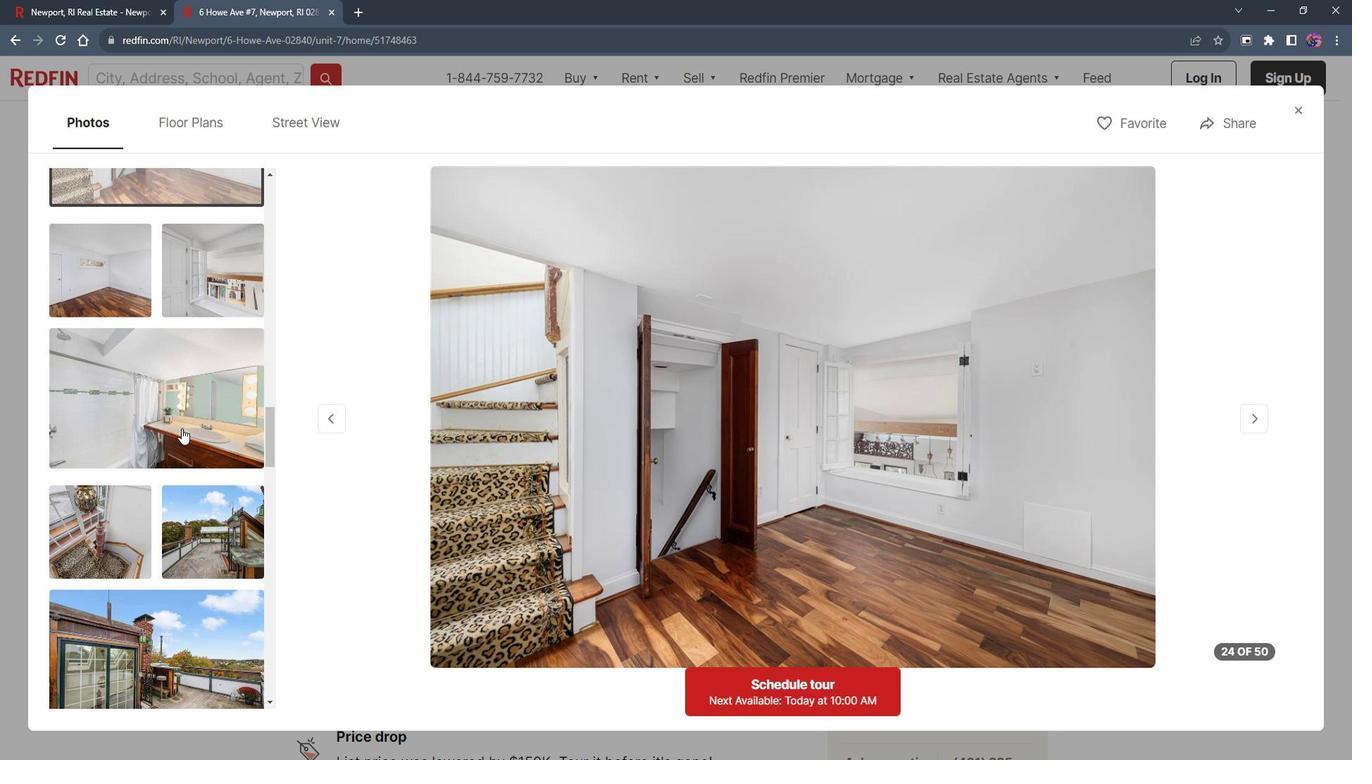 
Action: Mouse scrolled (264, 157) with delta (0, 0)
Screenshot: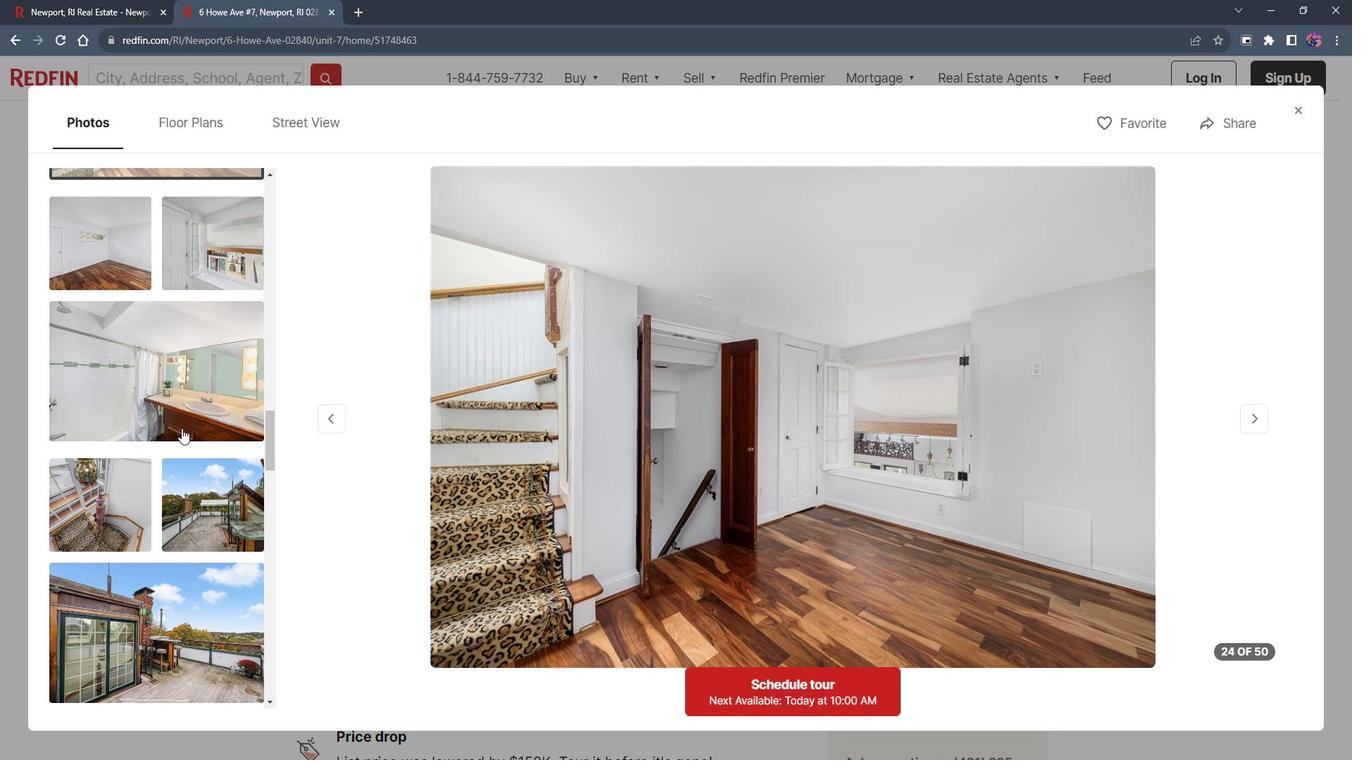 
Action: Mouse scrolled (264, 157) with delta (0, 0)
Screenshot: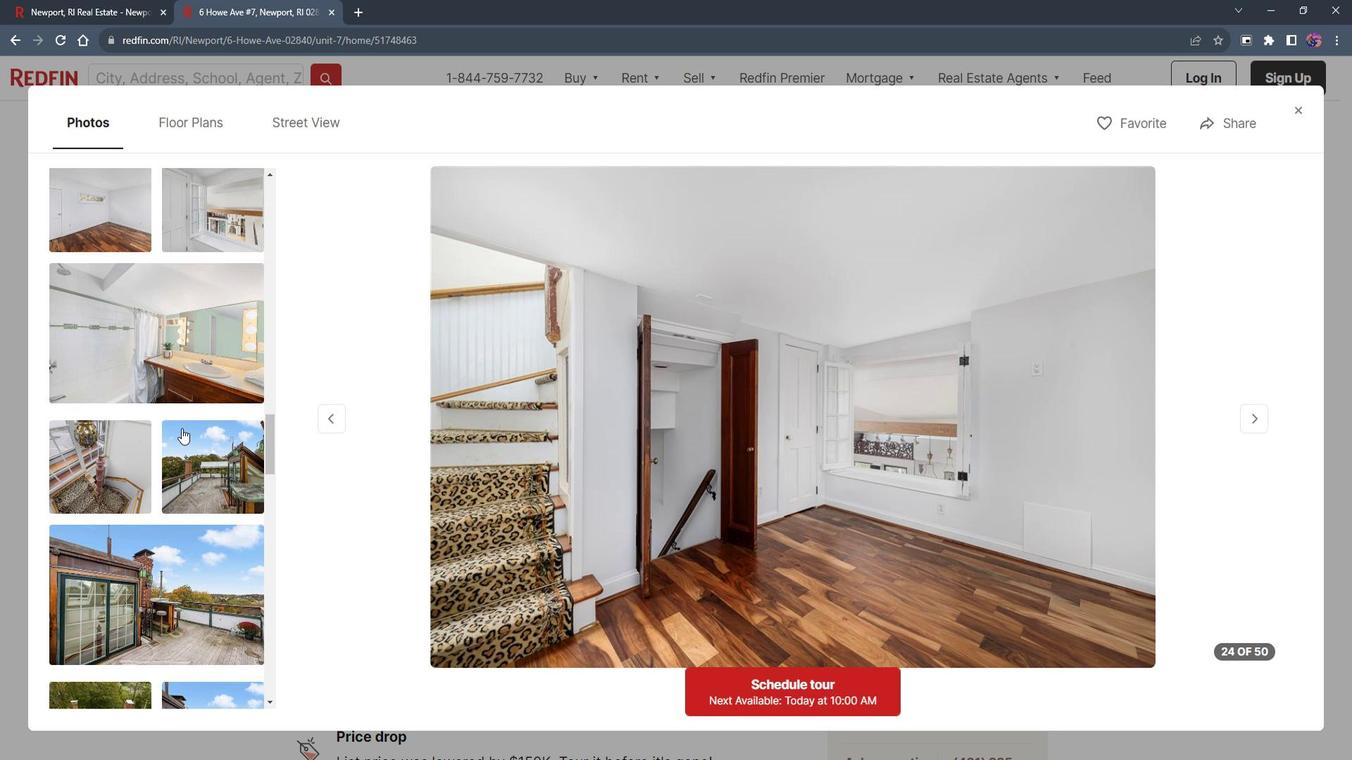 
Action: Mouse scrolled (264, 157) with delta (0, 0)
Screenshot: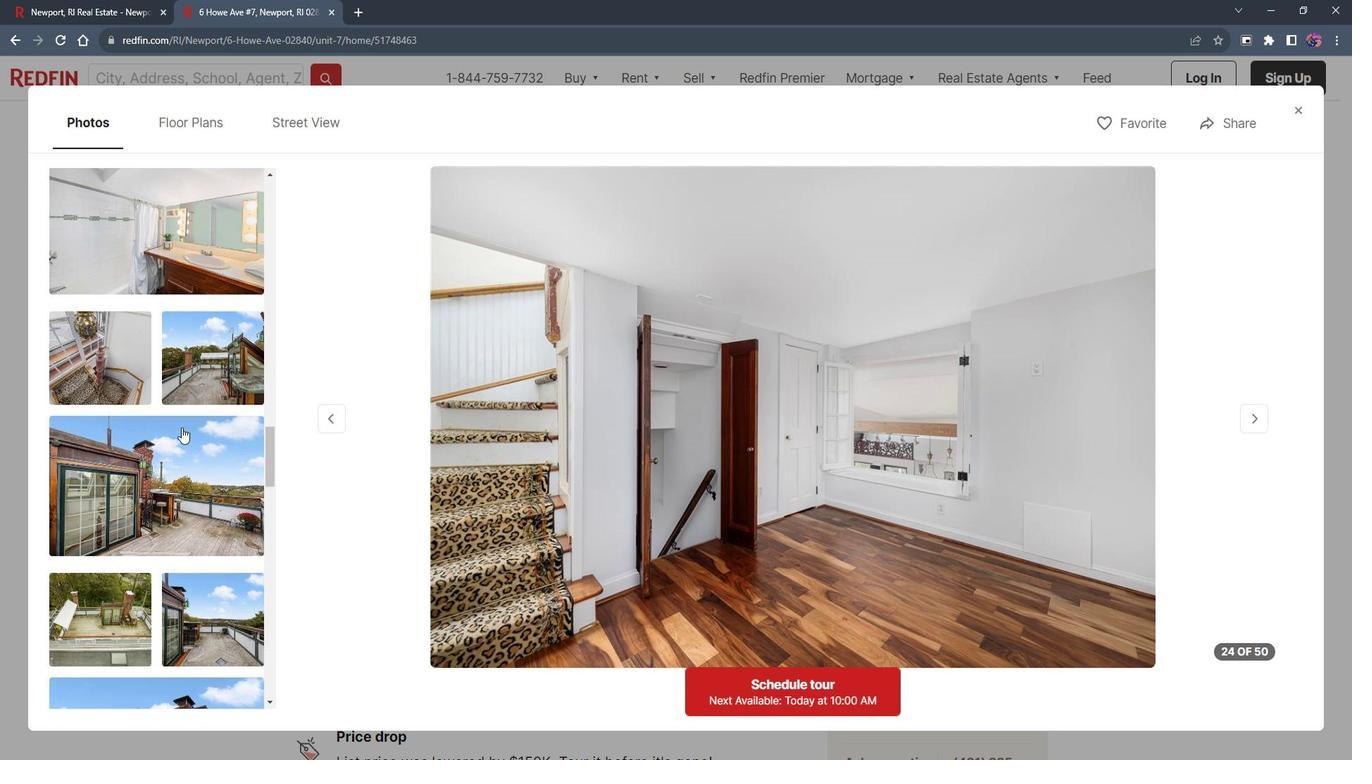
Action: Mouse moved to (264, 157)
Screenshot: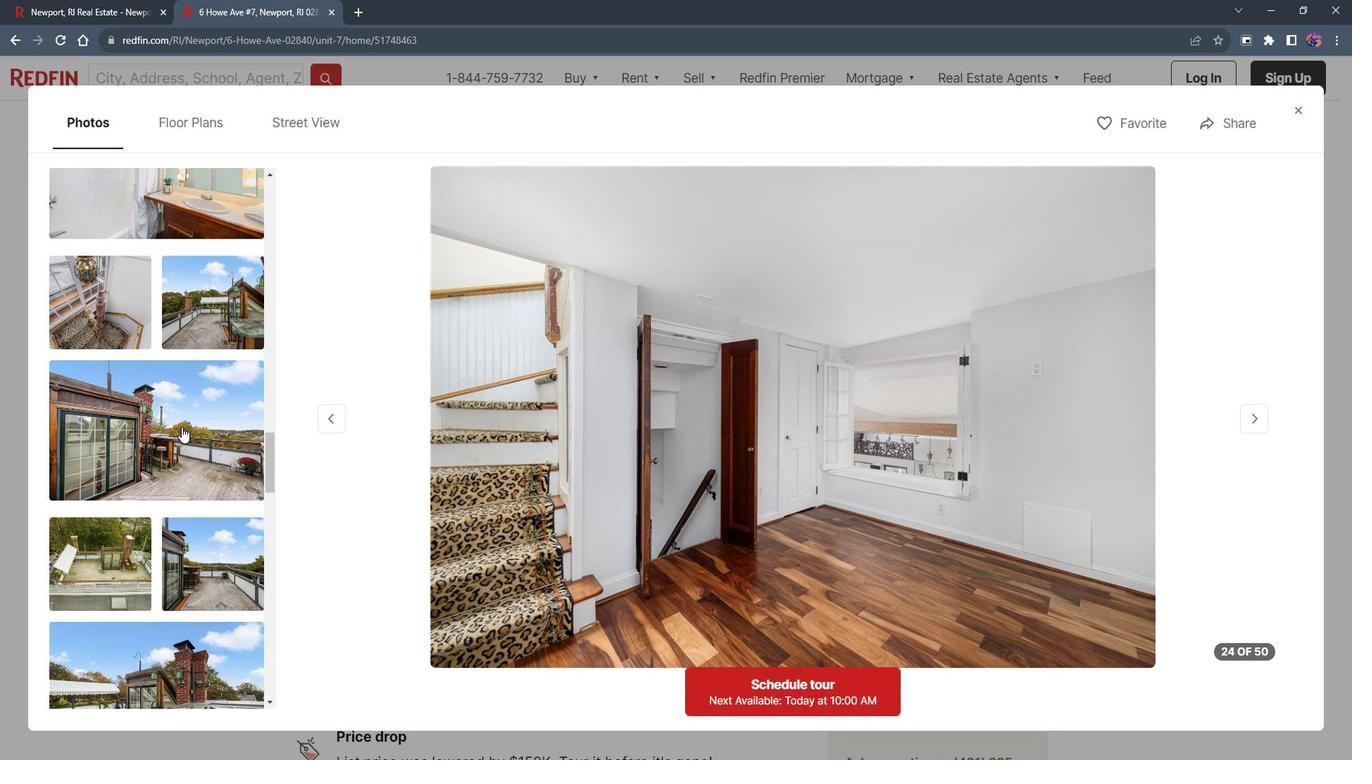 
Action: Mouse scrolled (264, 157) with delta (0, 0)
Screenshot: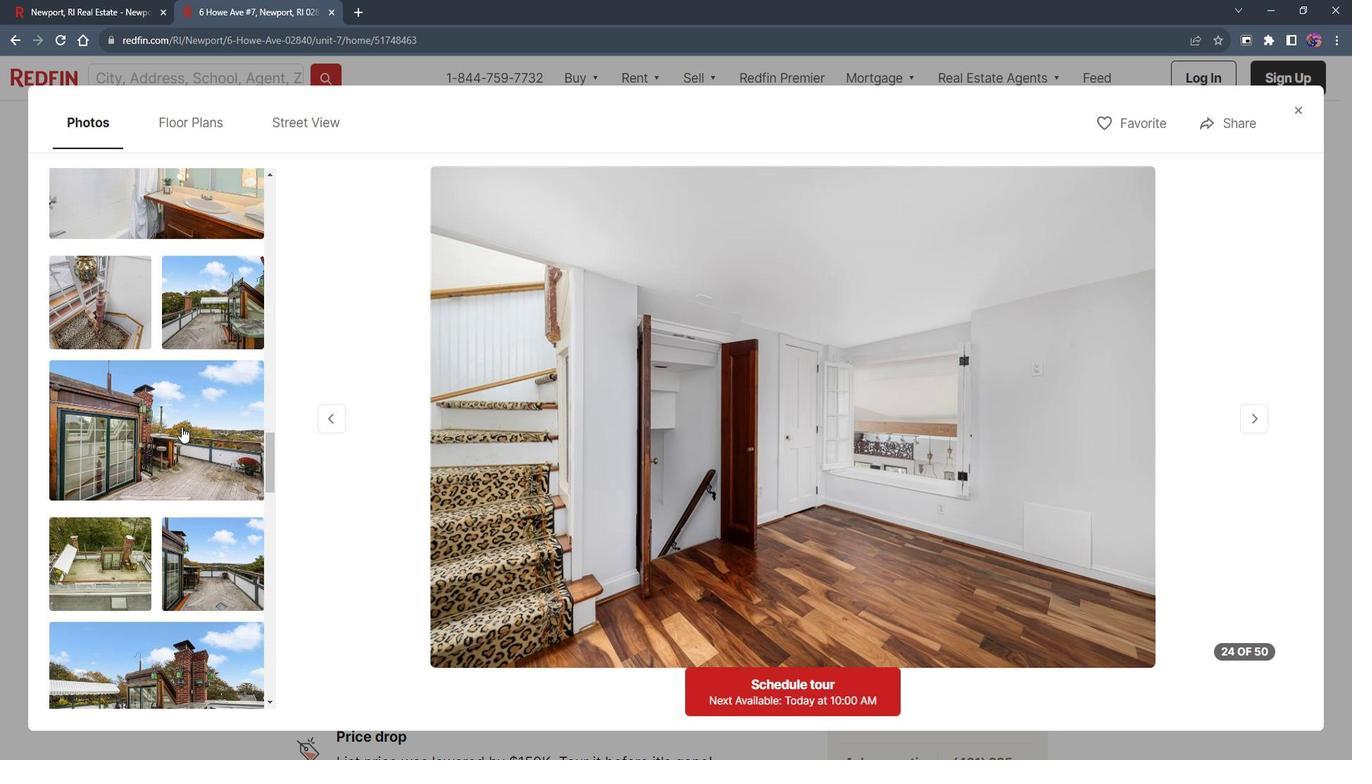 
Action: Mouse moved to (264, 157)
Screenshot: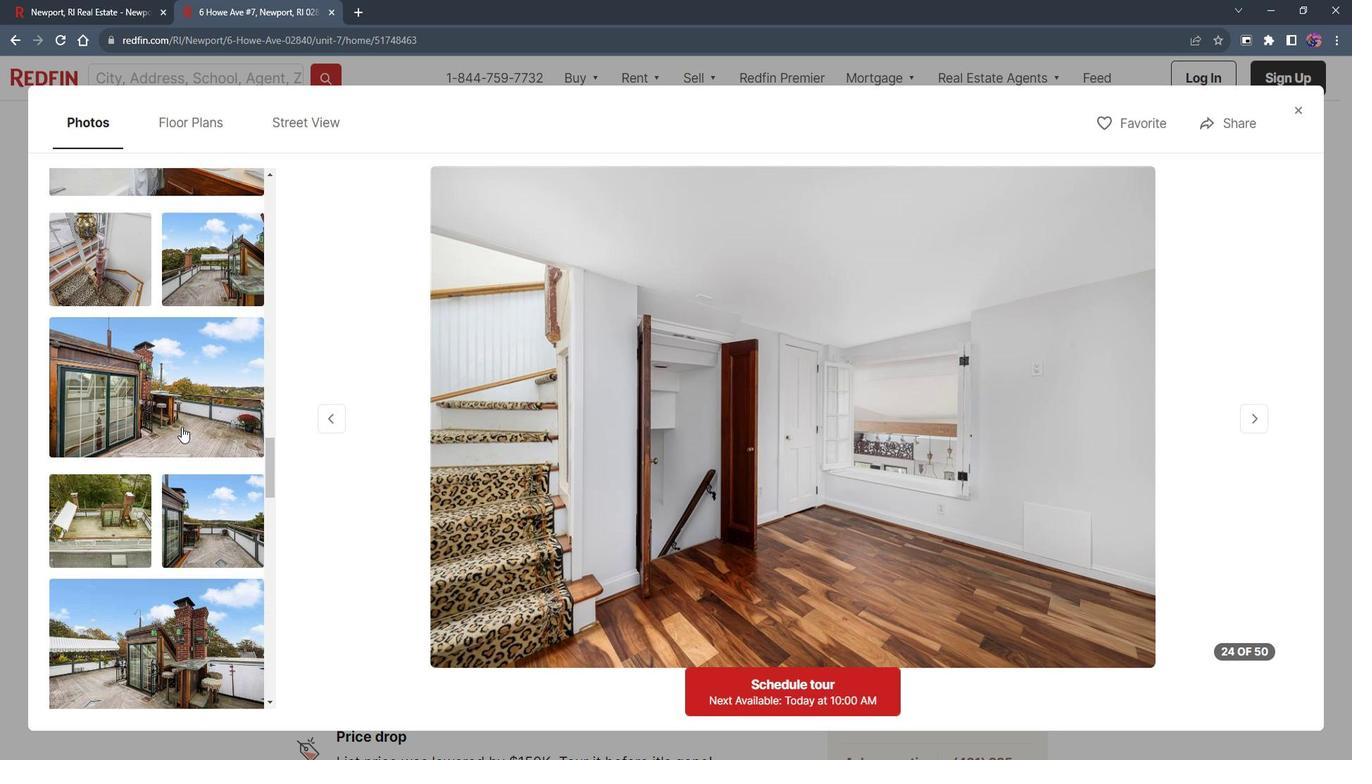 
Action: Mouse scrolled (264, 157) with delta (0, 0)
Screenshot: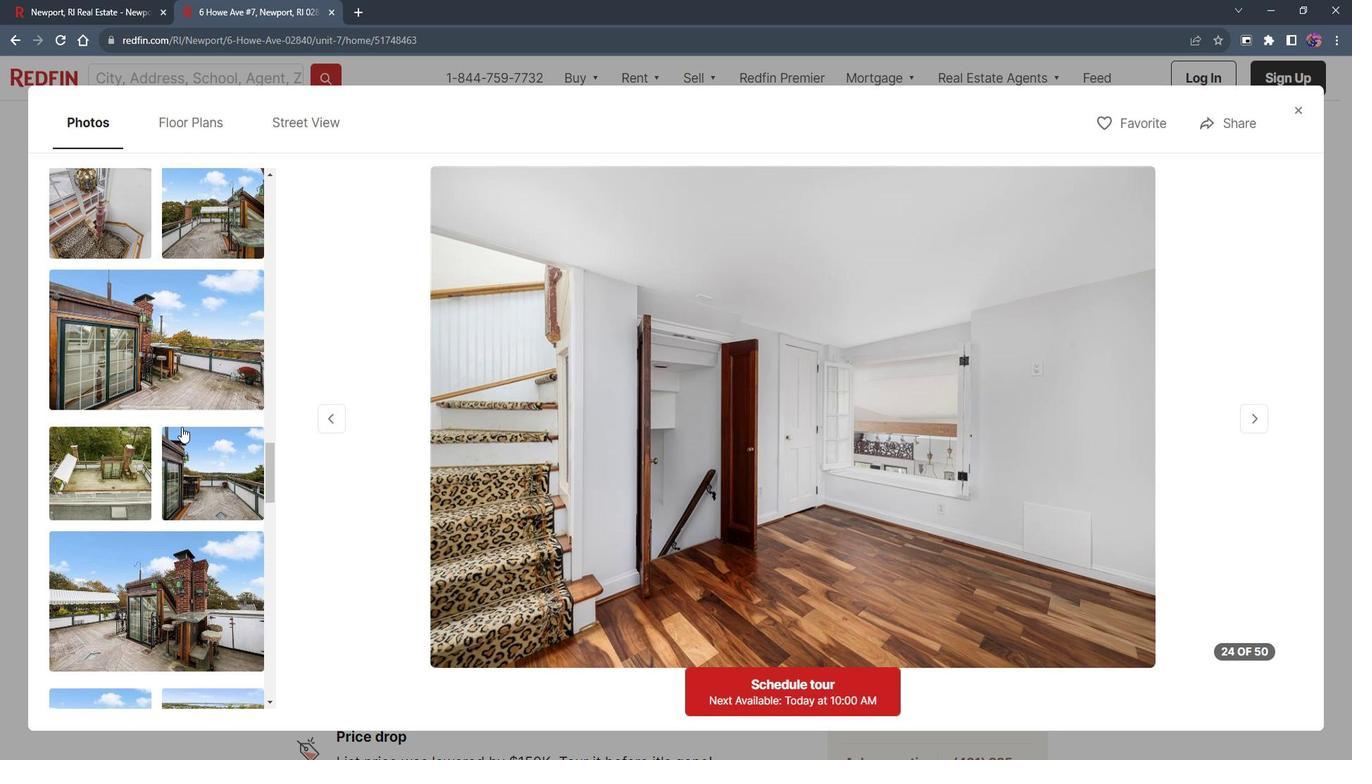 
Action: Mouse moved to (263, 152)
Screenshot: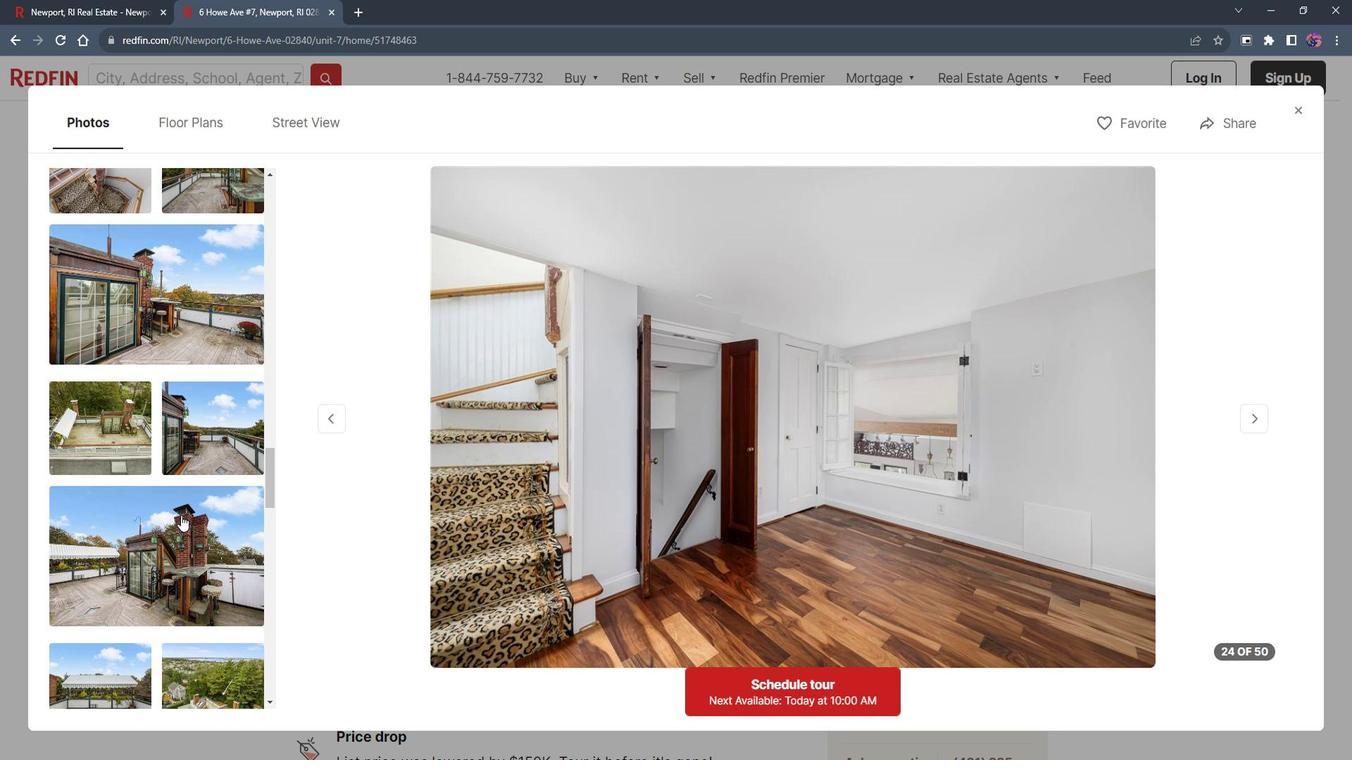 
Action: Mouse pressed left at (263, 152)
Screenshot: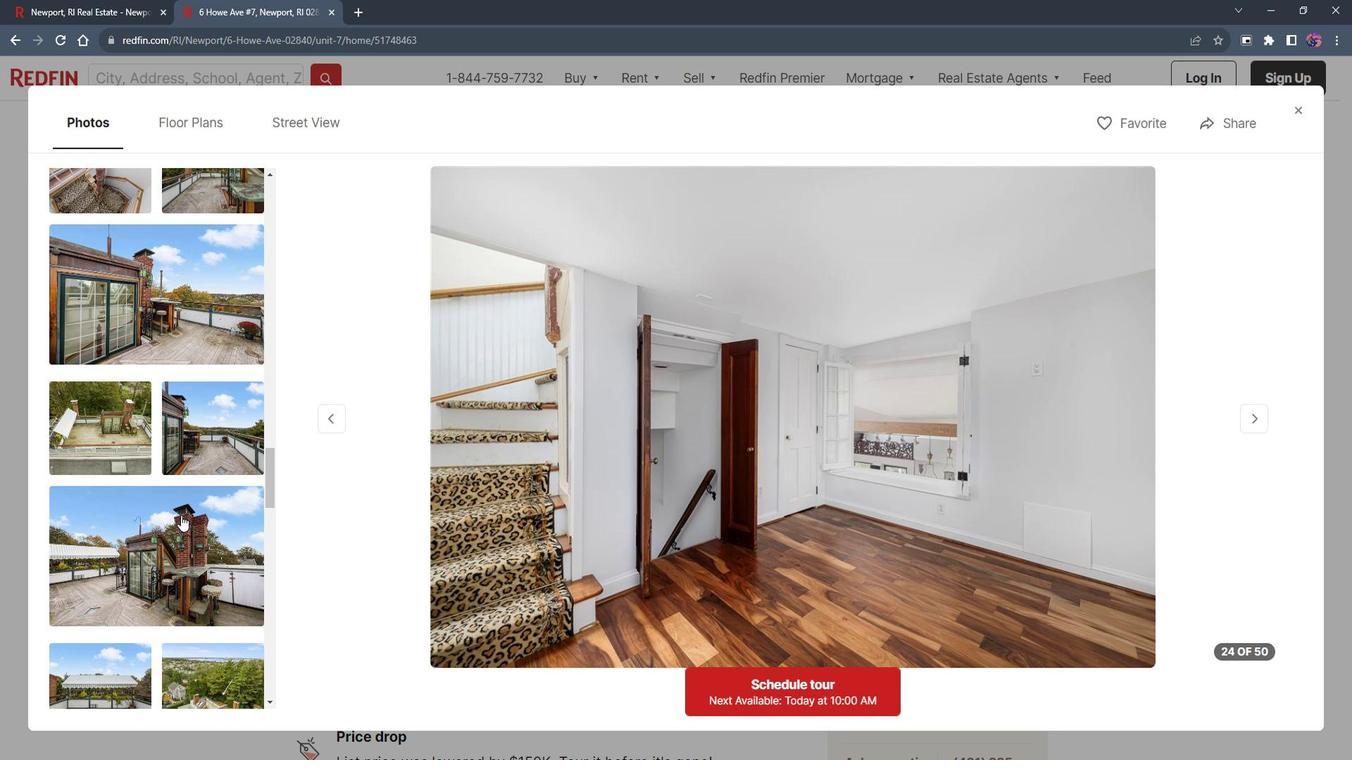 
Action: Mouse moved to (269, 153)
Screenshot: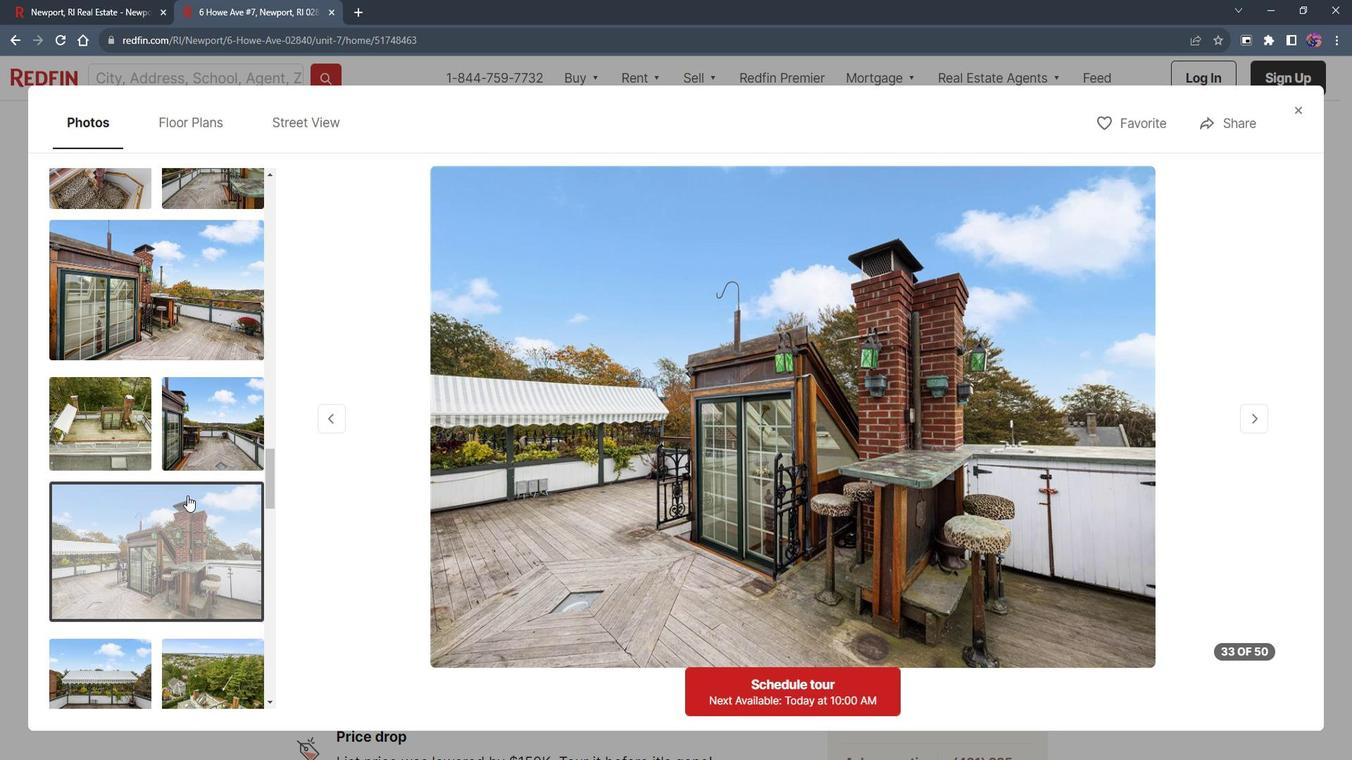 
Action: Mouse scrolled (269, 153) with delta (0, 0)
Screenshot: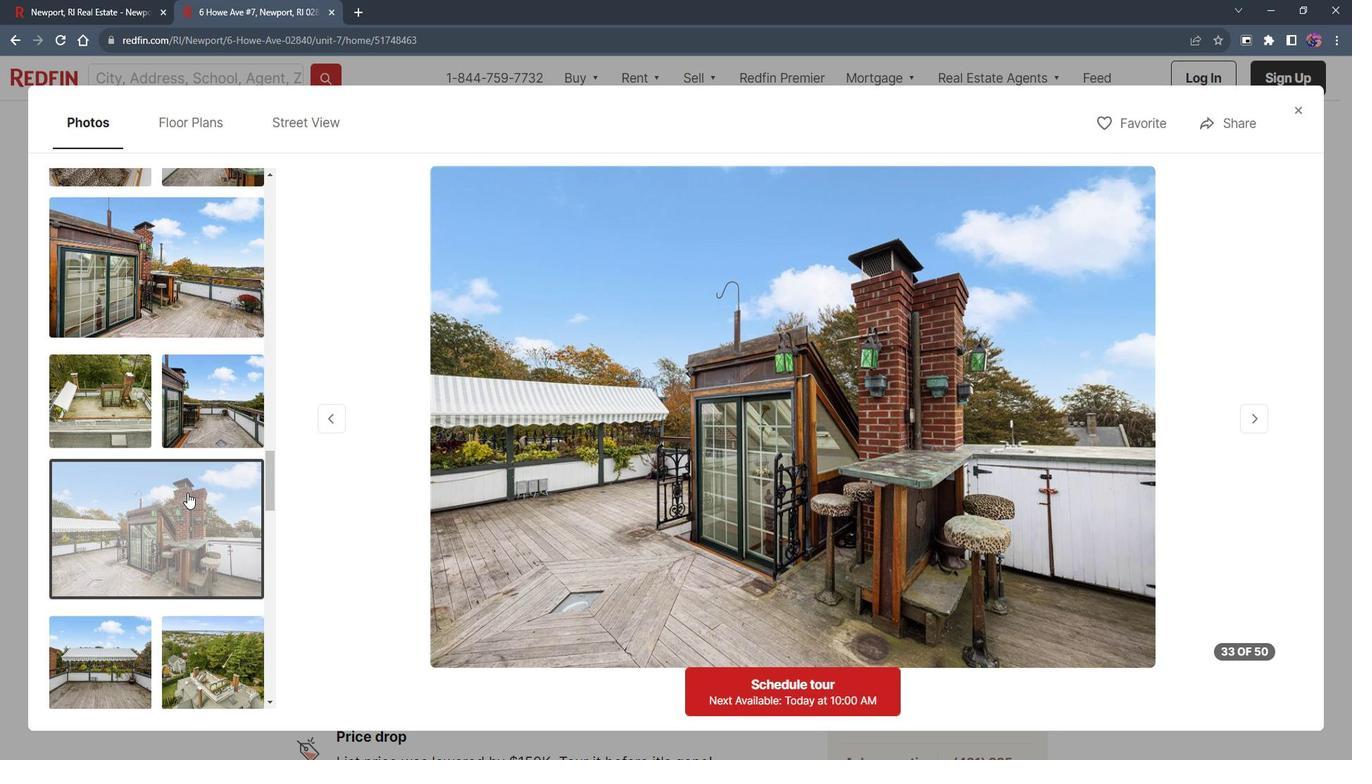 
Action: Mouse moved to (269, 154)
Screenshot: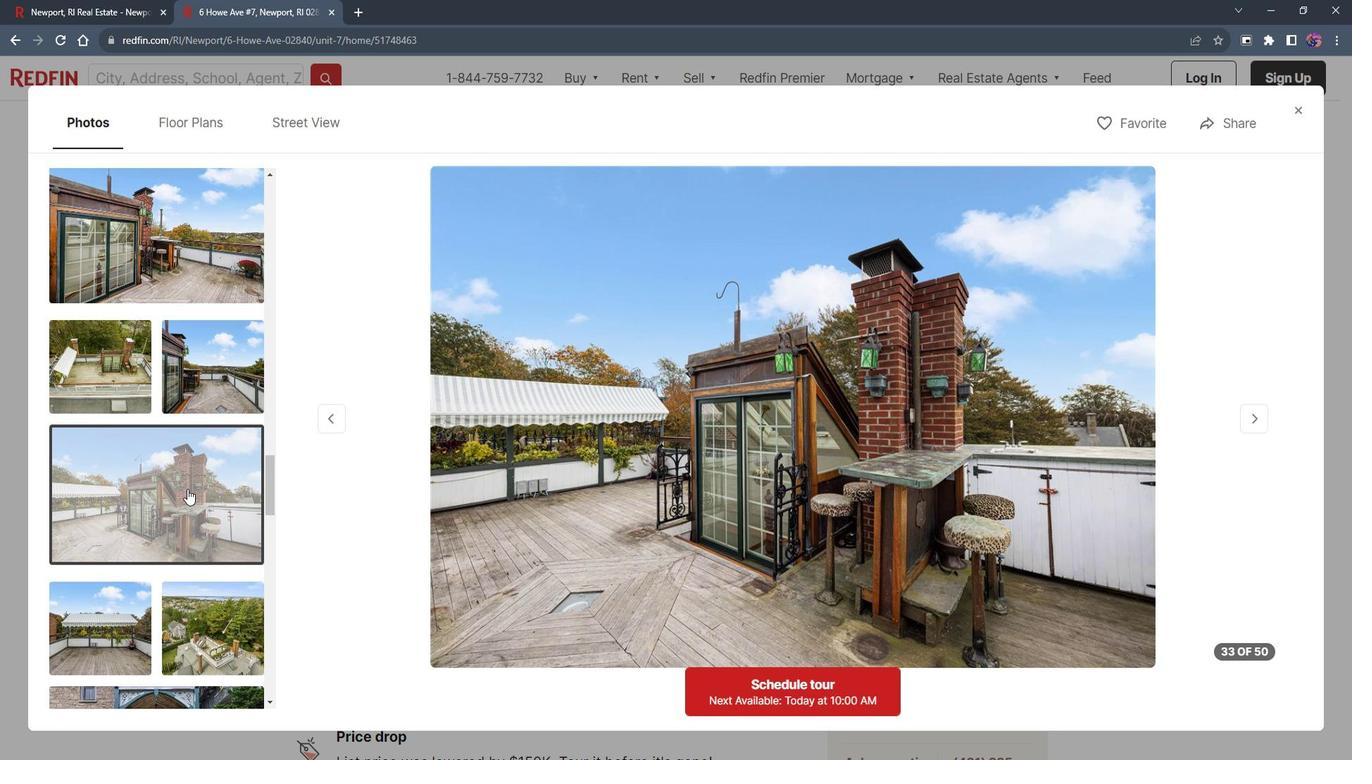 
Action: Mouse scrolled (269, 154) with delta (0, 0)
Screenshot: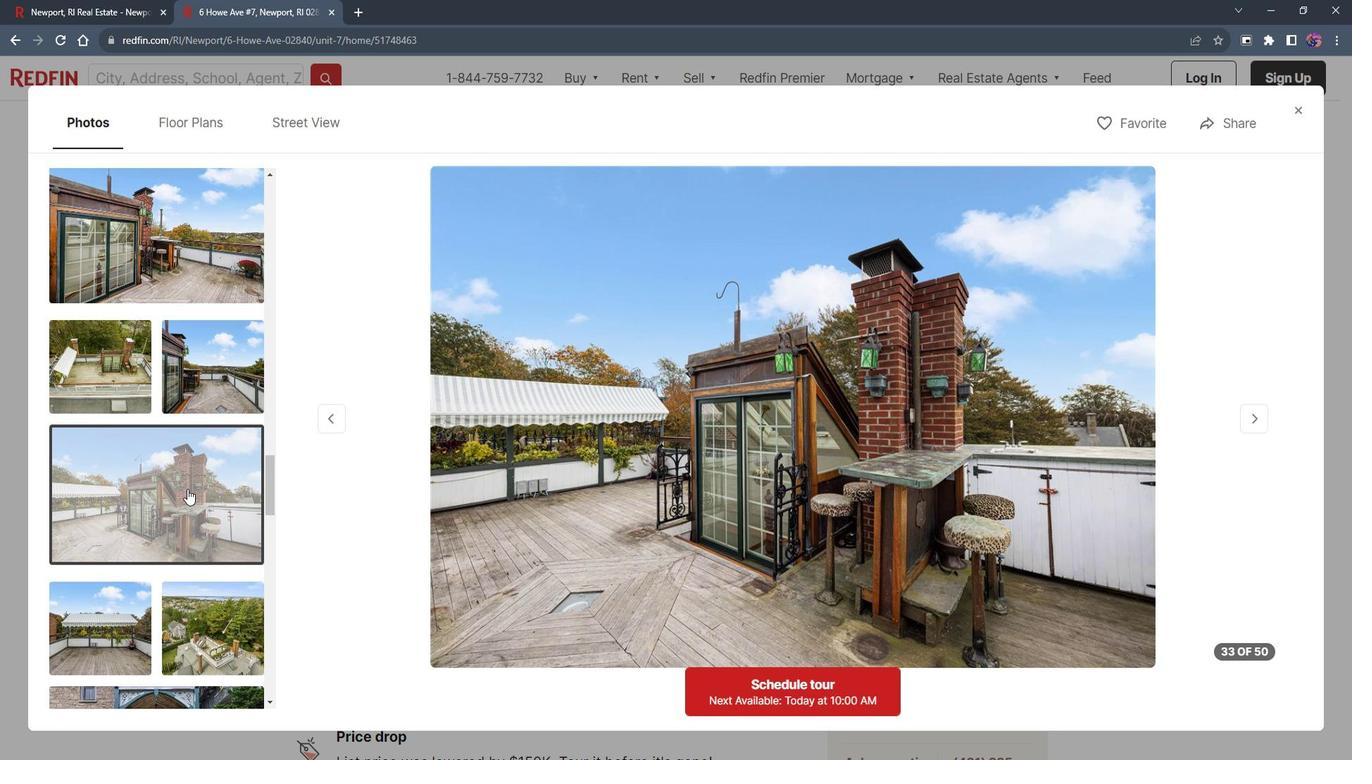 
Action: Mouse moved to (269, 154)
Screenshot: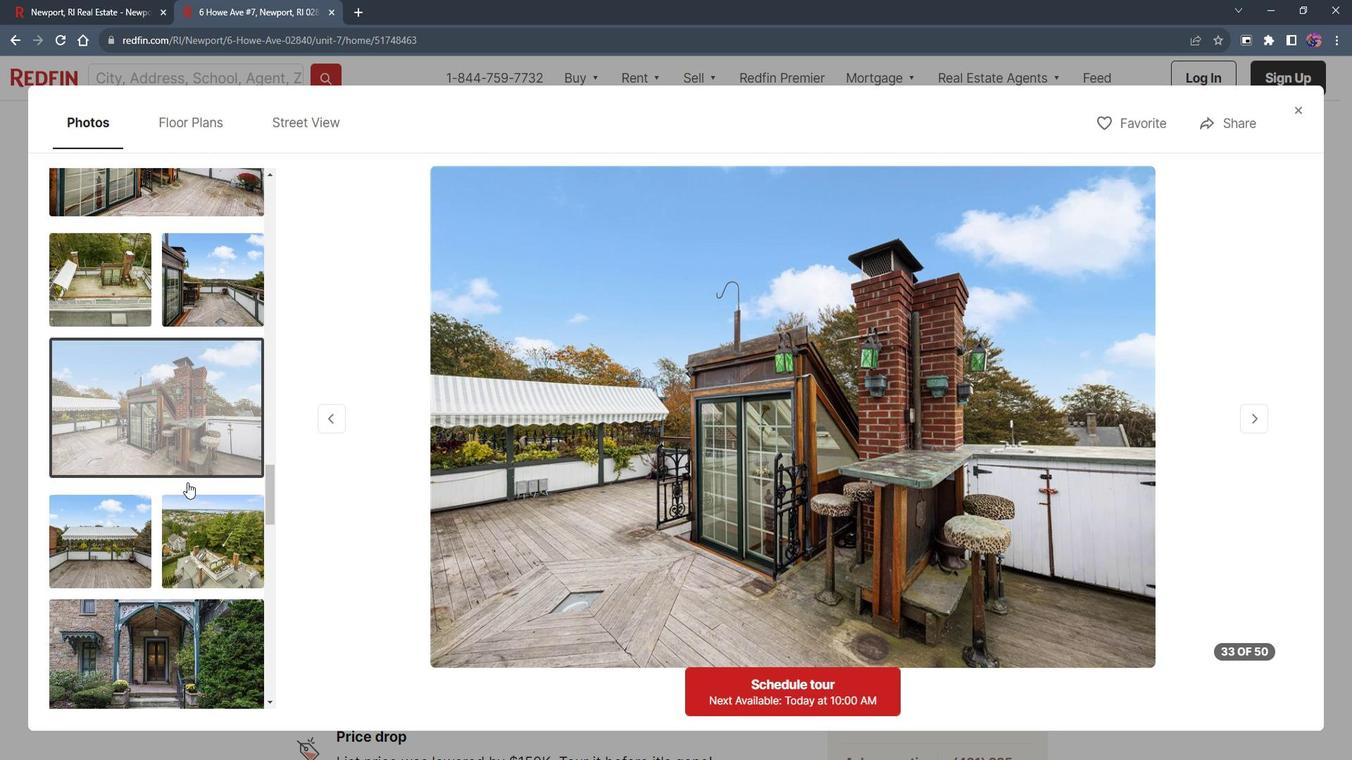 
Action: Mouse scrolled (269, 154) with delta (0, 0)
Screenshot: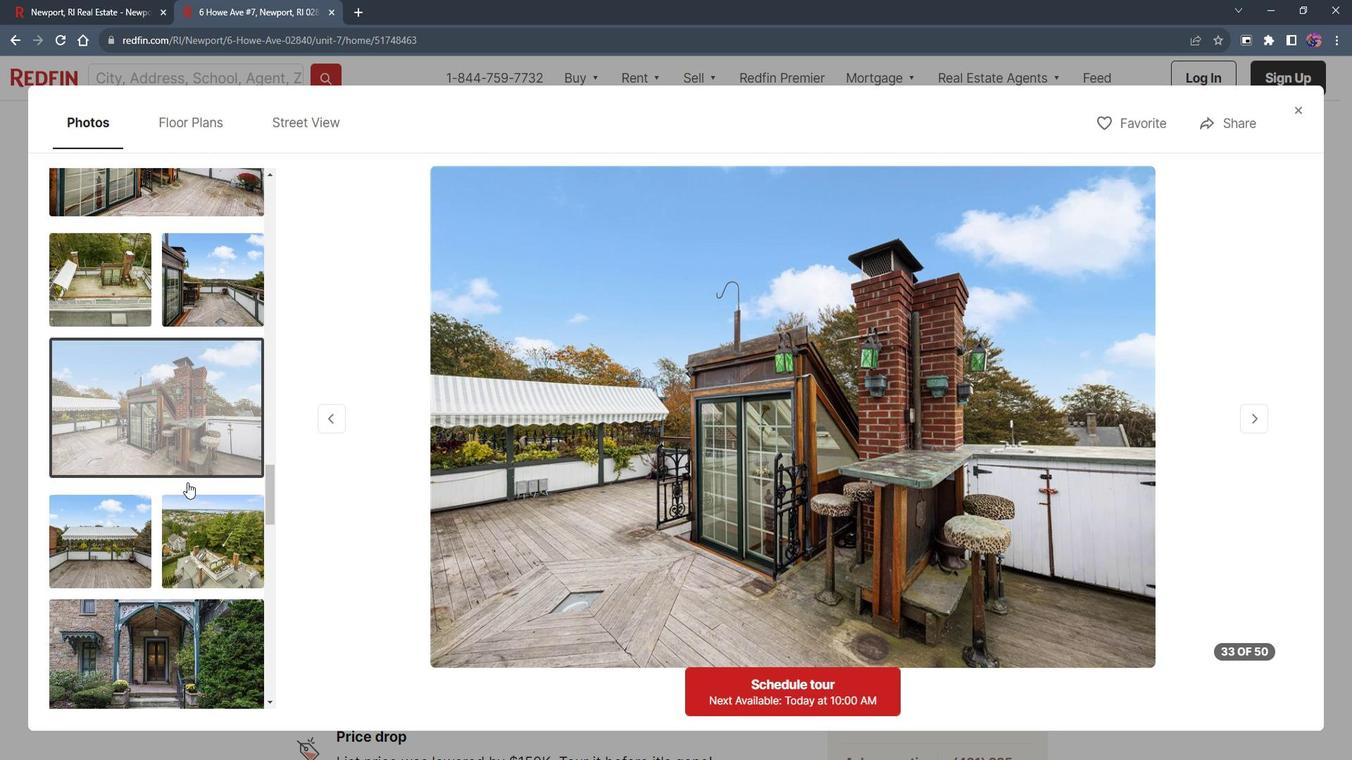 
Action: Mouse moved to (269, 154)
Screenshot: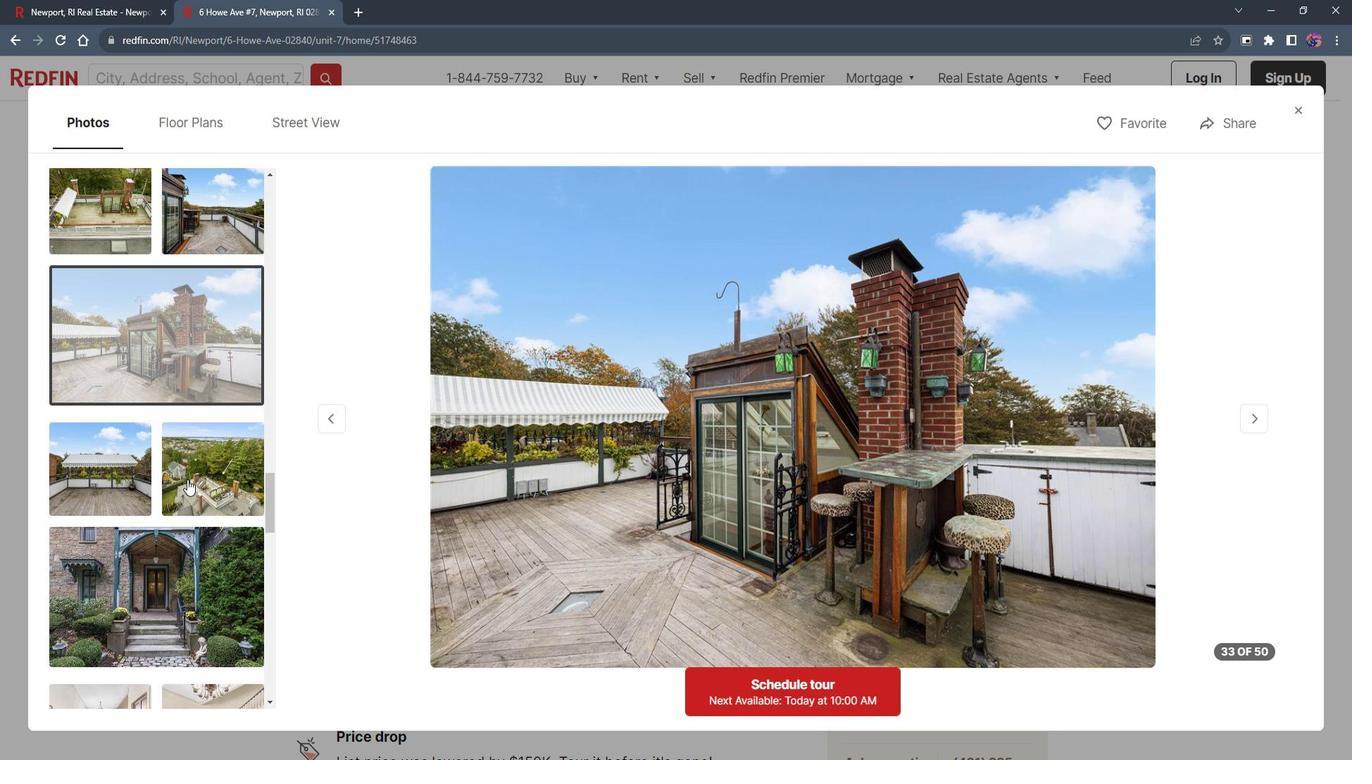 
Action: Mouse scrolled (269, 154) with delta (0, 0)
Screenshot: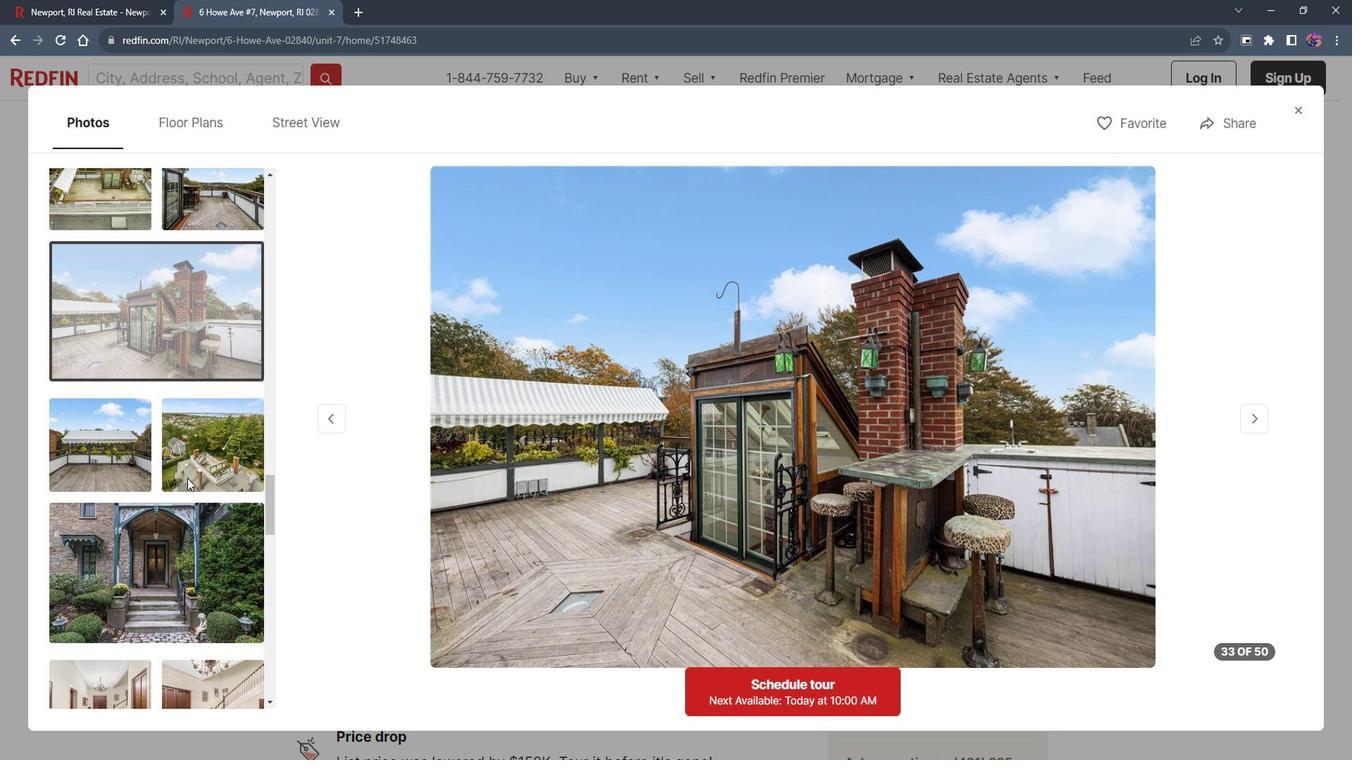 
Action: Mouse moved to (217, 152)
Screenshot: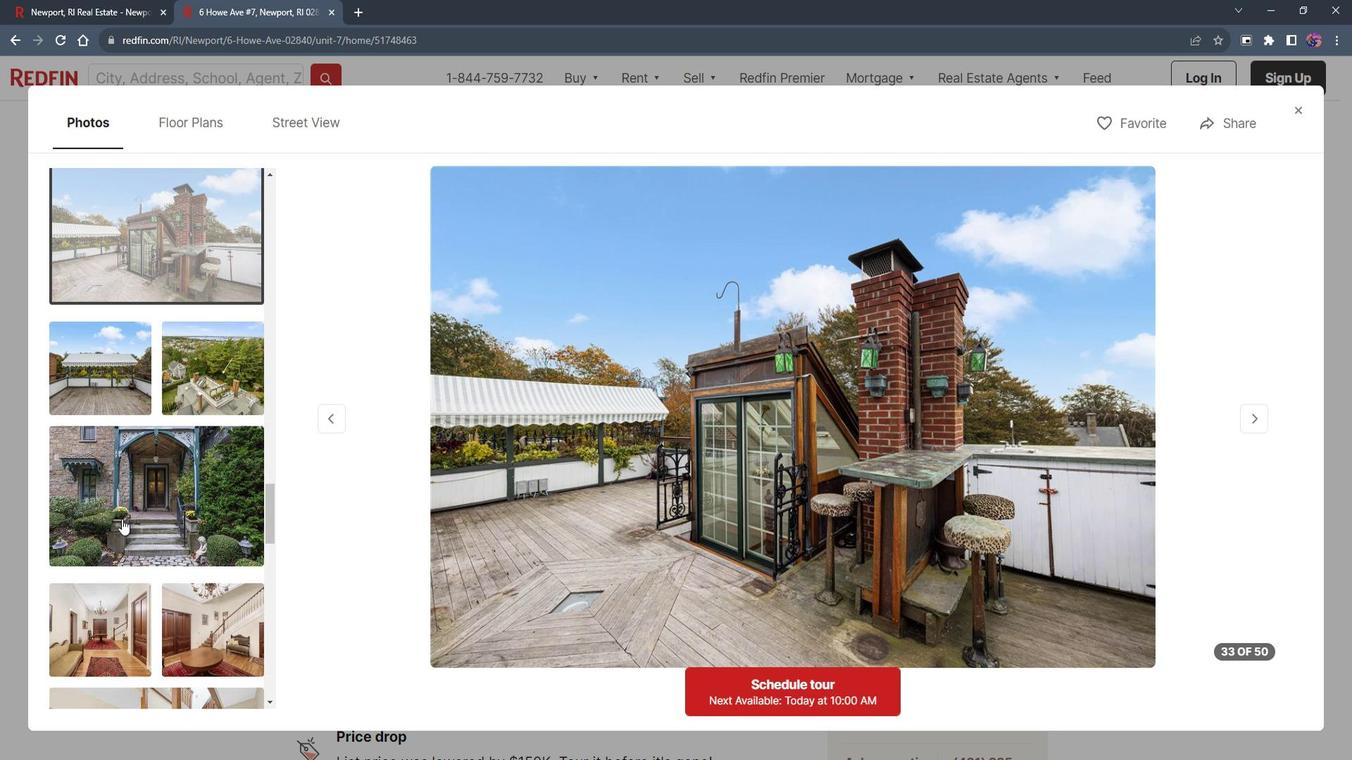
Action: Mouse scrolled (217, 152) with delta (0, 0)
Screenshot: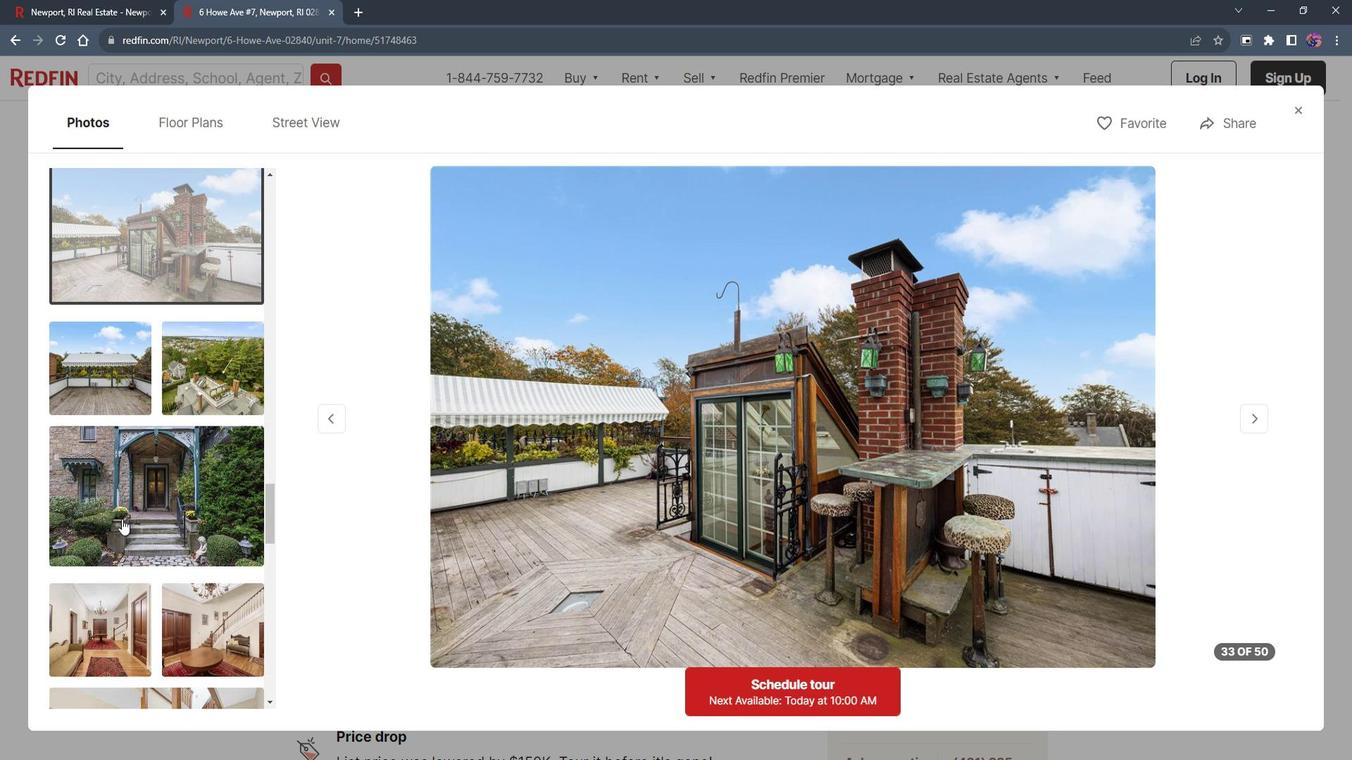 
Action: Mouse moved to (216, 152)
Screenshot: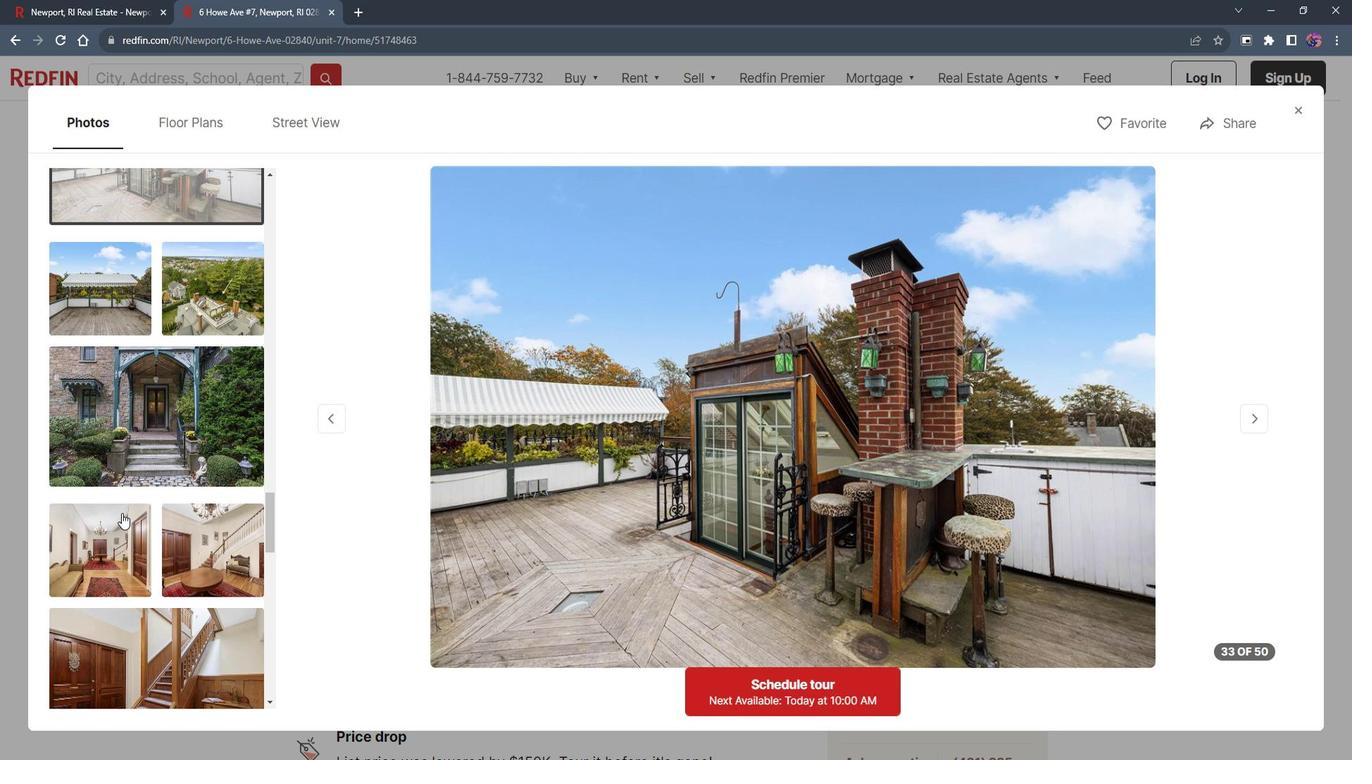 
Action: Mouse scrolled (216, 152) with delta (0, 0)
Screenshot: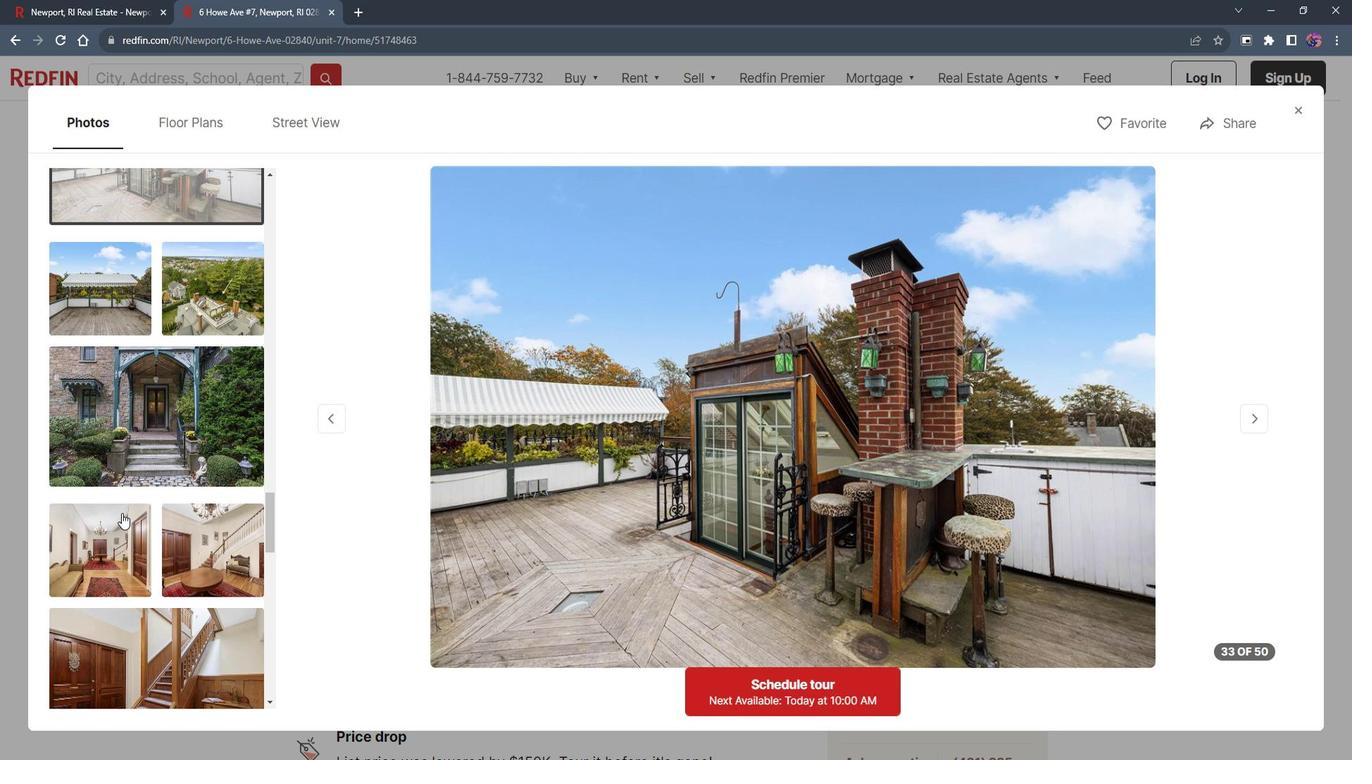 
Action: Mouse moved to (216, 152)
Screenshot: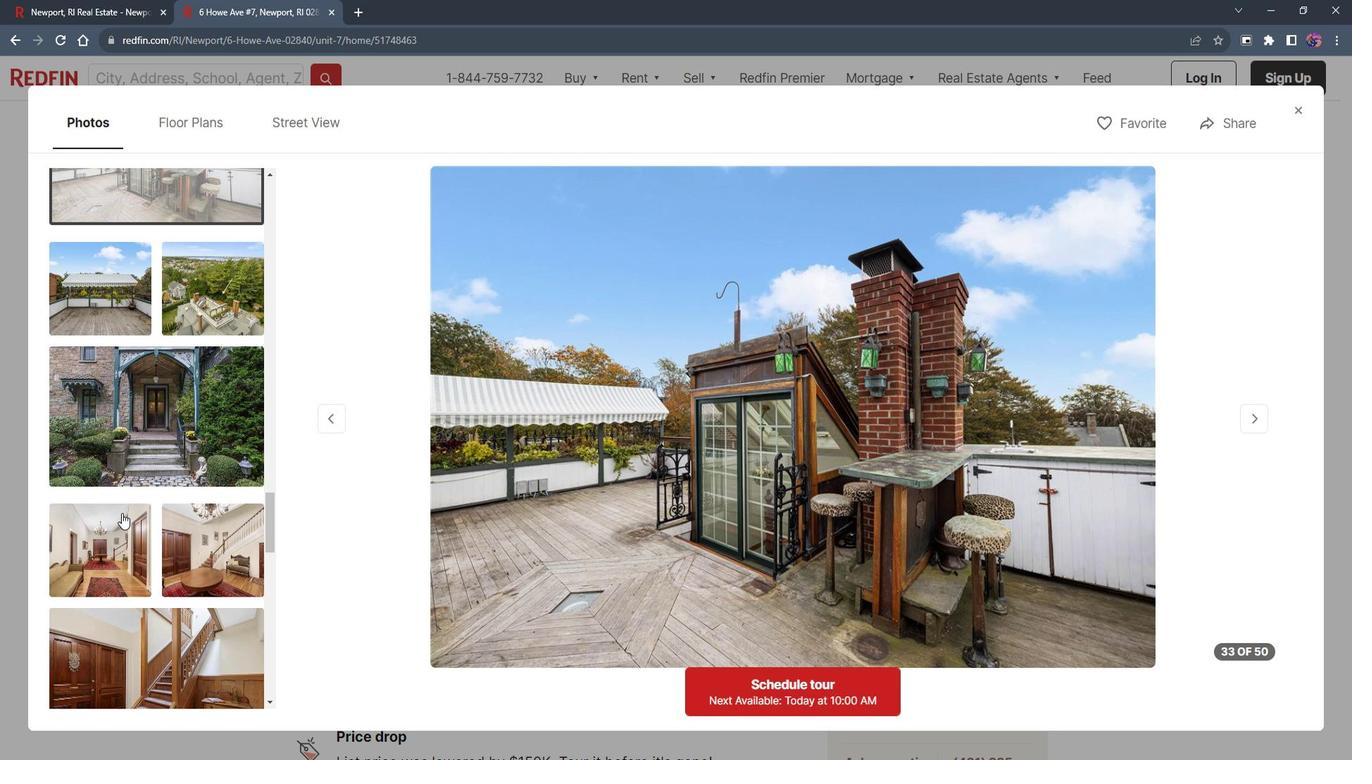 
Action: Mouse scrolled (216, 152) with delta (0, 0)
Screenshot: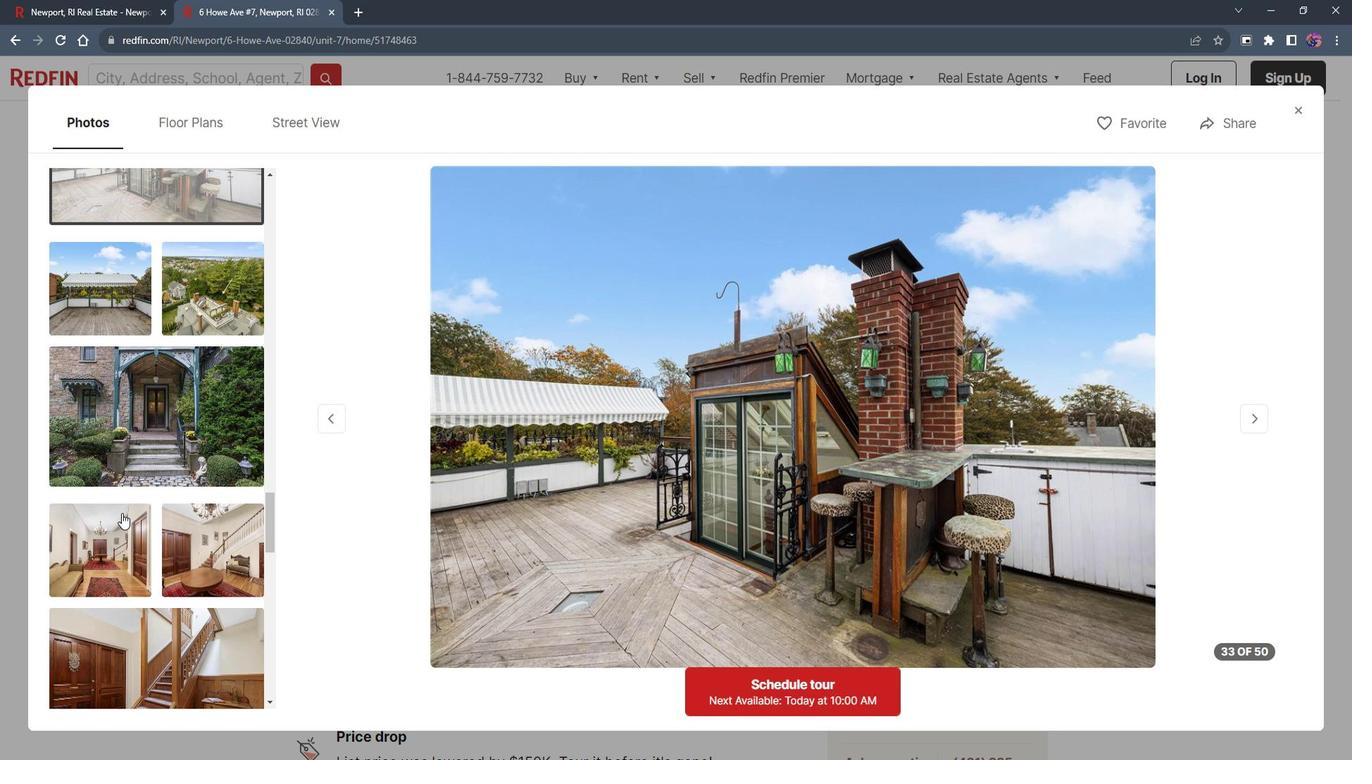
Action: Mouse moved to (216, 152)
Screenshot: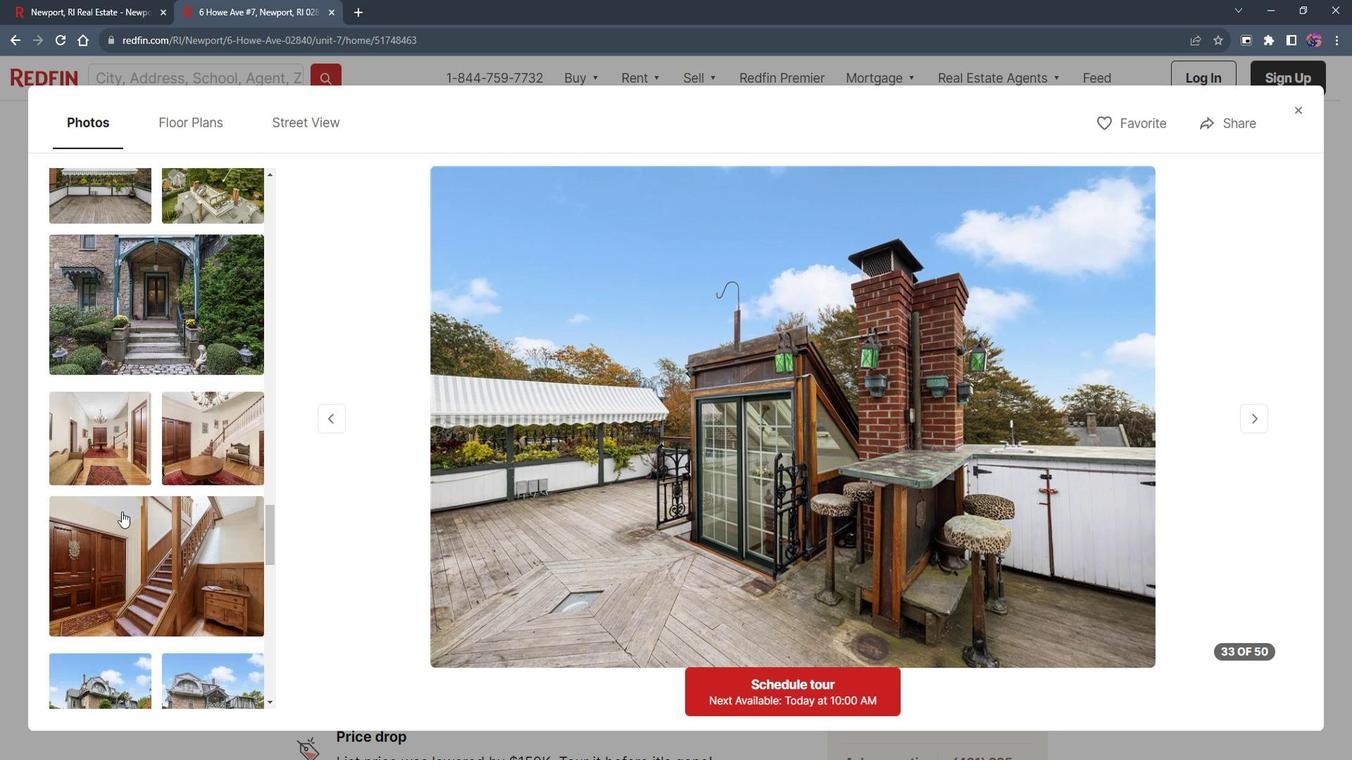 
Action: Mouse scrolled (216, 152) with delta (0, 0)
Screenshot: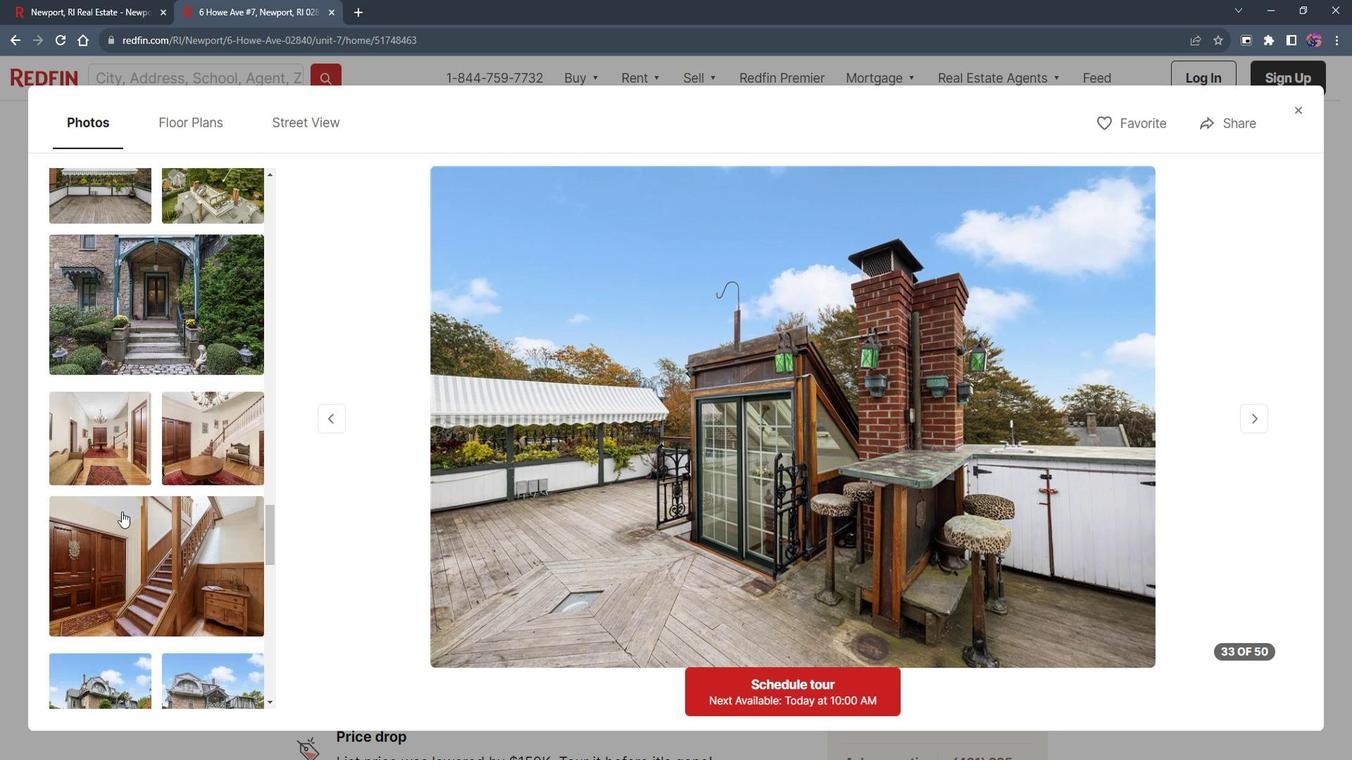 
Action: Mouse moved to (216, 152)
Screenshot: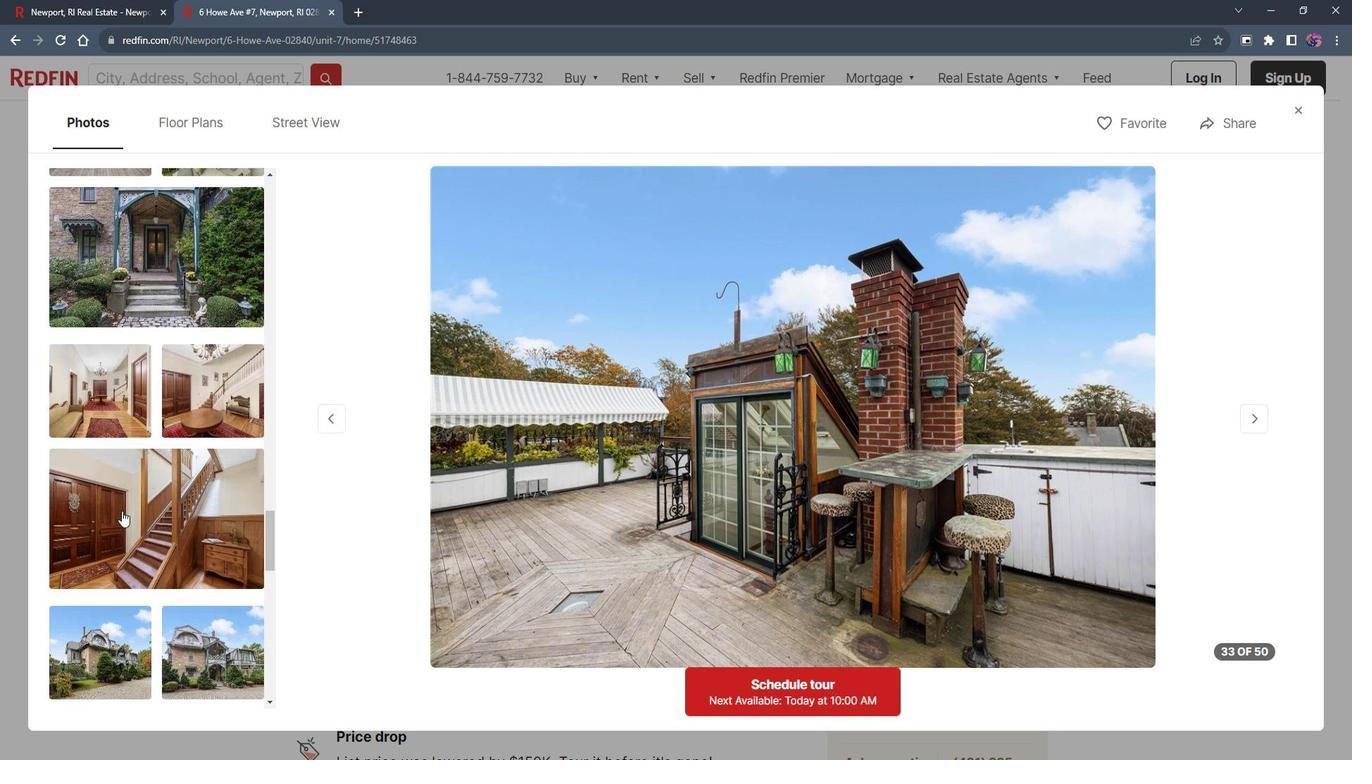 
Action: Mouse scrolled (216, 152) with delta (0, 0)
Screenshot: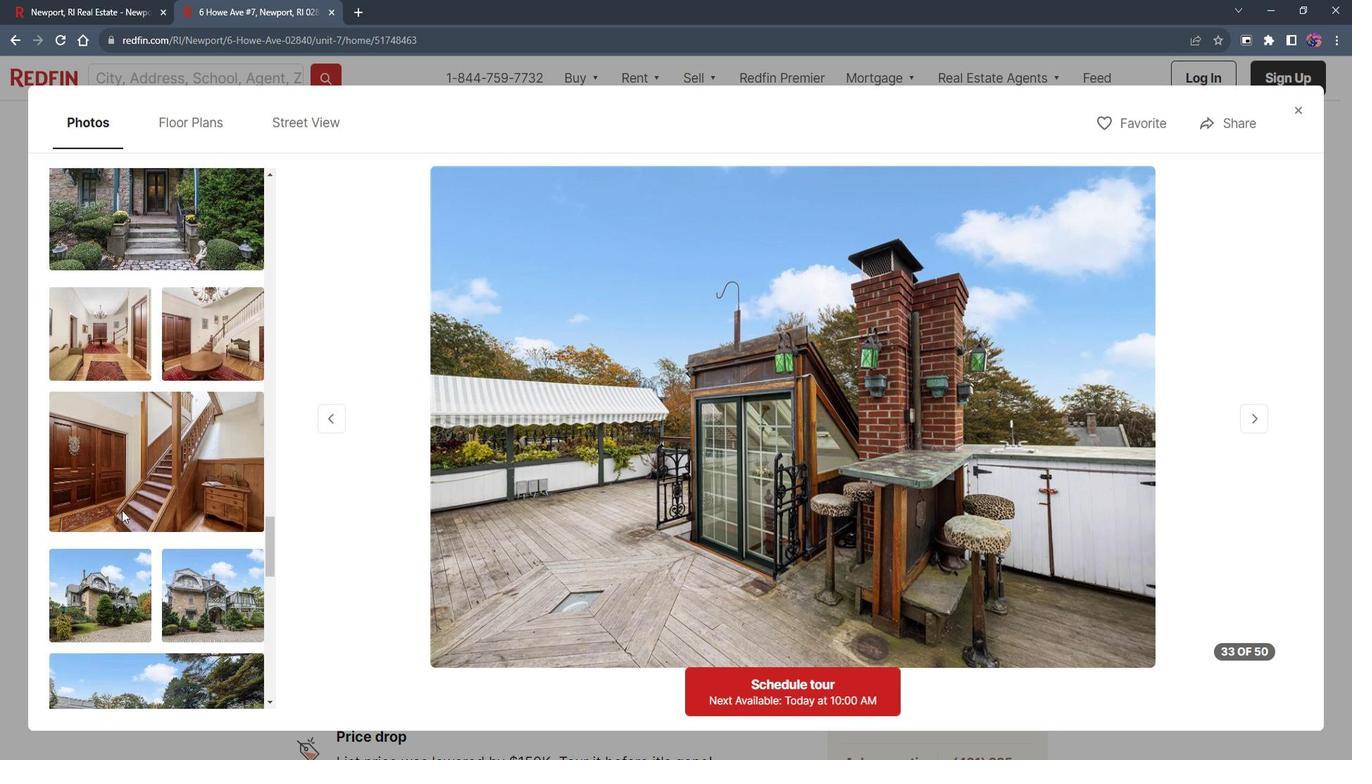 
Action: Mouse moved to (283, 151)
Screenshot: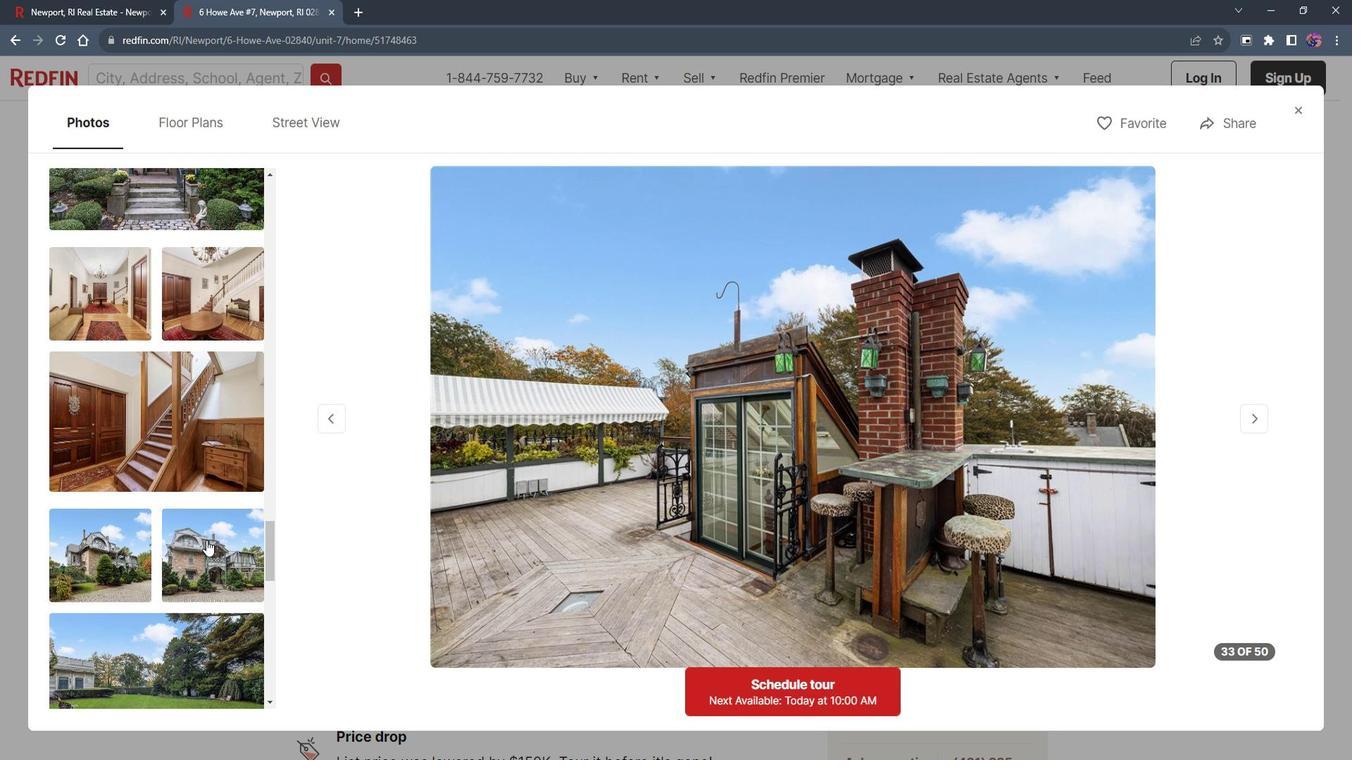 
Action: Mouse pressed left at (283, 151)
Screenshot: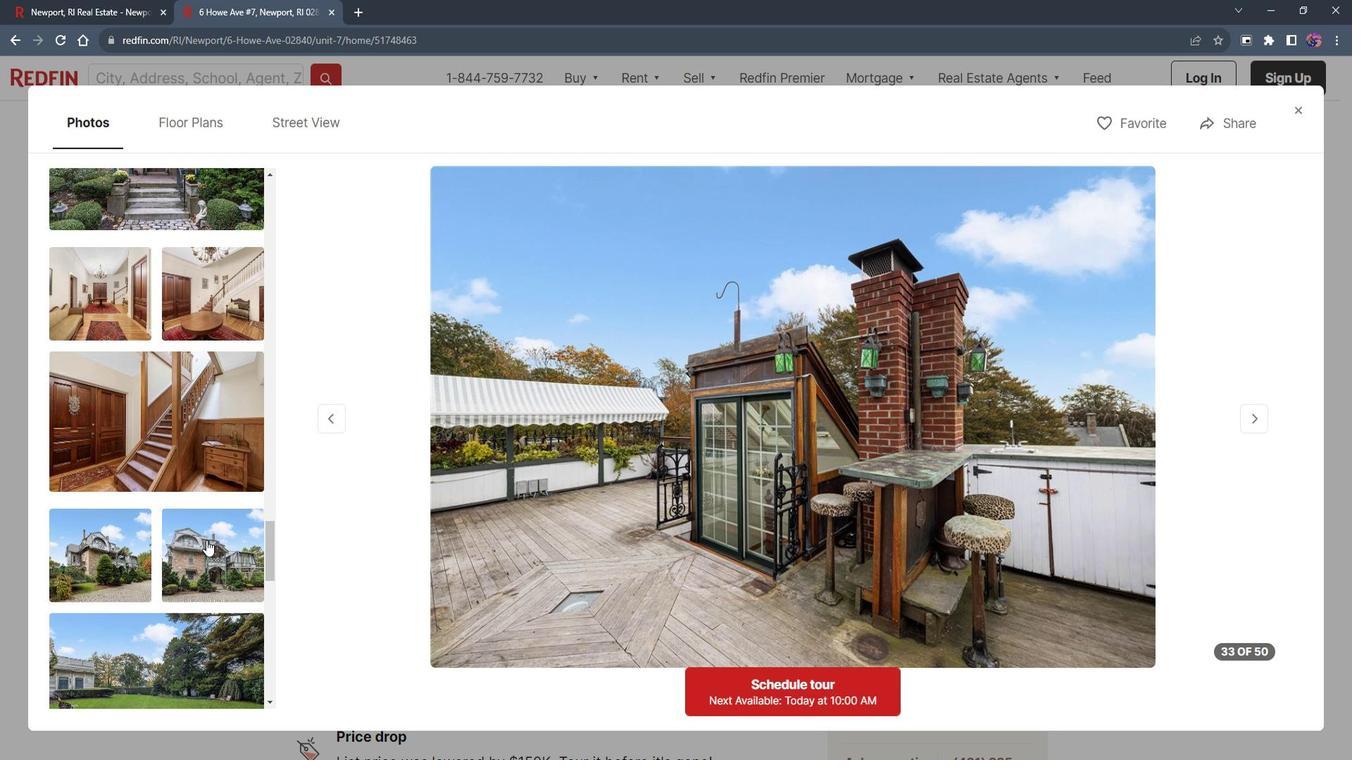 
Action: Mouse moved to (1152, 176)
Screenshot: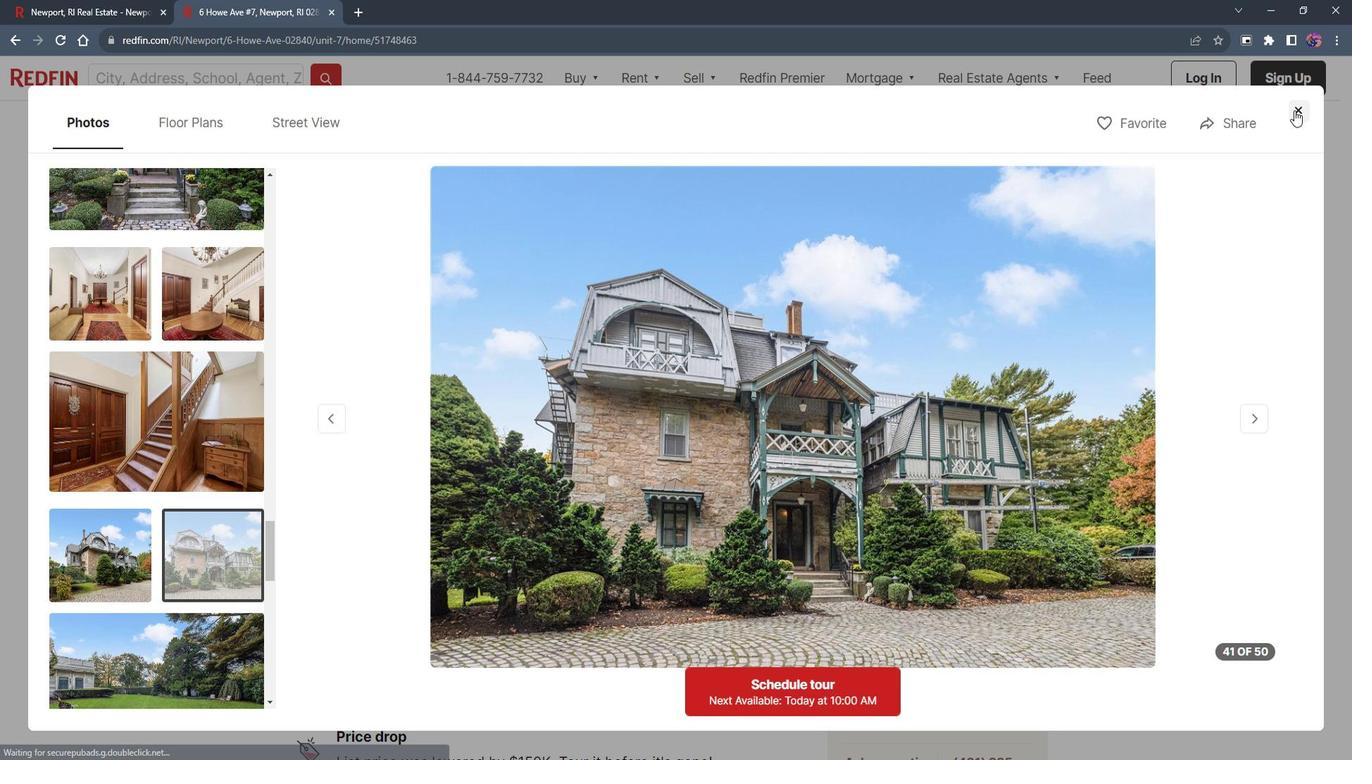 
Action: Mouse pressed left at (1152, 176)
Screenshot: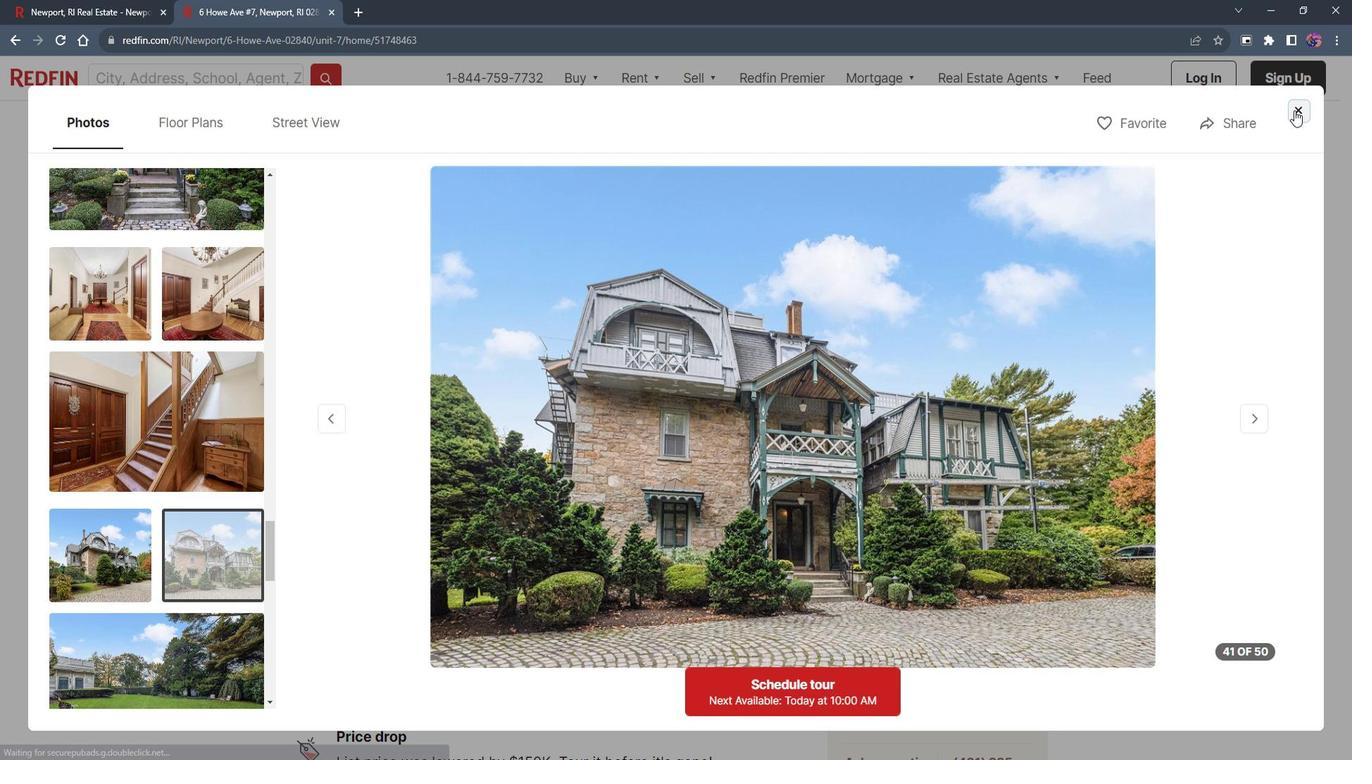 
Action: Mouse moved to (739, 153)
Screenshot: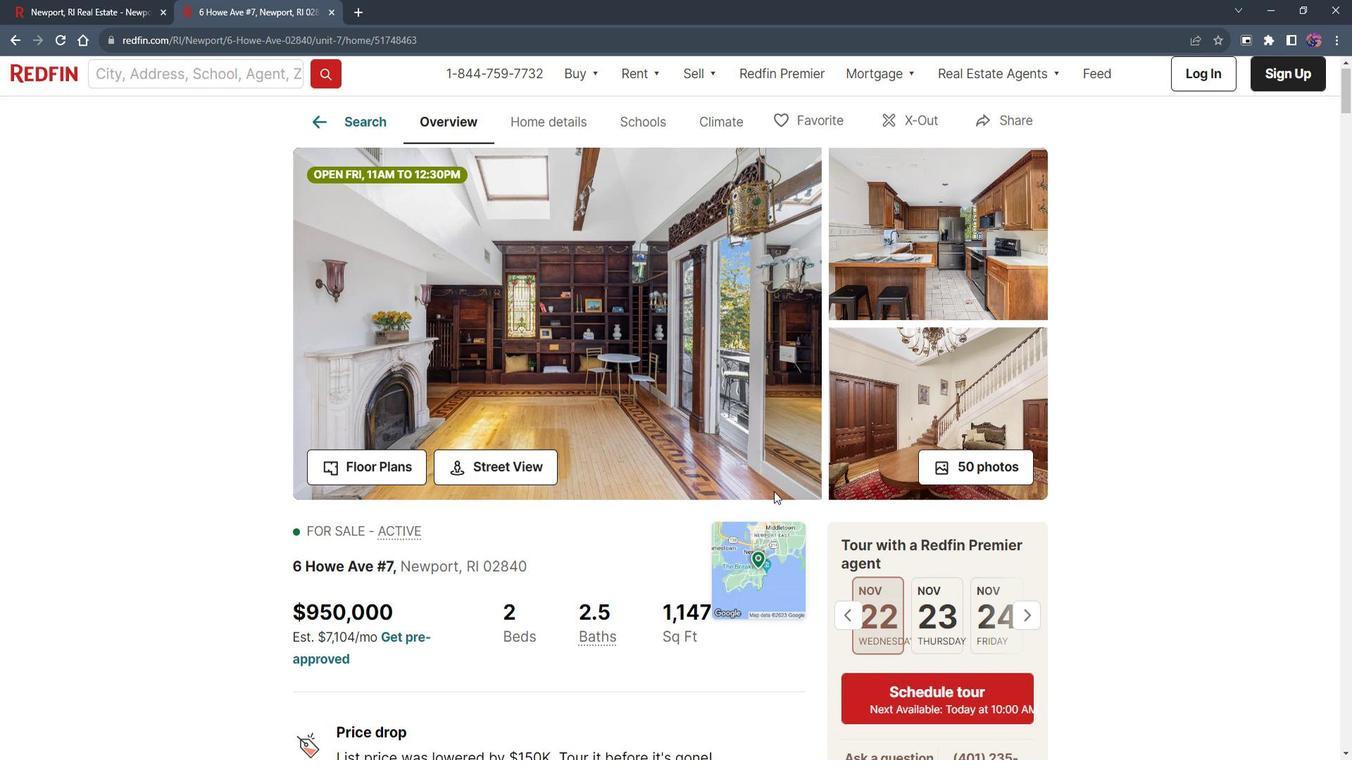 
Action: Mouse scrolled (739, 153) with delta (0, 0)
Screenshot: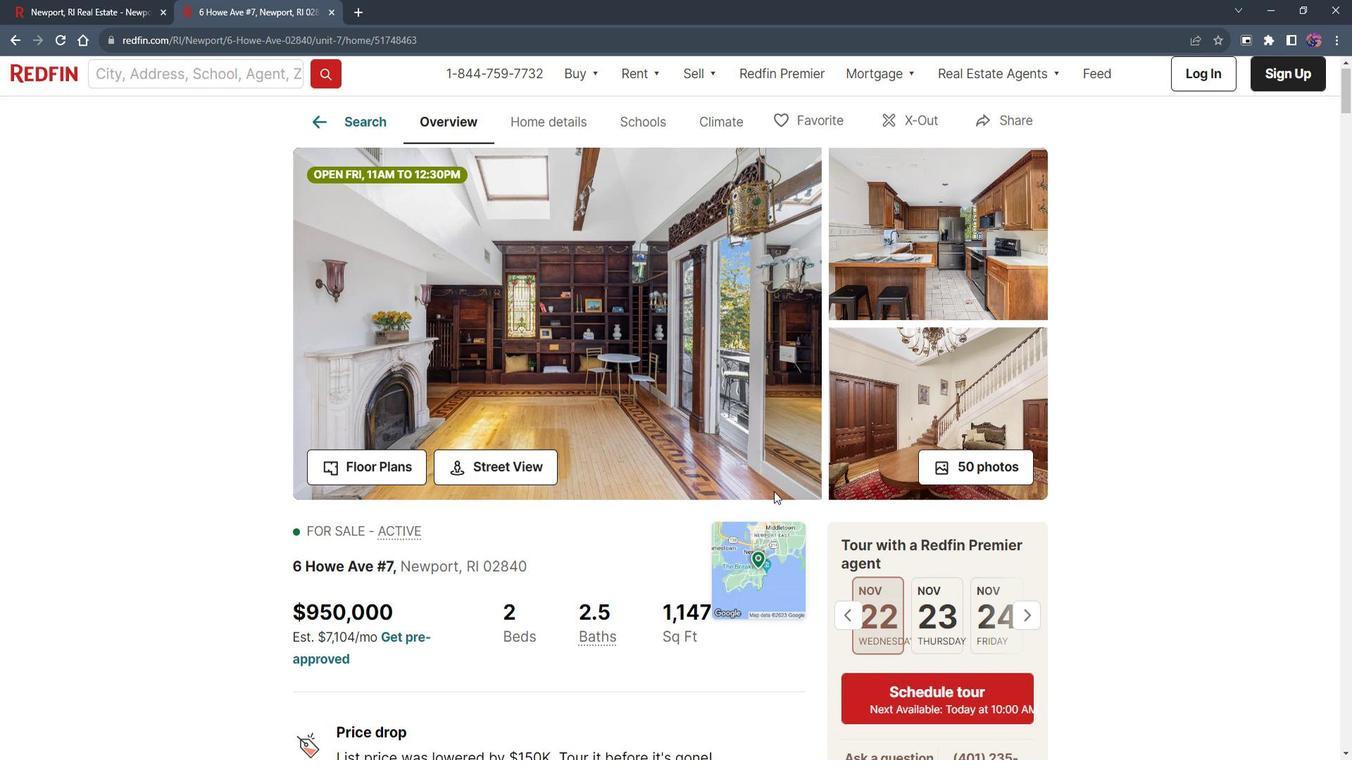 
Action: Mouse moved to (738, 154)
Screenshot: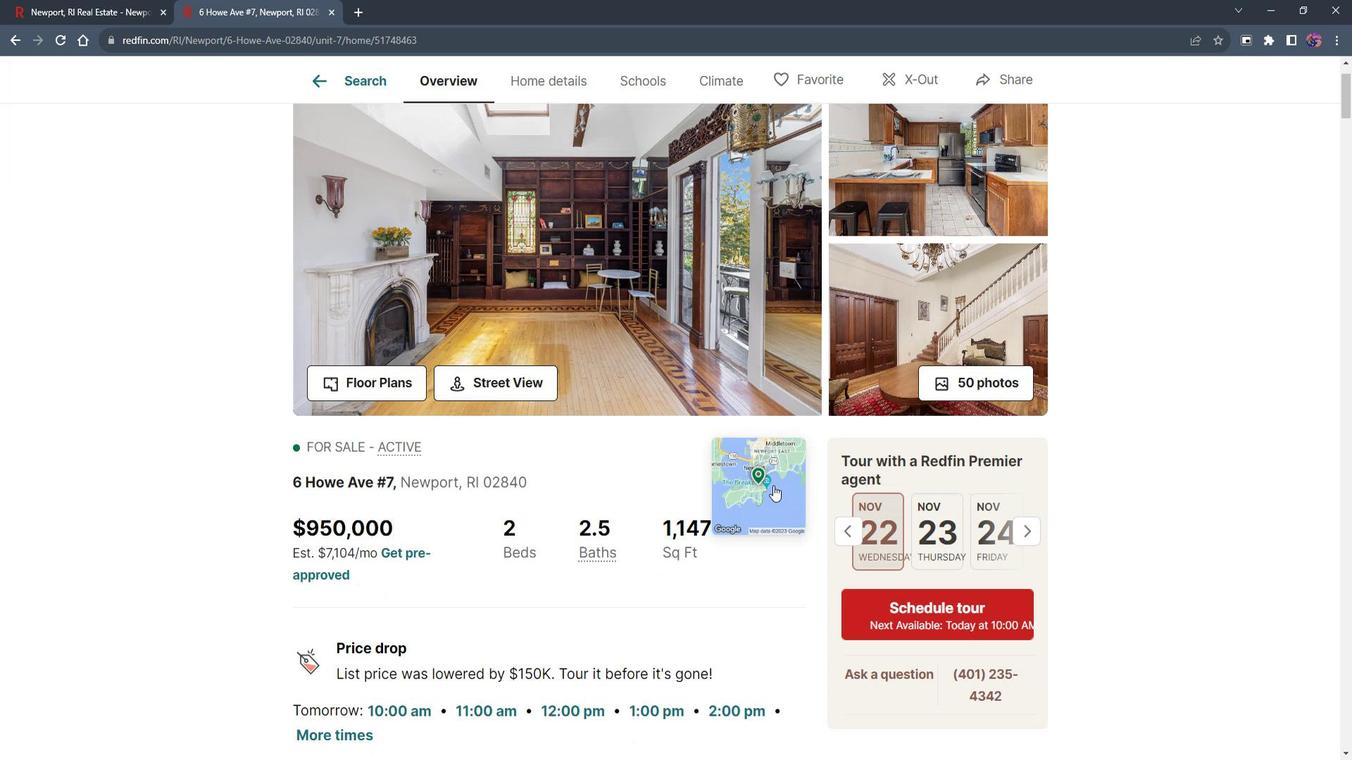 
Action: Mouse scrolled (738, 154) with delta (0, 0)
Screenshot: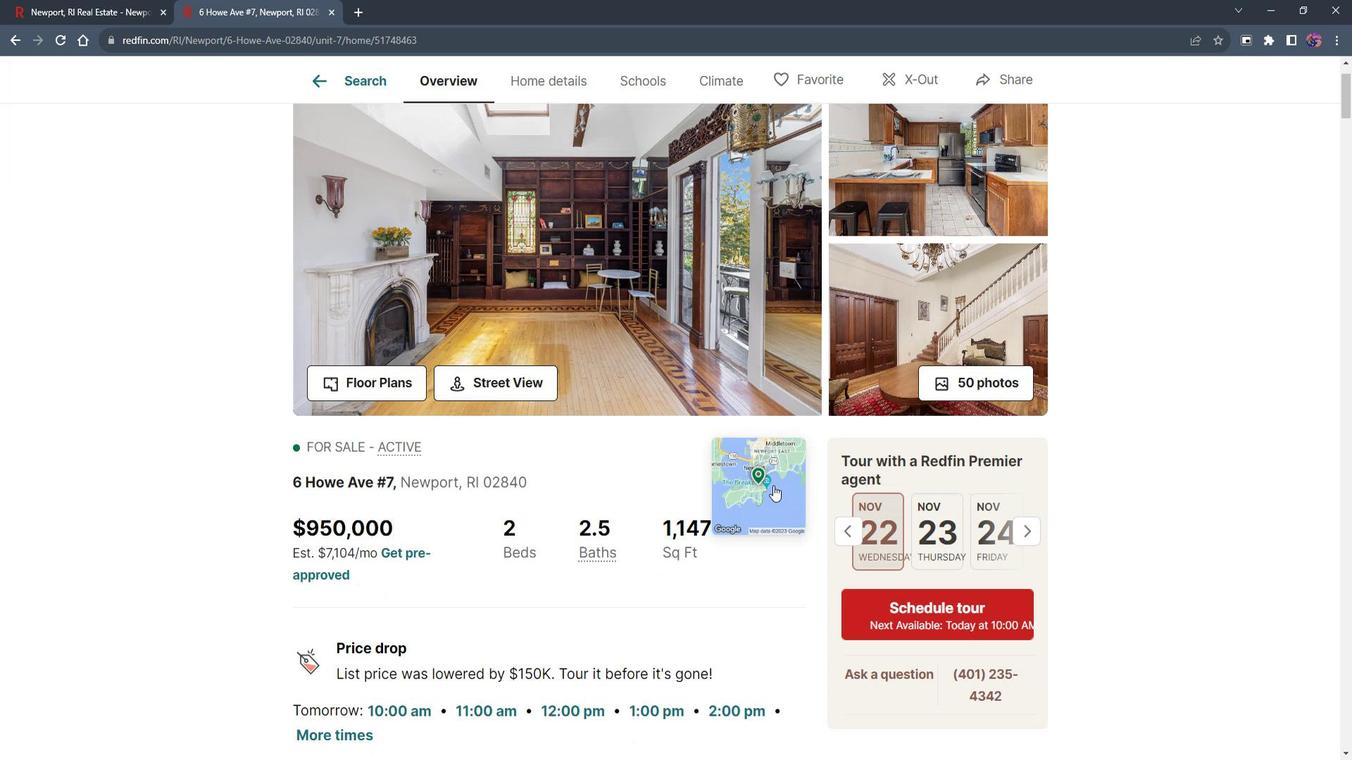 
Action: Mouse moved to (736, 154)
Screenshot: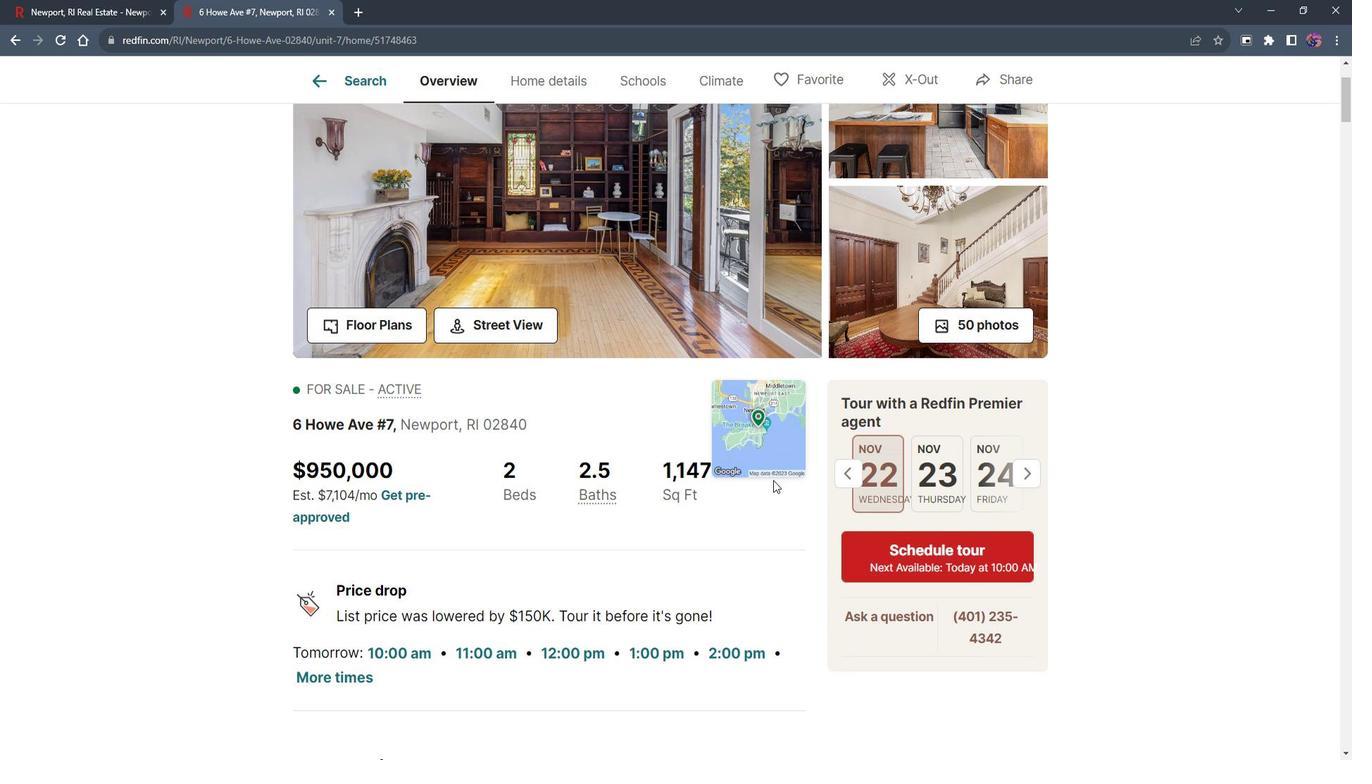 
Action: Mouse scrolled (736, 154) with delta (0, 0)
Screenshot: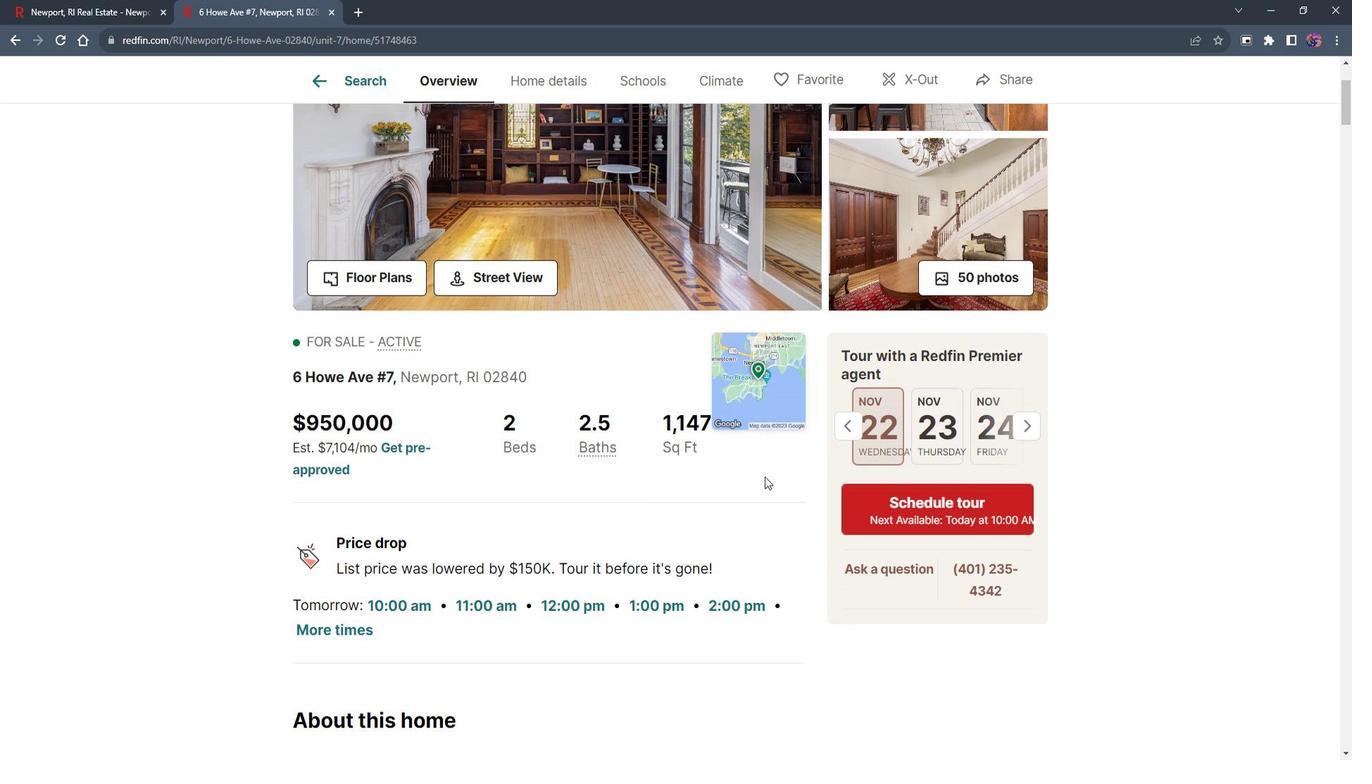 
Action: Mouse moved to (483, 156)
Screenshot: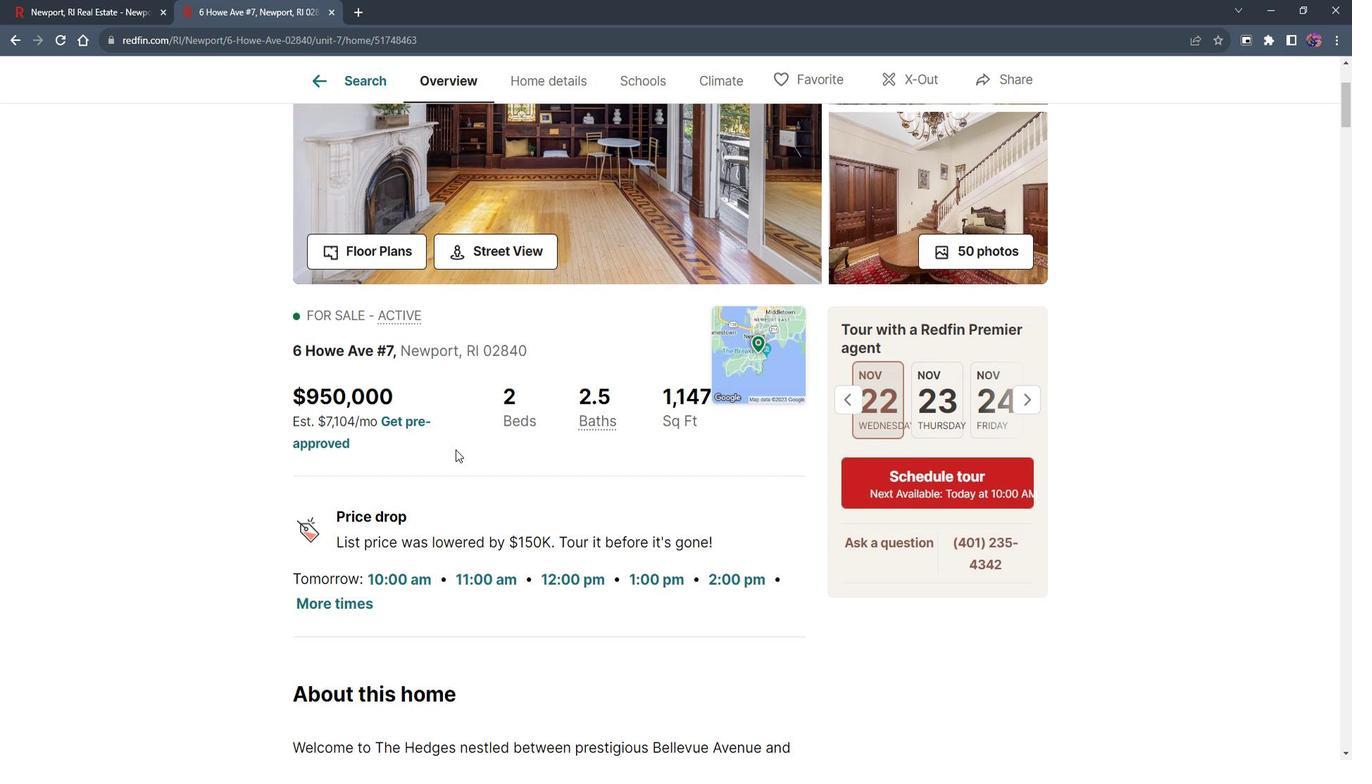 
Action: Mouse scrolled (483, 156) with delta (0, 0)
Screenshot: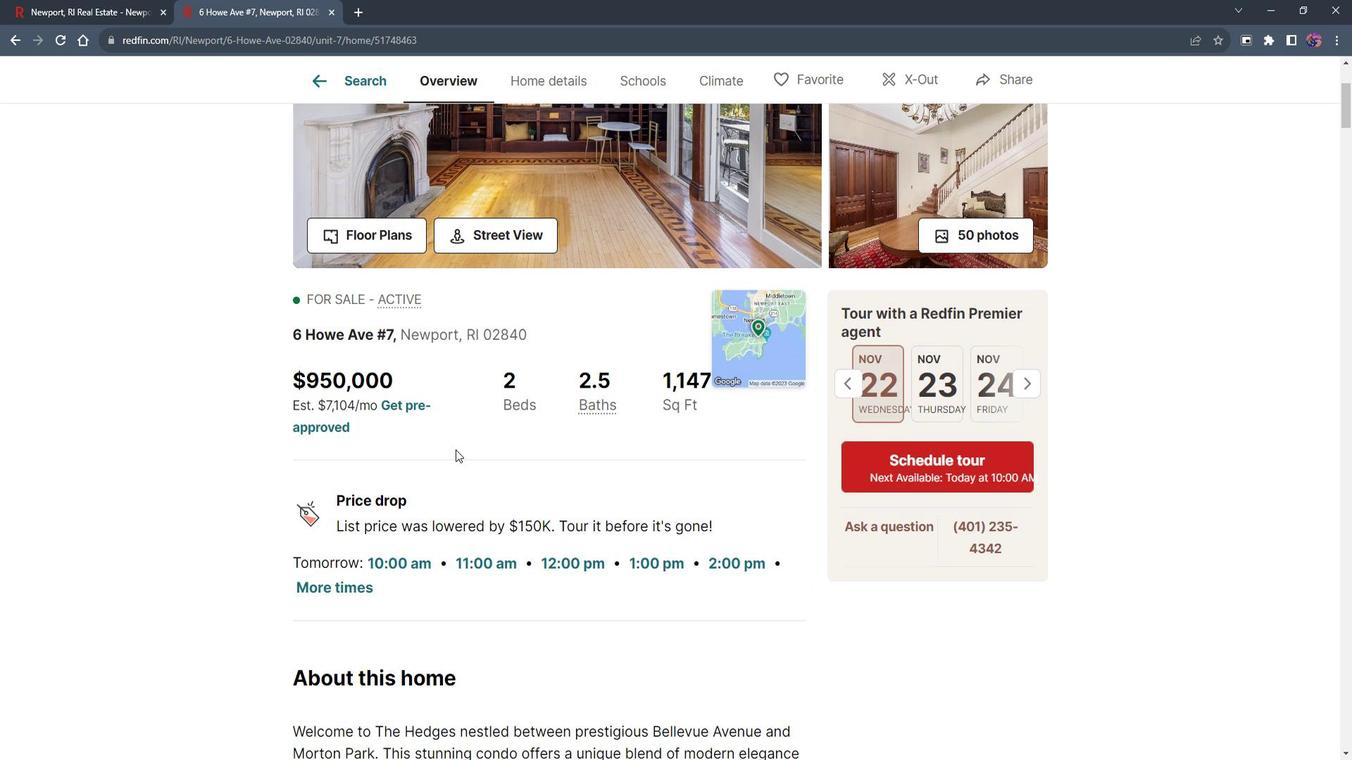
Action: Mouse moved to (493, 156)
Screenshot: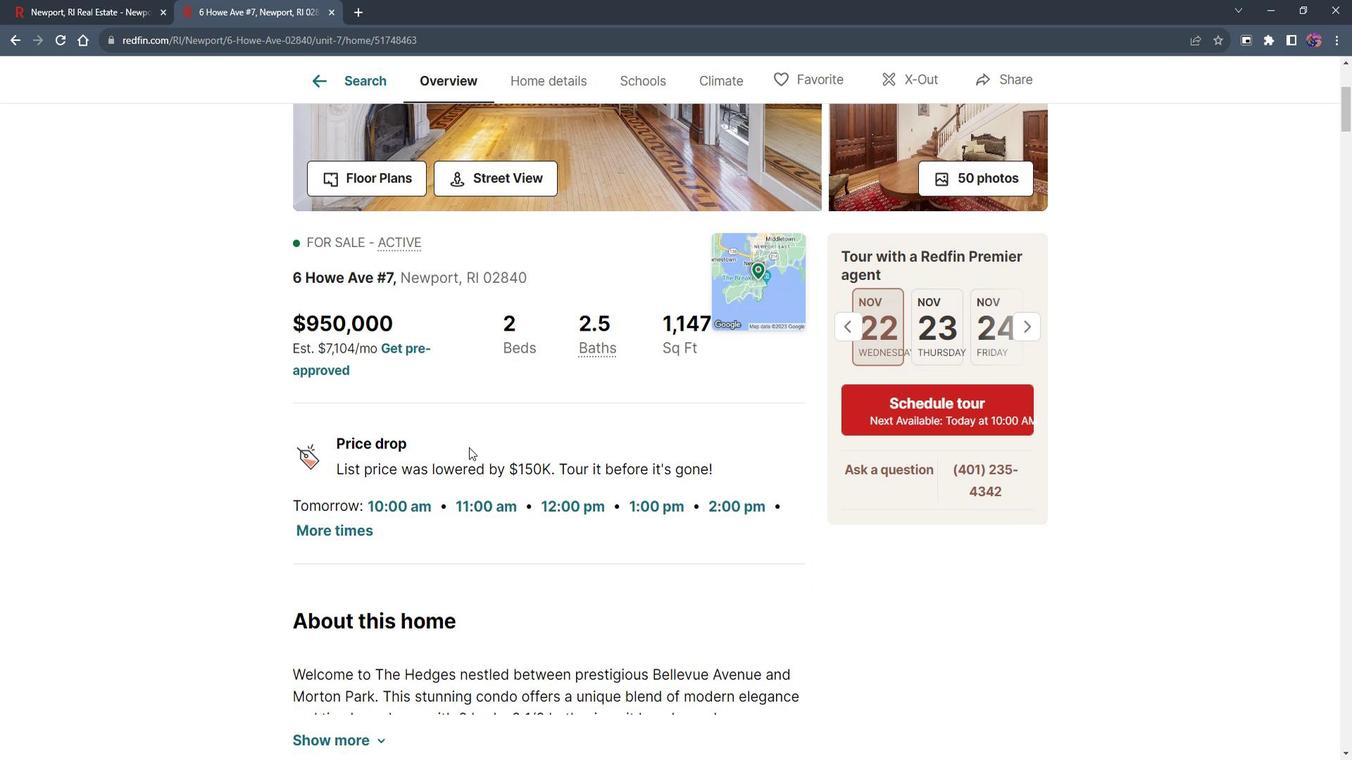 
Action: Mouse scrolled (493, 156) with delta (0, 0)
Screenshot: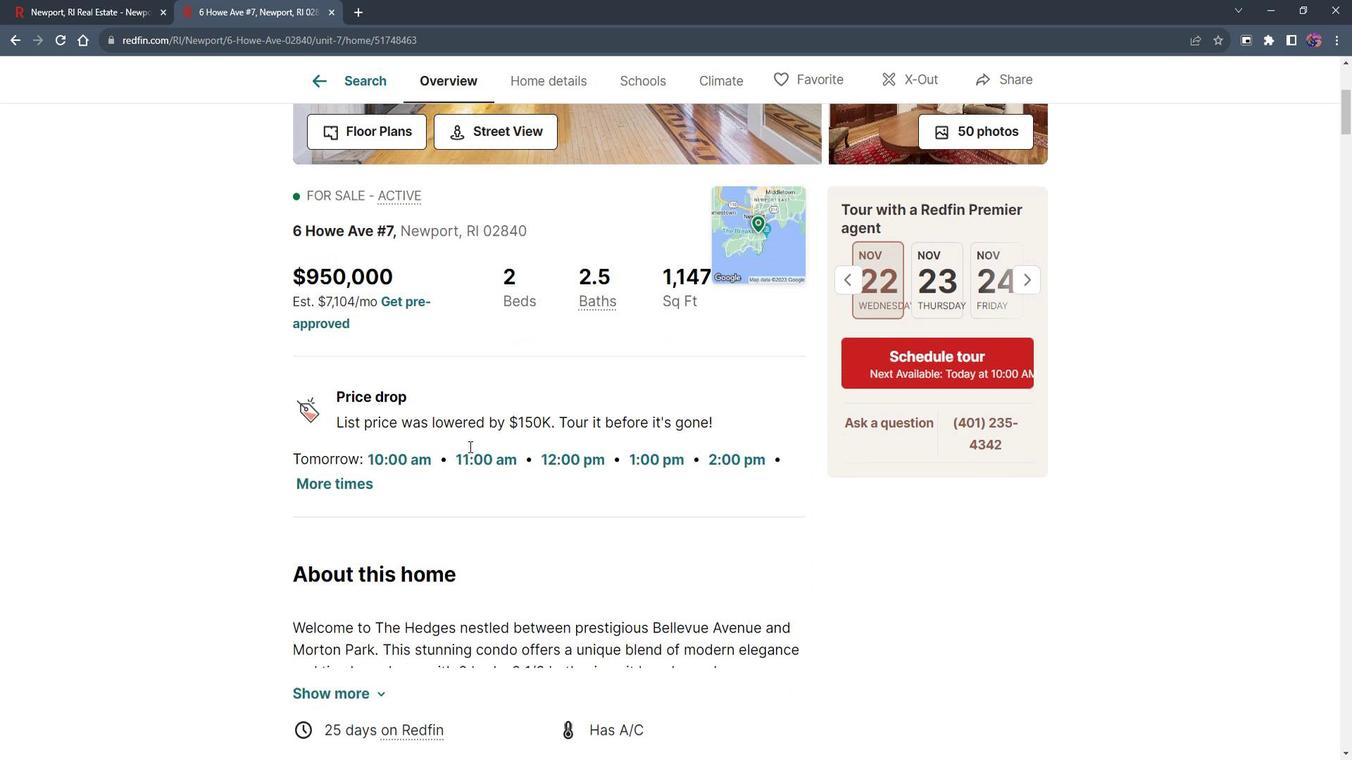 
Action: Mouse moved to (493, 157)
Screenshot: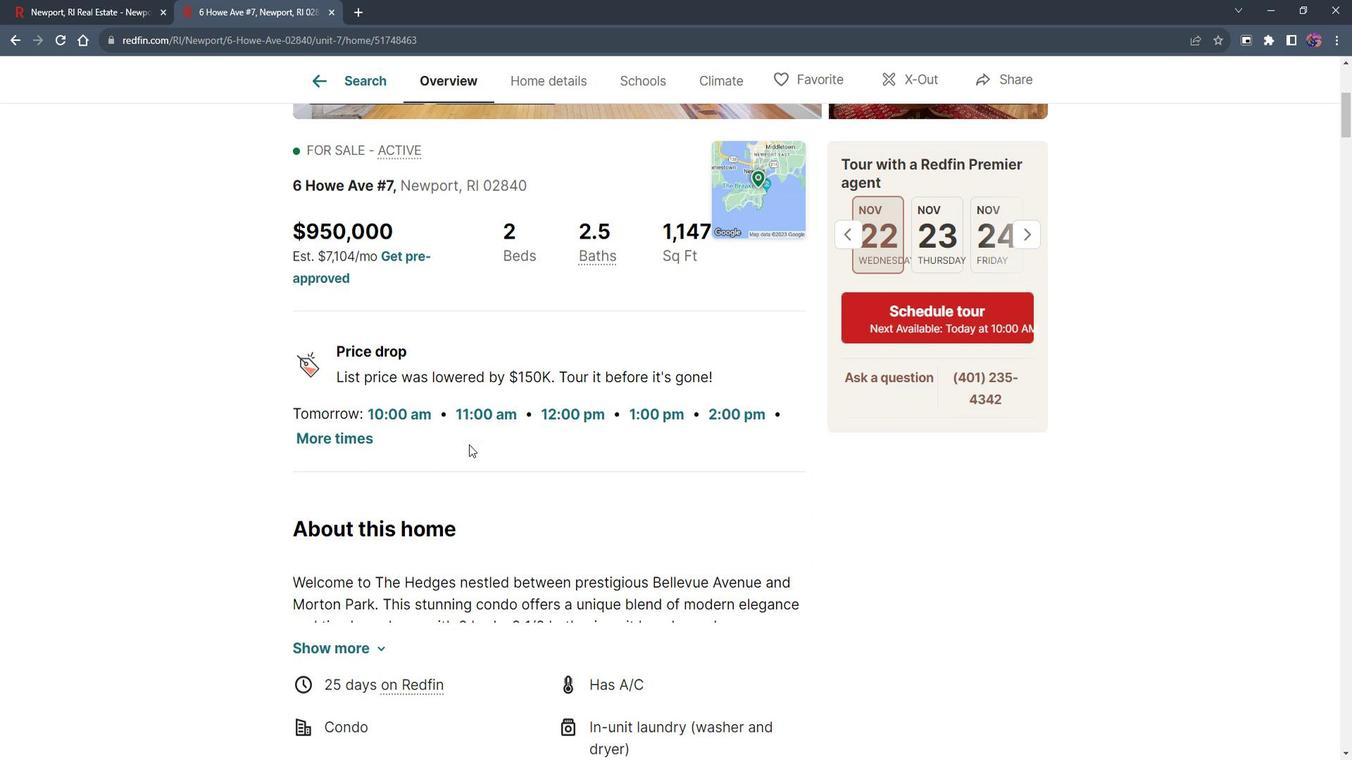 
Action: Mouse scrolled (493, 157) with delta (0, 0)
Screenshot: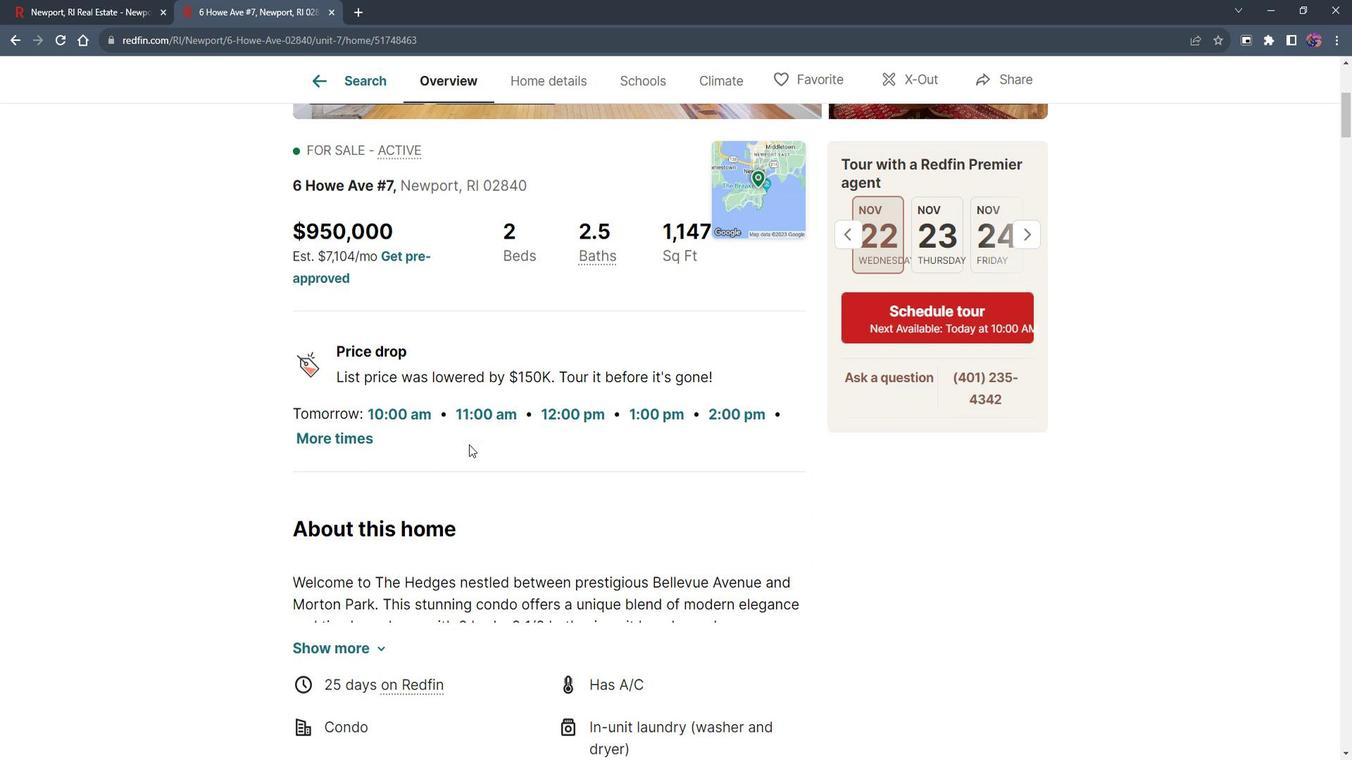 
Action: Mouse moved to (493, 157)
Screenshot: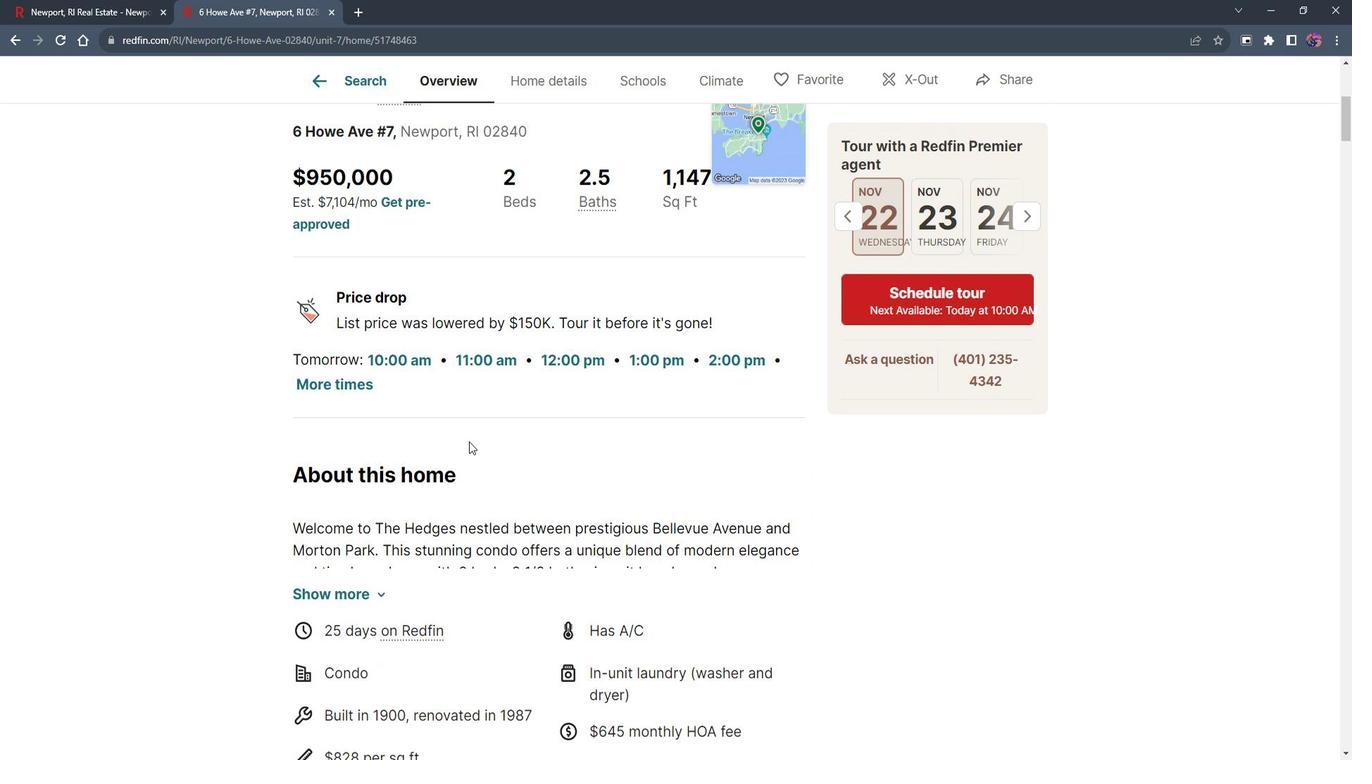 
Action: Mouse scrolled (493, 157) with delta (0, 0)
Screenshot: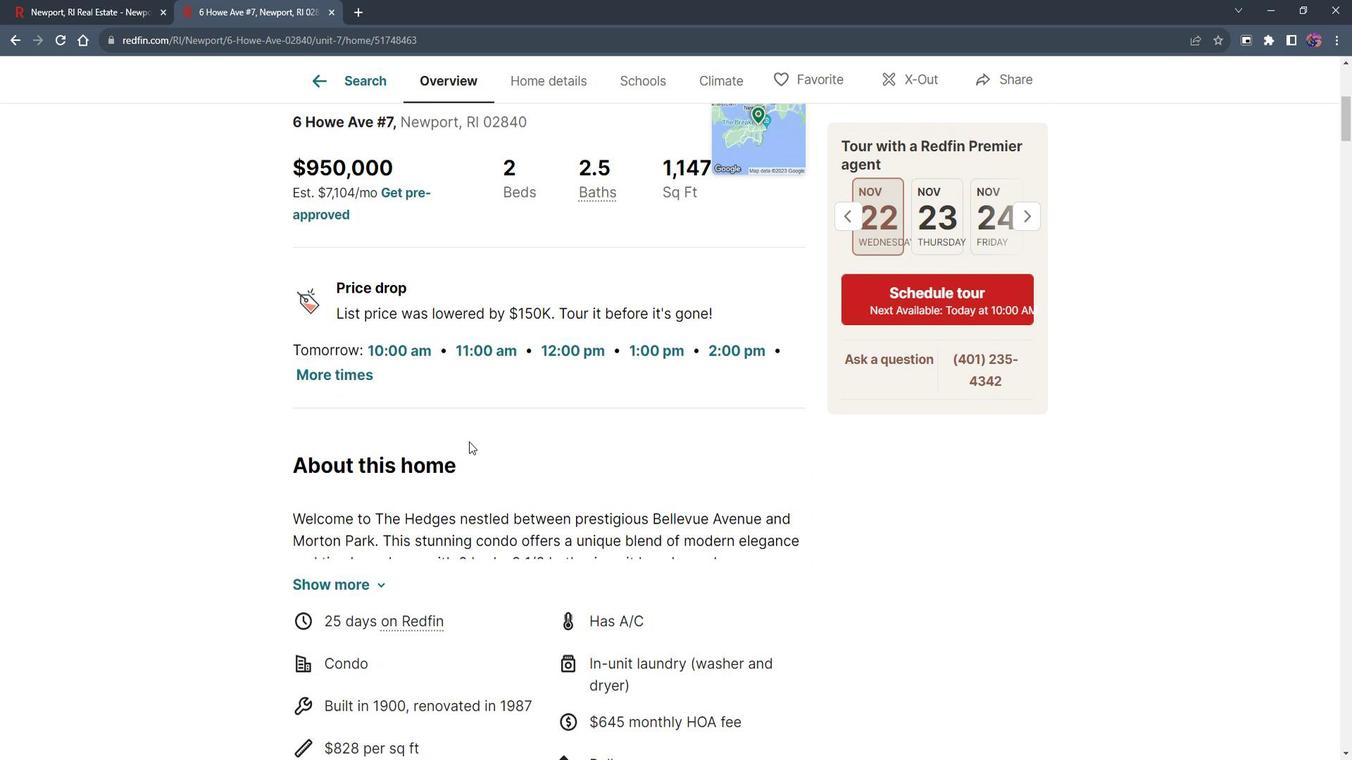 
Action: Mouse moved to (382, 152)
Screenshot: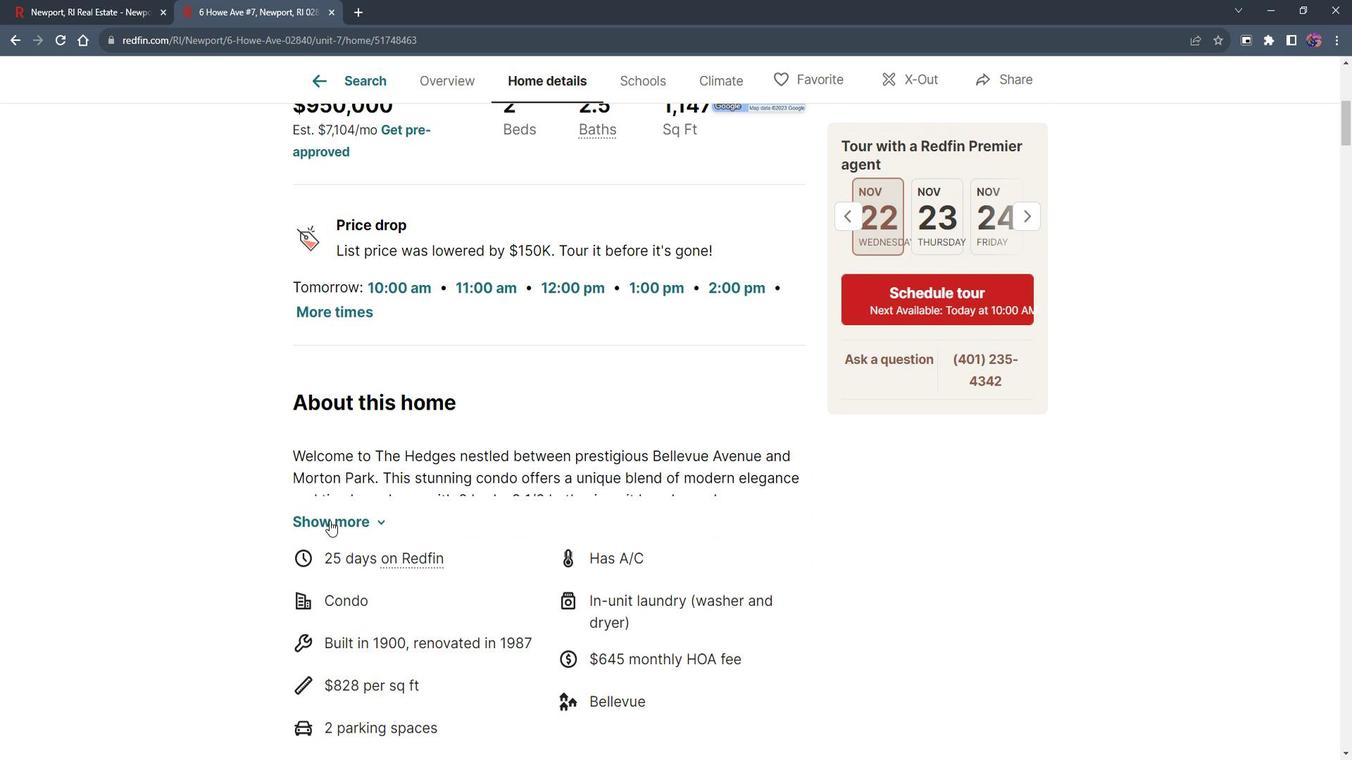 
Action: Mouse pressed left at (382, 152)
Screenshot: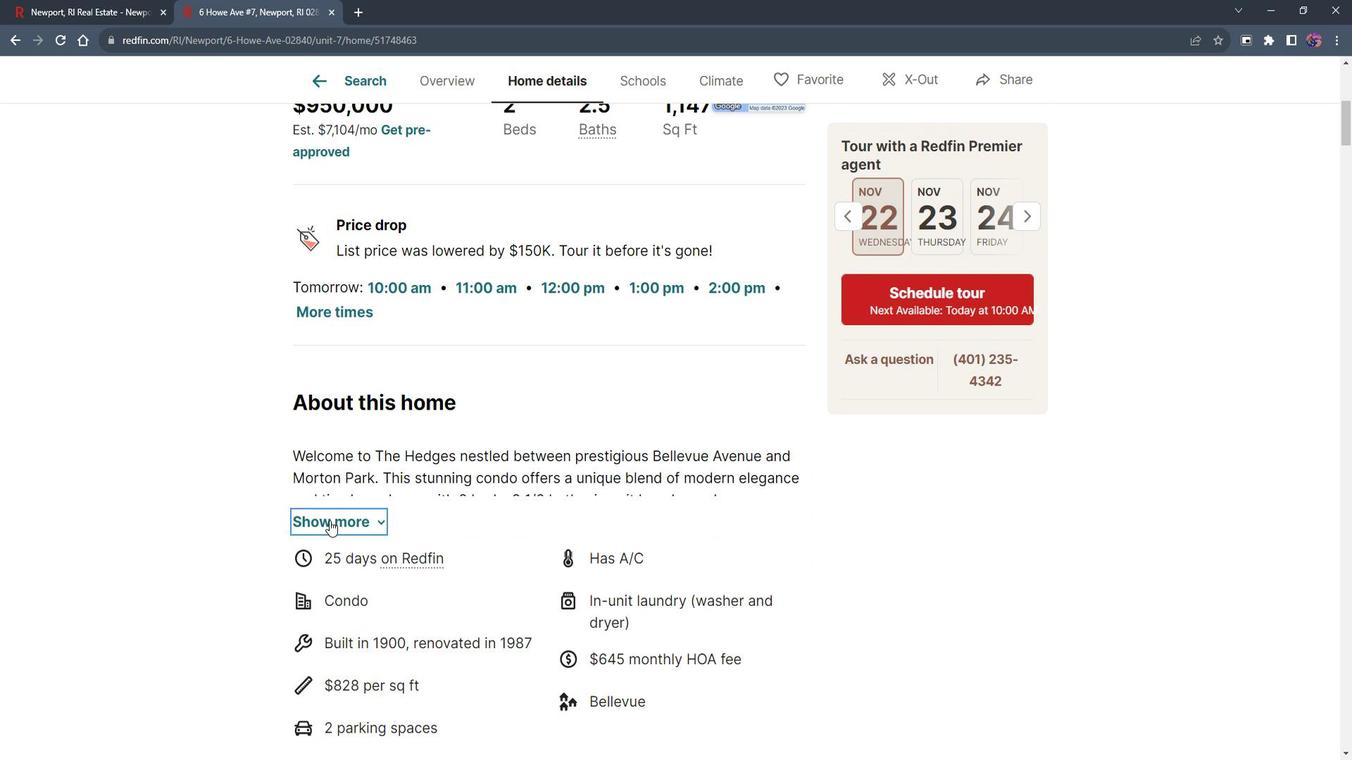 
Action: Mouse moved to (502, 154)
Screenshot: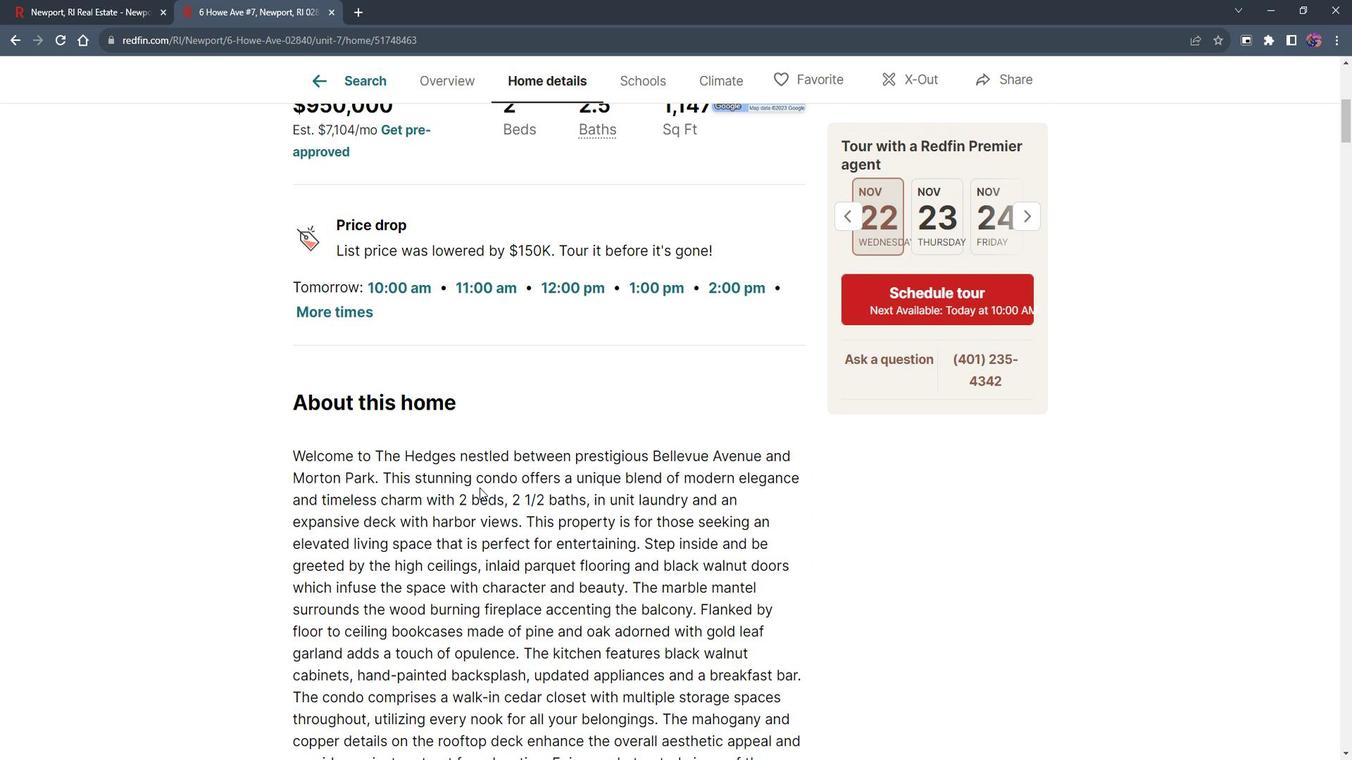 
Action: Mouse scrolled (502, 154) with delta (0, 0)
Screenshot: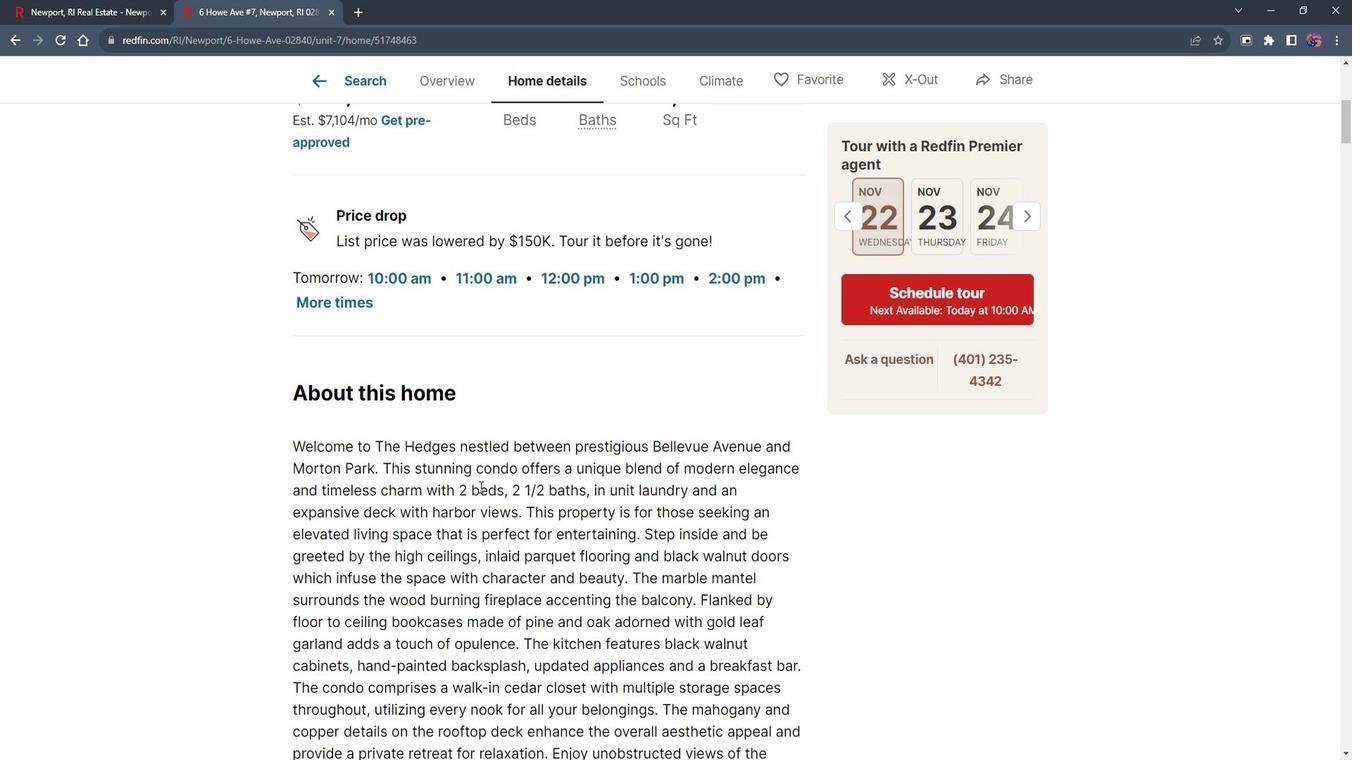 
Action: Mouse moved to (502, 154)
Screenshot: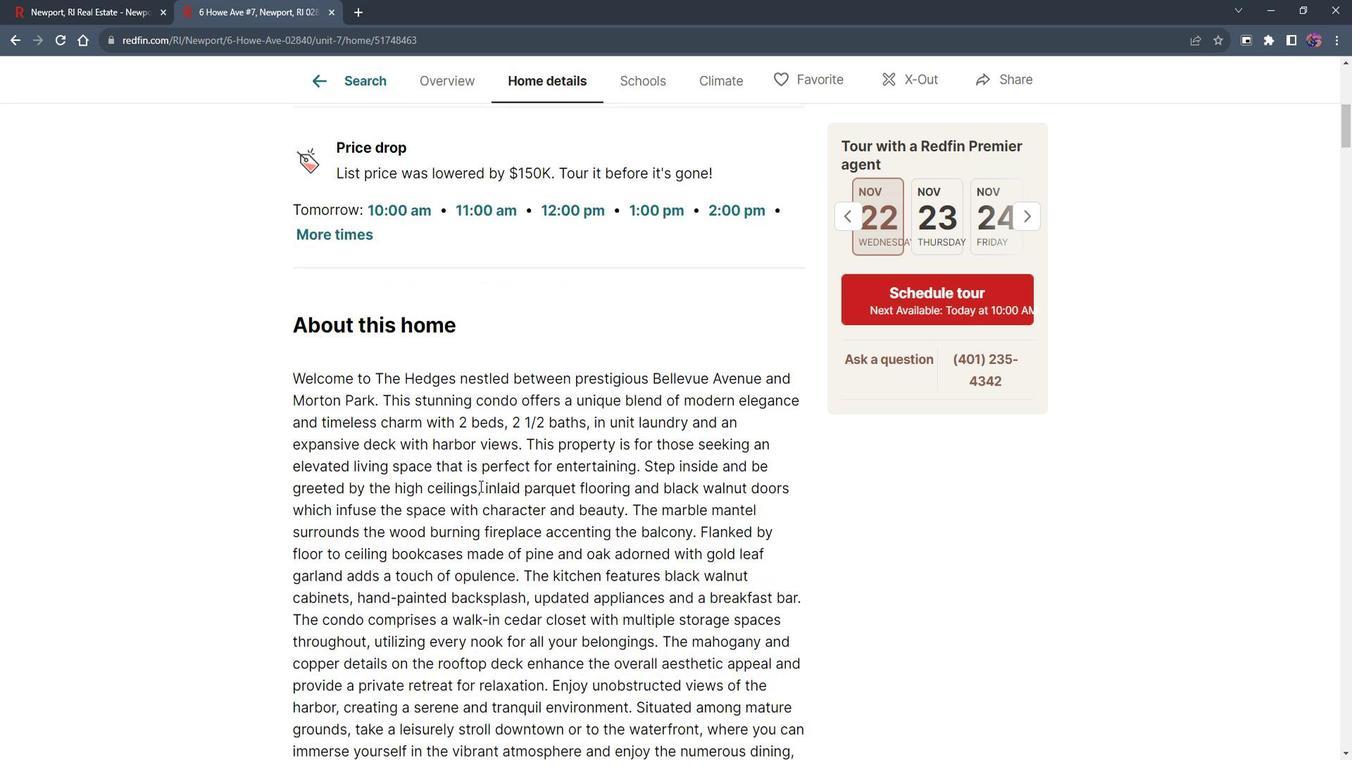 
Action: Mouse scrolled (502, 154) with delta (0, 0)
Screenshot: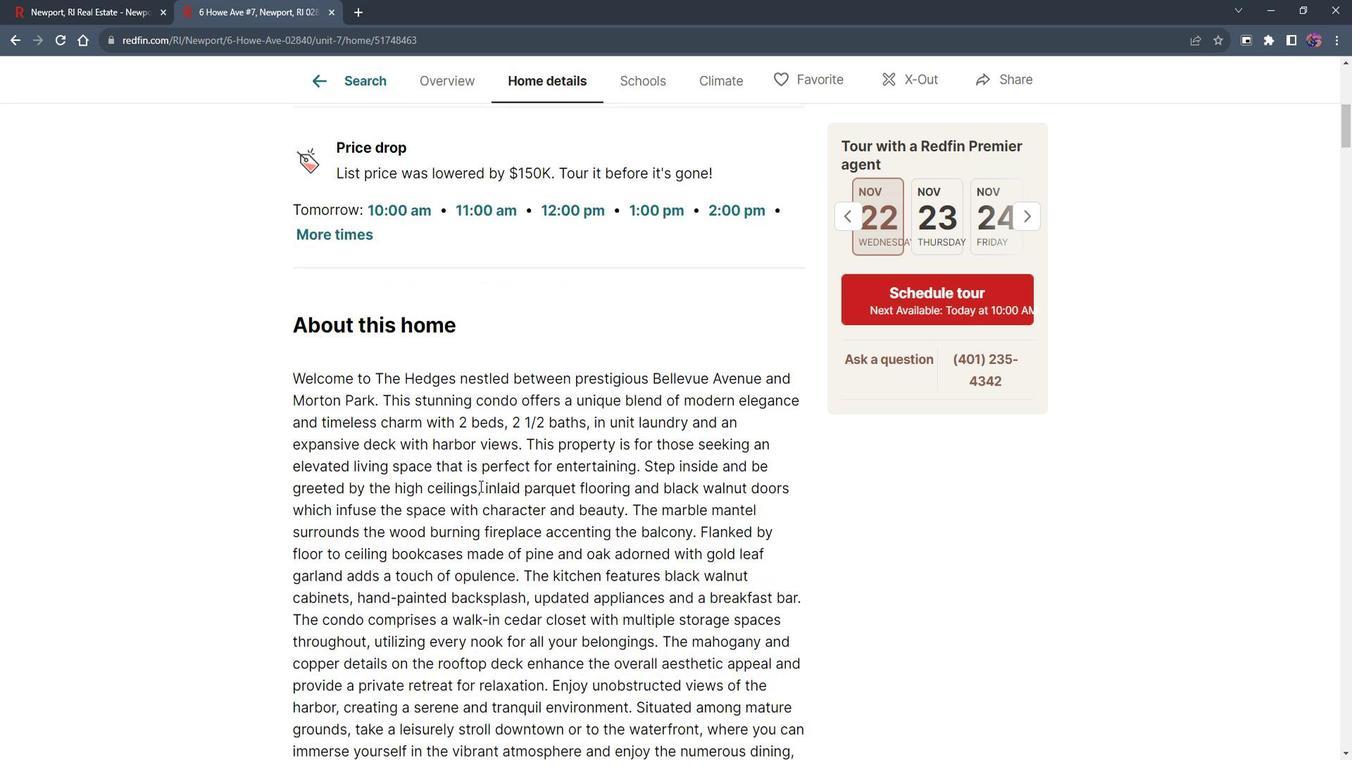 
Action: Mouse moved to (502, 154)
Screenshot: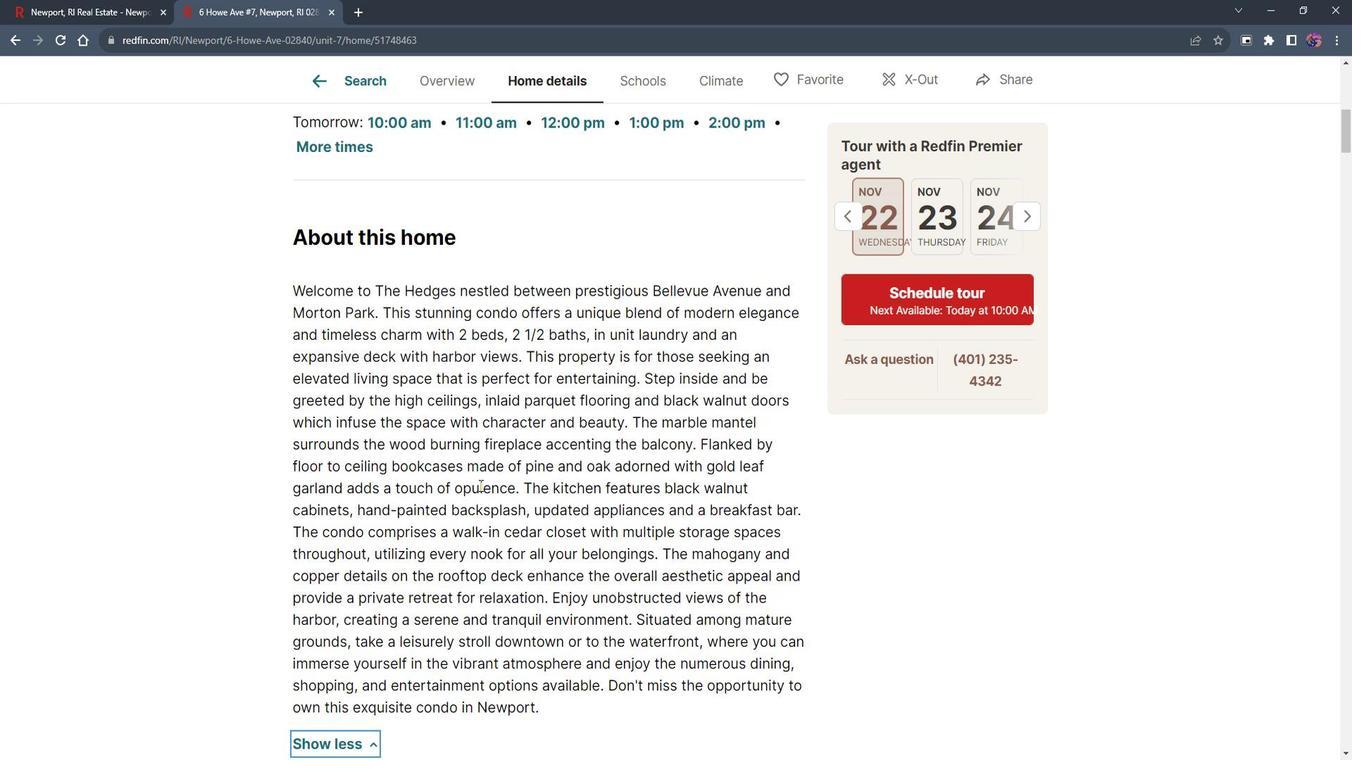 
Action: Mouse scrolled (502, 154) with delta (0, 0)
Screenshot: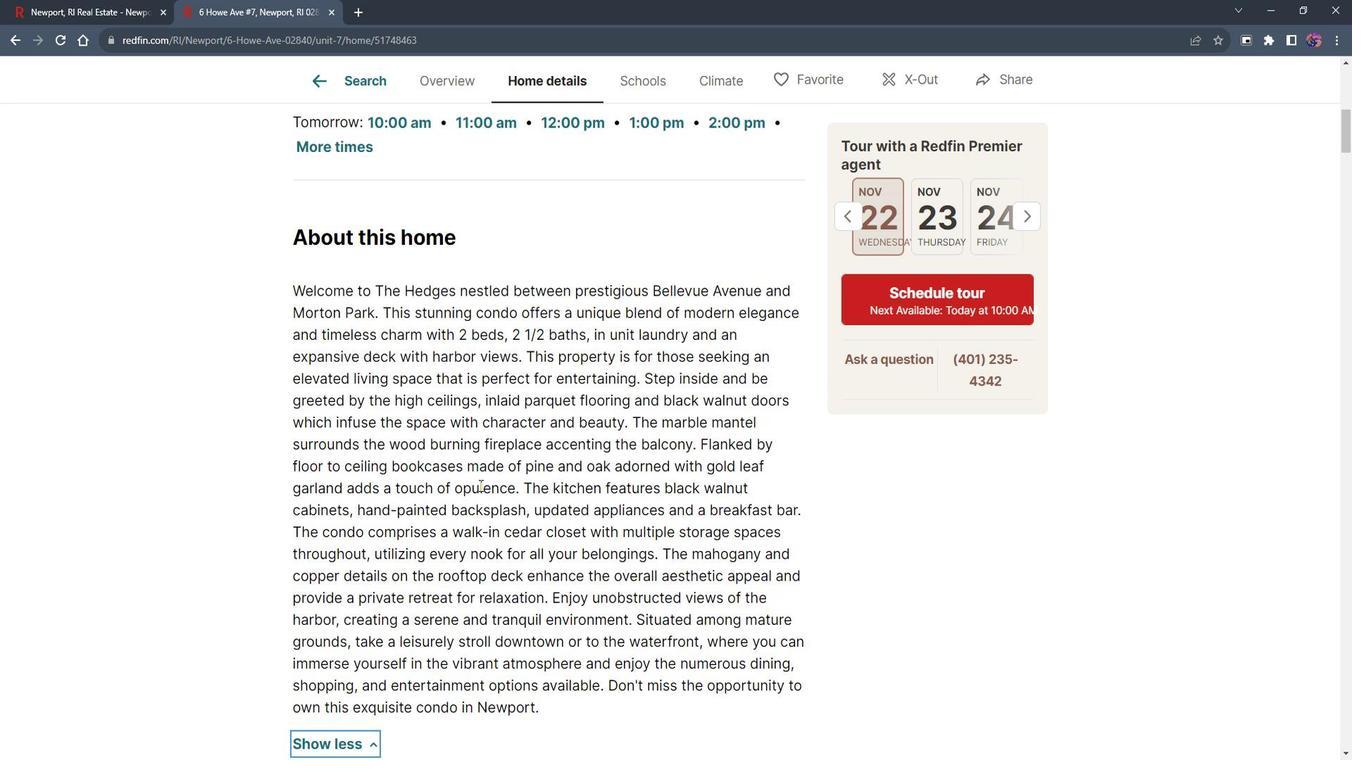
Action: Mouse moved to (502, 154)
Screenshot: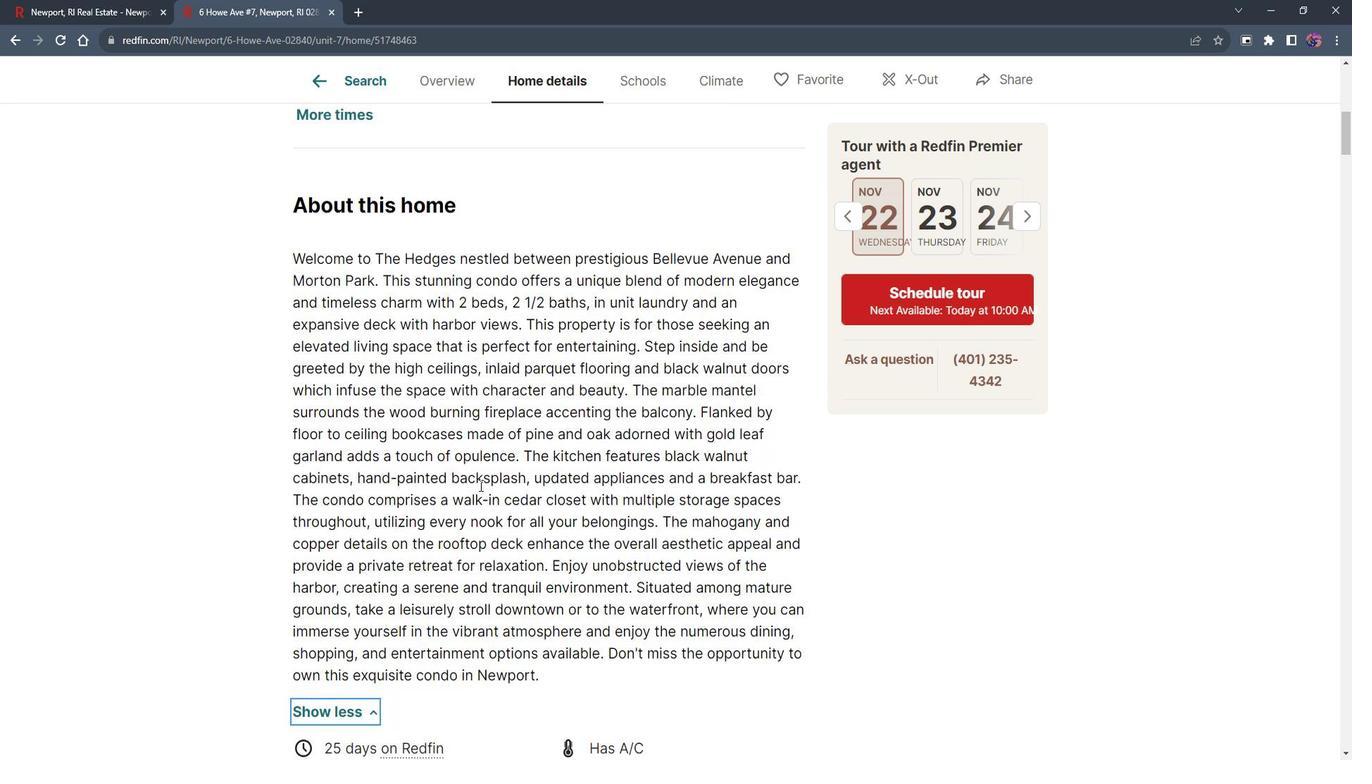 
Action: Mouse scrolled (502, 154) with delta (0, 0)
Screenshot: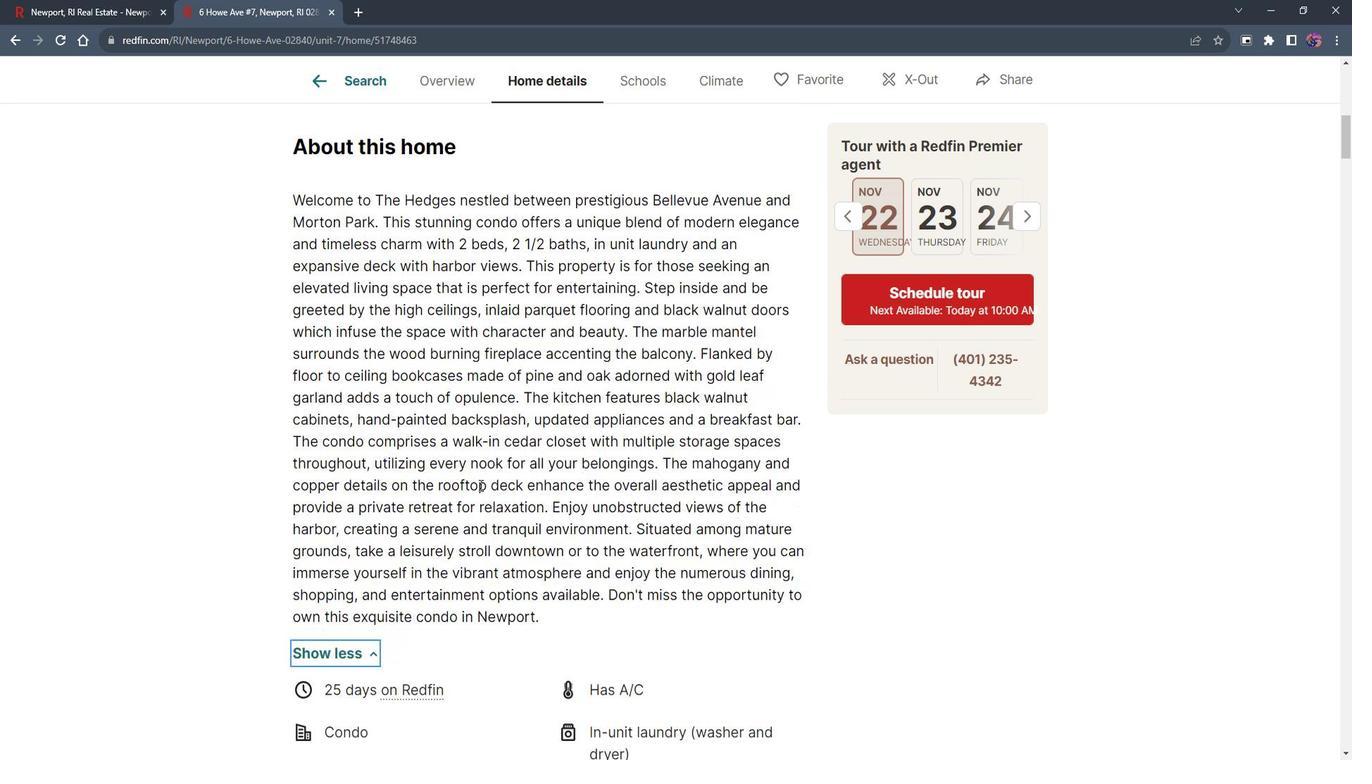 
Action: Mouse scrolled (502, 154) with delta (0, 0)
Screenshot: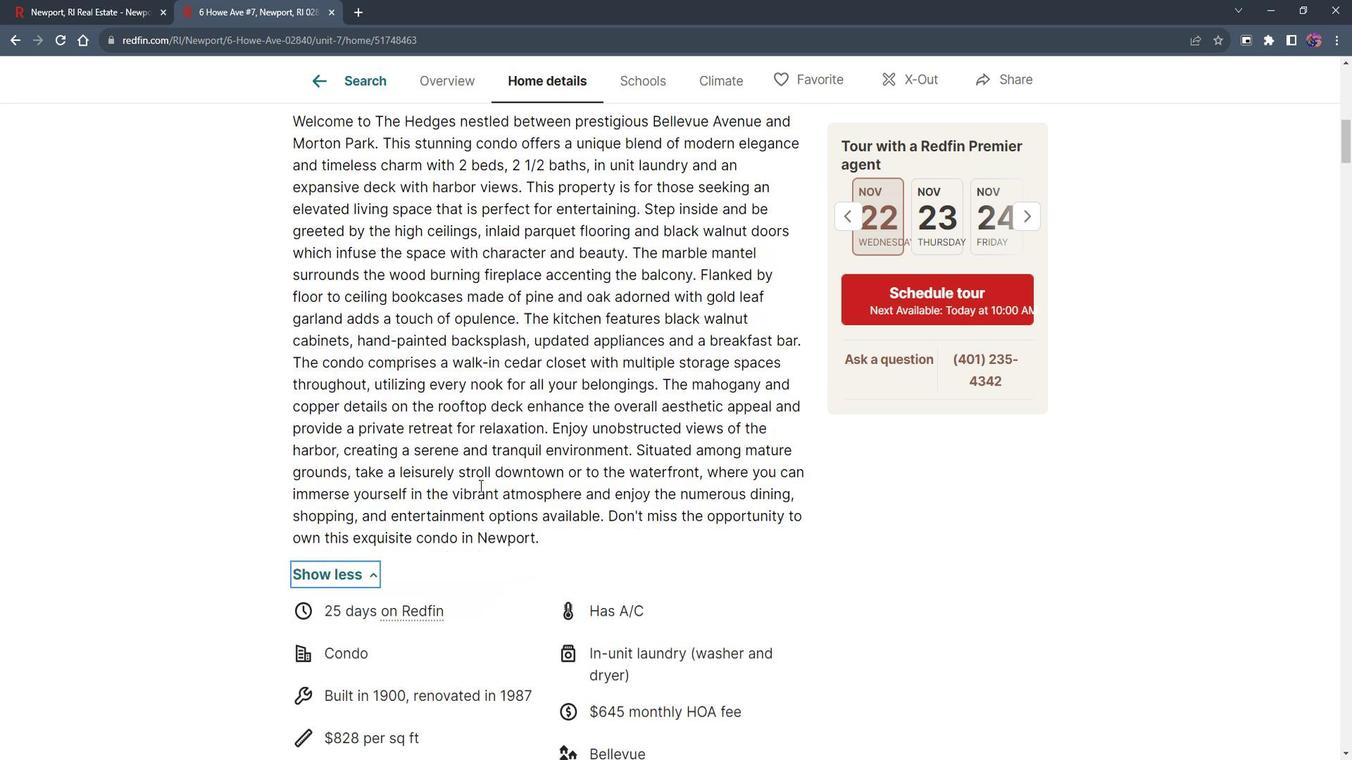 
Action: Mouse scrolled (502, 154) with delta (0, 0)
Screenshot: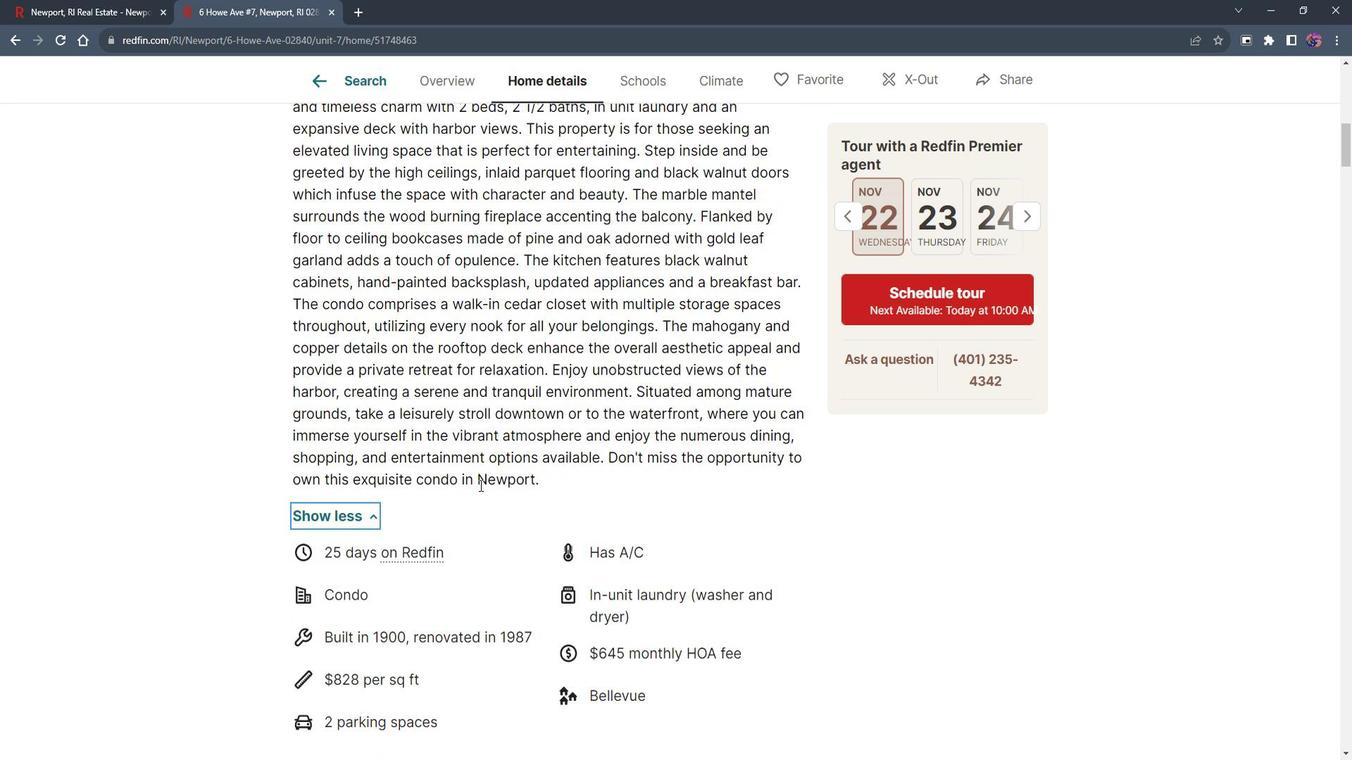 
Action: Mouse scrolled (502, 154) with delta (0, 0)
Screenshot: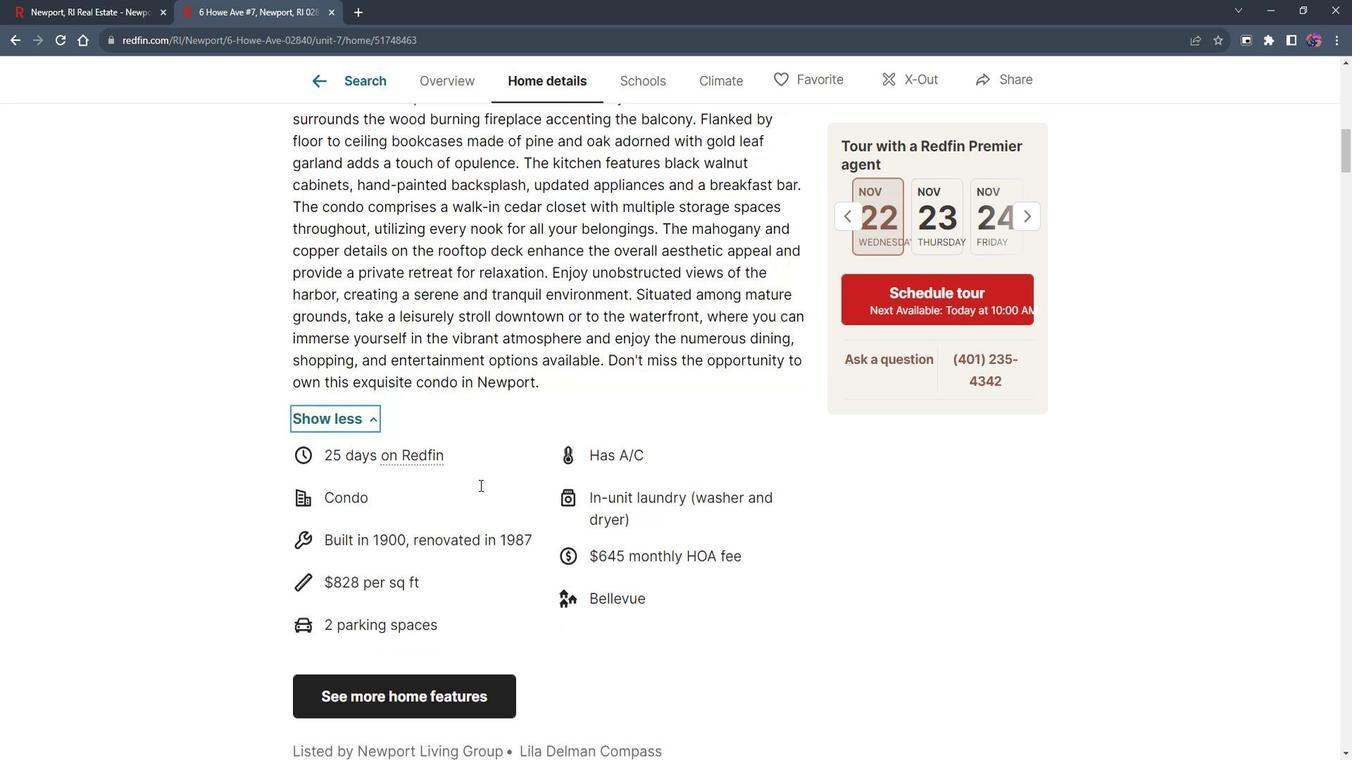 
Action: Mouse scrolled (502, 154) with delta (0, 0)
Screenshot: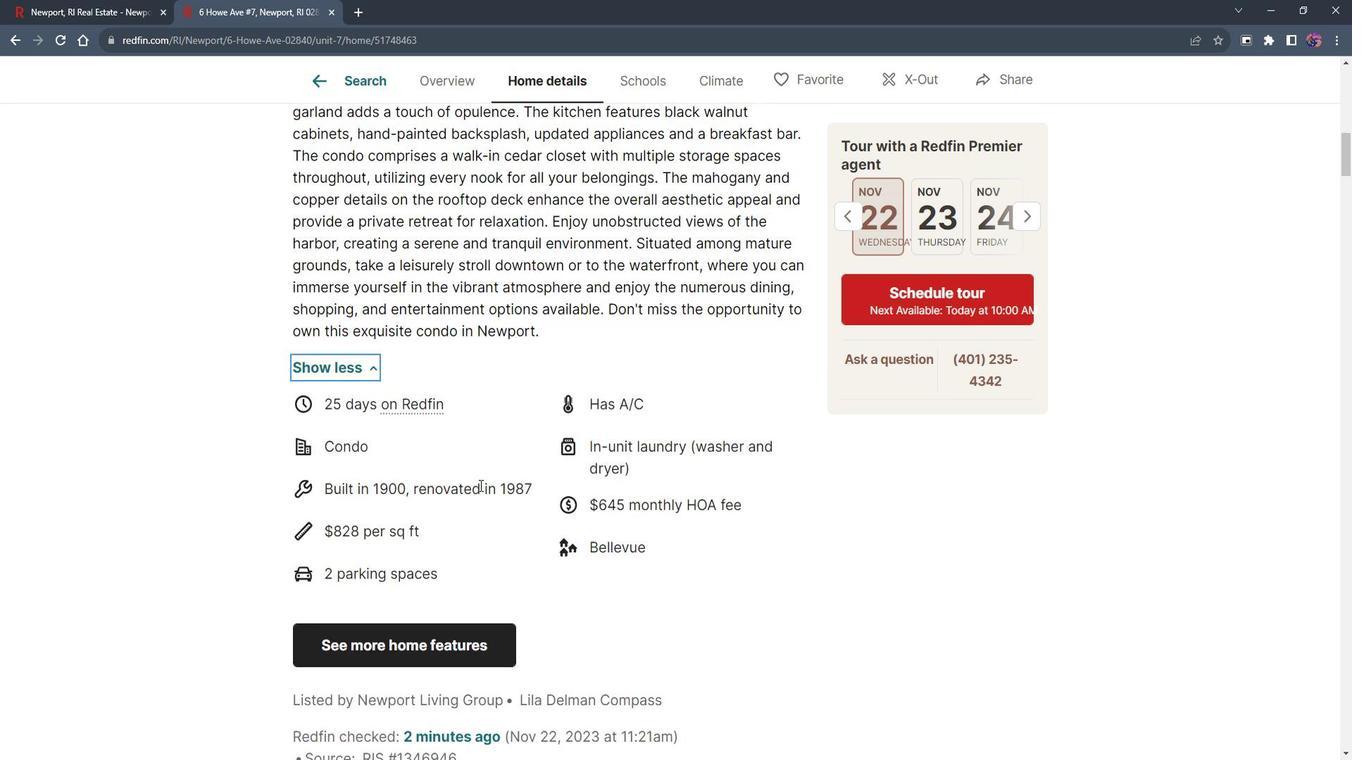 
Action: Mouse scrolled (502, 154) with delta (0, 0)
Screenshot: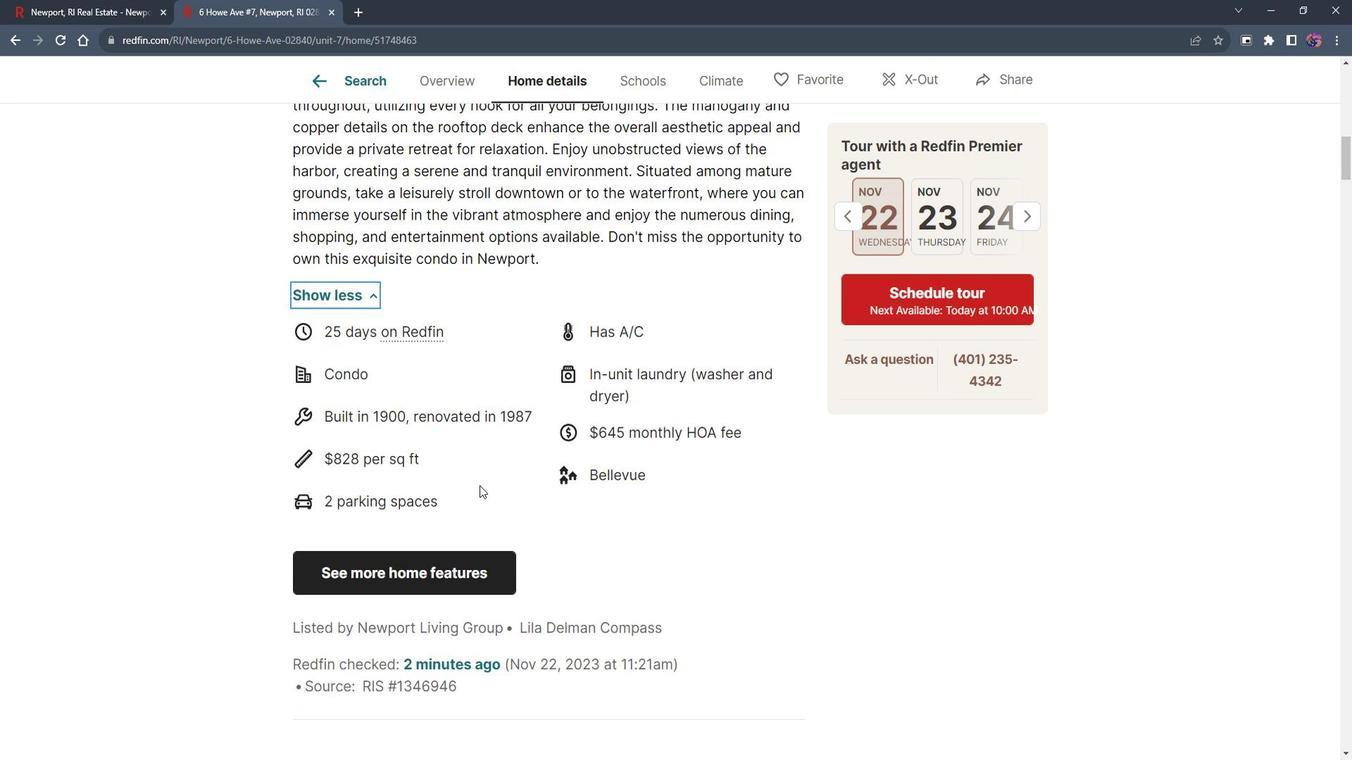 
Action: Mouse moved to (436, 152)
Screenshot: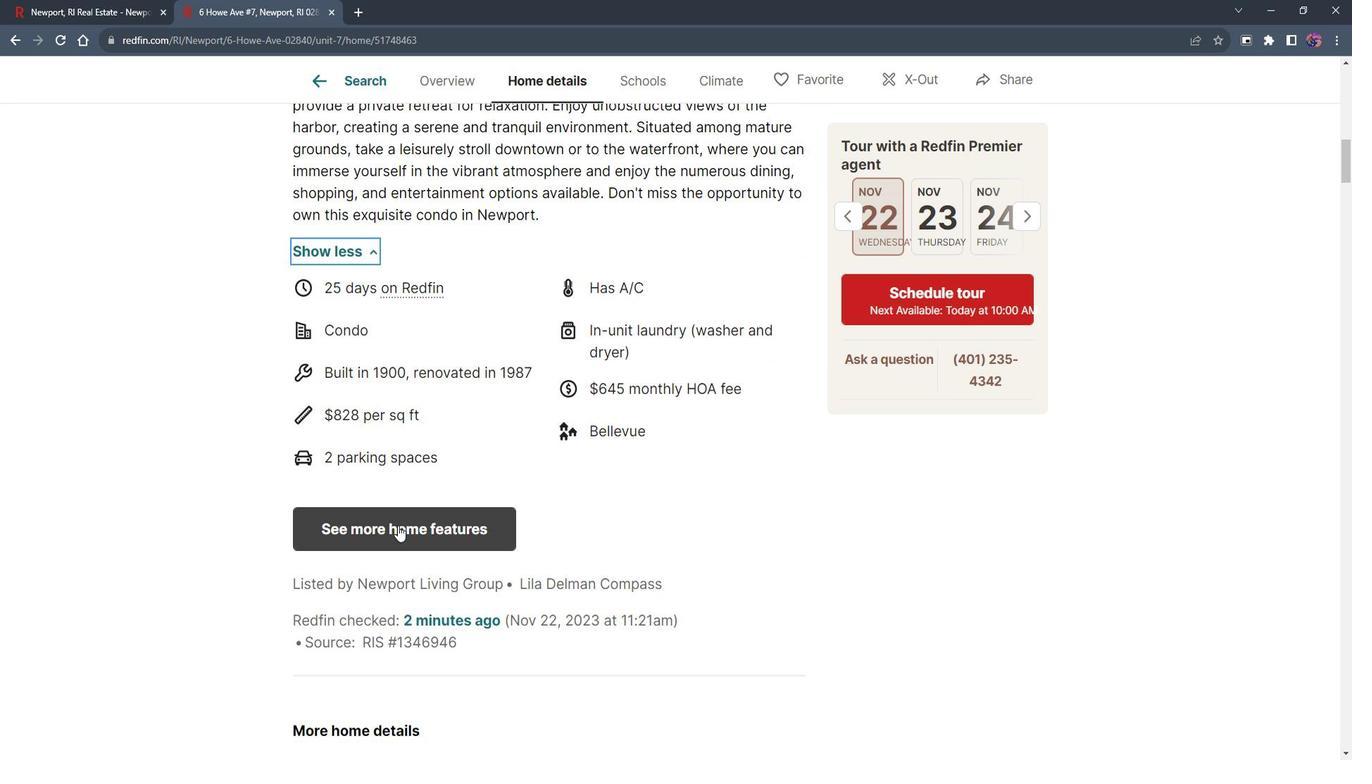 
Action: Mouse pressed left at (436, 152)
Screenshot: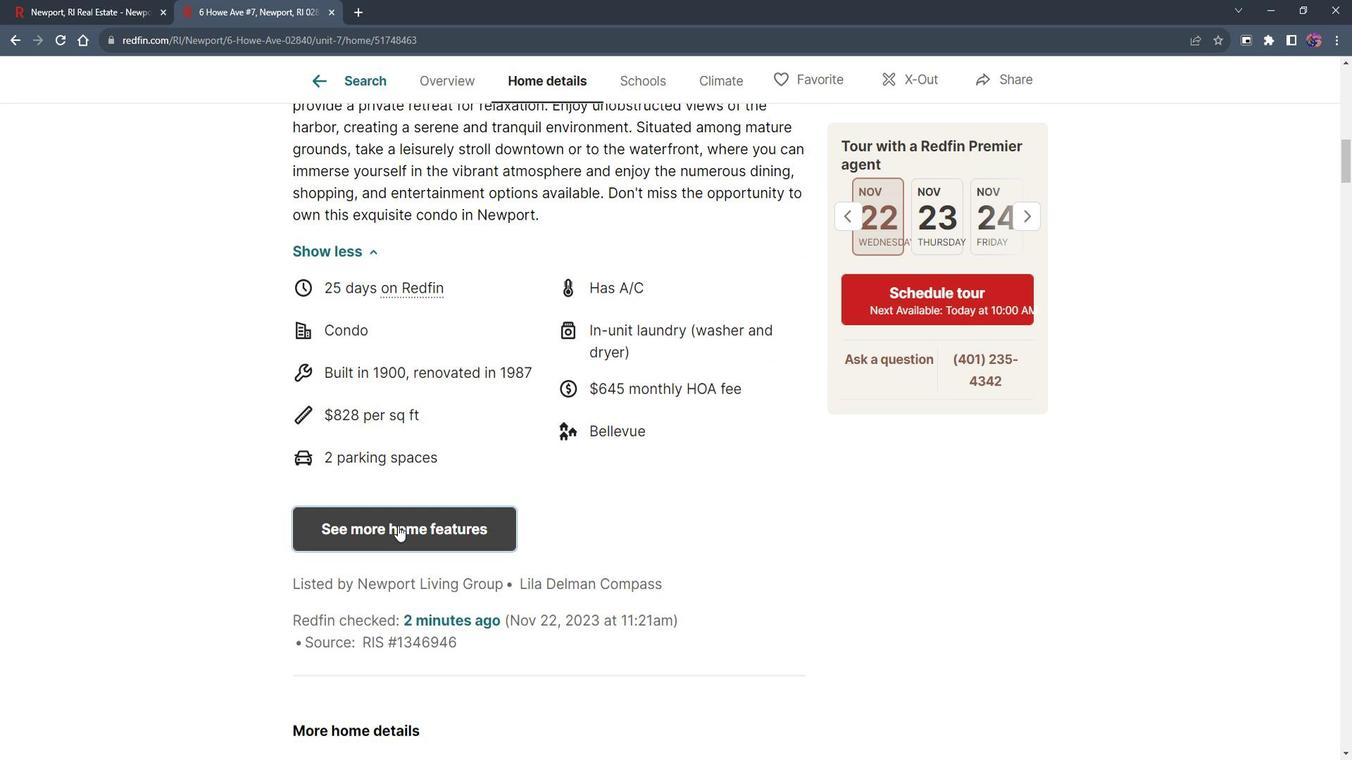 
Action: Mouse moved to (601, 156)
Screenshot: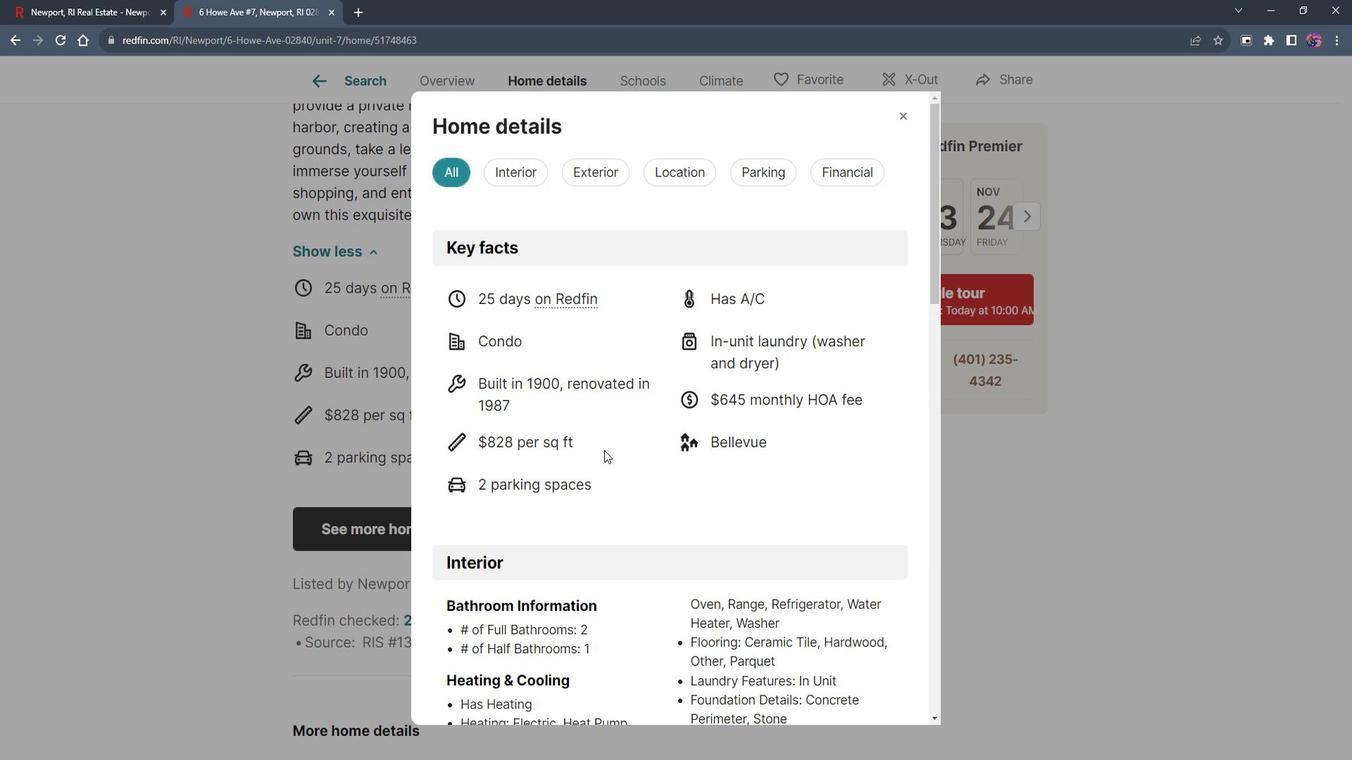 
Action: Mouse scrolled (601, 156) with delta (0, 0)
Screenshot: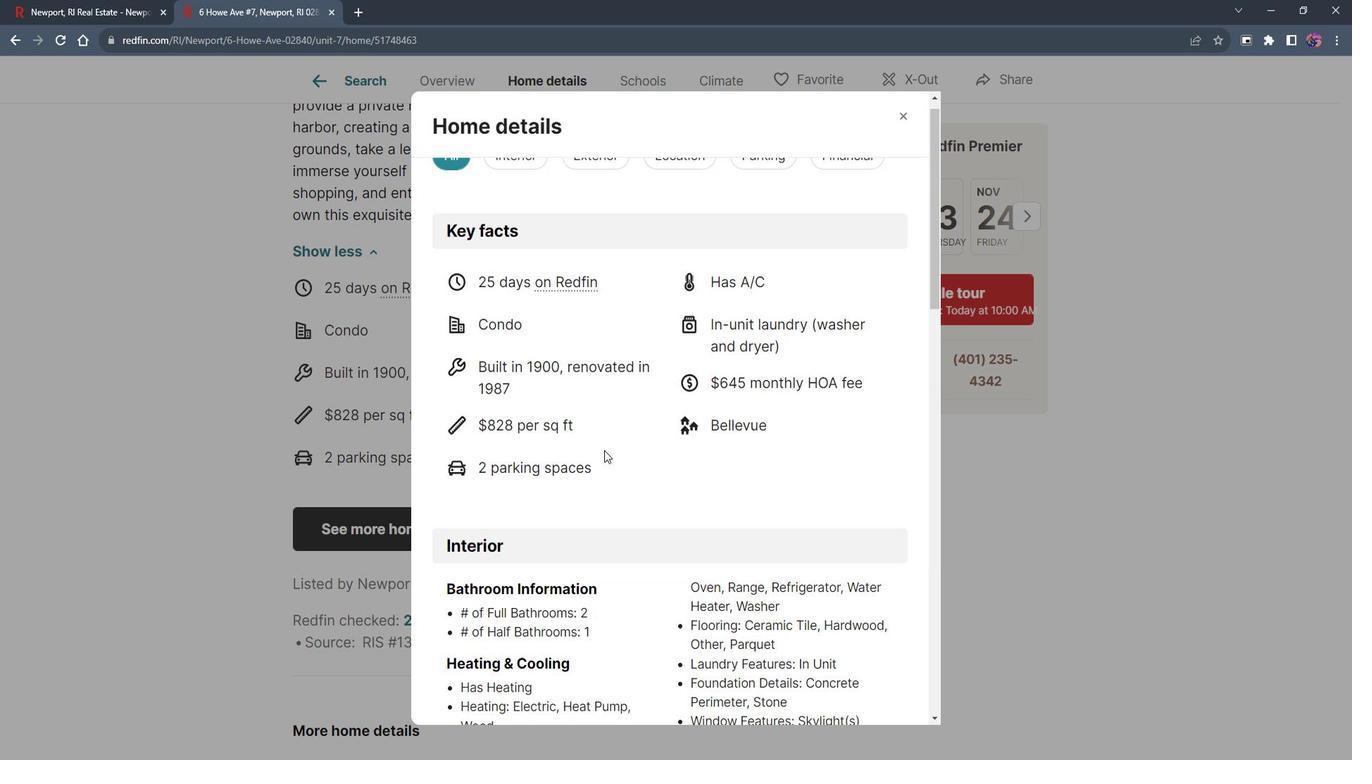 
Action: Mouse scrolled (601, 156) with delta (0, 0)
Screenshot: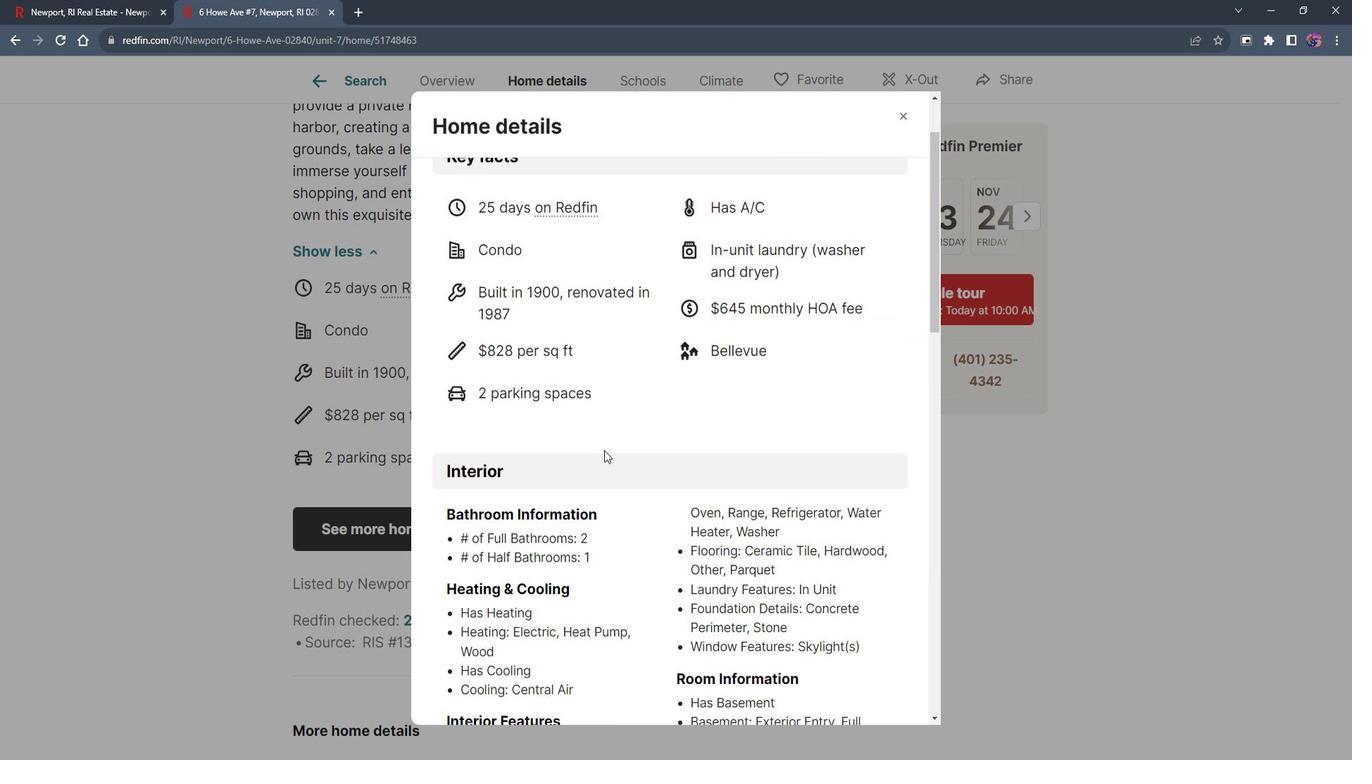 
Action: Mouse scrolled (601, 156) with delta (0, 0)
Screenshot: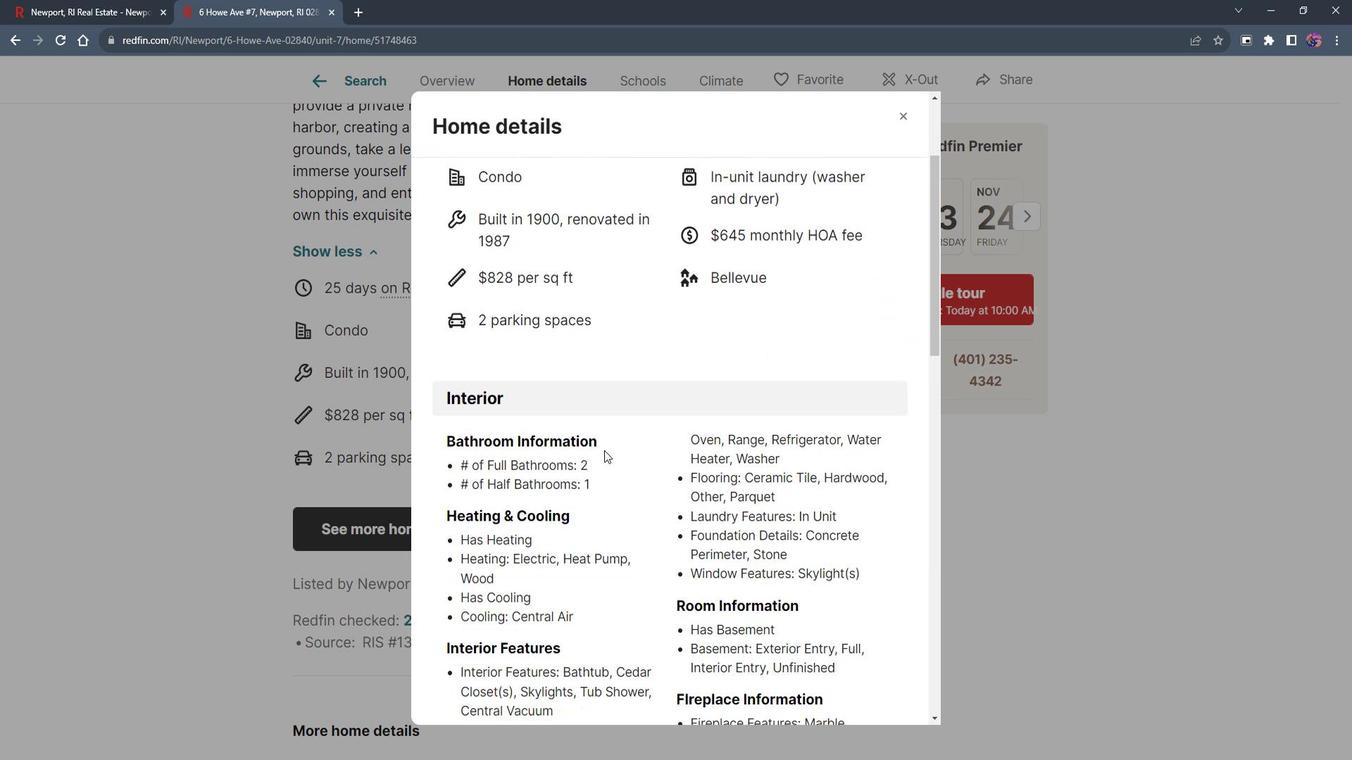 
Action: Mouse scrolled (601, 156) with delta (0, 0)
Screenshot: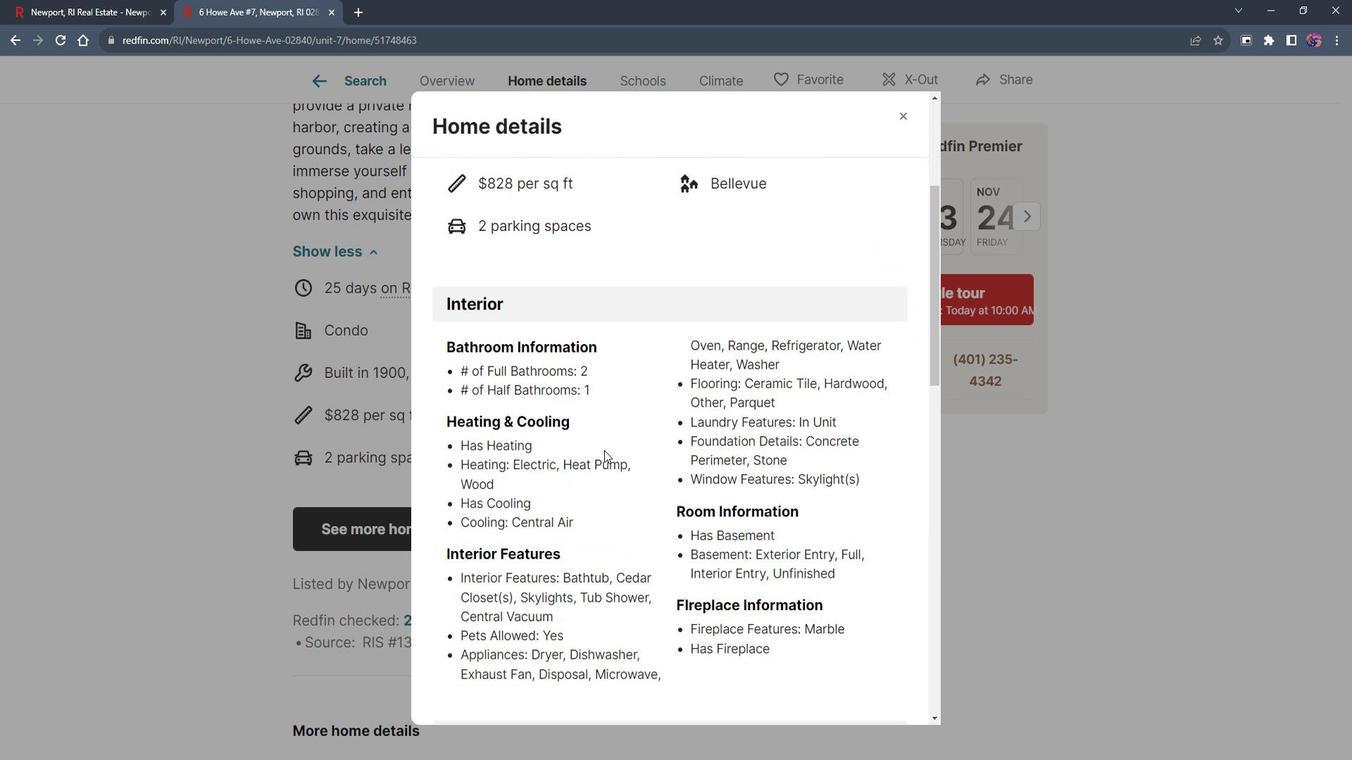 
Action: Mouse moved to (601, 156)
Screenshot: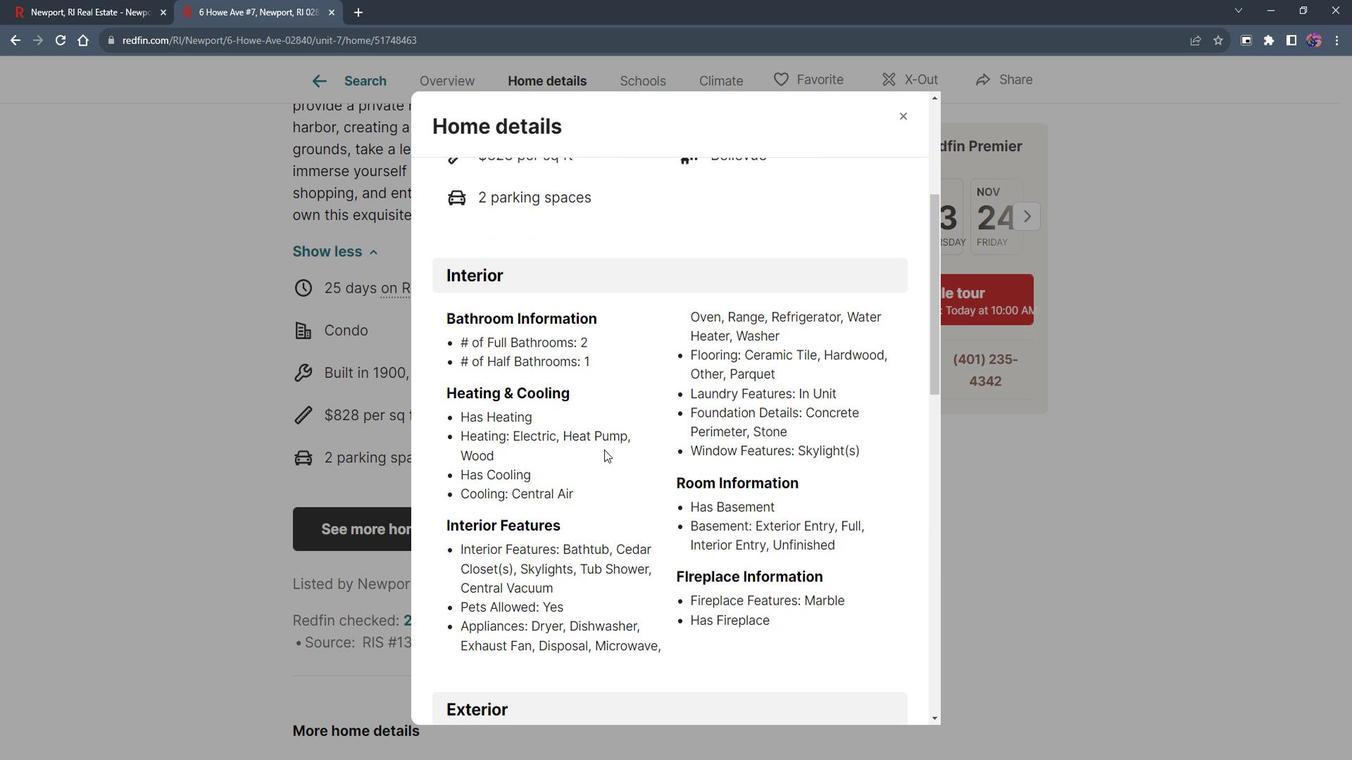 
Action: Mouse scrolled (601, 156) with delta (0, 0)
Screenshot: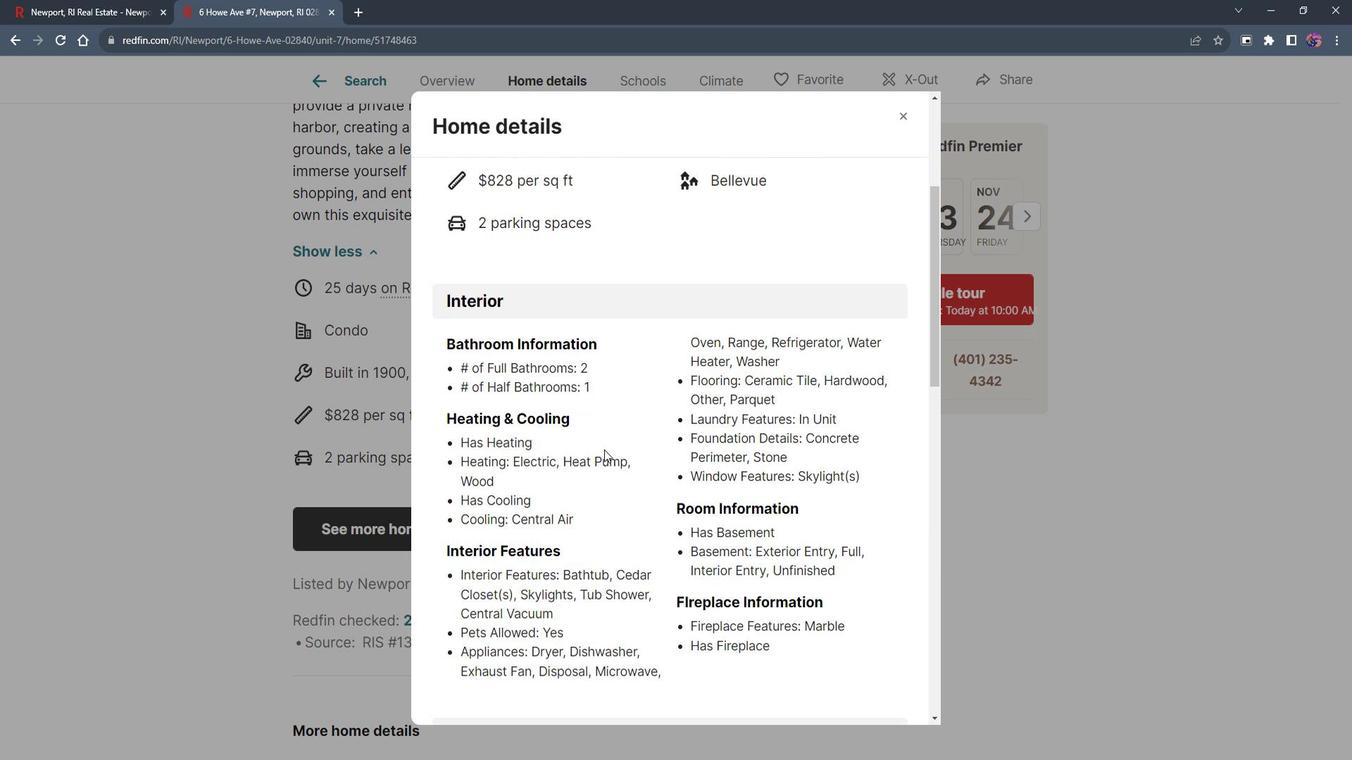 
Action: Mouse scrolled (601, 156) with delta (0, 0)
Screenshot: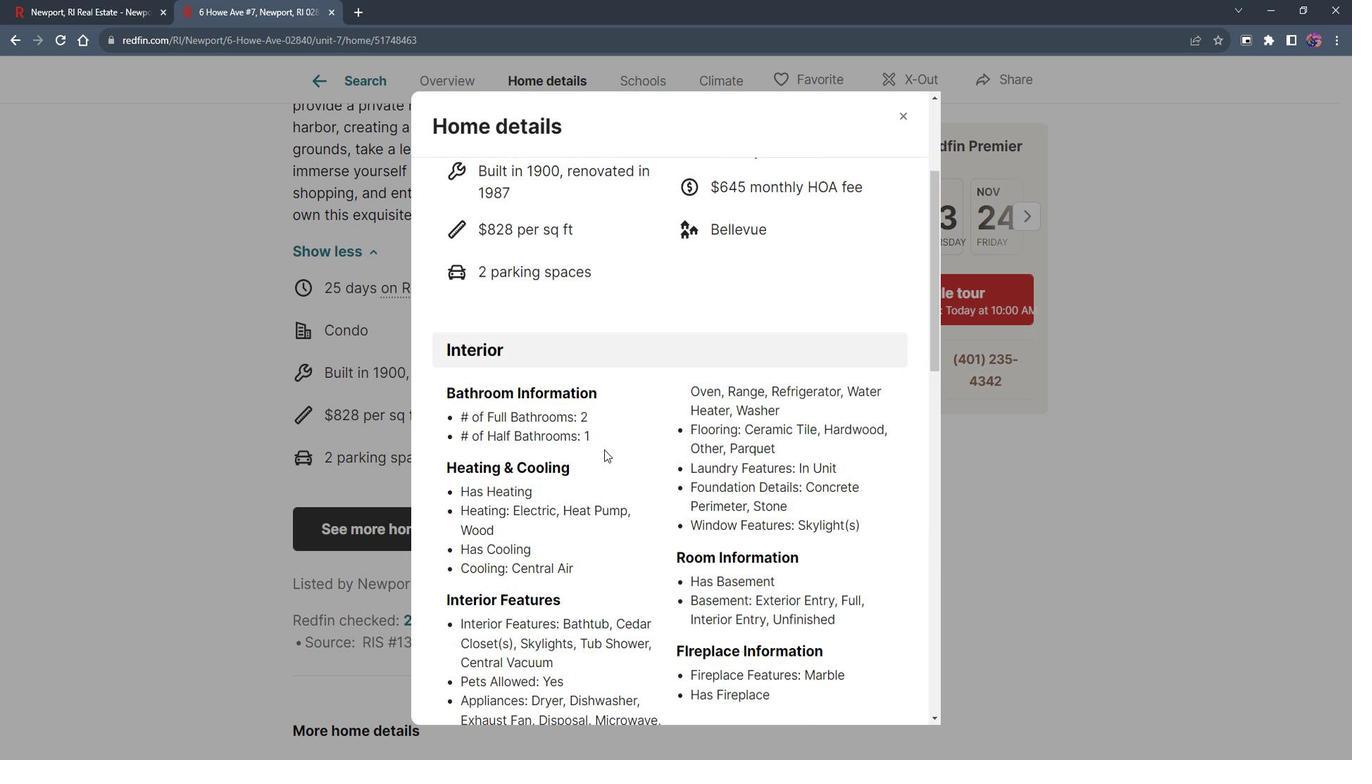 
Action: Mouse scrolled (601, 156) with delta (0, 0)
Screenshot: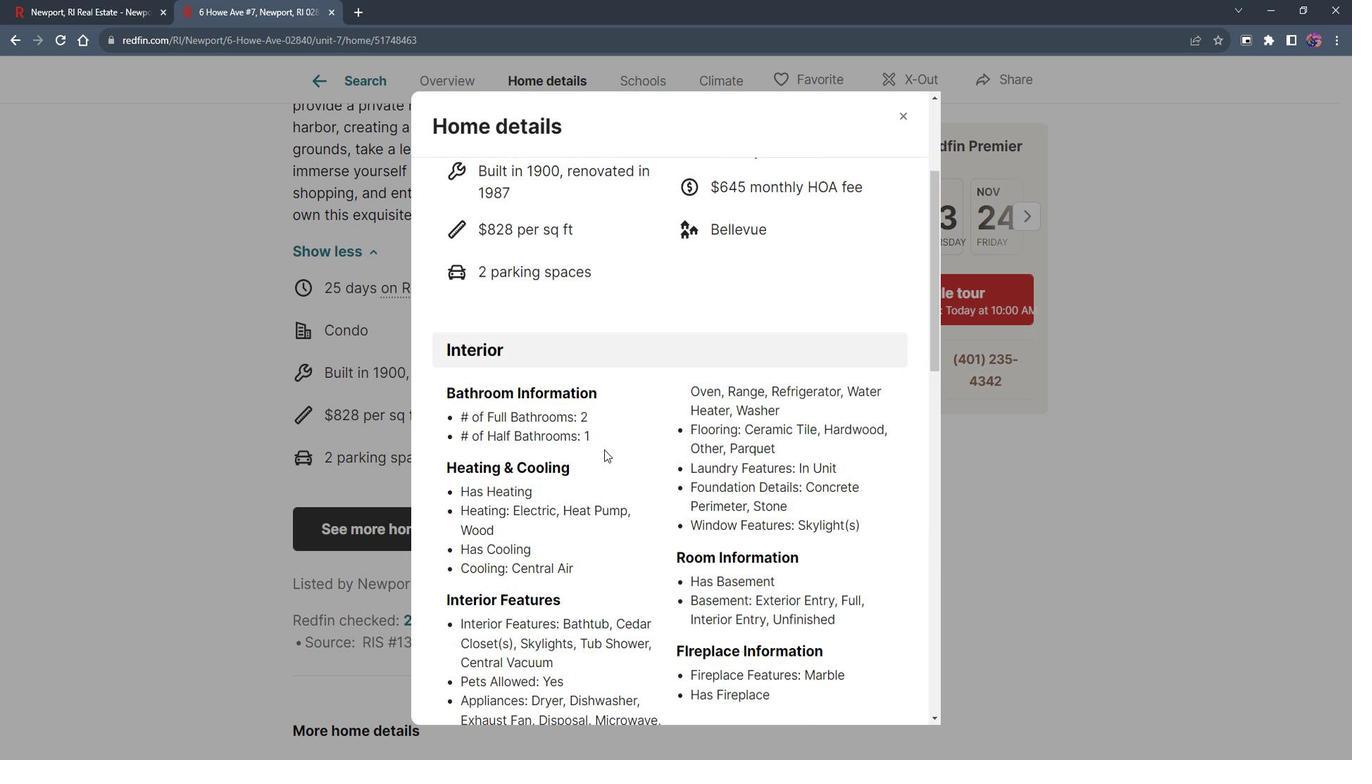 
Action: Mouse scrolled (601, 156) with delta (0, 0)
Screenshot: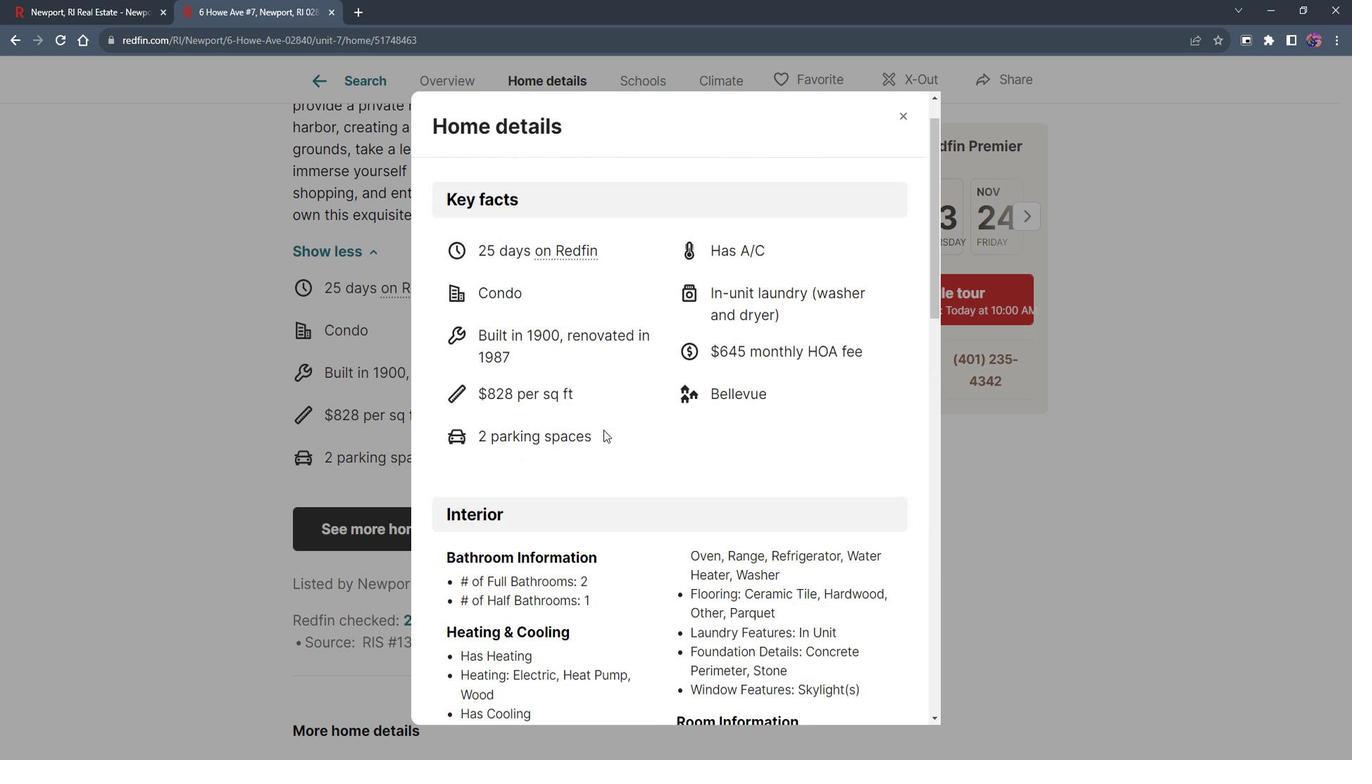 
Action: Mouse moved to (540, 172)
Screenshot: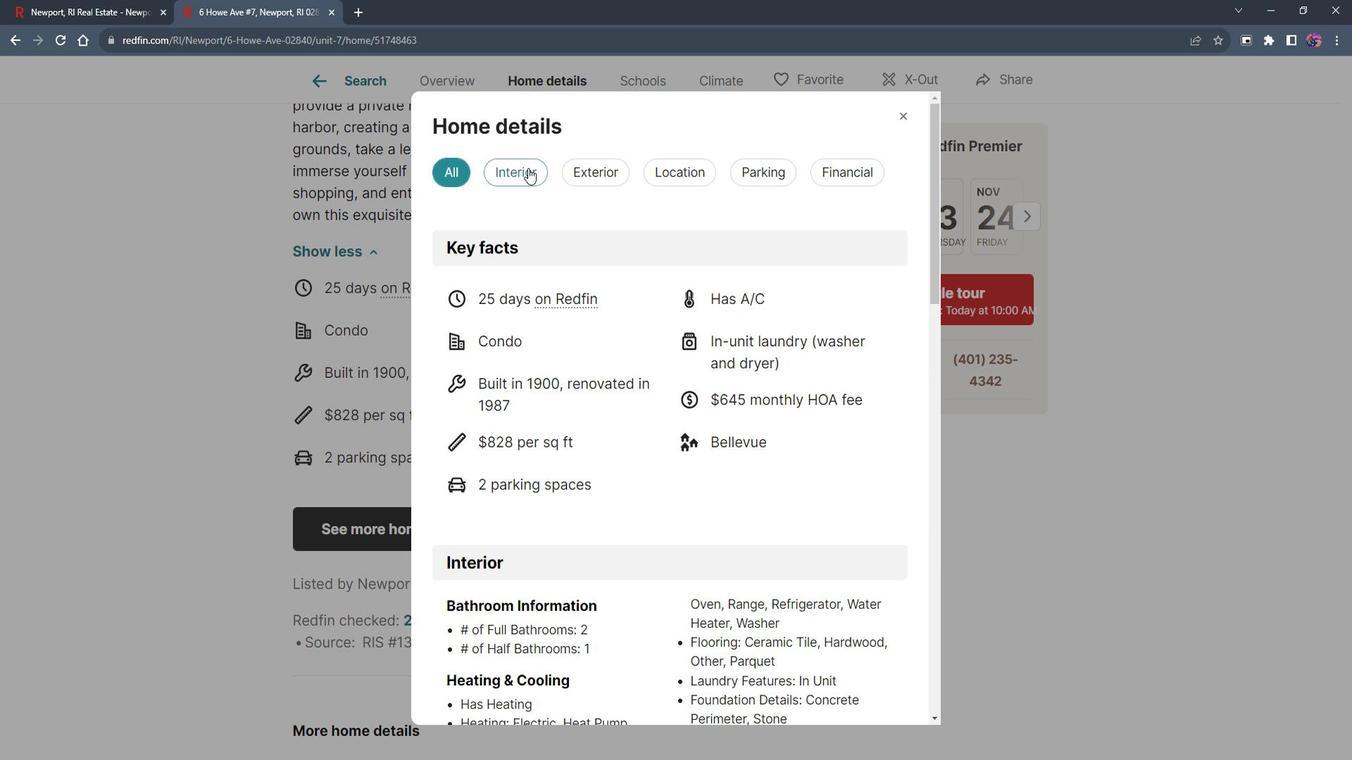 
Action: Mouse pressed left at (540, 172)
Screenshot: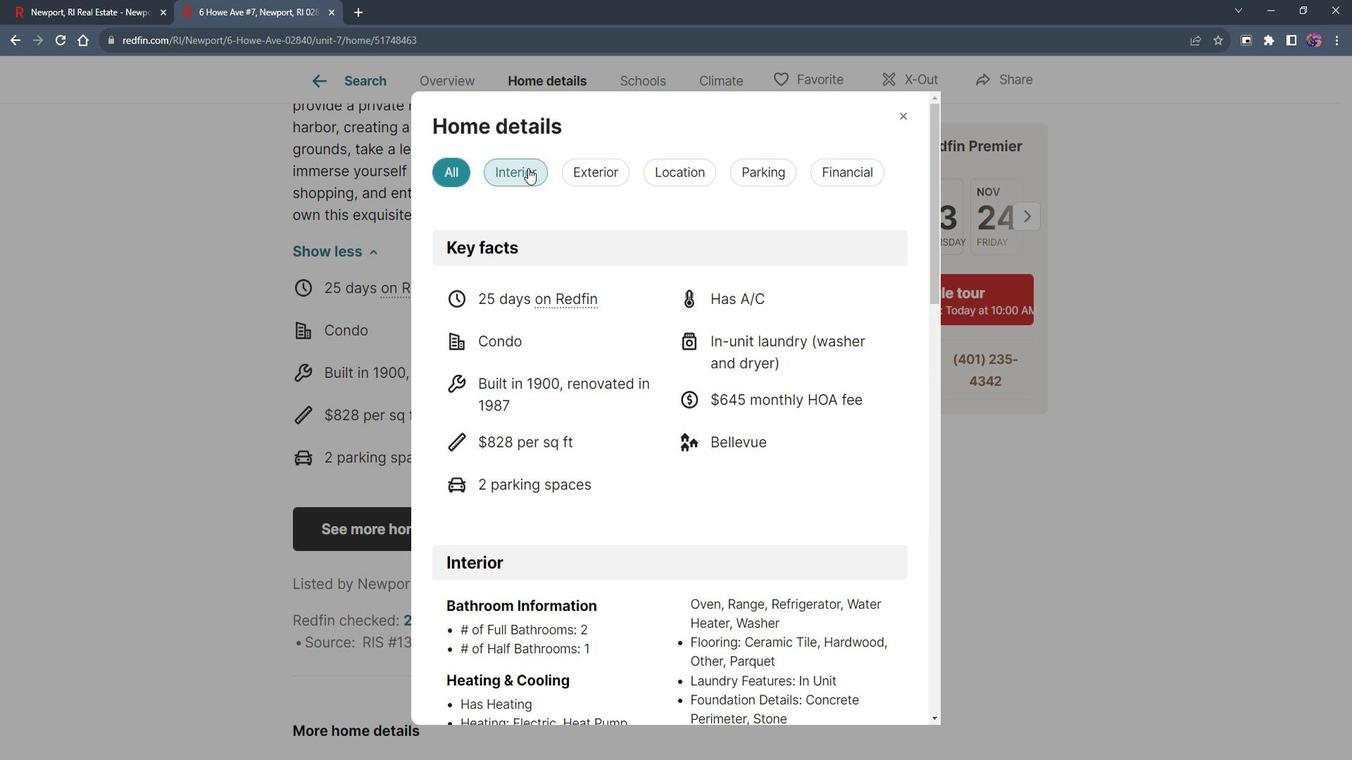 
Action: Mouse moved to (568, 159)
Screenshot: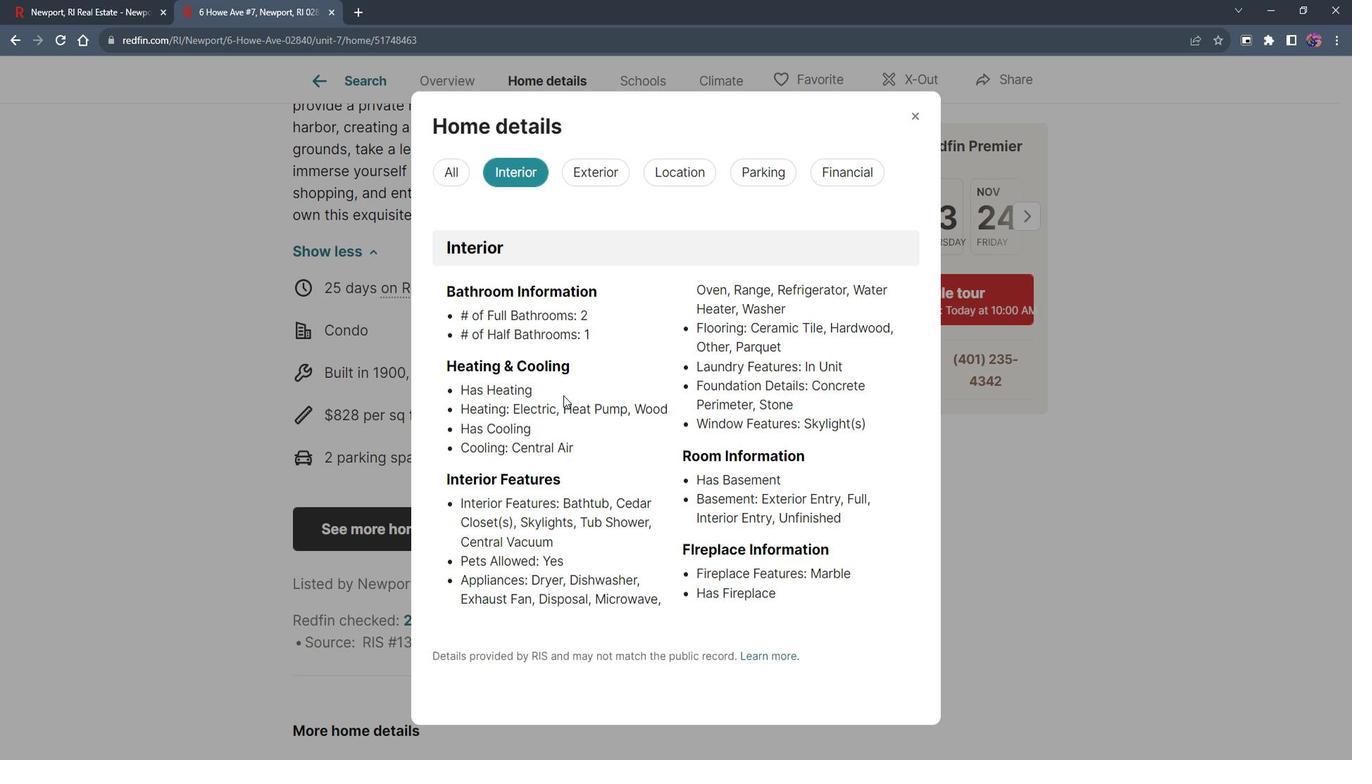
Action: Mouse scrolled (568, 159) with delta (0, 0)
Screenshot: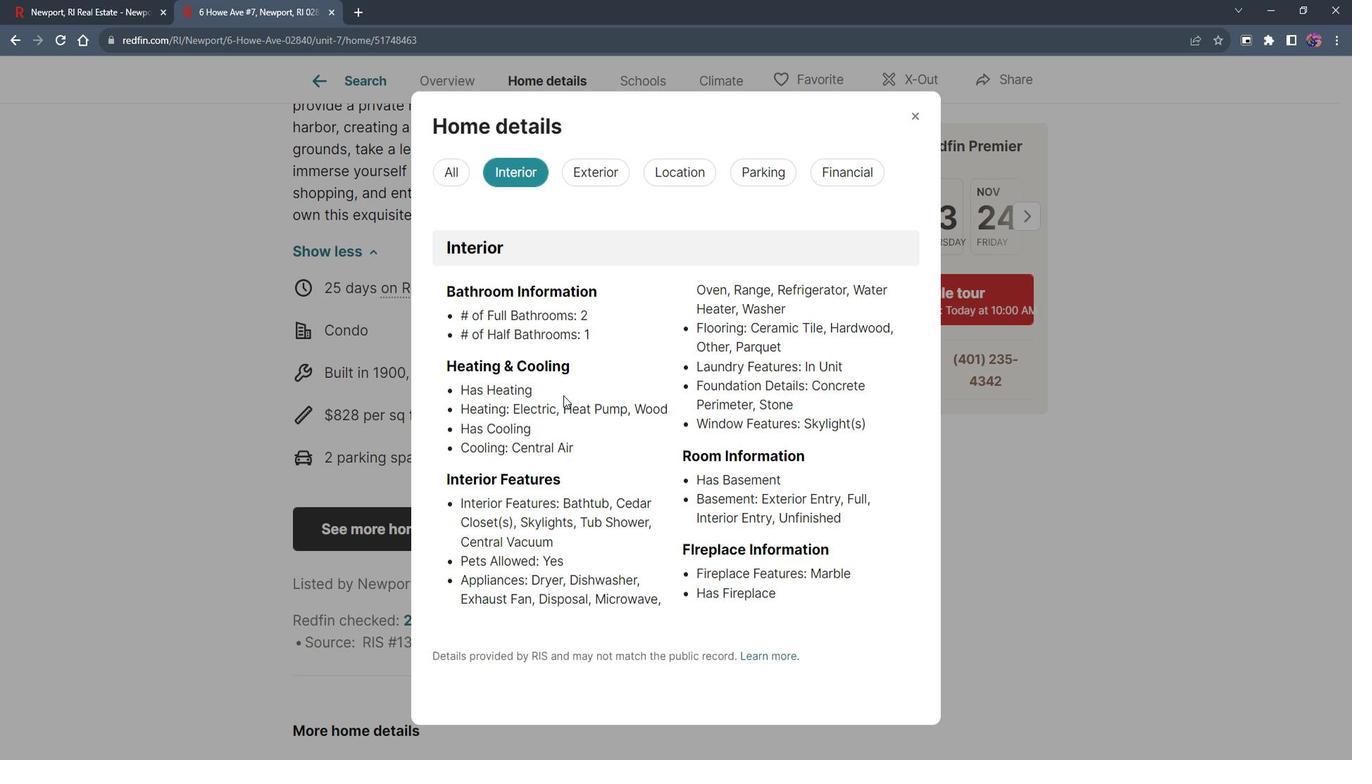
Action: Mouse moved to (568, 159)
Screenshot: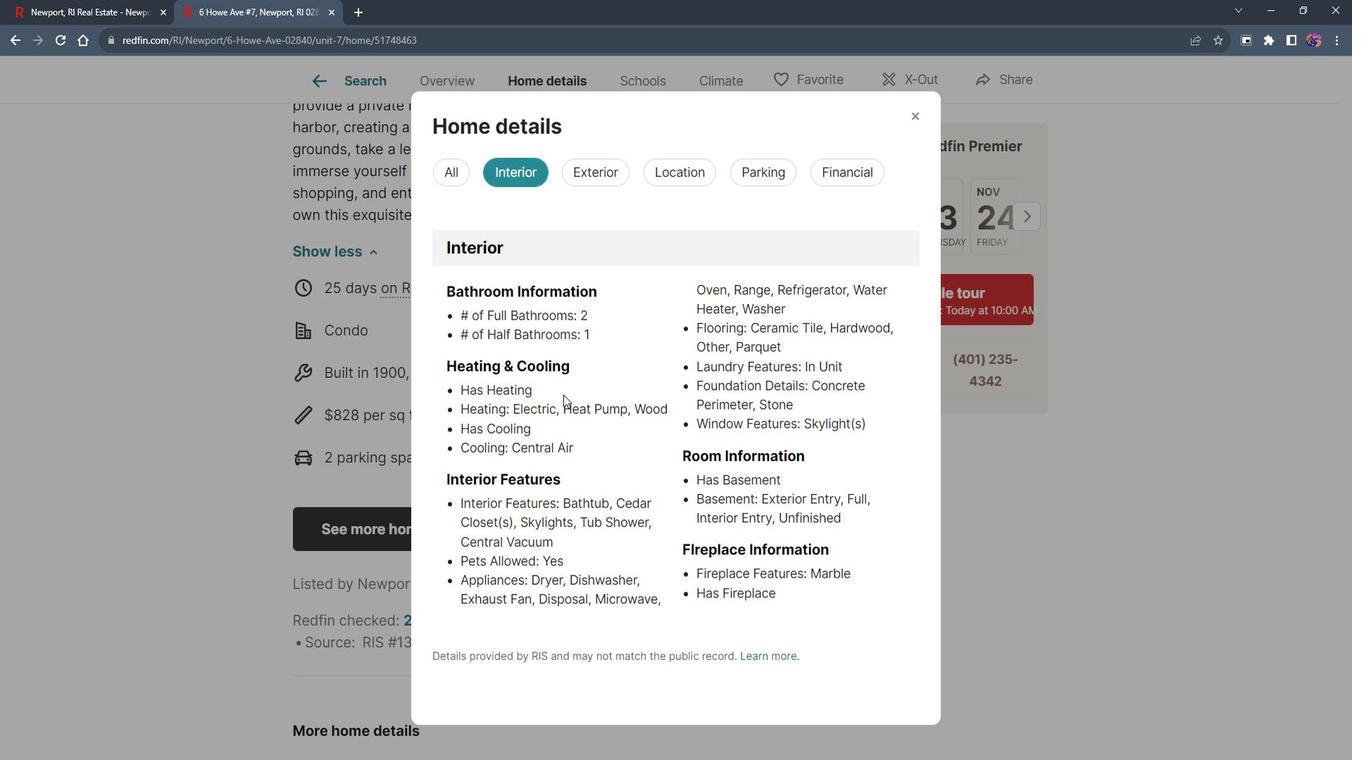 
Action: Mouse scrolled (568, 159) with delta (0, 0)
Screenshot: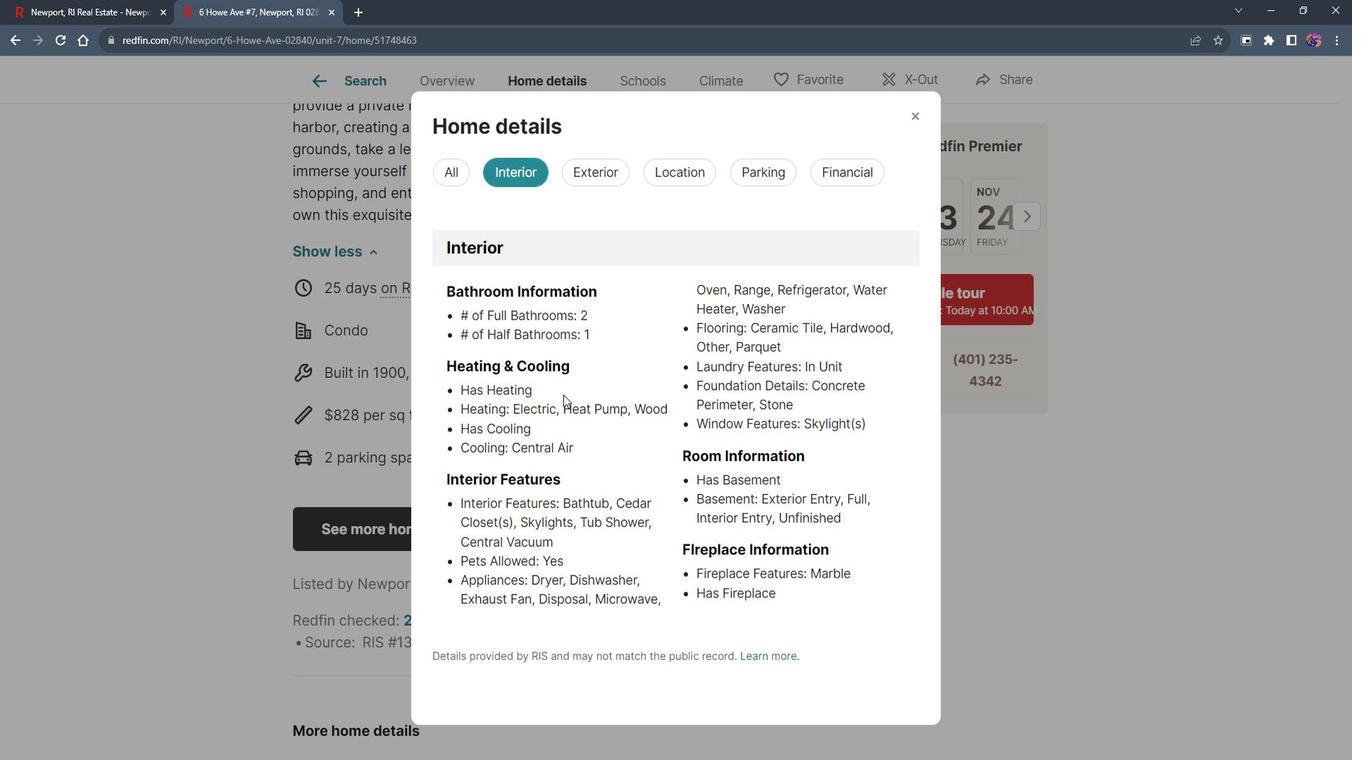 
Action: Mouse moved to (568, 159)
Screenshot: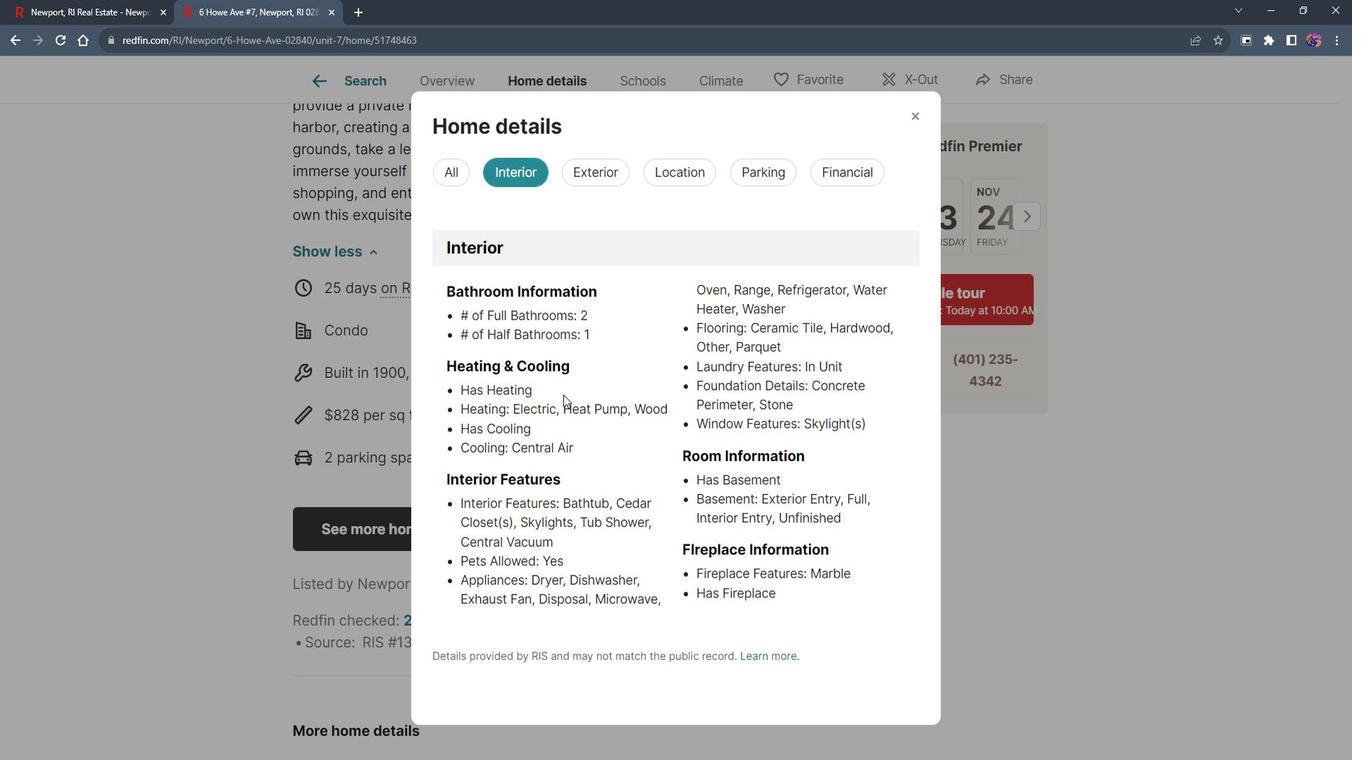 
Action: Mouse scrolled (568, 159) with delta (0, 0)
Screenshot: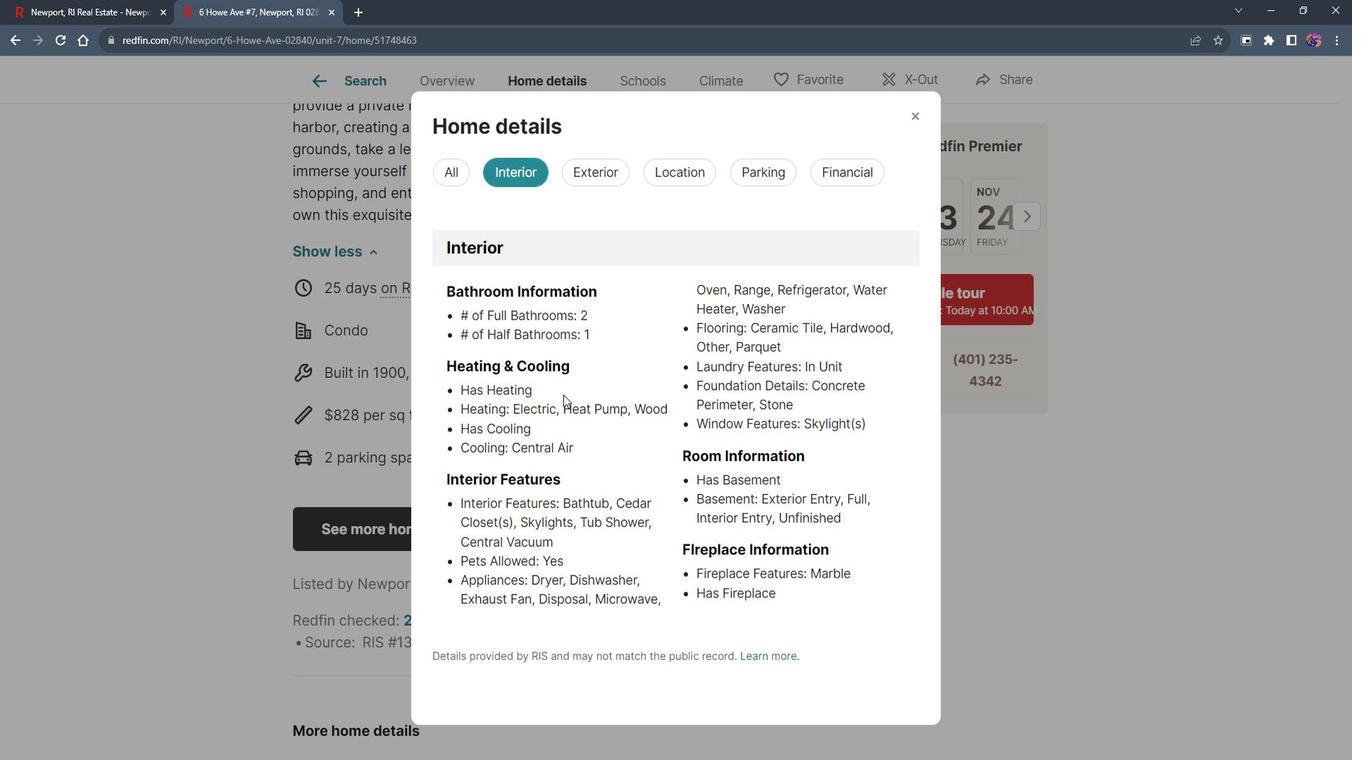 
Action: Mouse moved to (572, 160)
Screenshot: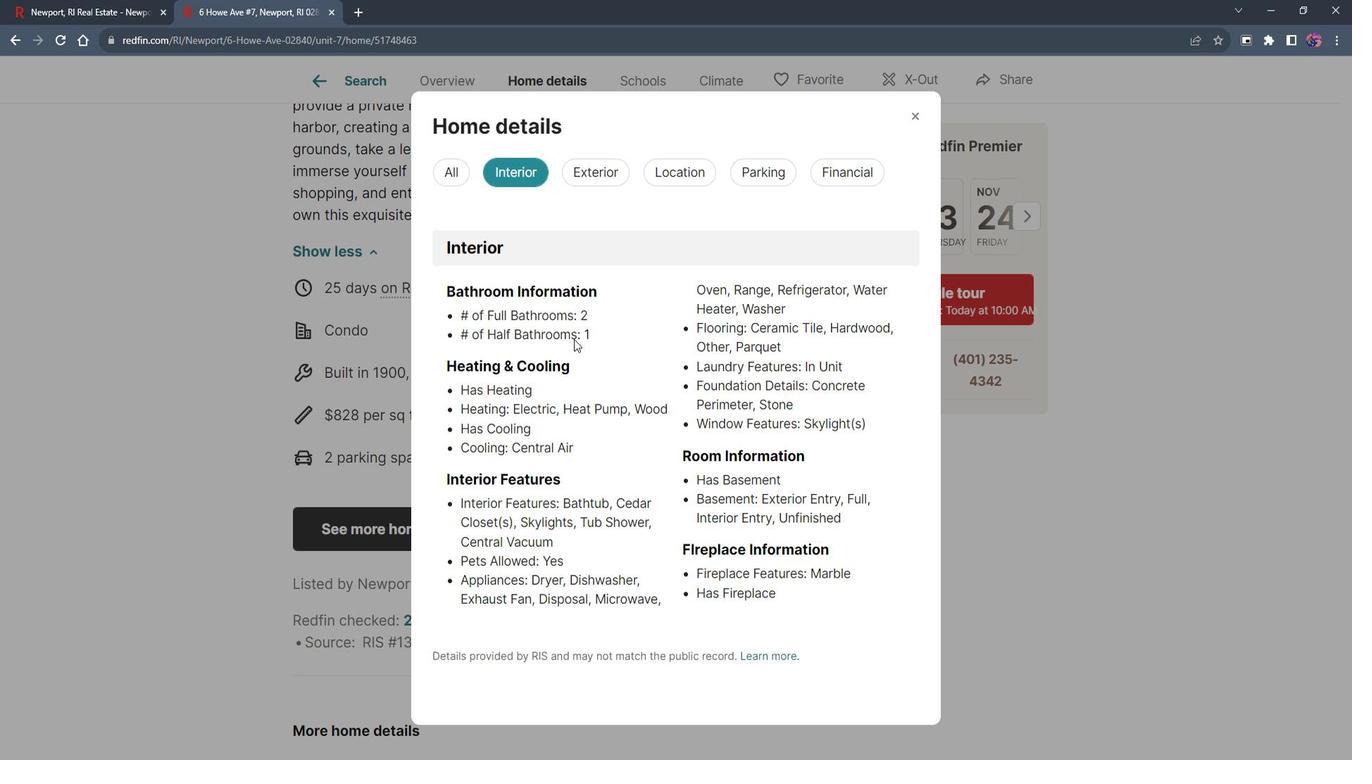 
Action: Mouse scrolled (572, 160) with delta (0, 0)
Screenshot: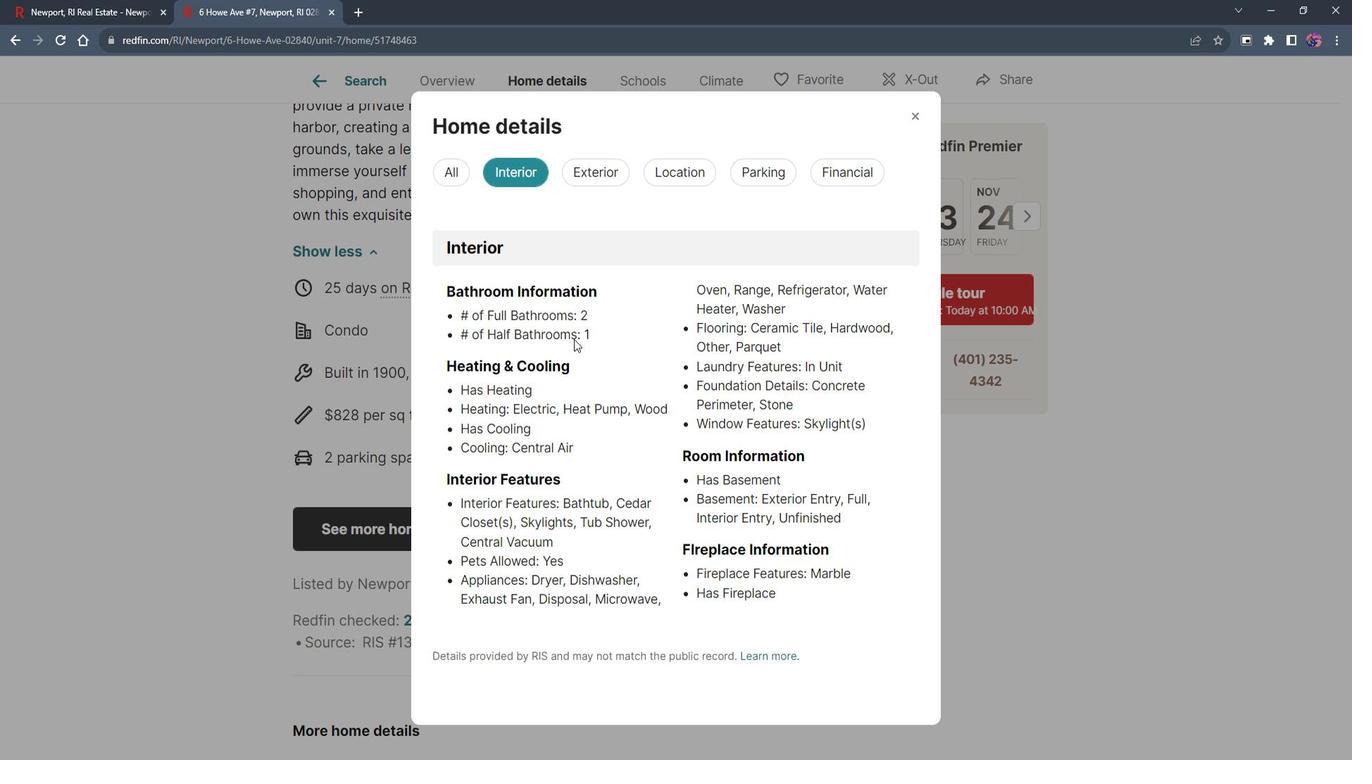 
Action: Mouse moved to (573, 161)
Screenshot: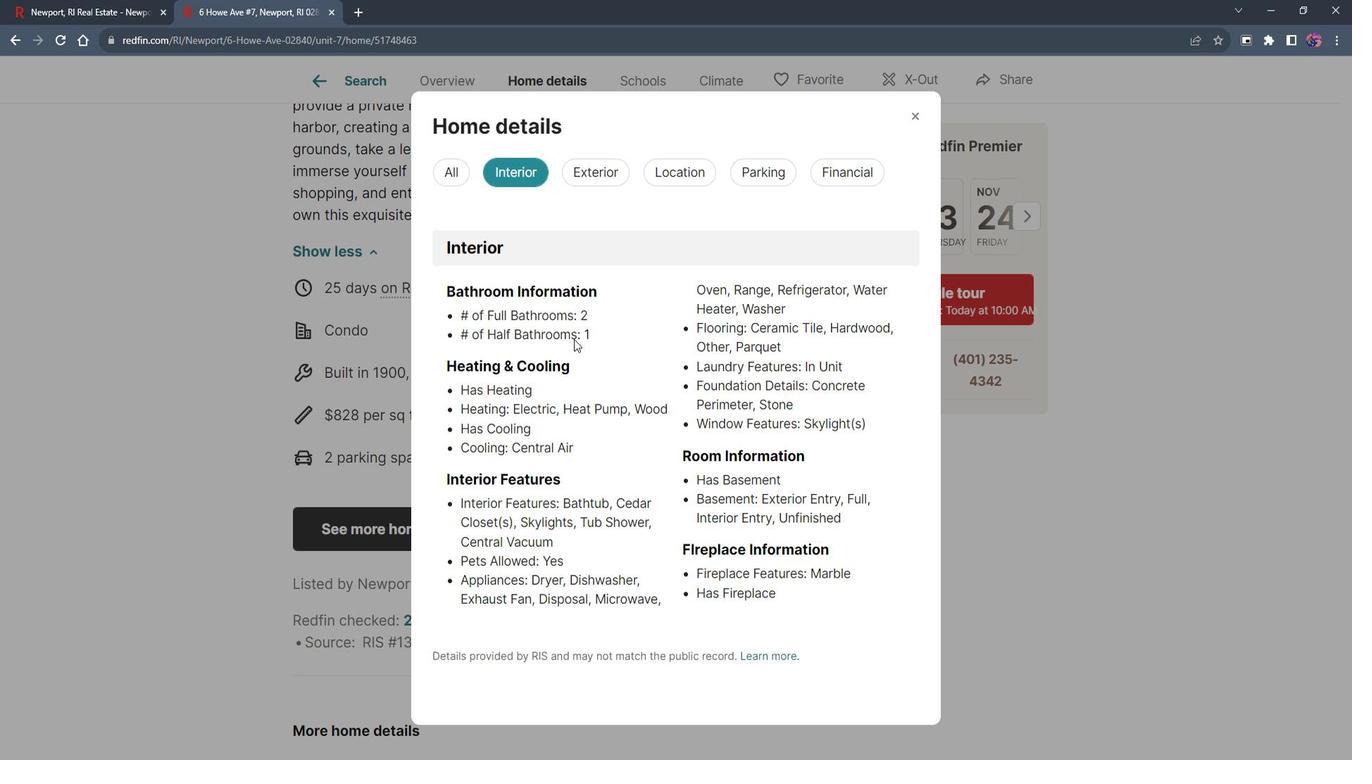 
Action: Mouse scrolled (573, 161) with delta (0, 0)
Screenshot: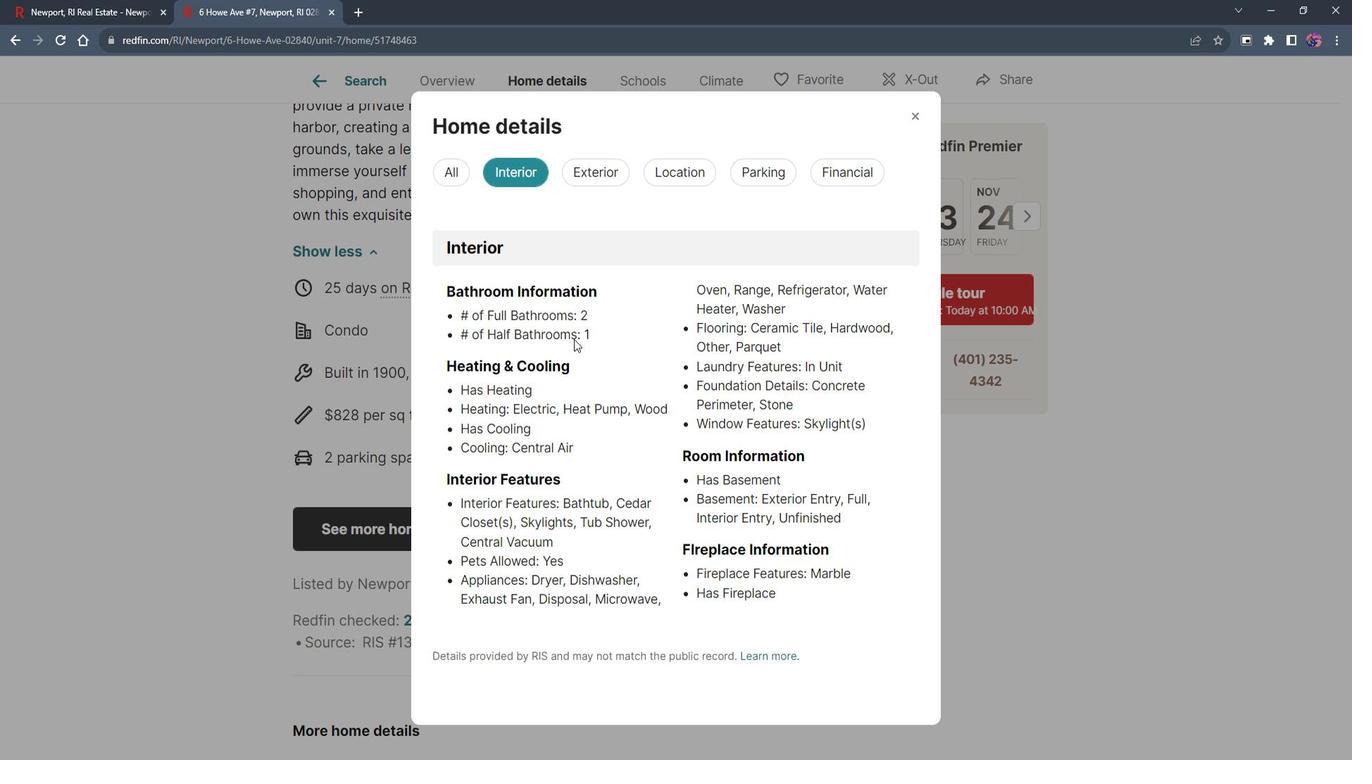 
Action: Mouse moved to (576, 161)
Screenshot: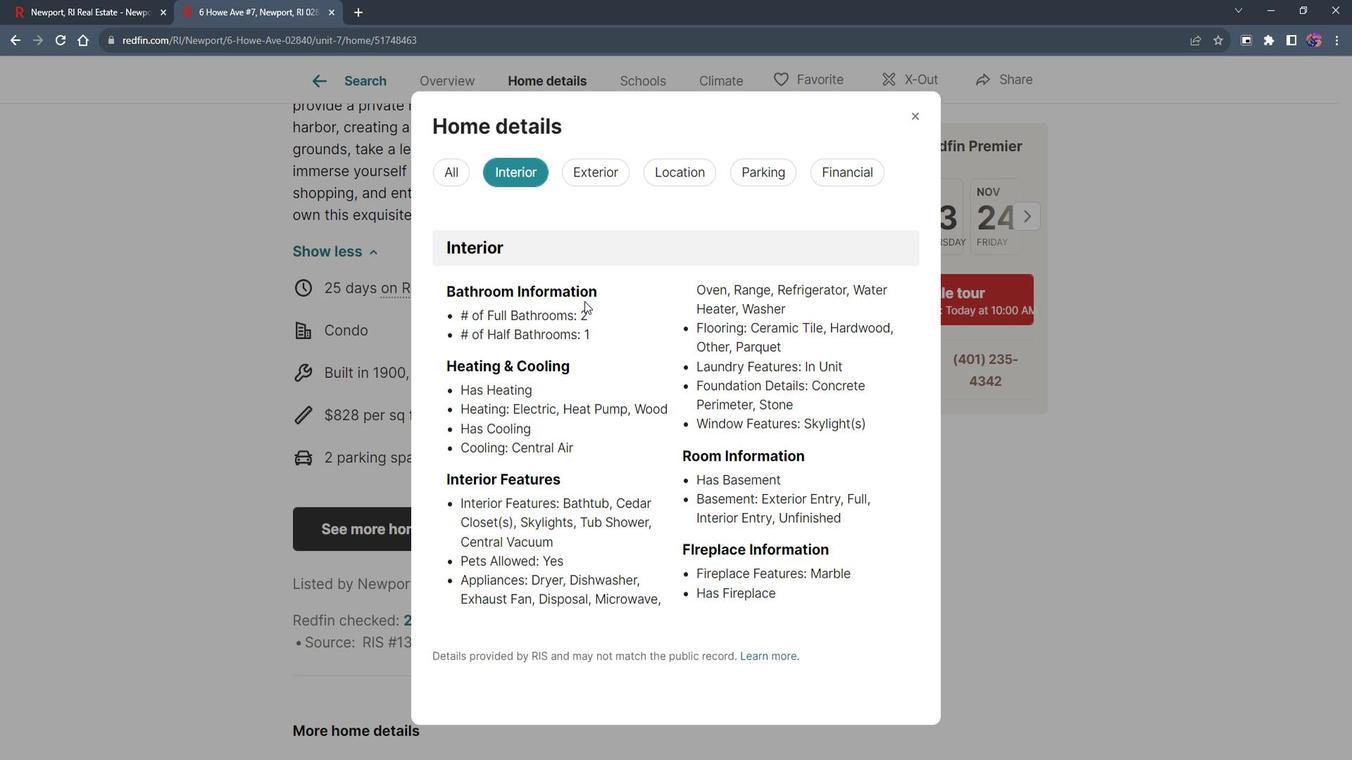 
Action: Mouse scrolled (574, 161) with delta (0, 0)
Screenshot: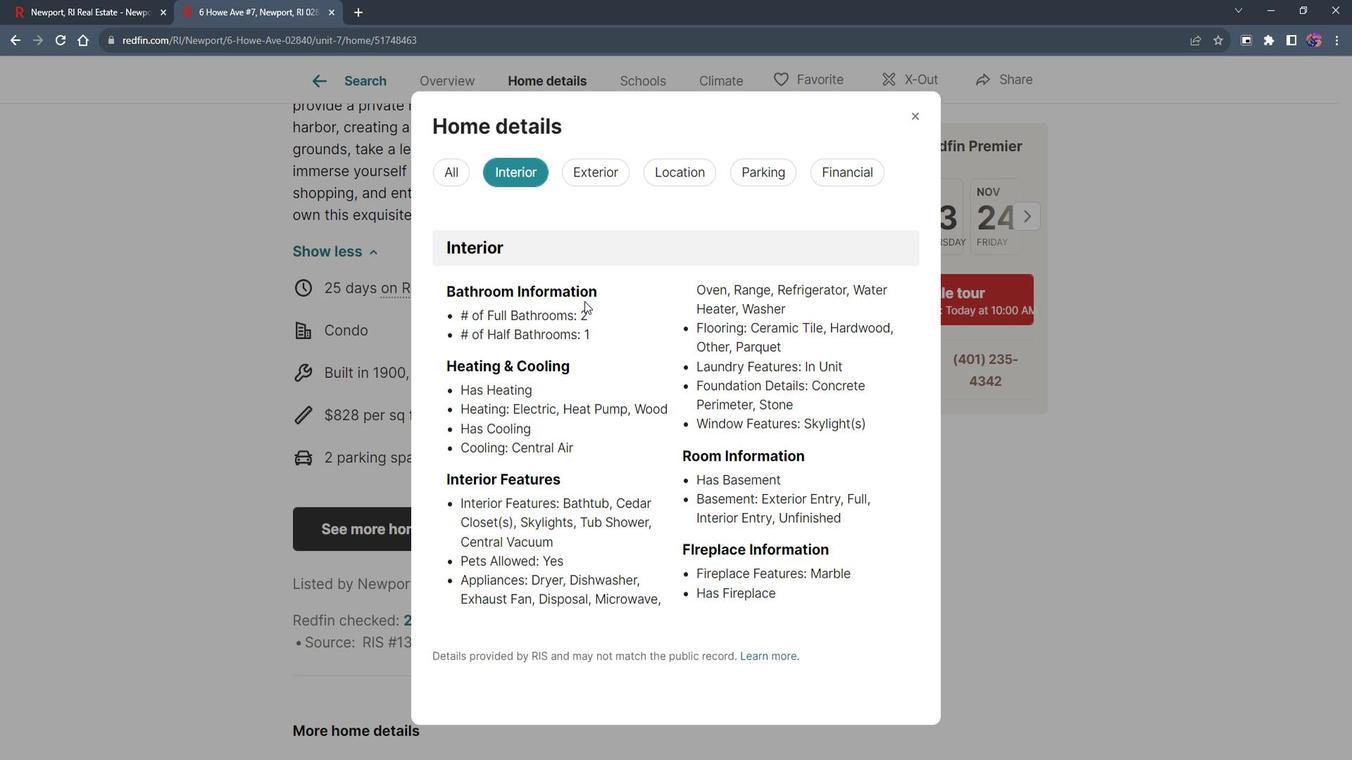 
Action: Mouse moved to (576, 161)
Screenshot: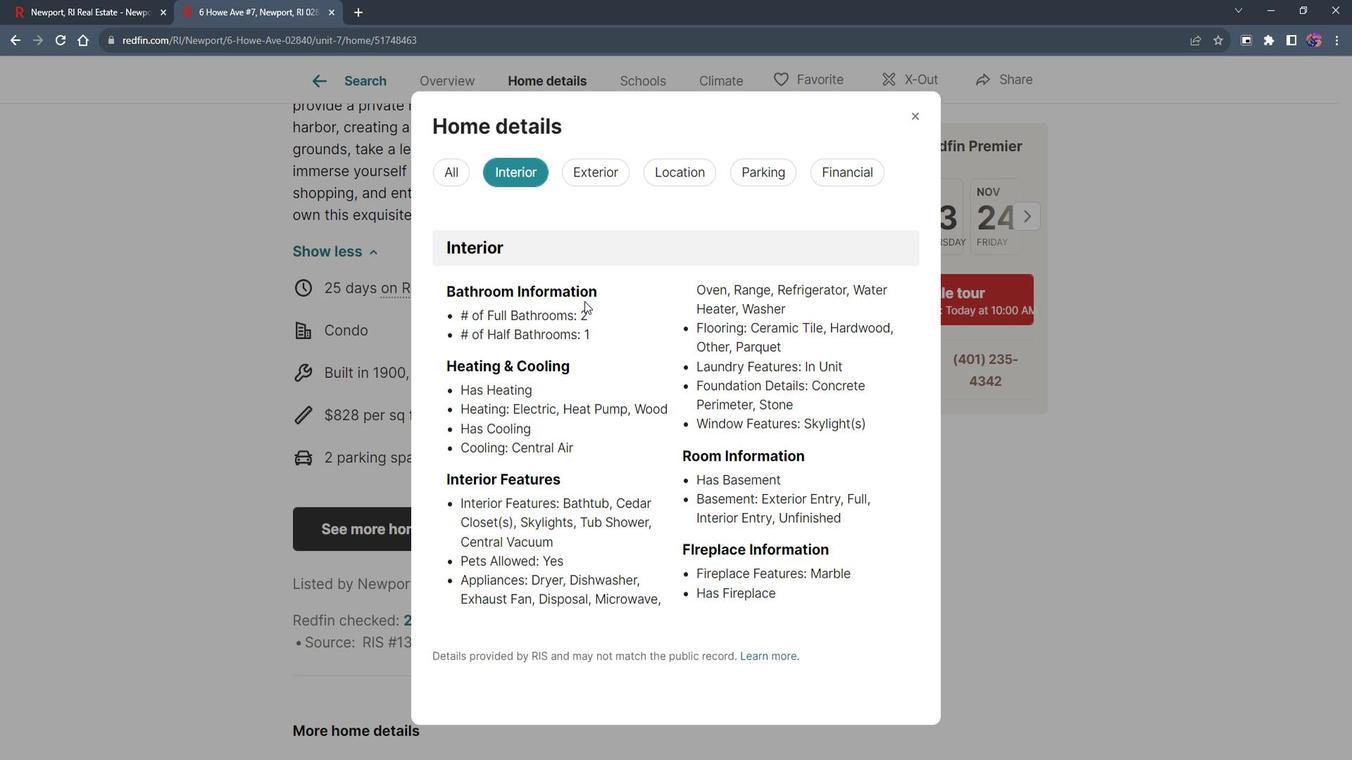 
Action: Mouse scrolled (576, 161) with delta (0, 0)
Screenshot: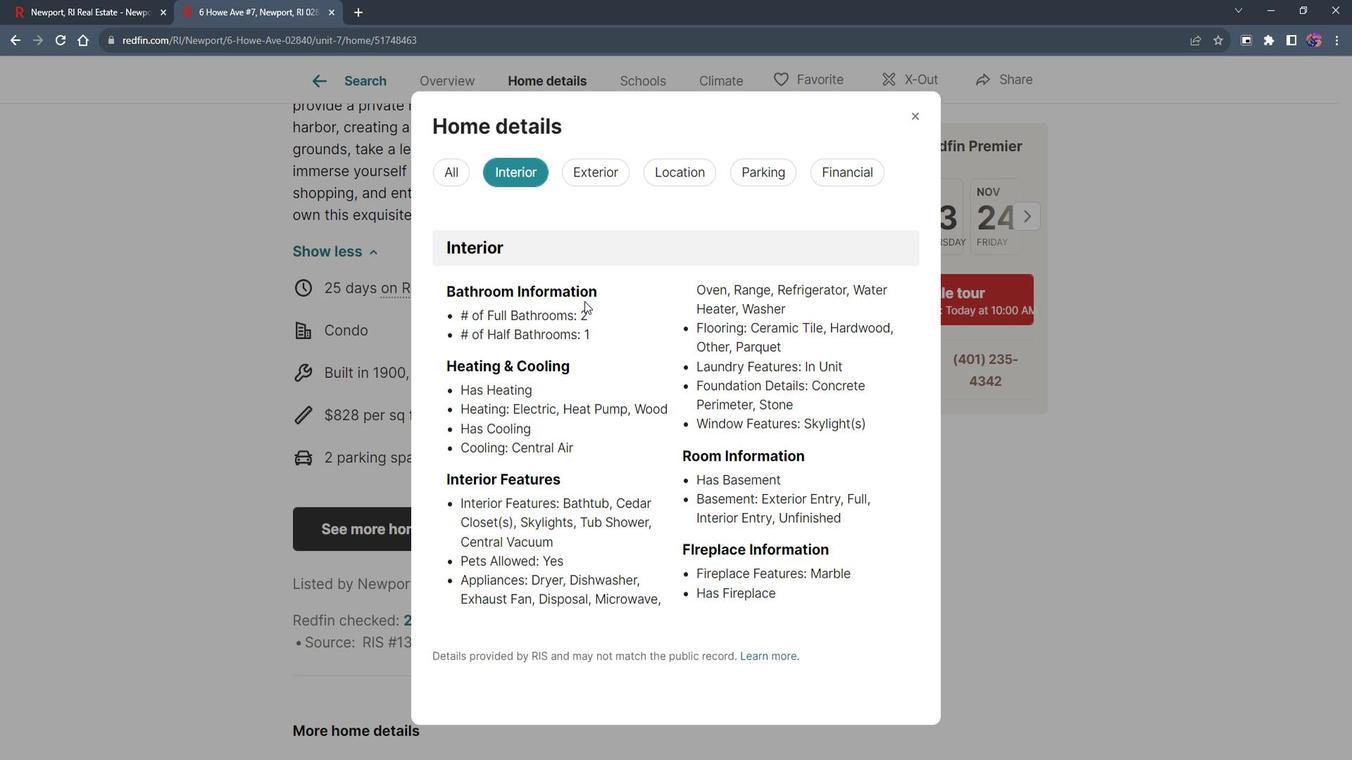 
Action: Mouse moved to (590, 172)
Screenshot: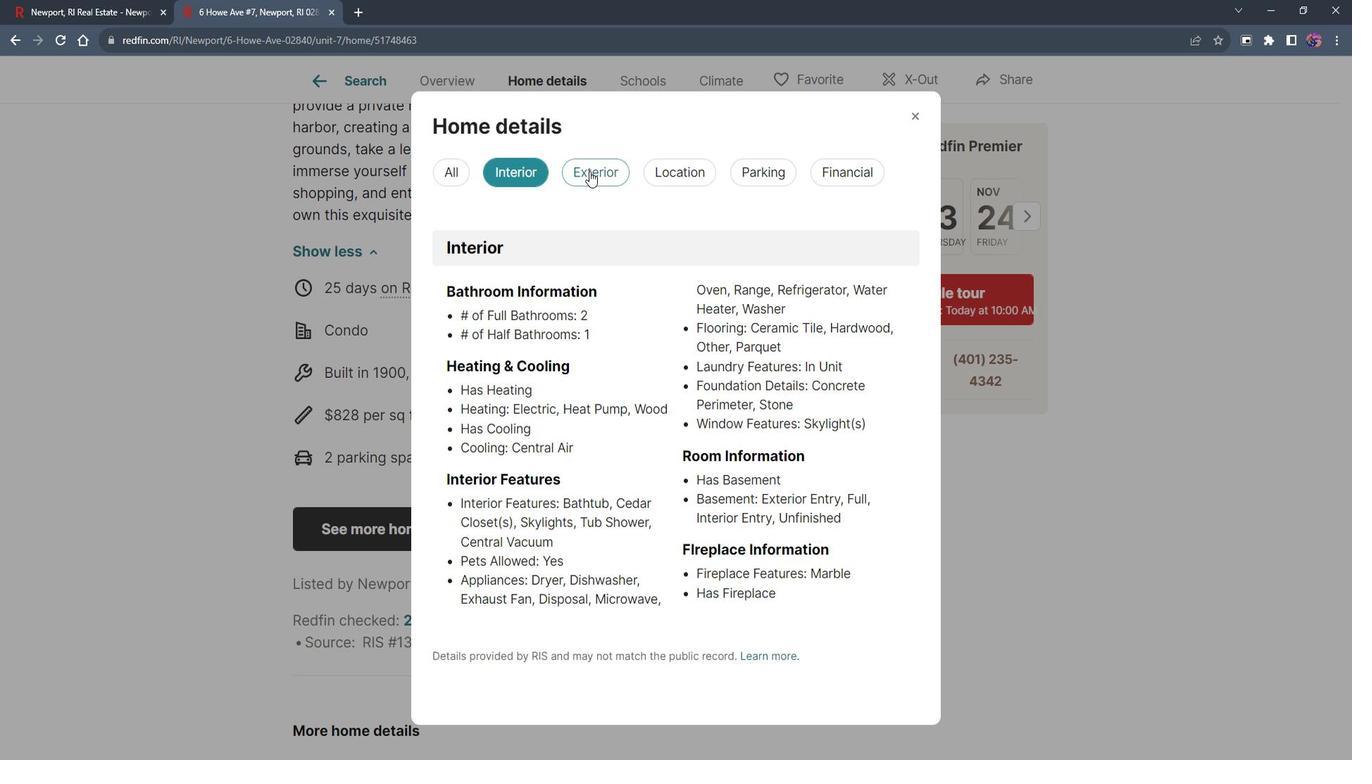 
Action: Mouse pressed left at (590, 172)
Screenshot: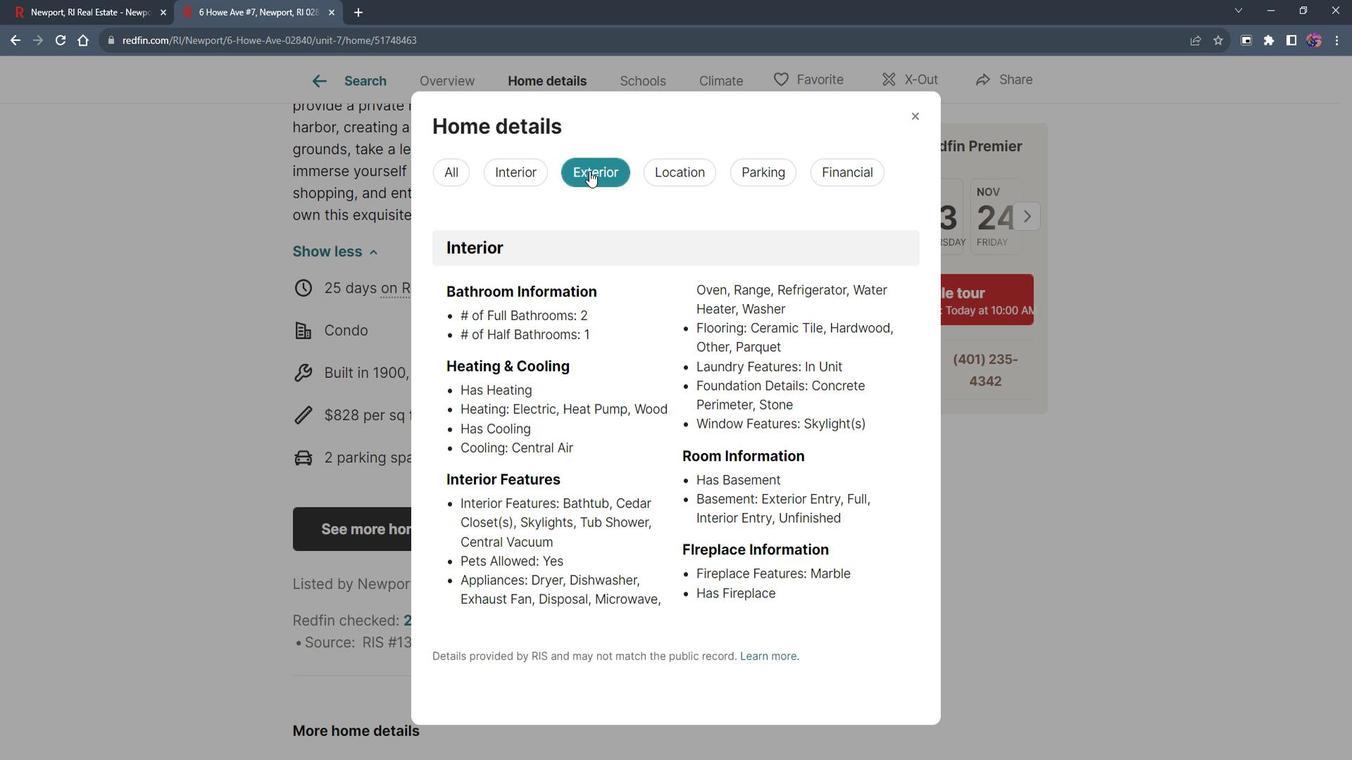 
Action: Mouse moved to (621, 159)
Screenshot: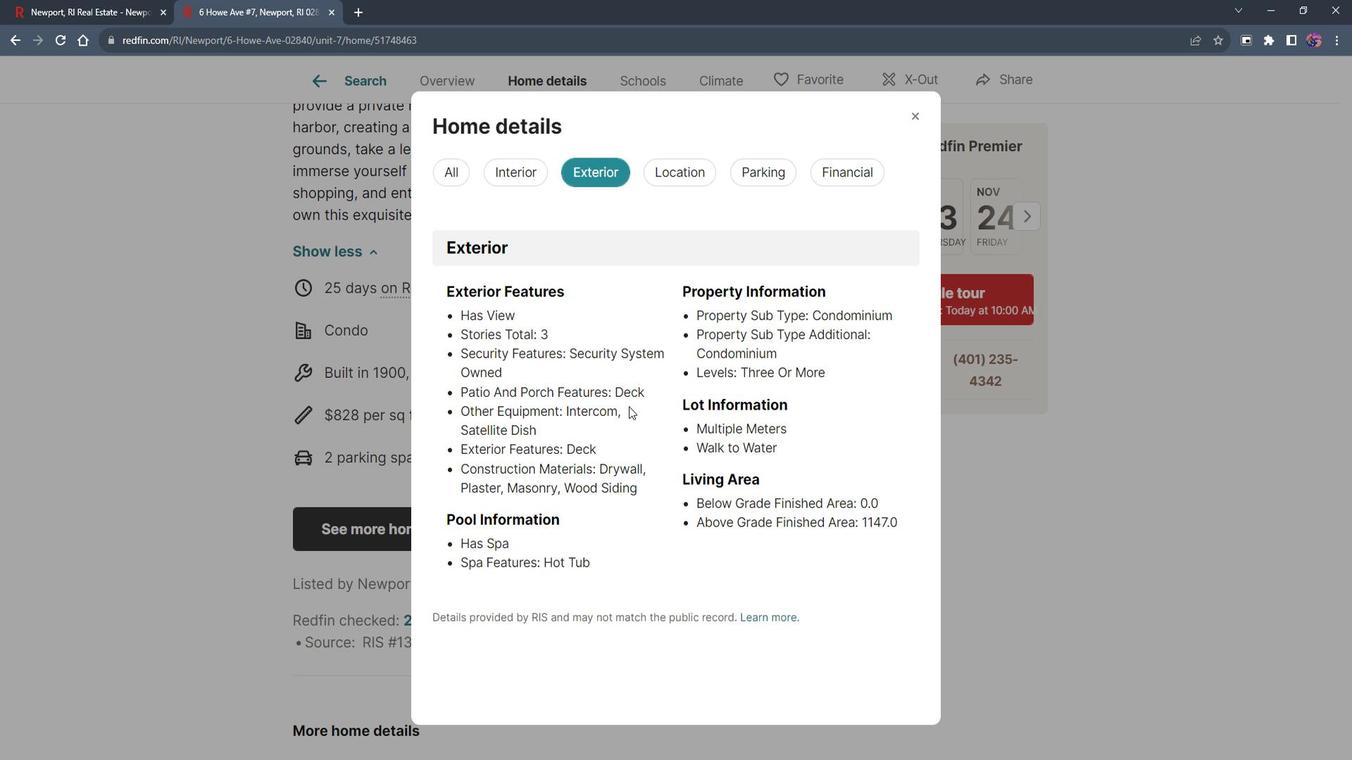 
Action: Mouse scrolled (621, 159) with delta (0, 0)
Screenshot: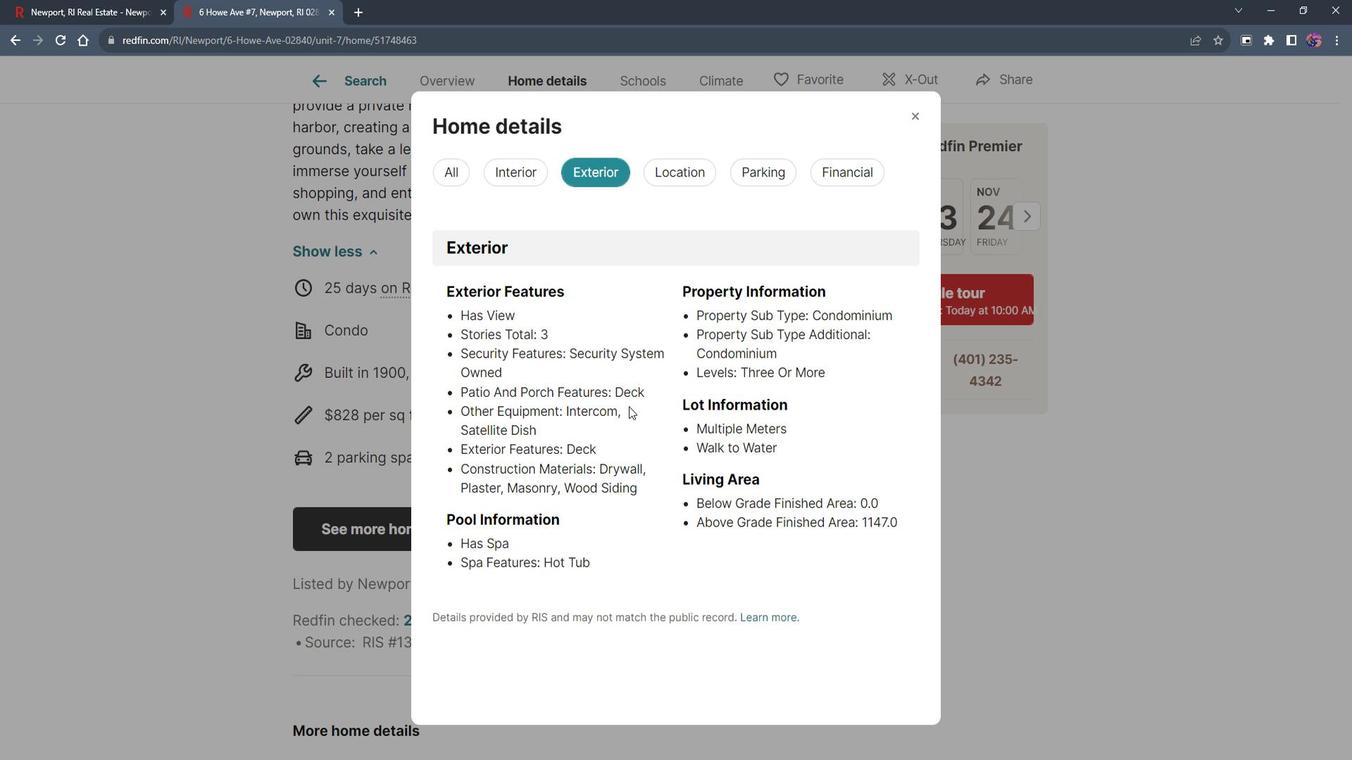 
Action: Mouse moved to (621, 159)
Screenshot: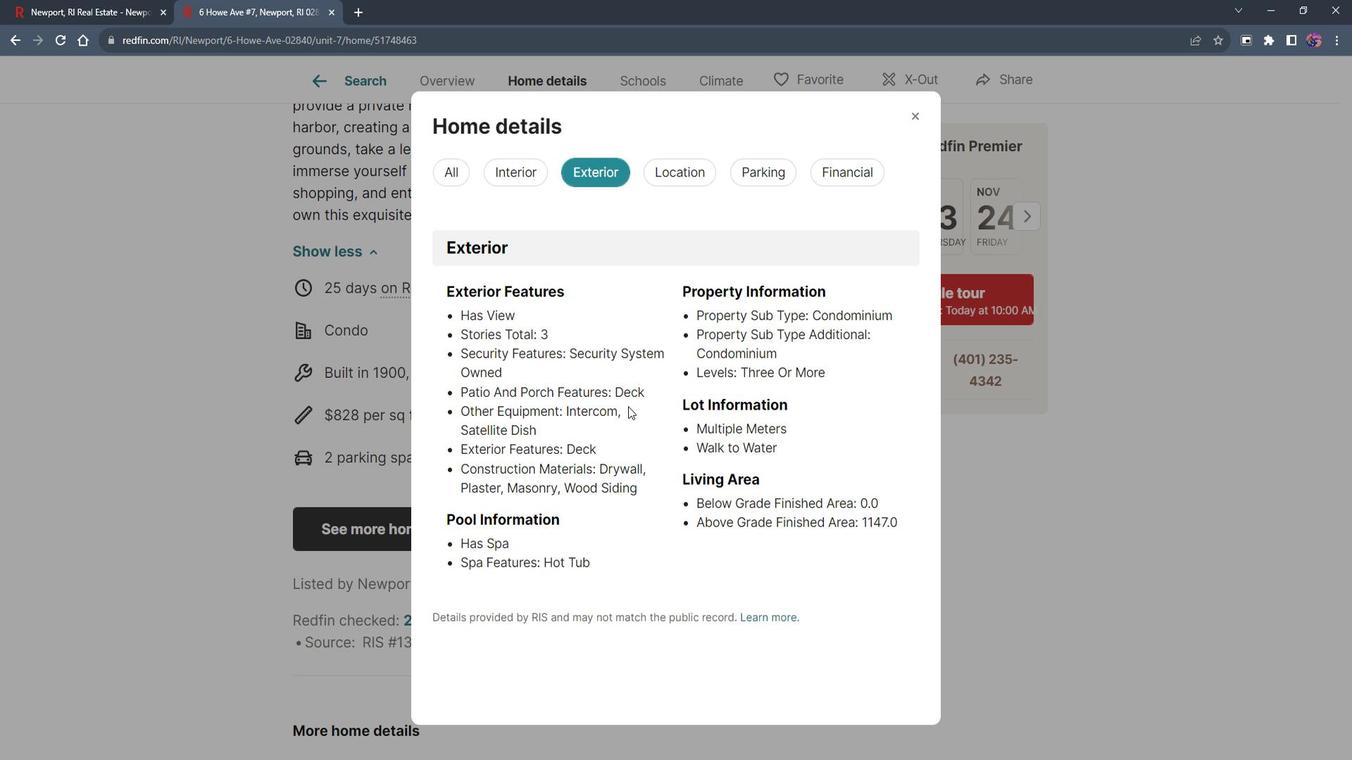 
Action: Mouse scrolled (621, 159) with delta (0, 0)
Screenshot: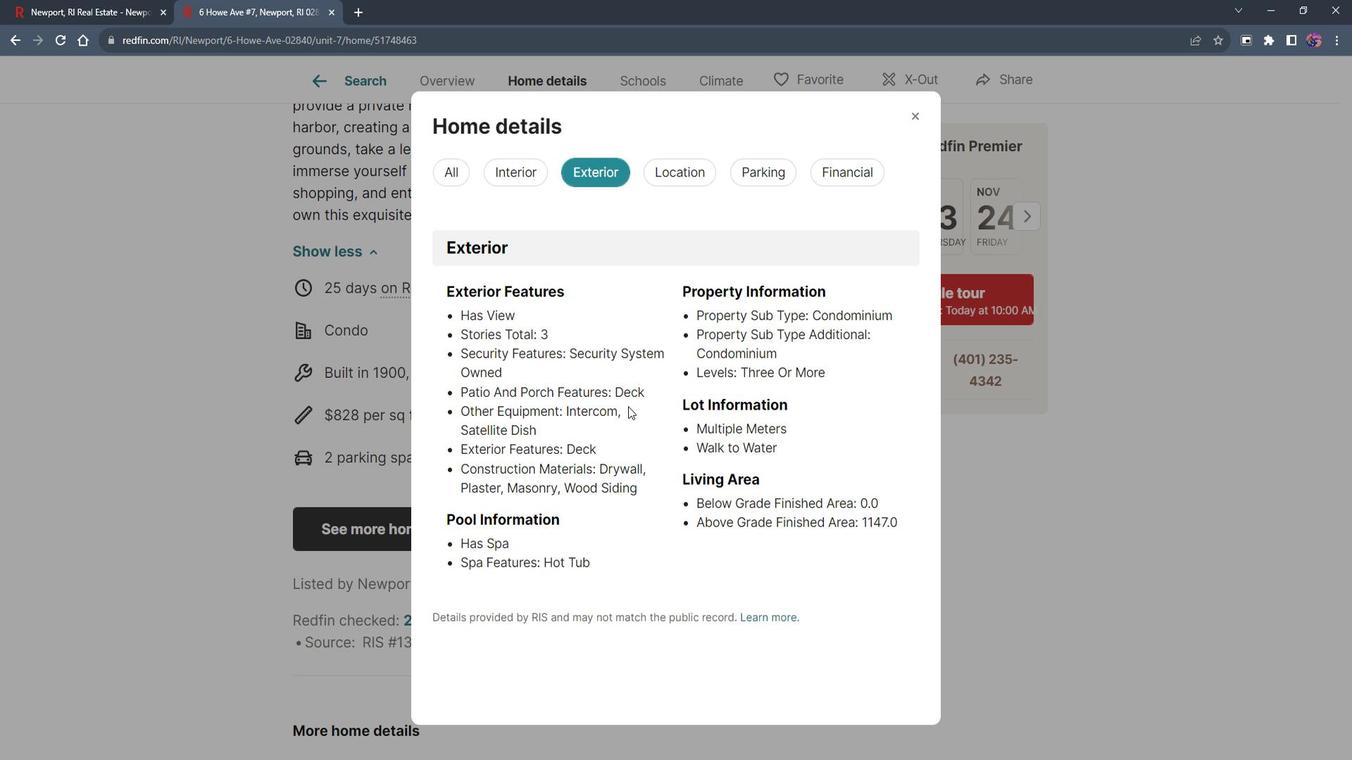 
Action: Mouse moved to (620, 159)
Screenshot: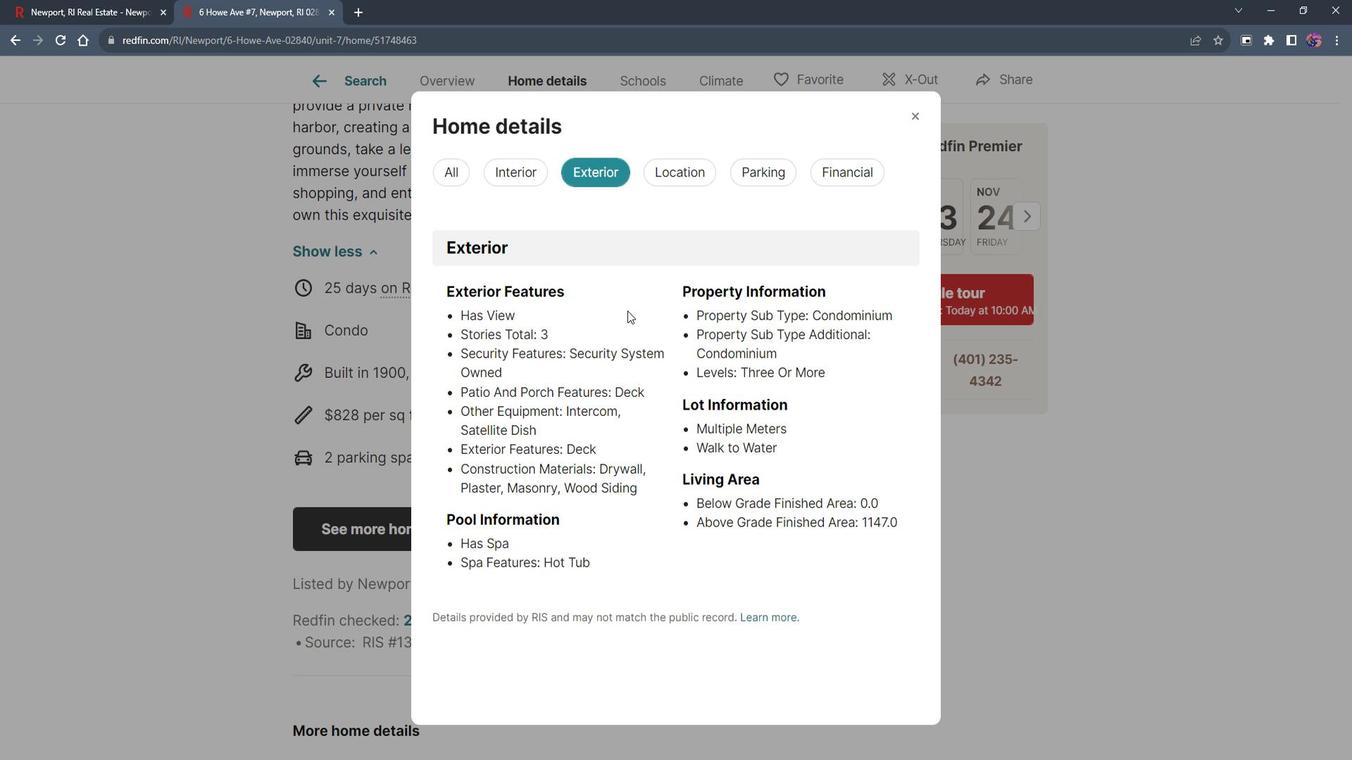 
Action: Mouse scrolled (620, 159) with delta (0, 0)
Screenshot: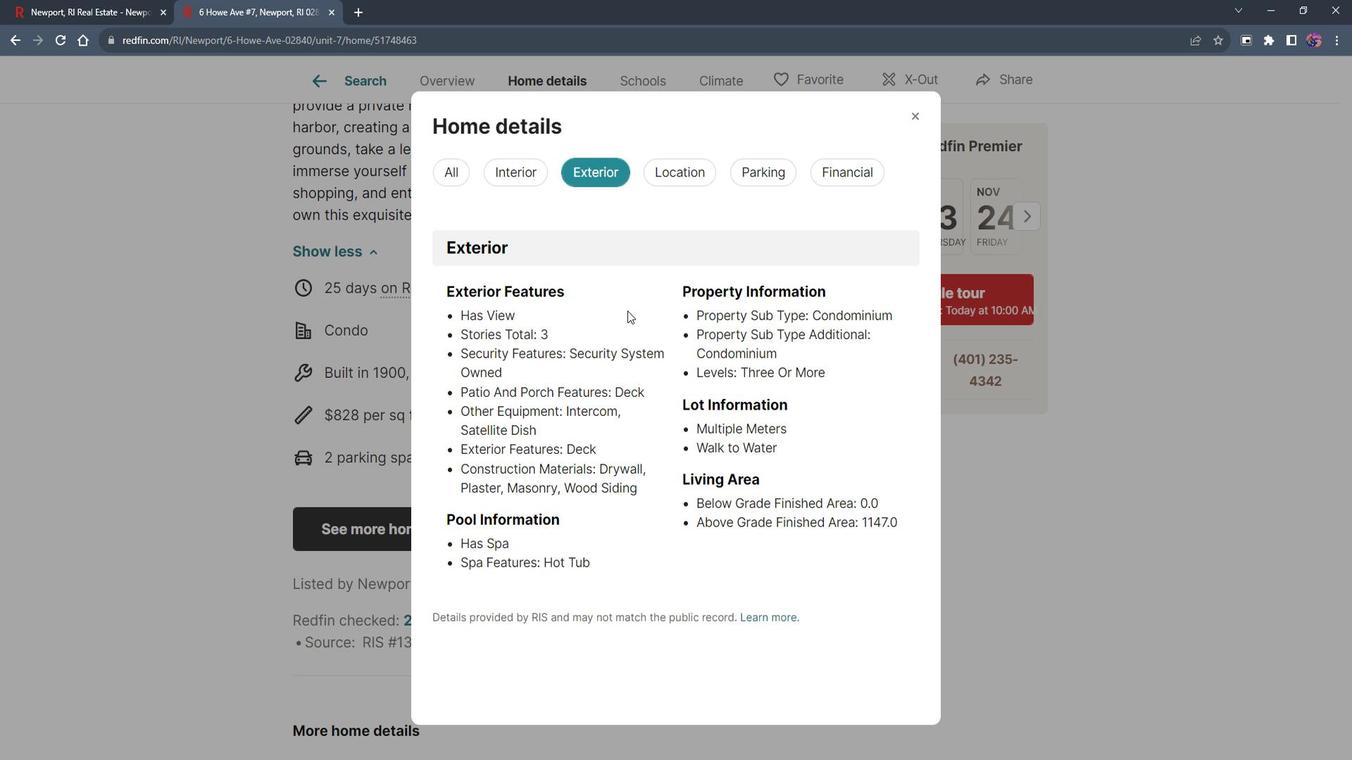 
Action: Mouse moved to (620, 161)
Screenshot: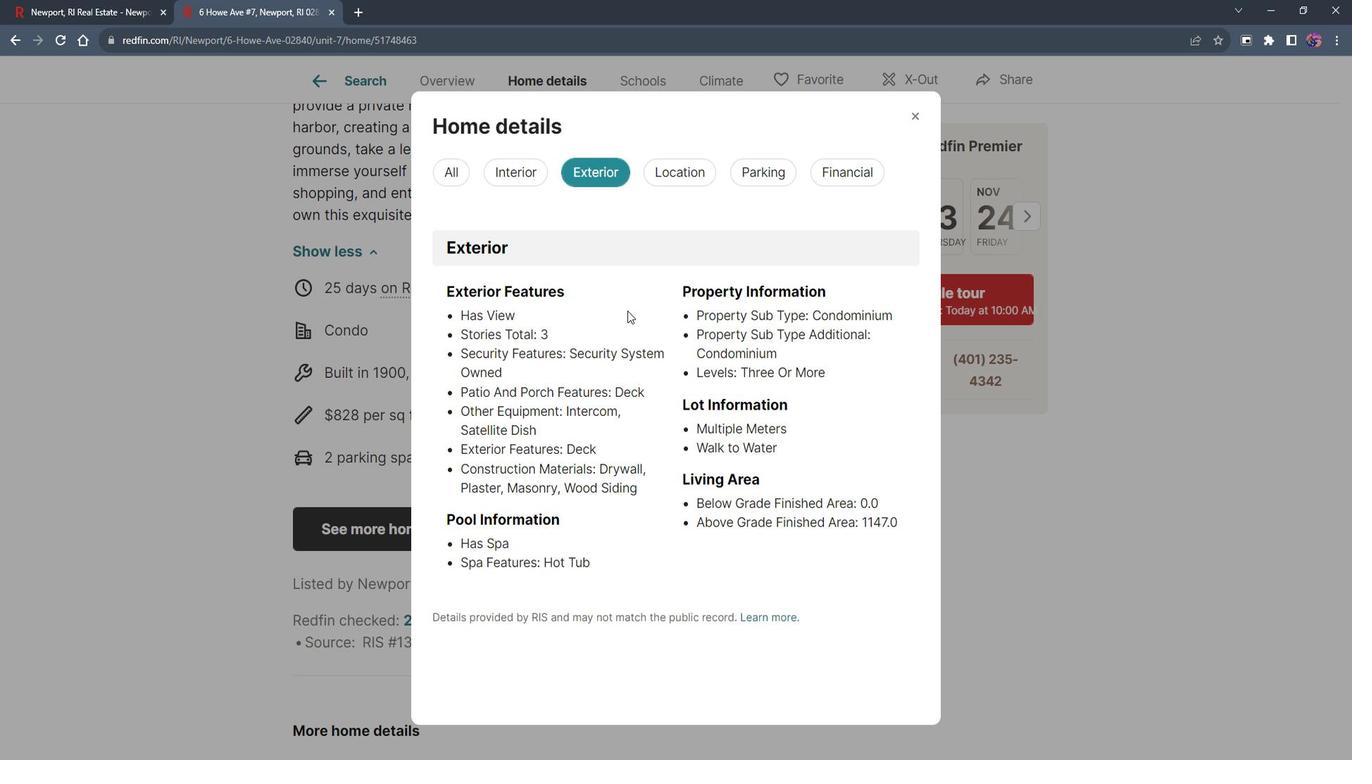 
Action: Mouse scrolled (620, 161) with delta (0, 0)
Screenshot: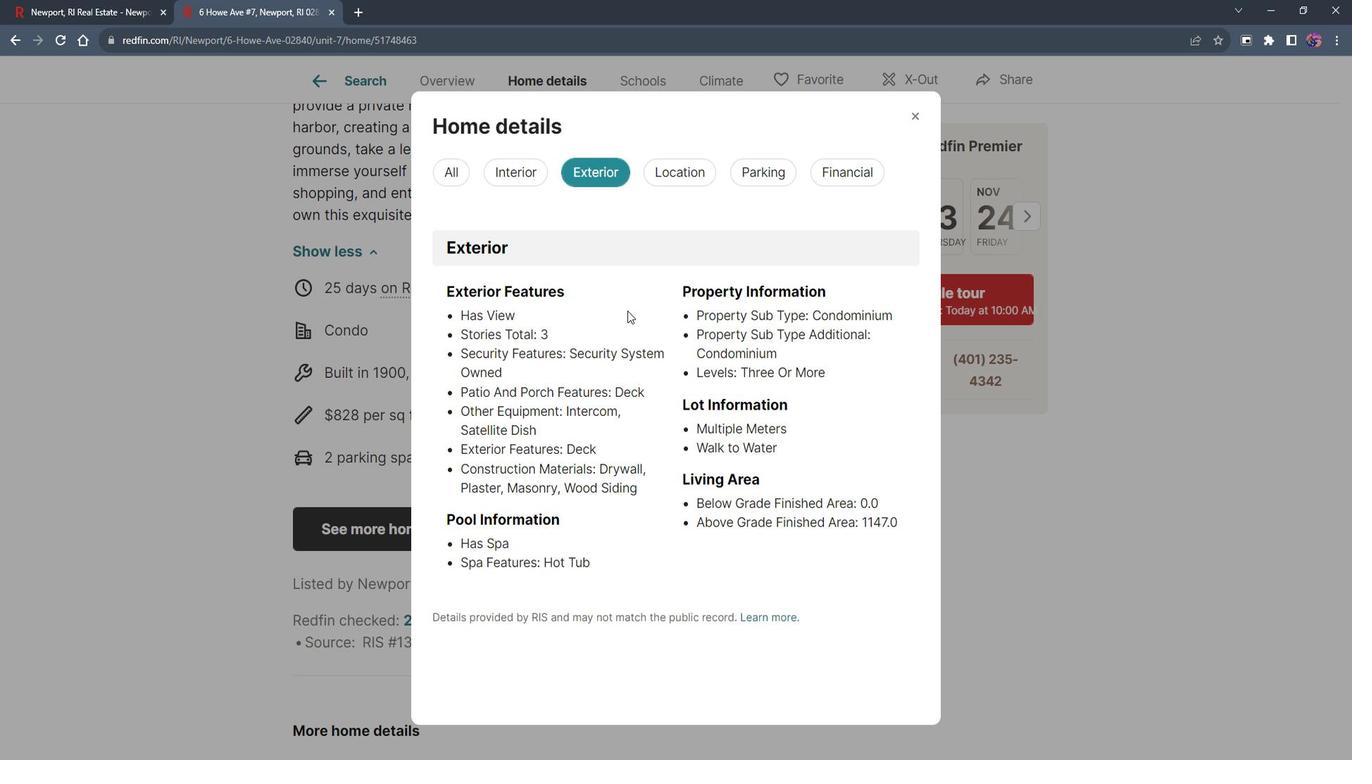 
Action: Mouse moved to (659, 171)
Screenshot: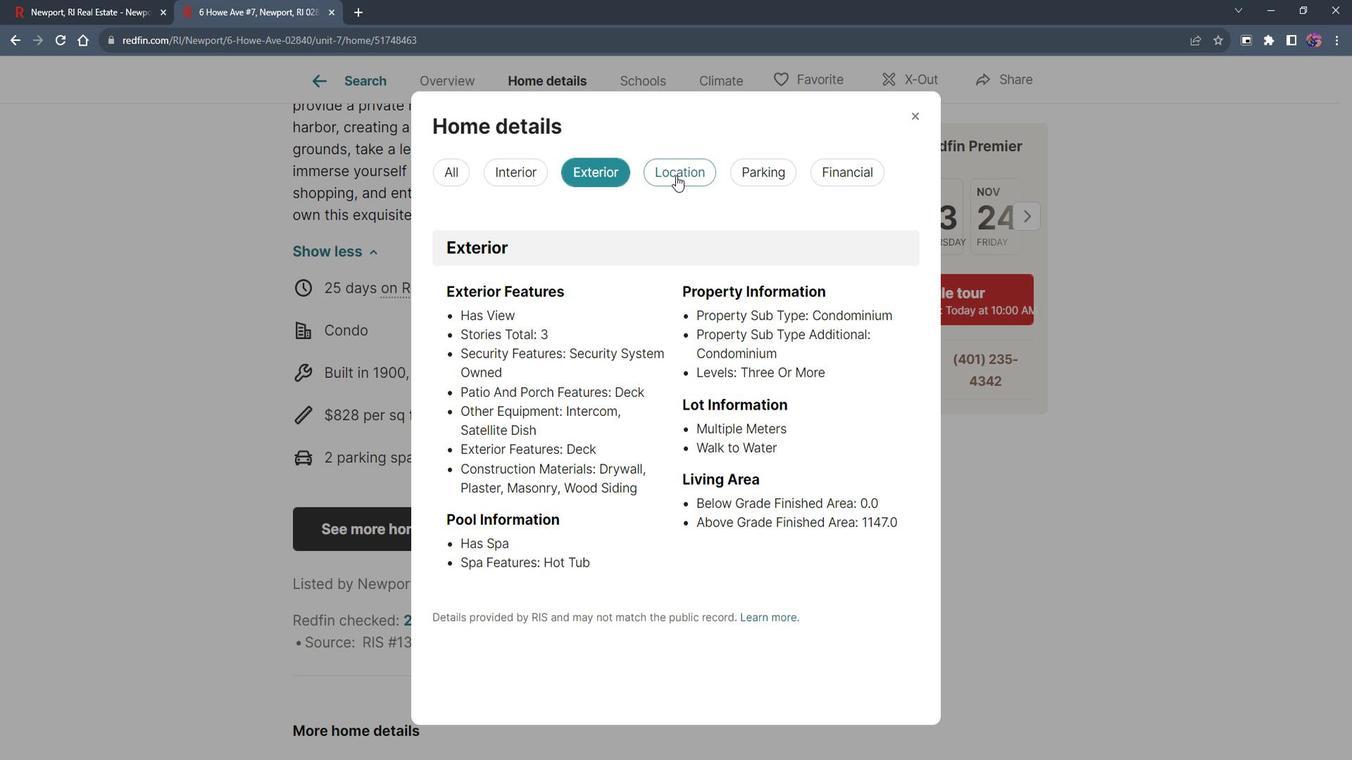 
Action: Mouse pressed left at (659, 171)
Screenshot: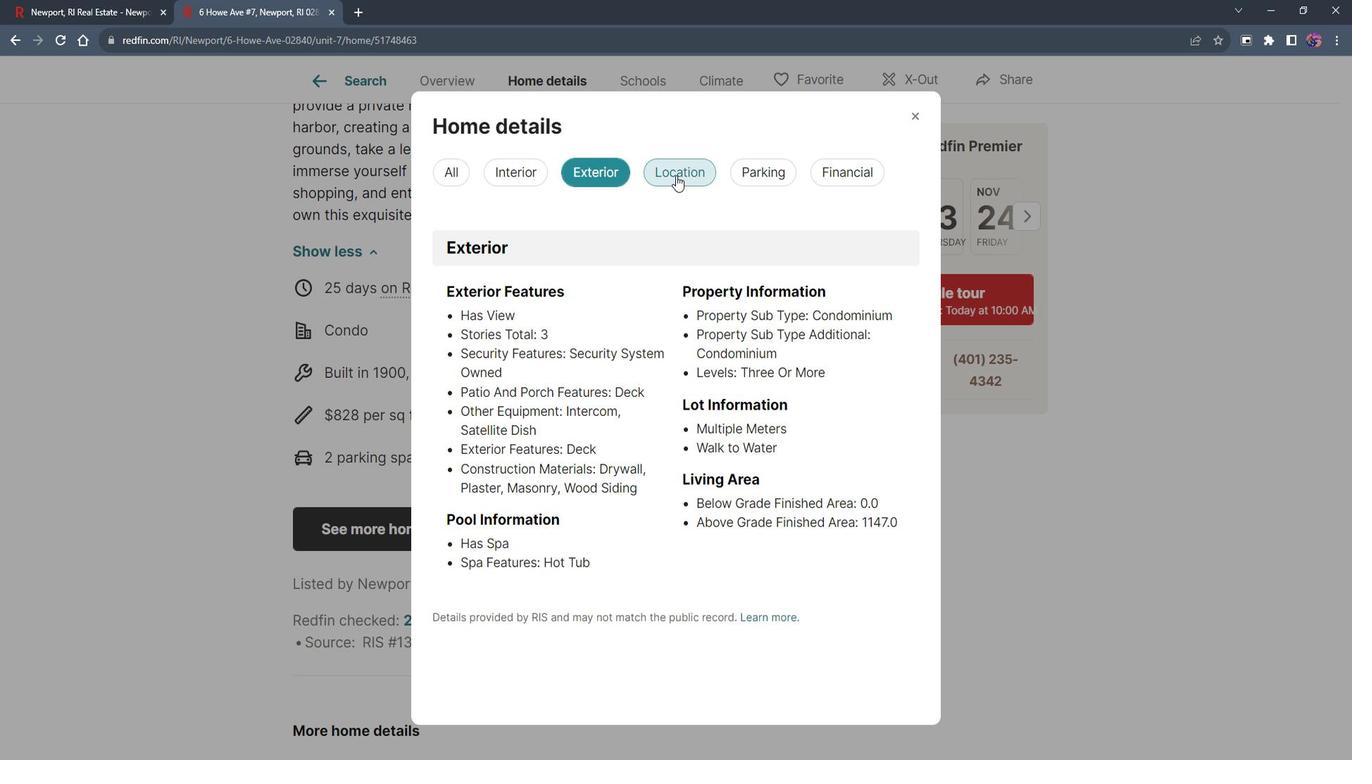 
Action: Mouse moved to (714, 159)
Screenshot: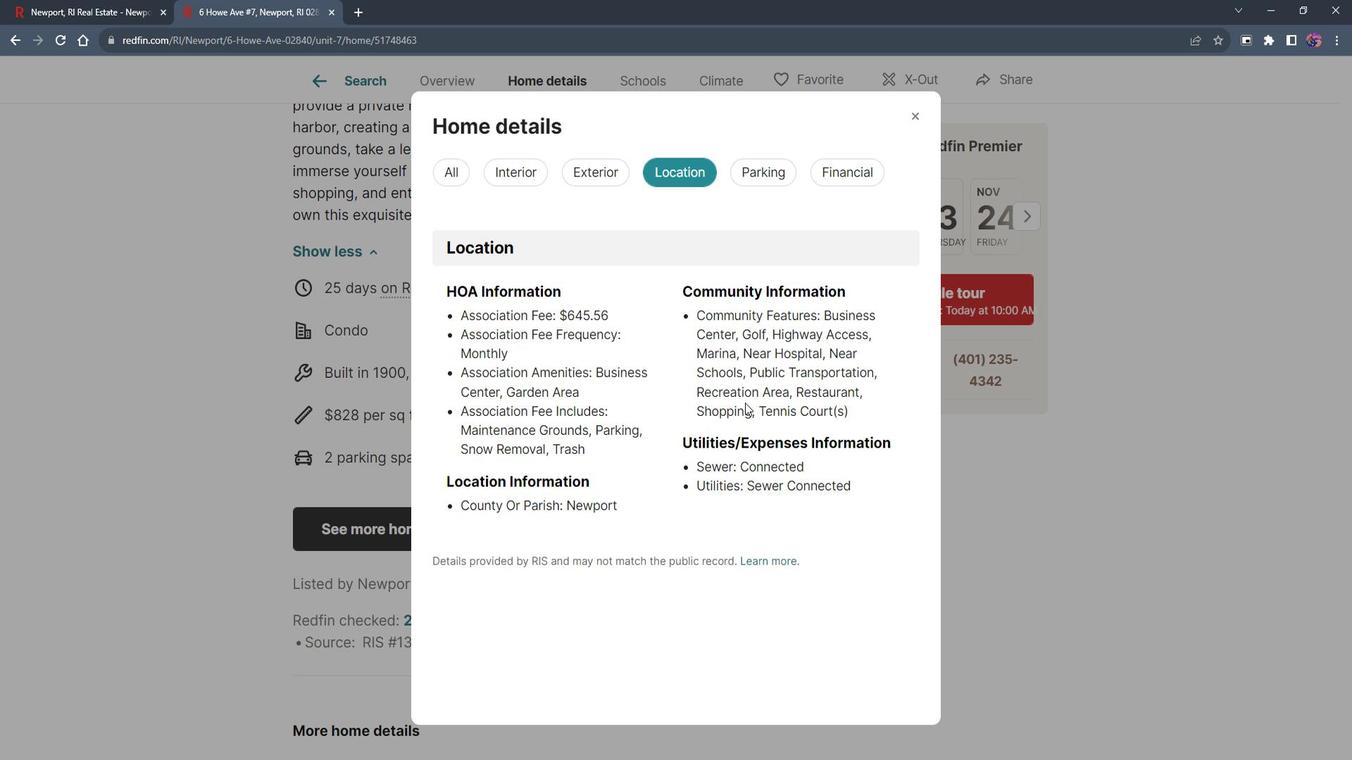 
Action: Mouse scrolled (714, 159) with delta (0, 0)
Screenshot: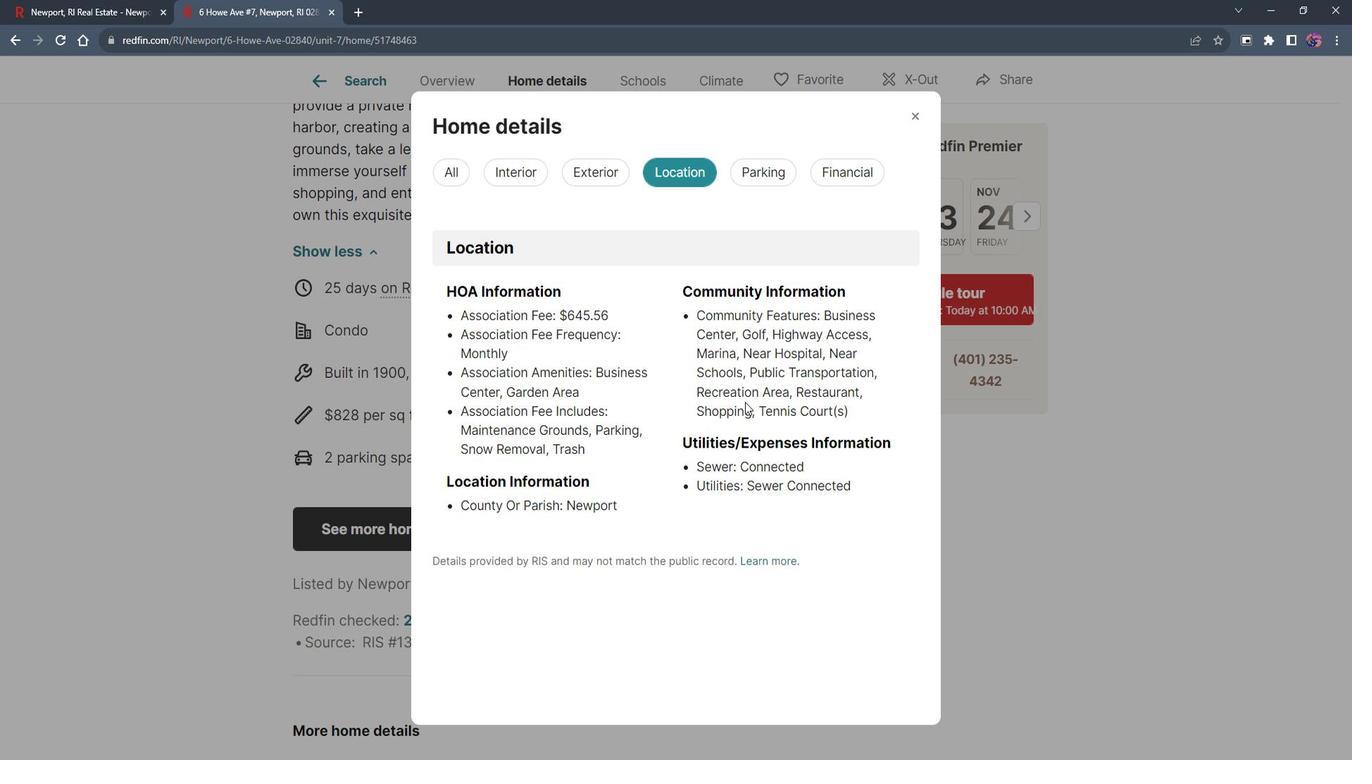 
Action: Mouse moved to (714, 159)
Screenshot: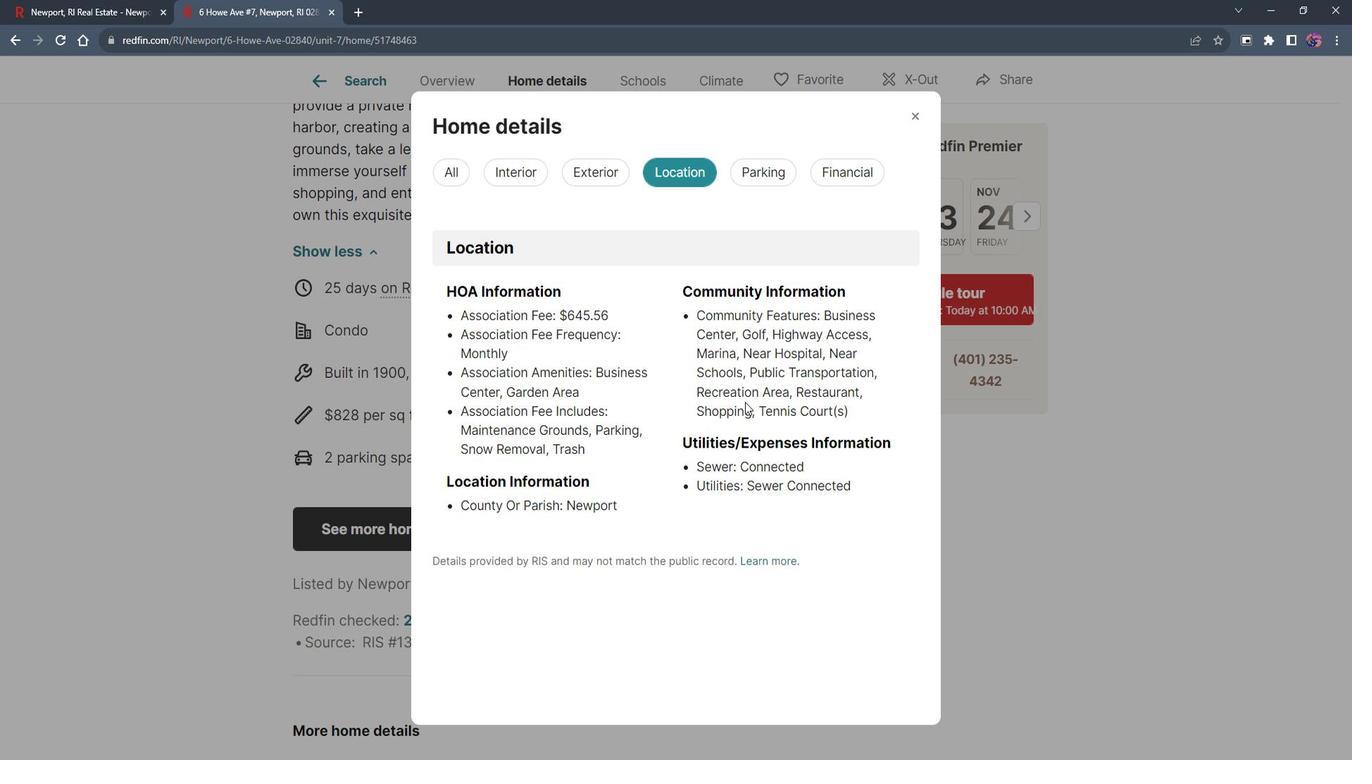 
Action: Mouse scrolled (714, 159) with delta (0, 0)
Screenshot: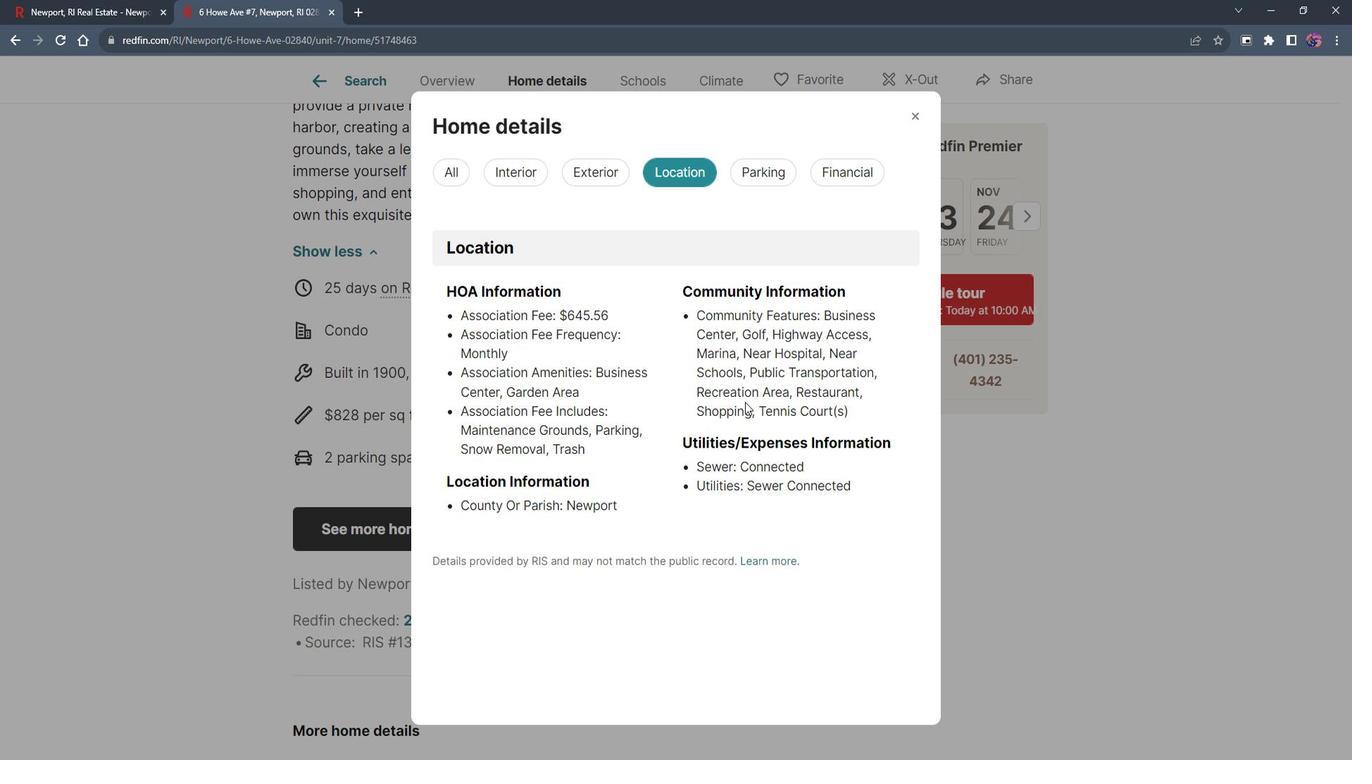 
Action: Mouse moved to (735, 166)
Screenshot: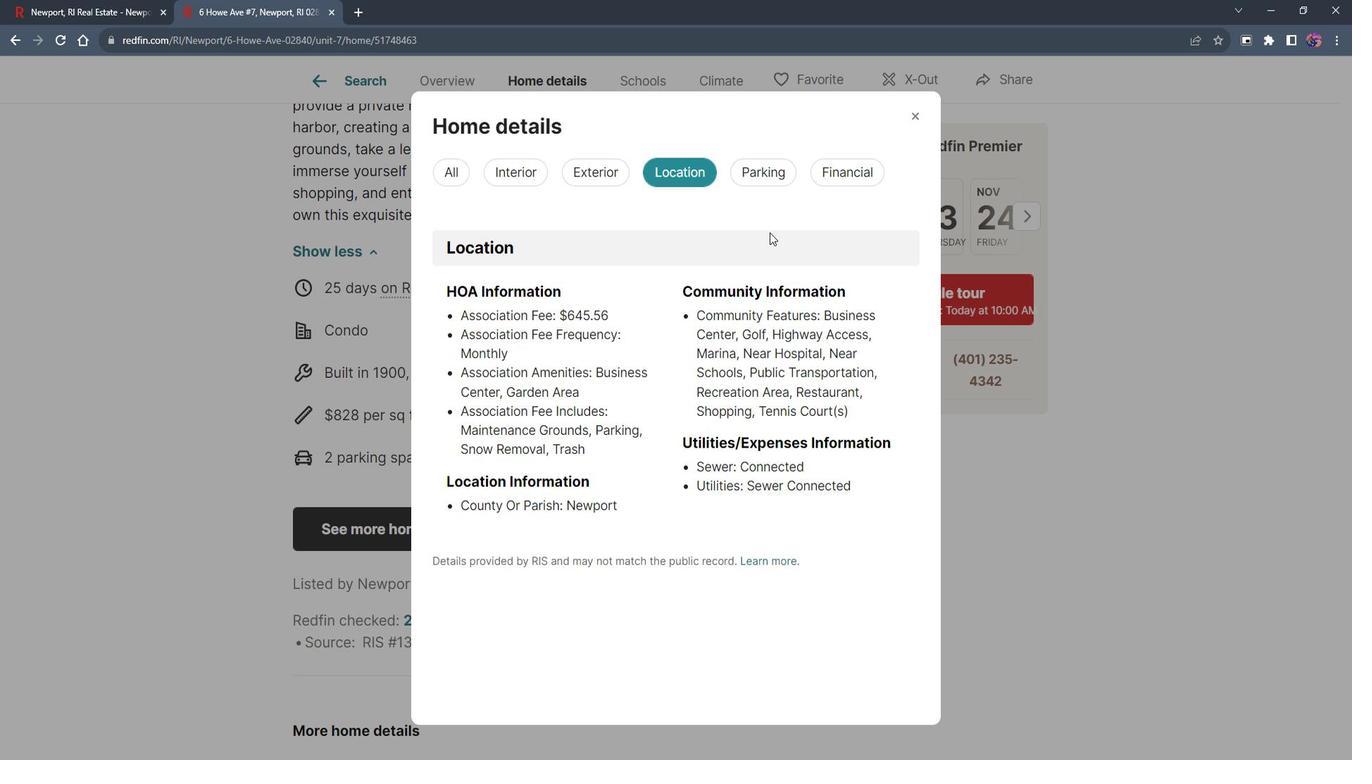 
Action: Mouse scrolled (735, 166) with delta (0, 0)
Screenshot: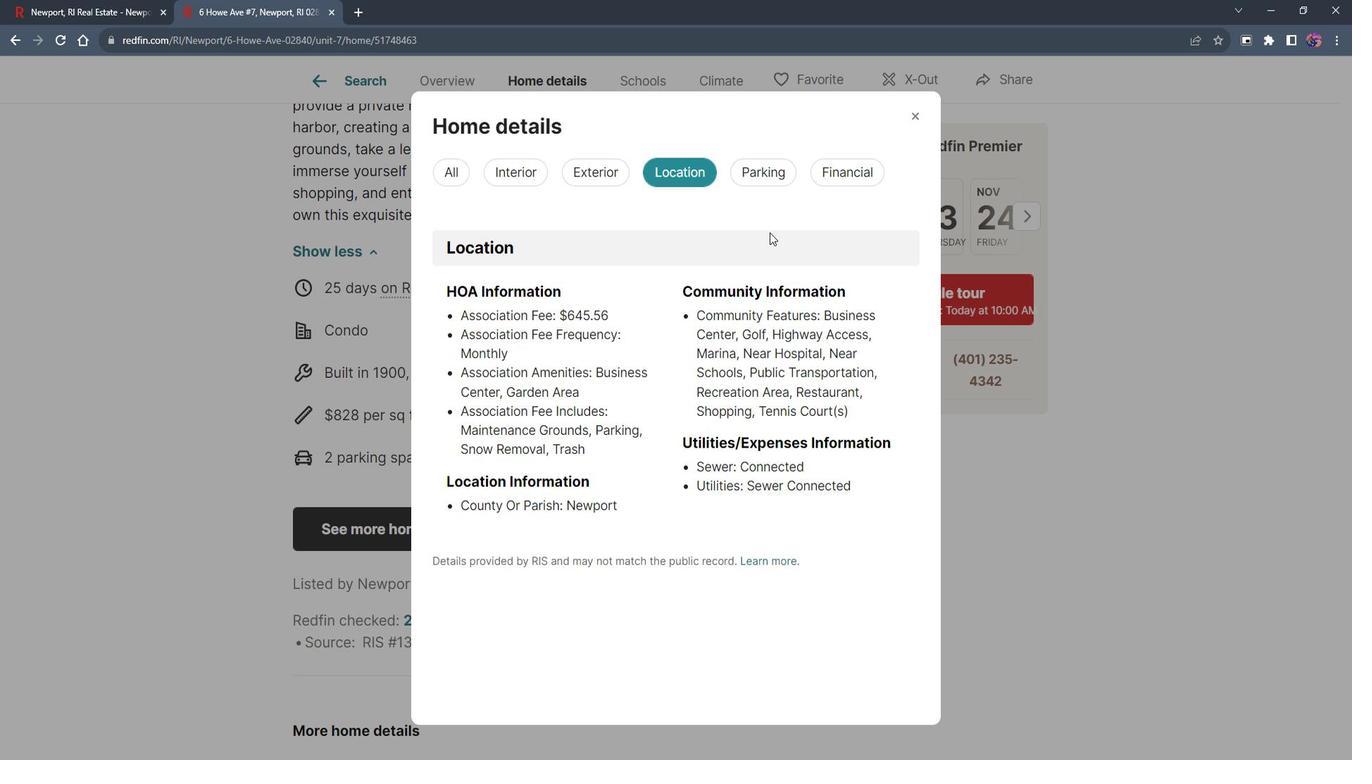 
Action: Mouse moved to (738, 171)
Screenshot: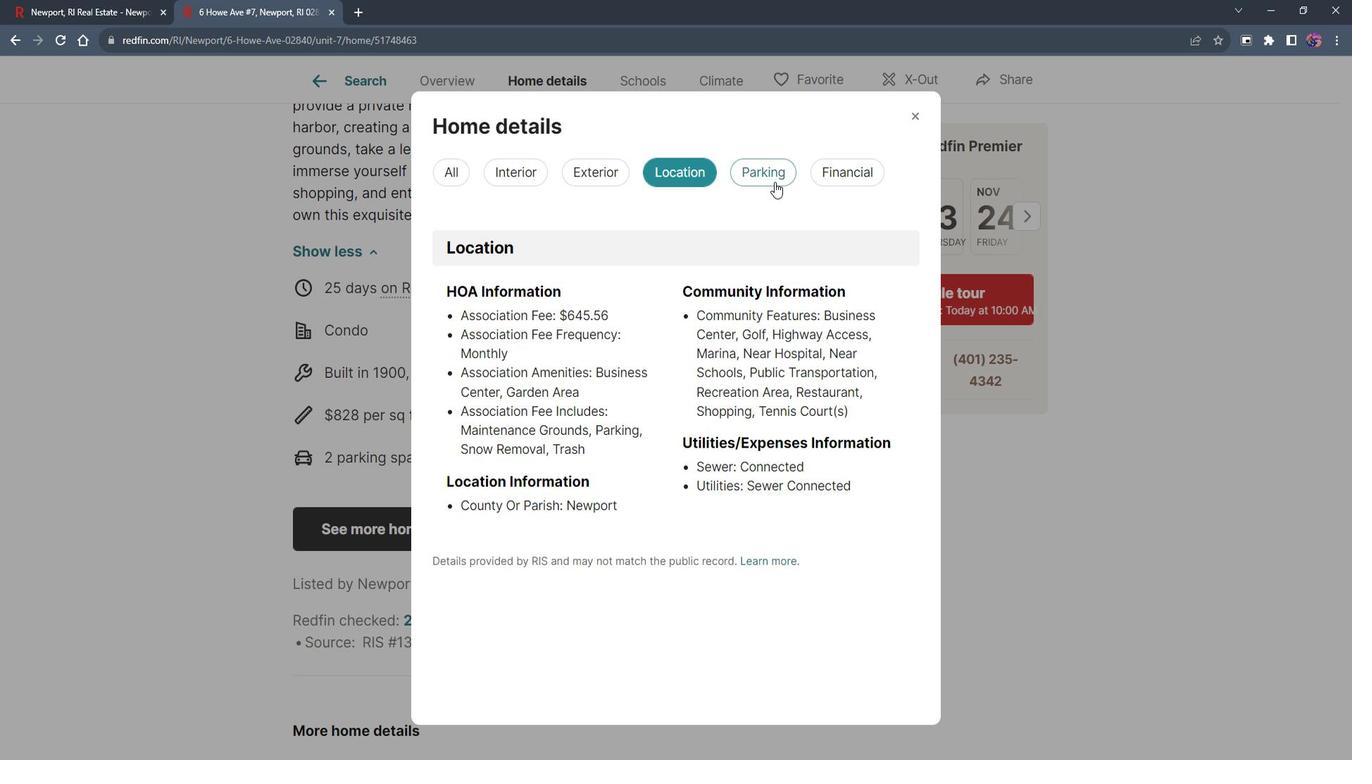 
Action: Mouse pressed left at (738, 171)
Screenshot: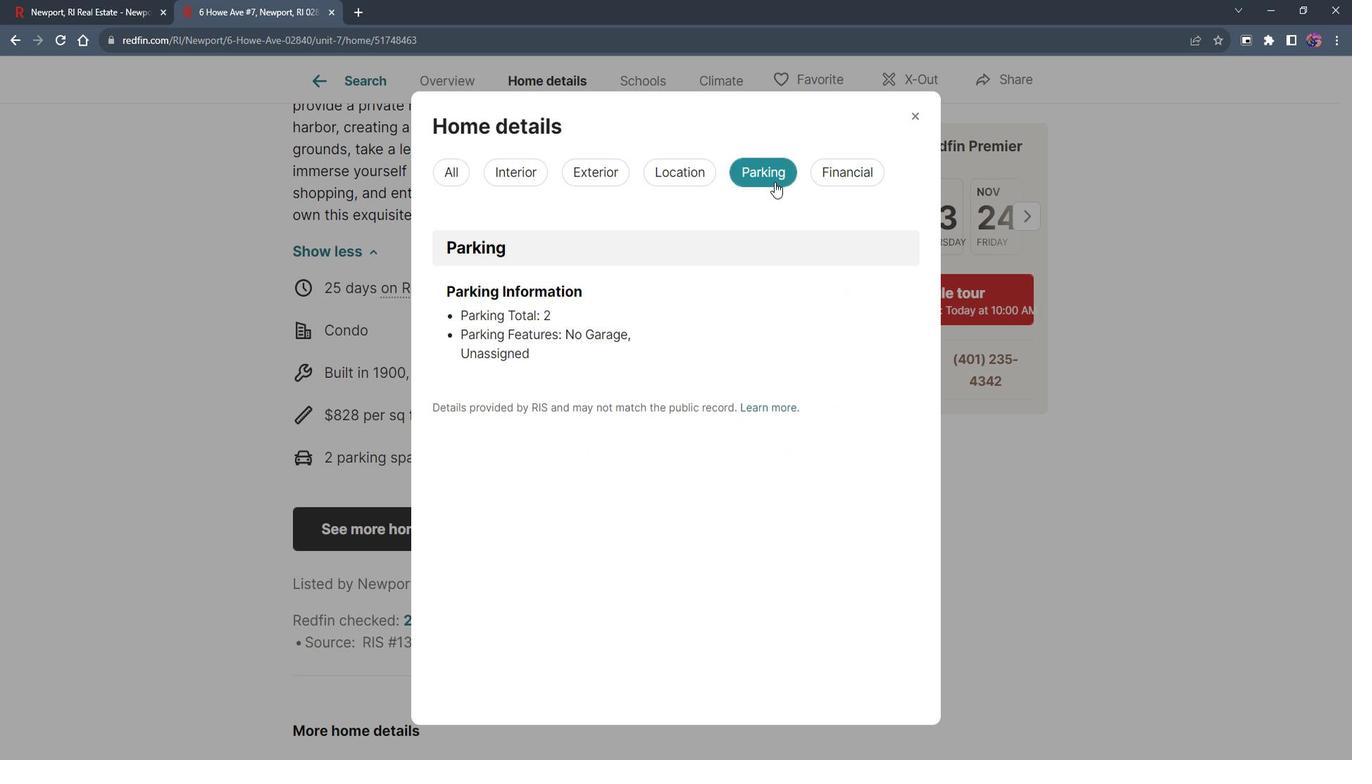 
Action: Mouse moved to (770, 163)
Screenshot: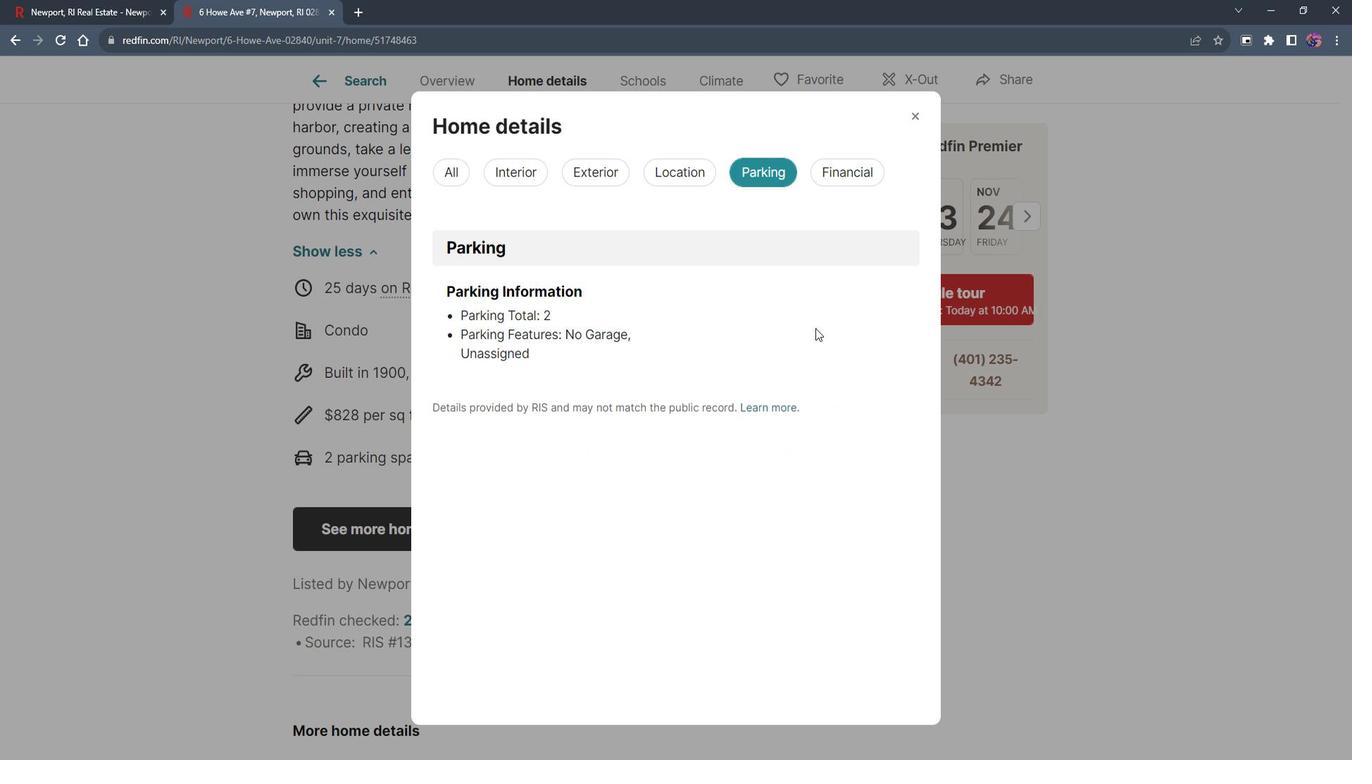 
Action: Mouse scrolled (770, 163) with delta (0, 0)
Screenshot: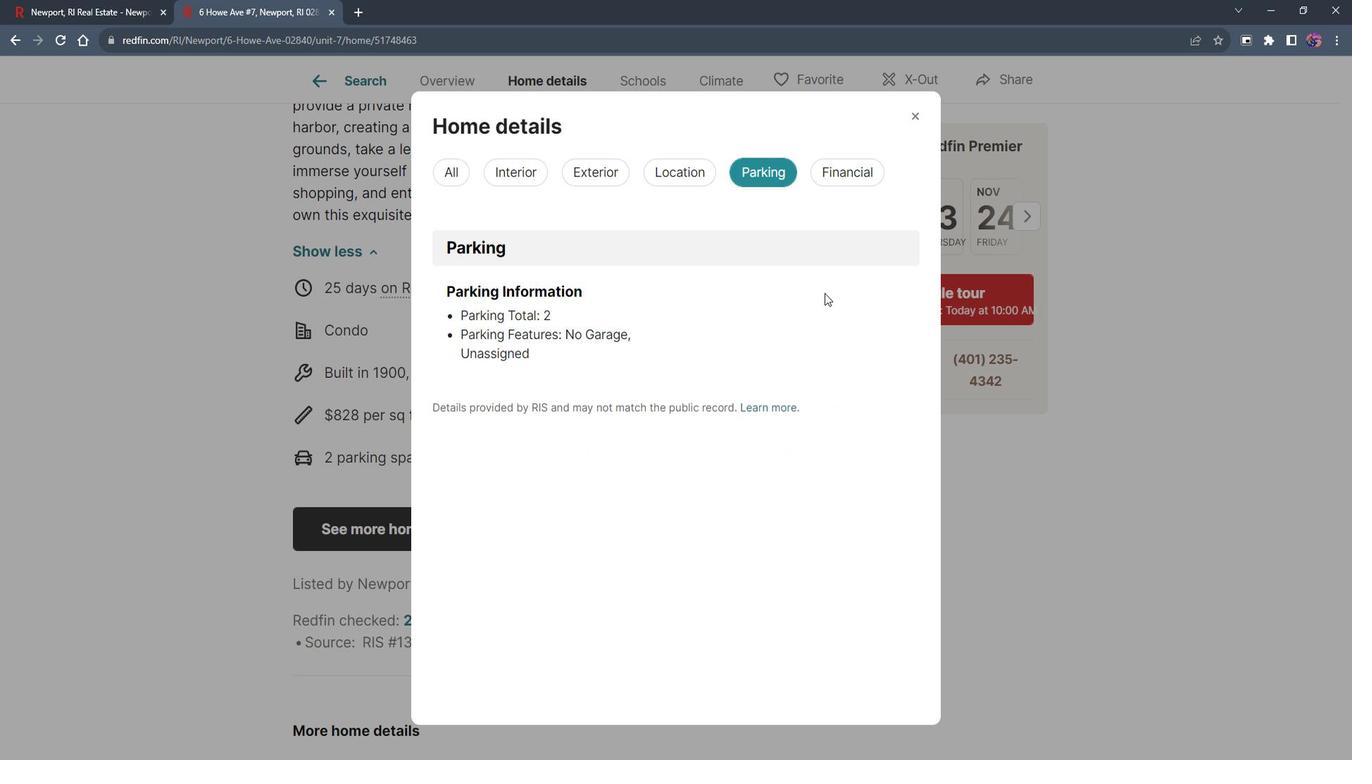
Action: Mouse moved to (772, 164)
Screenshot: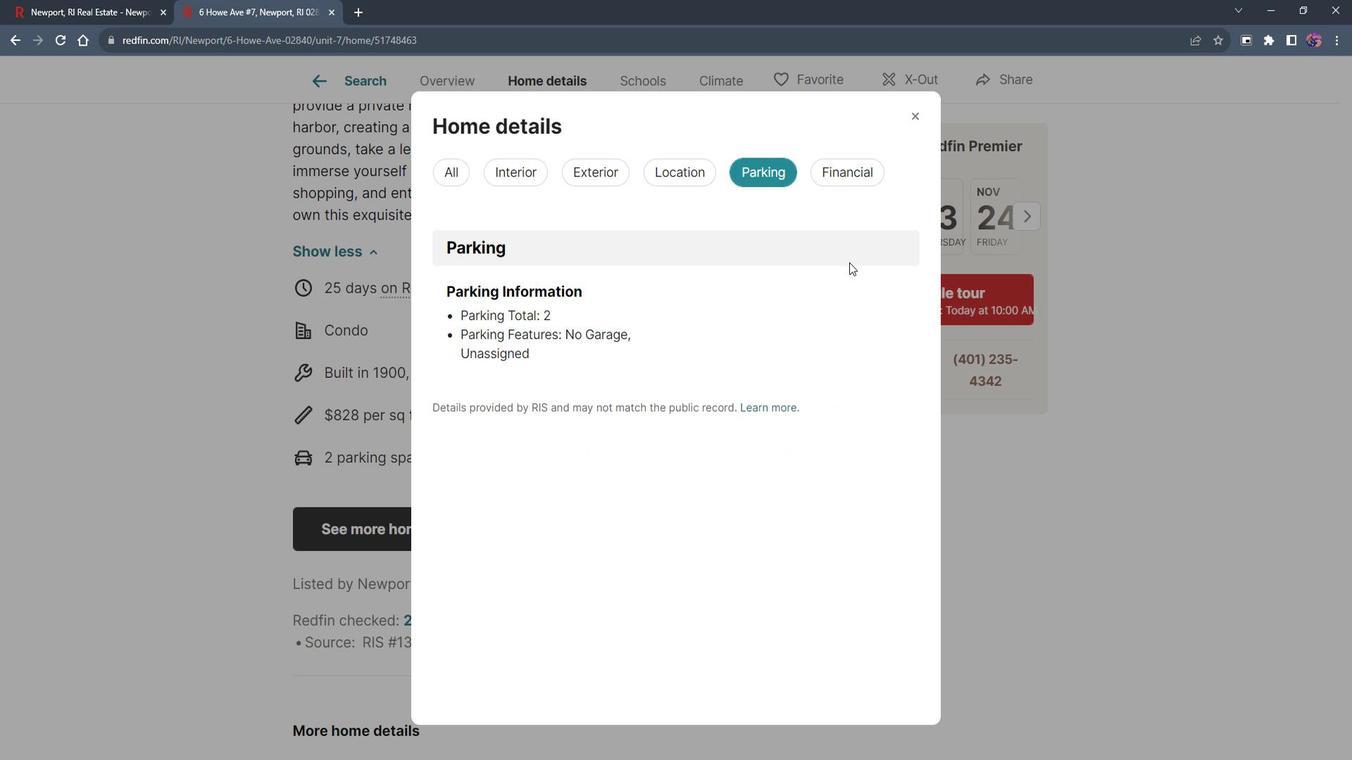 
Action: Mouse scrolled (772, 164) with delta (0, 0)
Screenshot: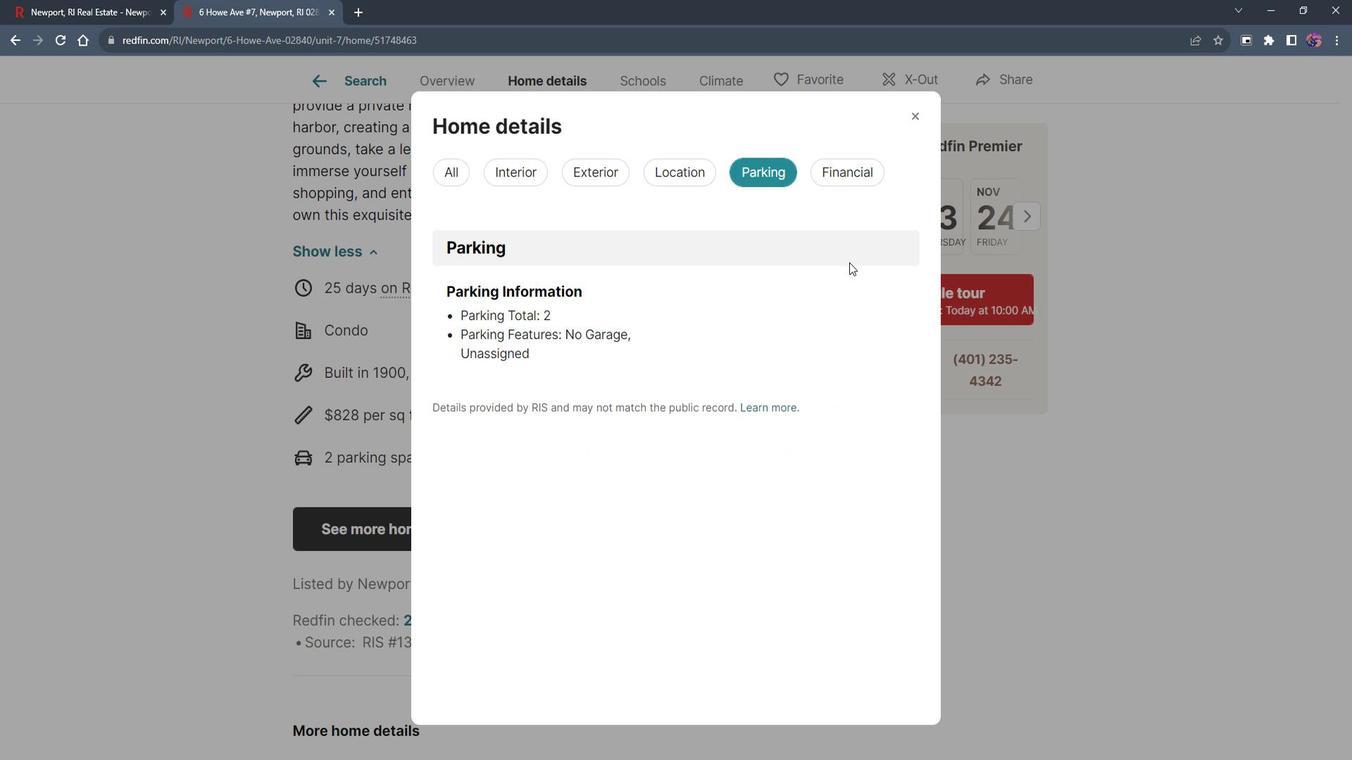 
Action: Mouse moved to (814, 173)
Screenshot: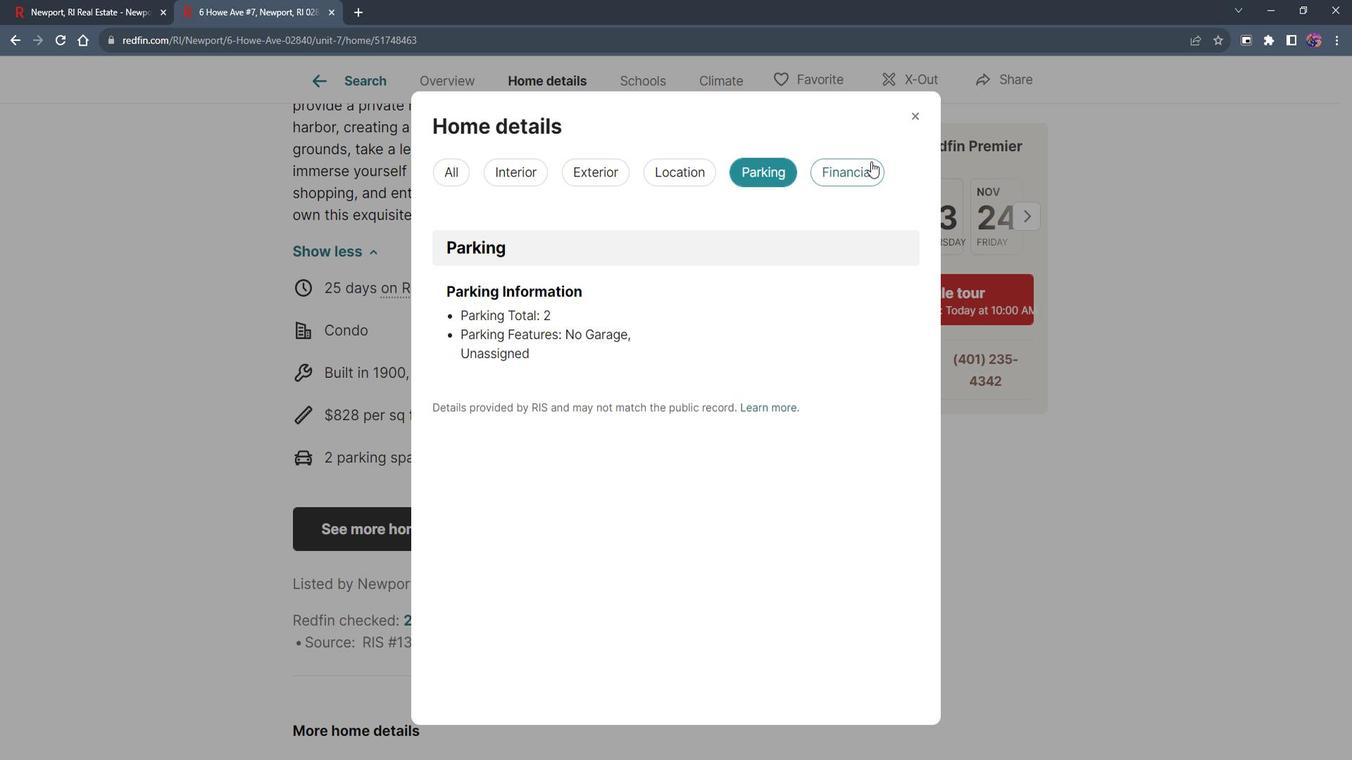 
Action: Mouse pressed left at (814, 173)
Screenshot: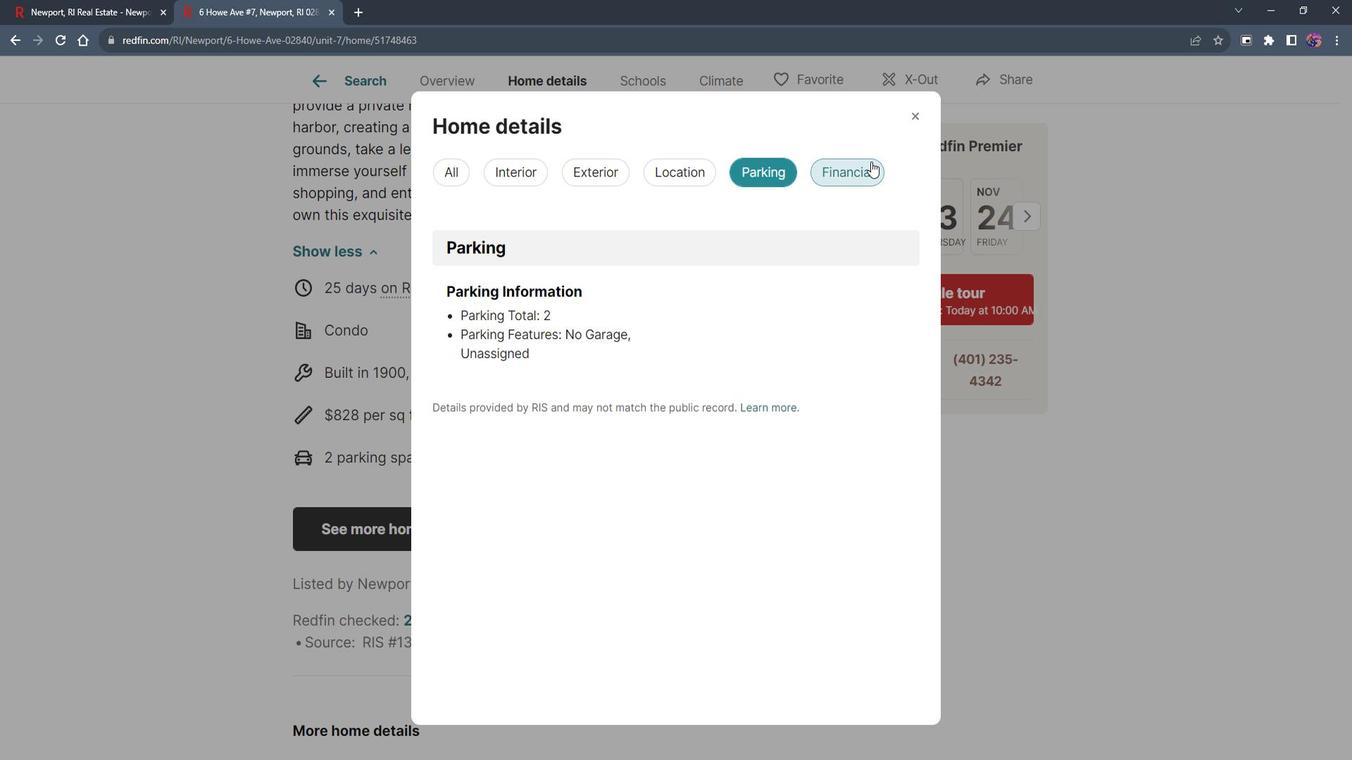
Action: Mouse moved to (852, 176)
Screenshot: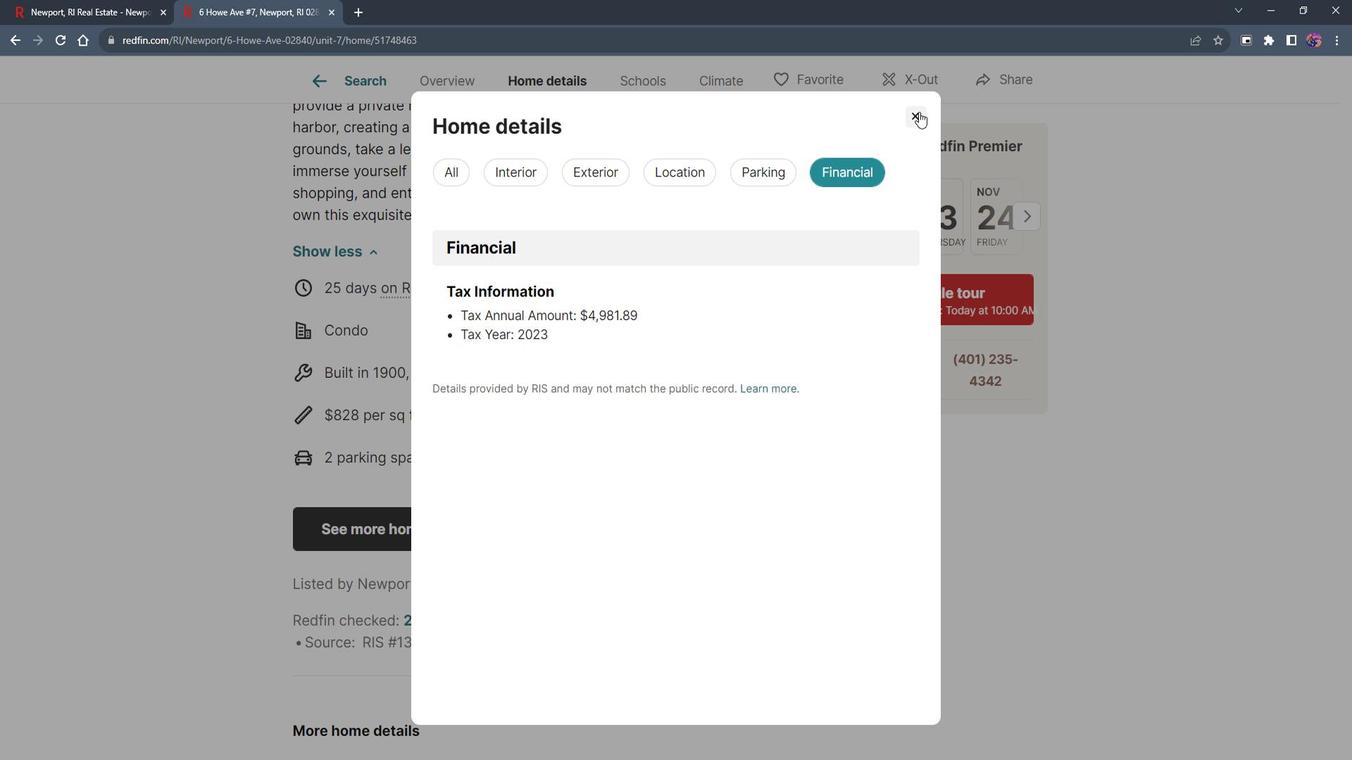 
Action: Mouse pressed left at (852, 176)
Screenshot: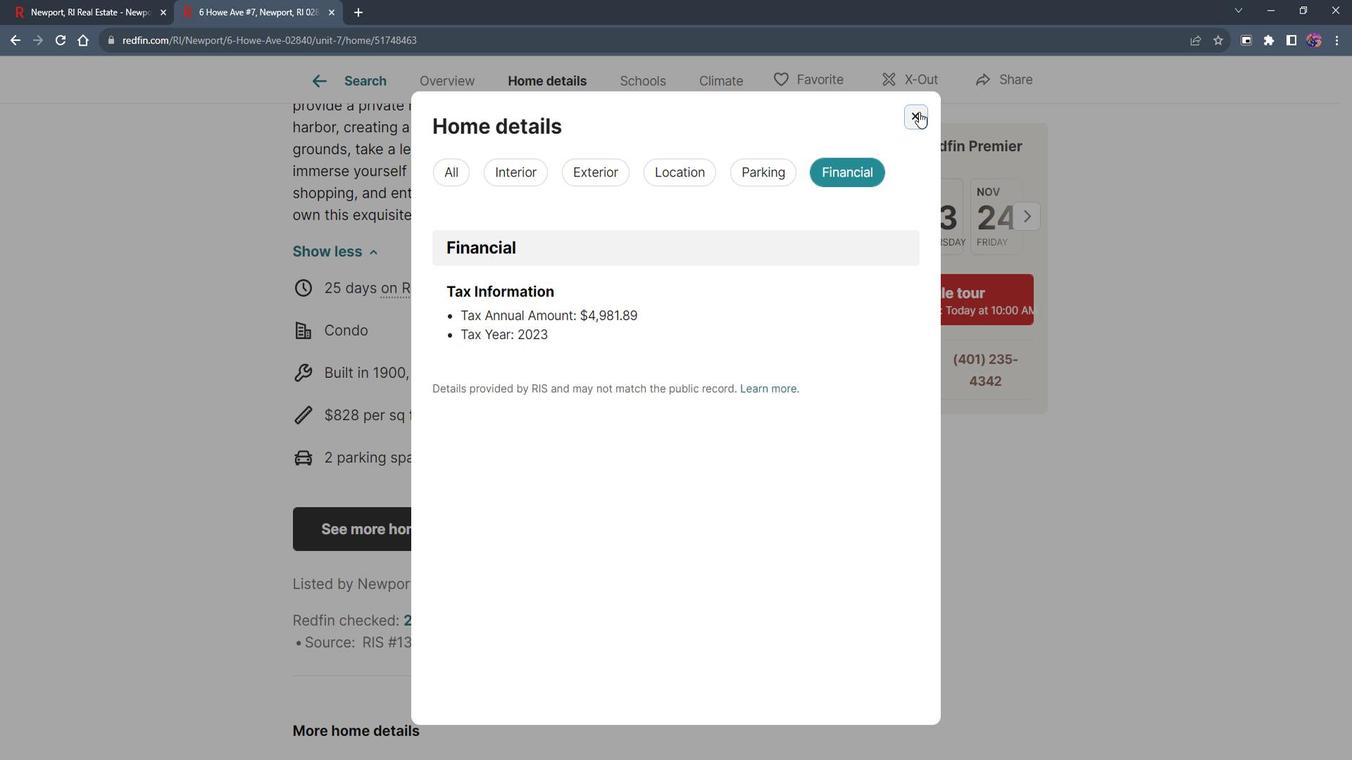 
Action: Mouse moved to (568, 157)
Screenshot: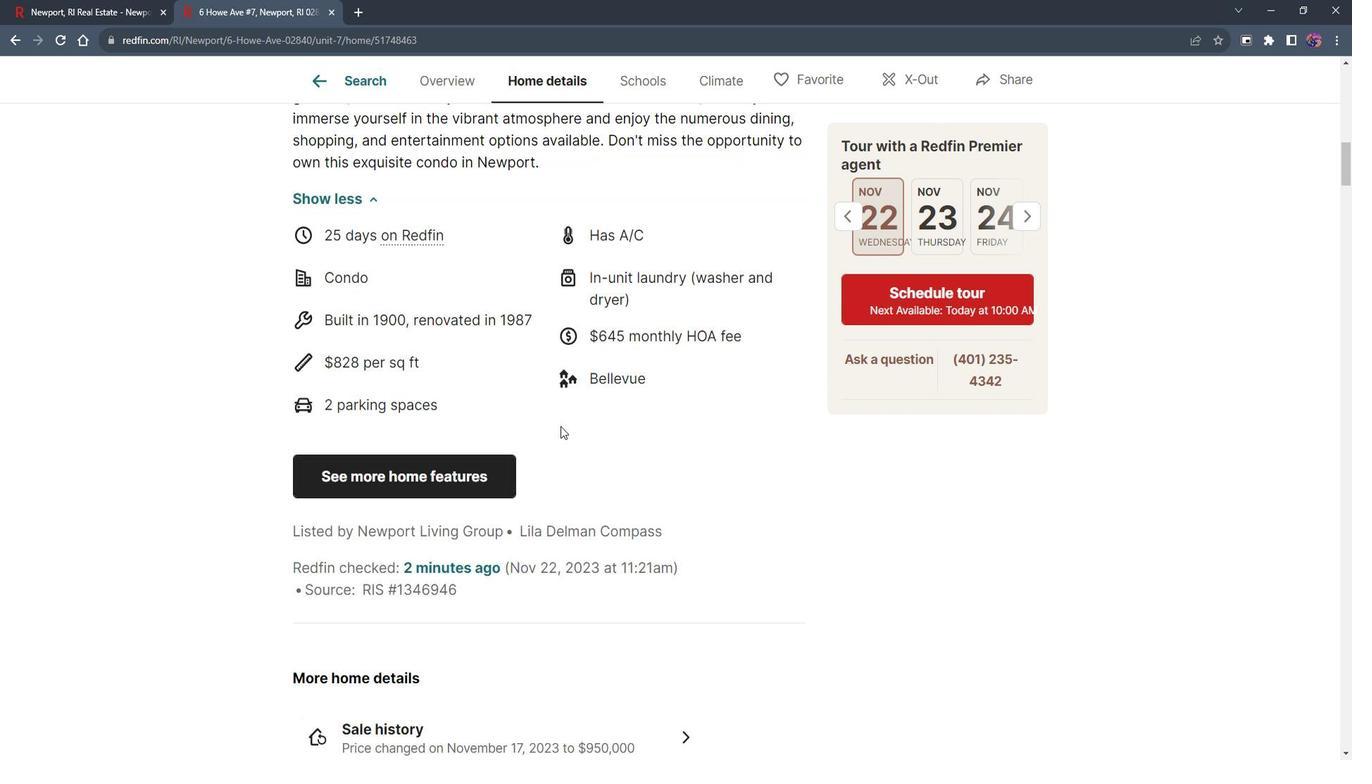 
Action: Mouse scrolled (568, 157) with delta (0, 0)
Screenshot: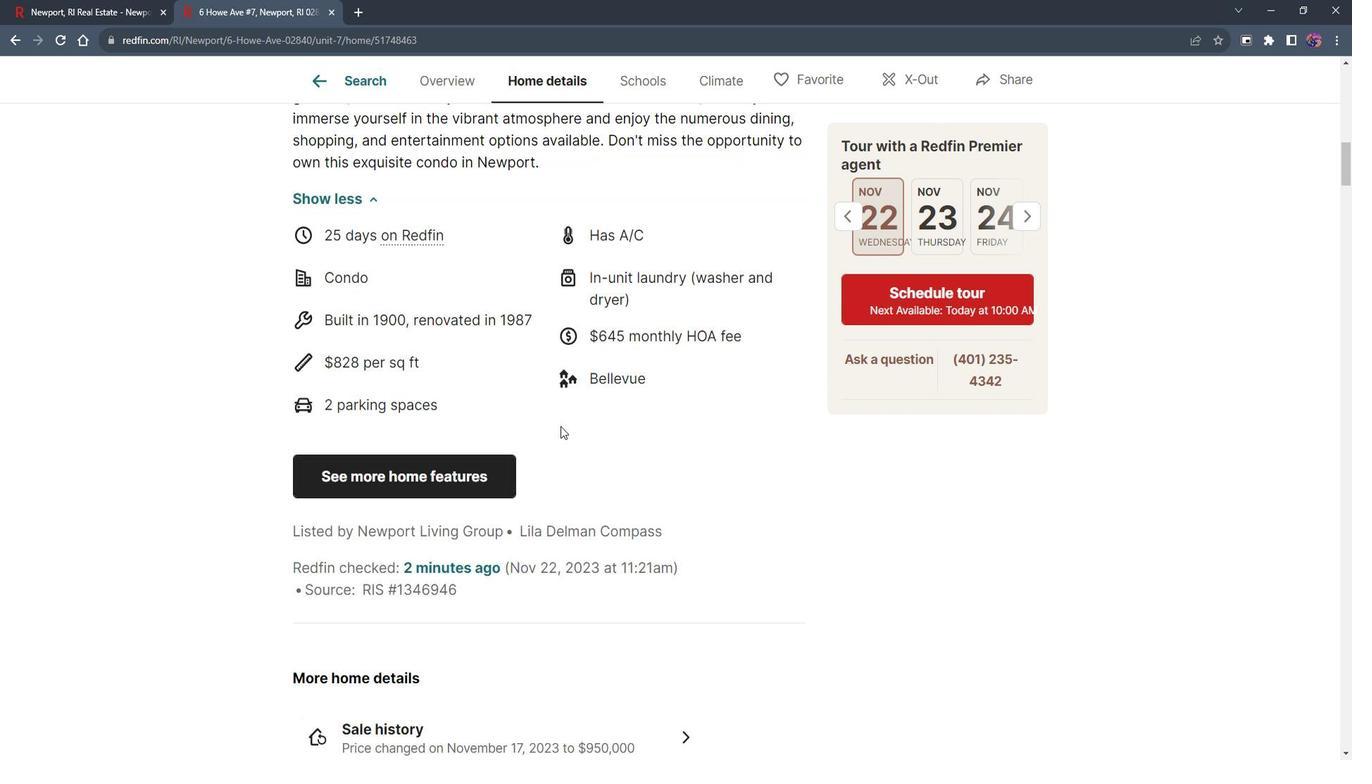 
Action: Mouse moved to (567, 157)
Screenshot: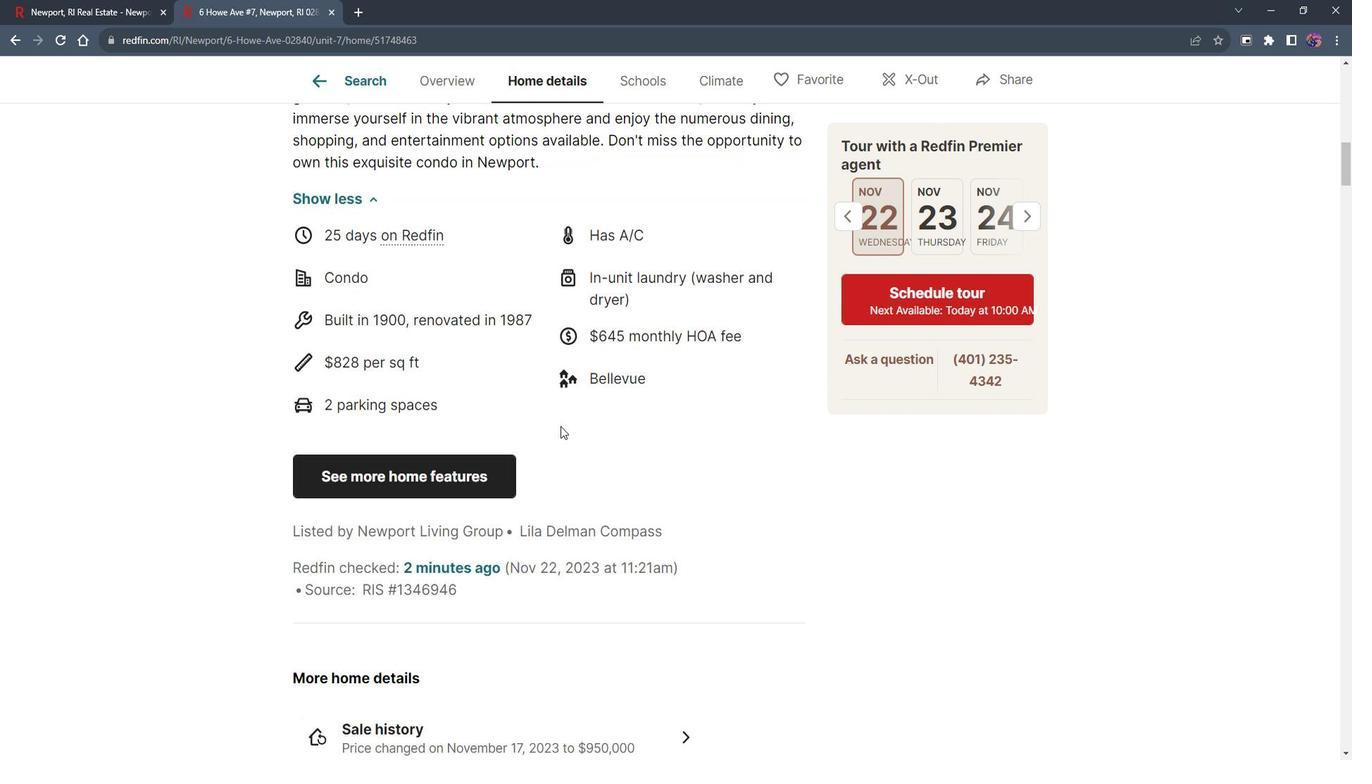
Action: Mouse scrolled (567, 157) with delta (0, 0)
Screenshot: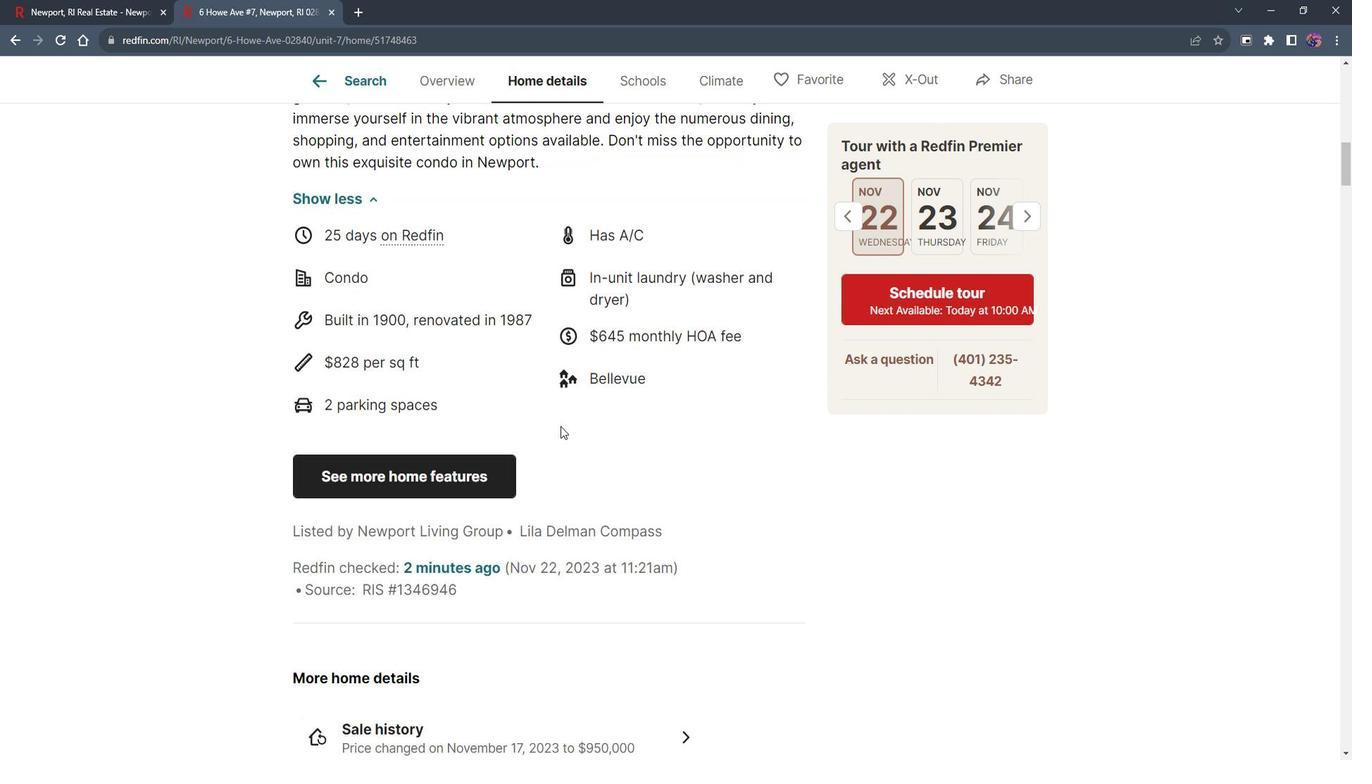 
Action: Mouse moved to (566, 157)
Screenshot: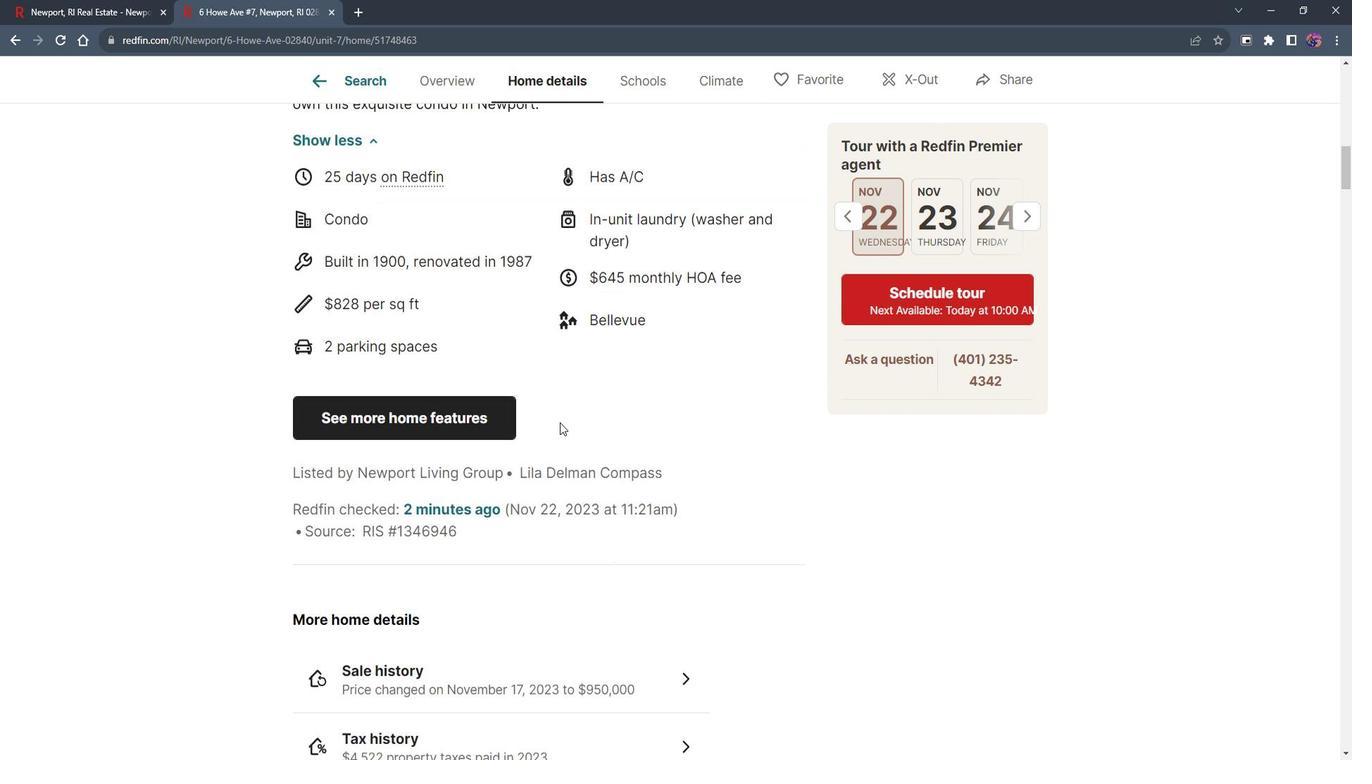 
Action: Mouse scrolled (566, 157) with delta (0, 0)
Screenshot: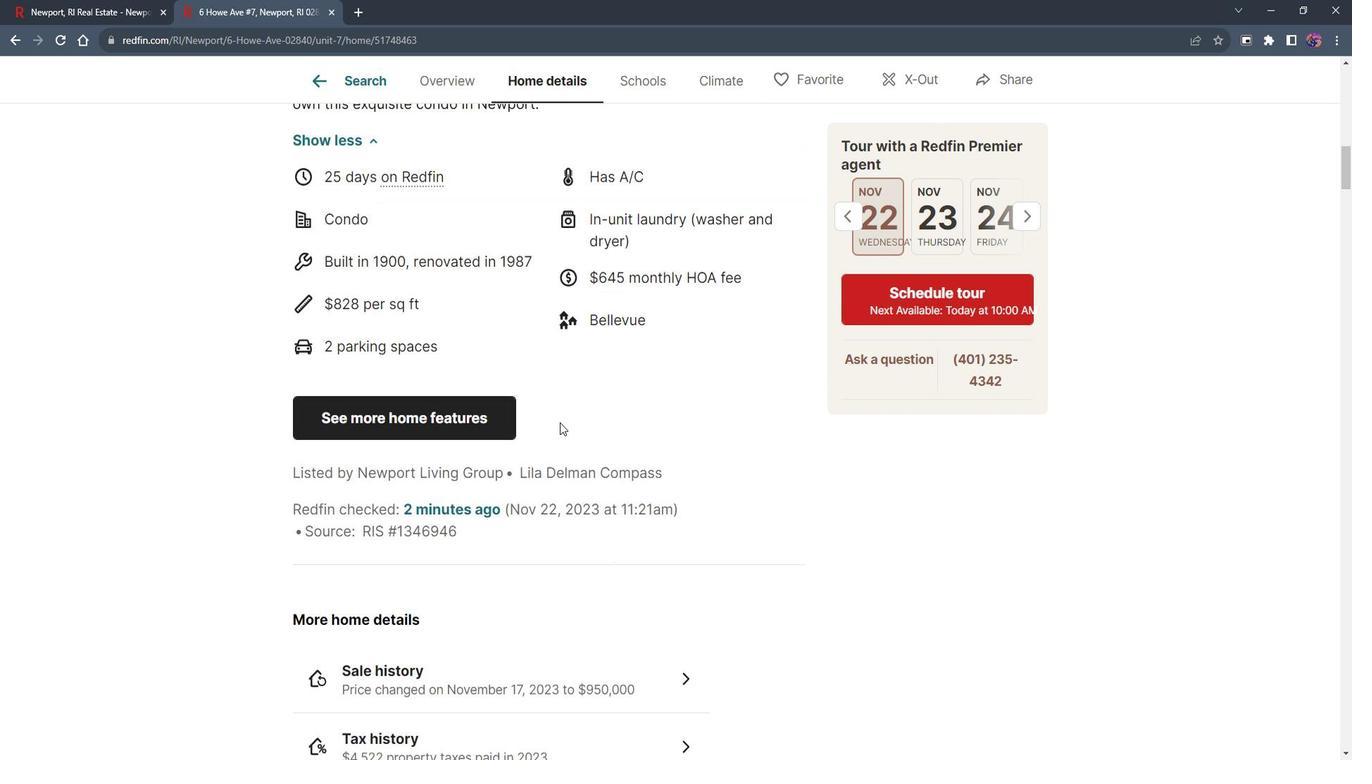 
Action: Mouse moved to (566, 157)
